 Task: Compare different smartwatches on Flipkart based on features, price, and battery life, and enter the data into an Excel sheet.
Action: Mouse moved to (540, 252)
Screenshot: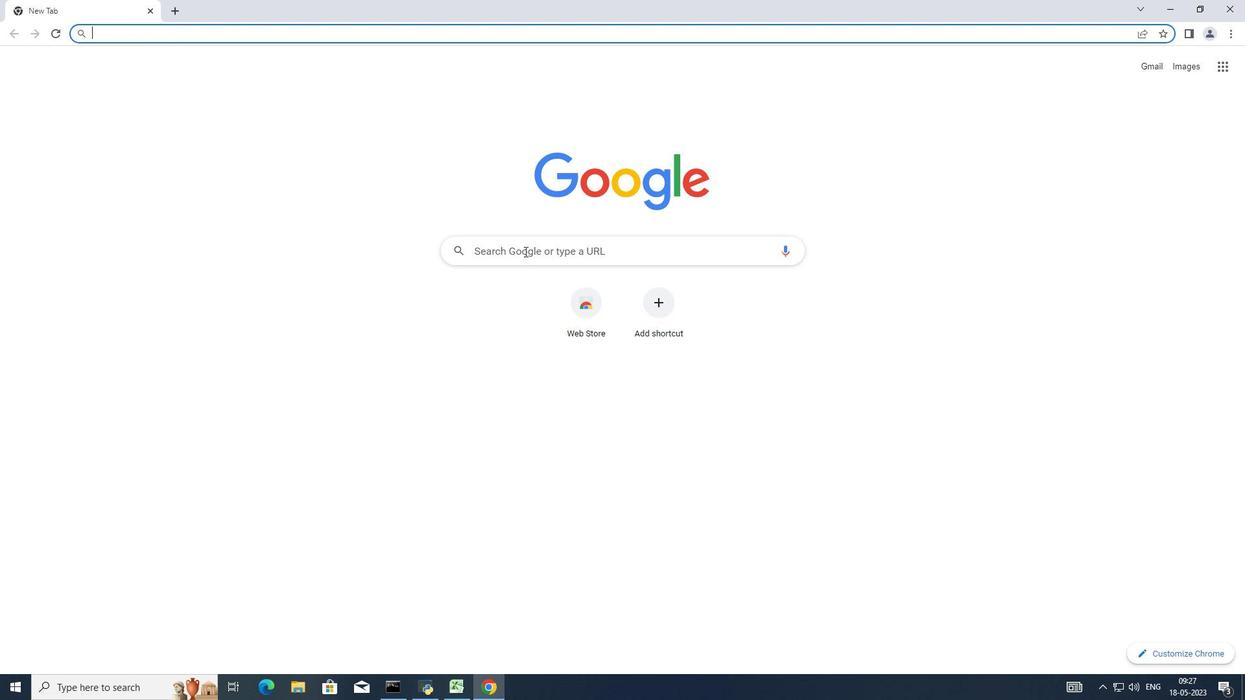 
Action: Mouse pressed left at (540, 252)
Screenshot: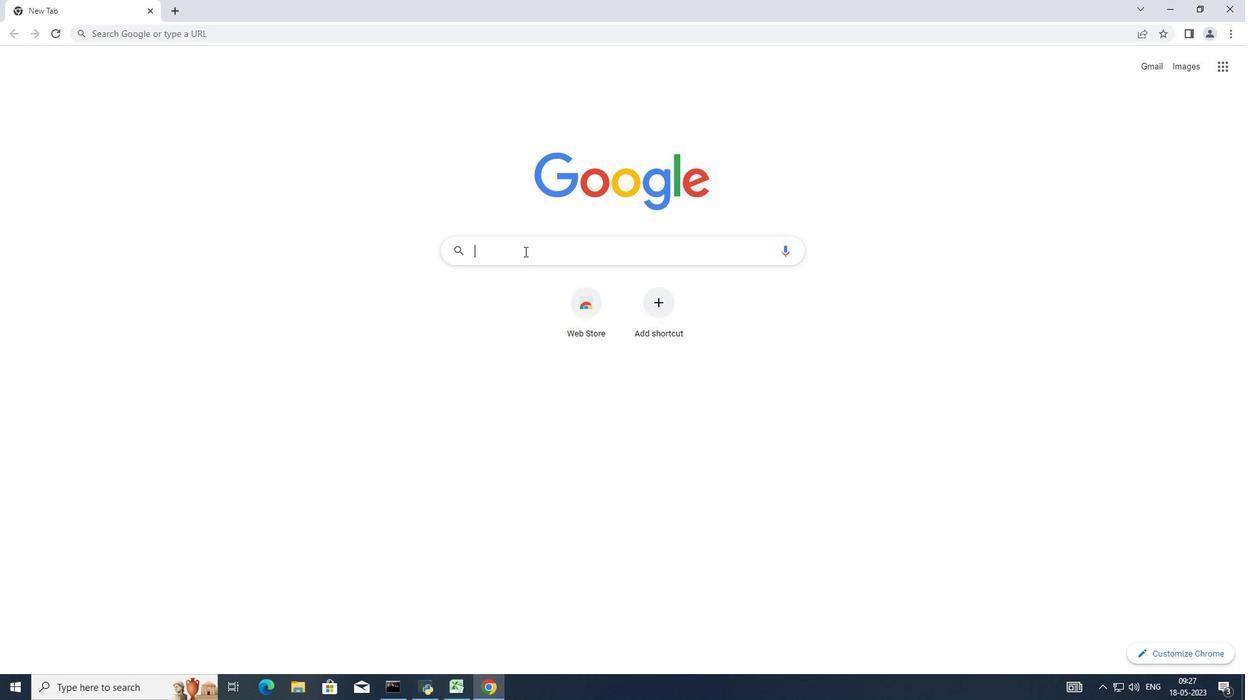 
Action: Mouse moved to (540, 252)
Screenshot: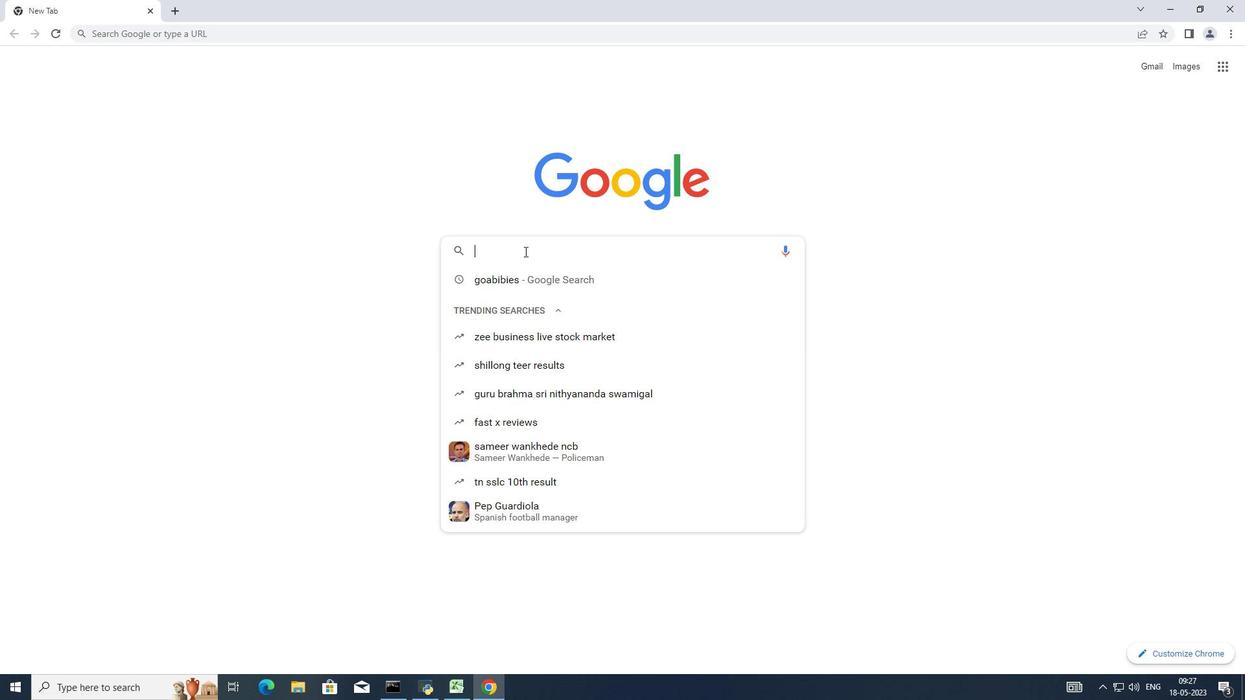 
Action: Key pressed <Key.shift_r>Smartwatches<Key.enter>
Screenshot: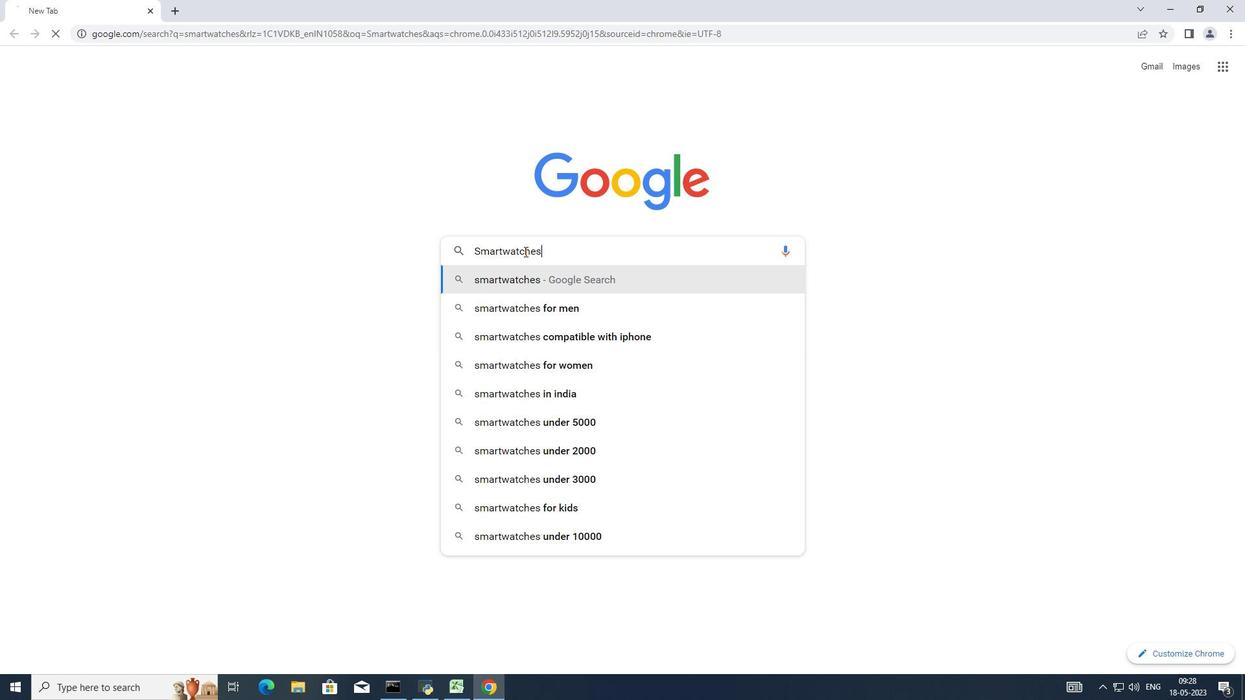 
Action: Mouse moved to (292, 296)
Screenshot: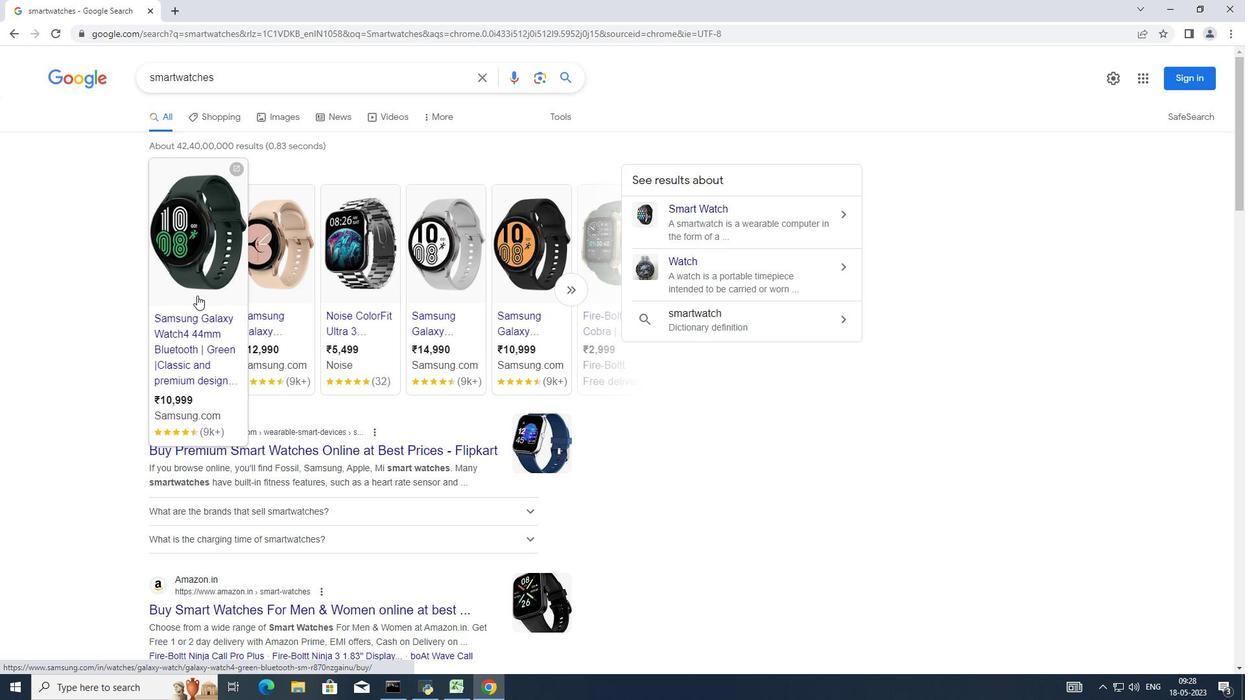 
Action: Mouse pressed left at (292, 296)
Screenshot: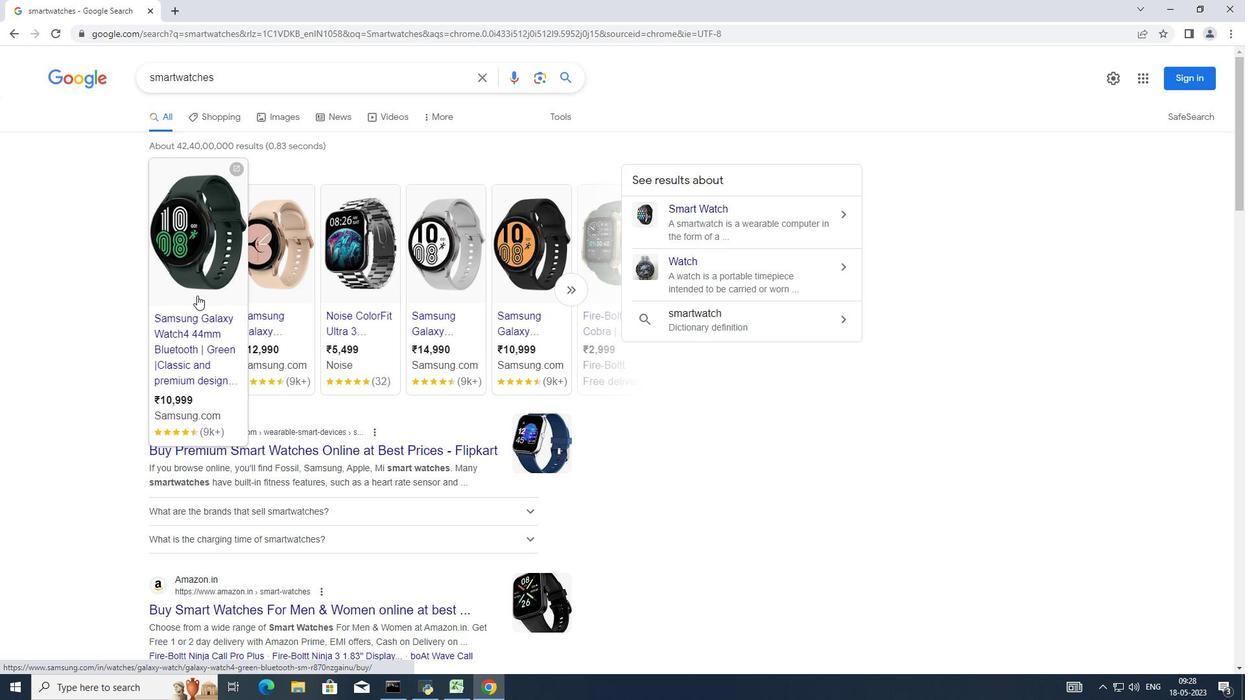 
Action: Mouse moved to (364, 176)
Screenshot: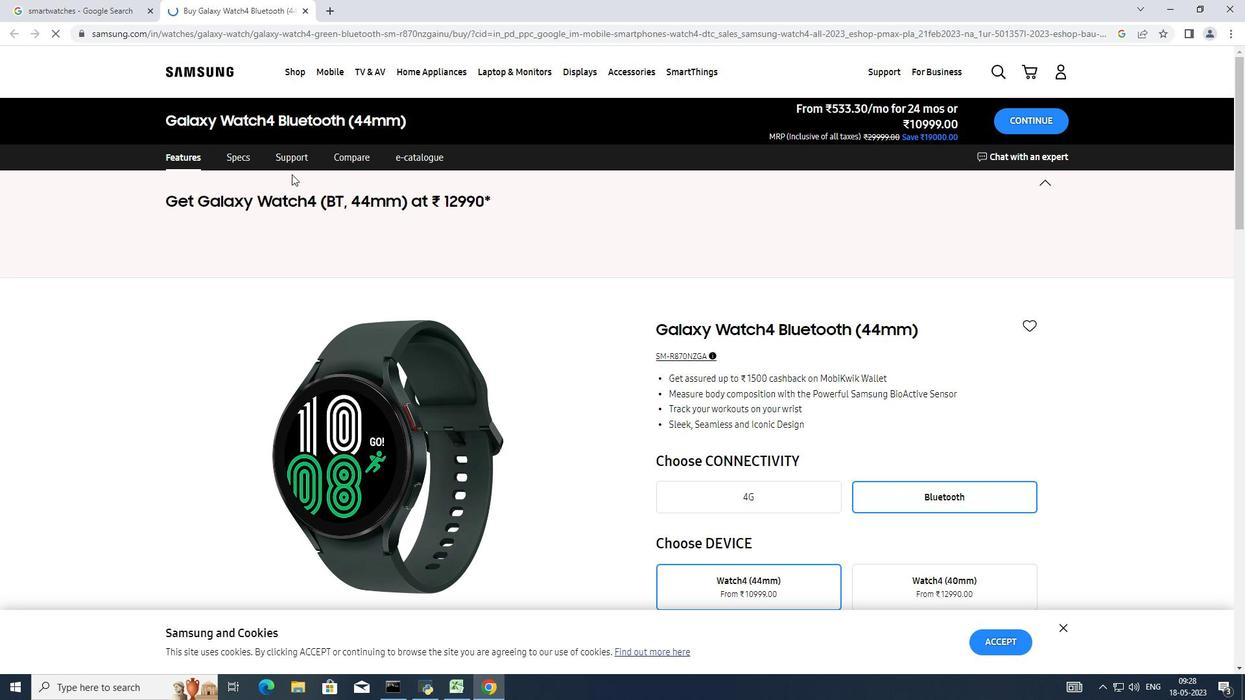 
Action: Key pressed <Key.alt_l><Key.tab>
Screenshot: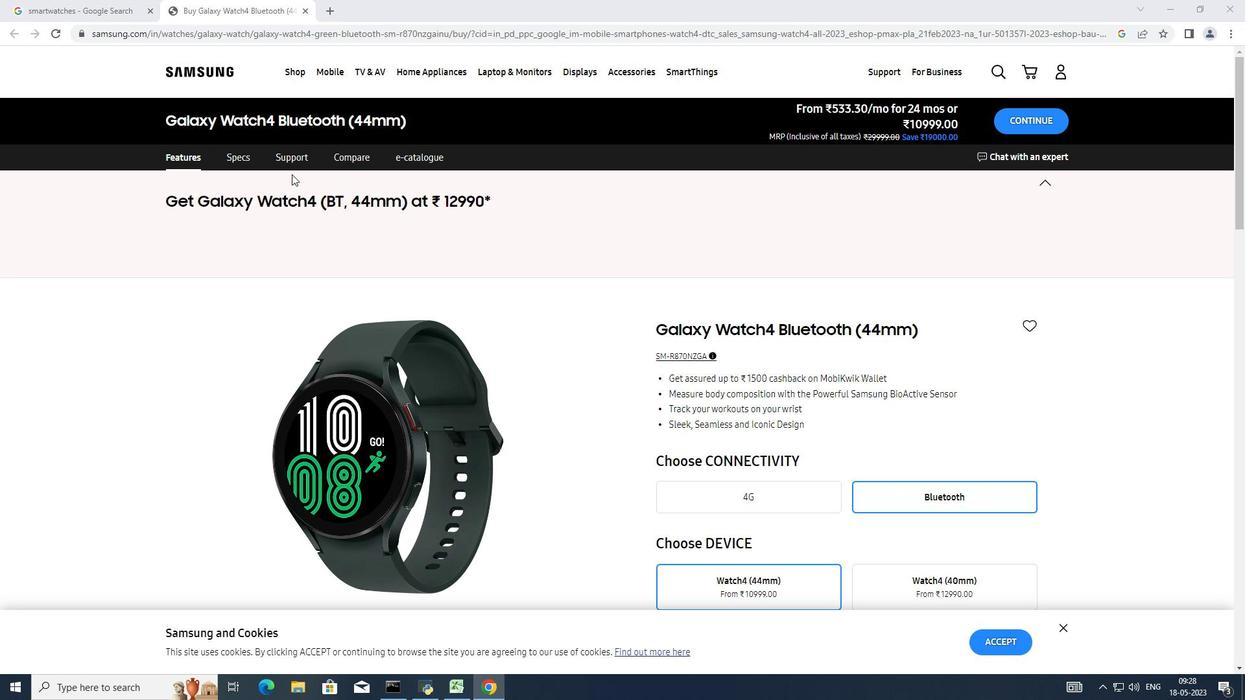 
Action: Mouse moved to (363, 175)
Screenshot: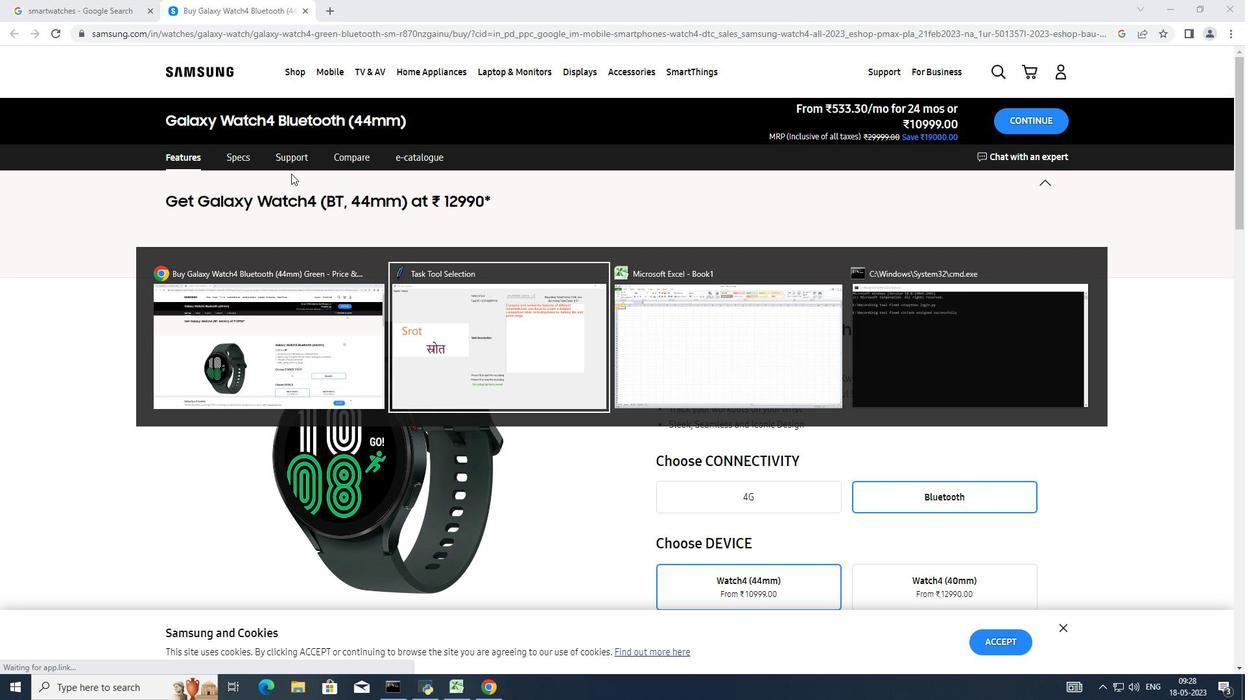 
Action: Key pressed <Key.tab>
Screenshot: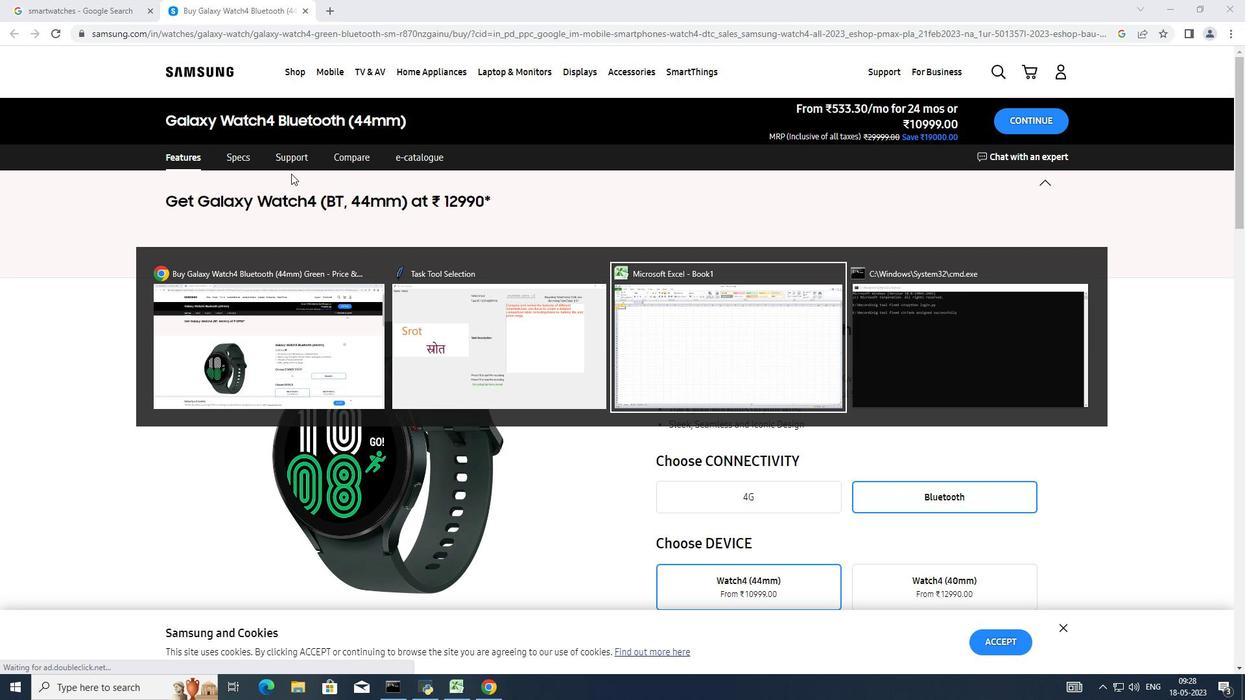 
Action: Mouse moved to (792, 209)
Screenshot: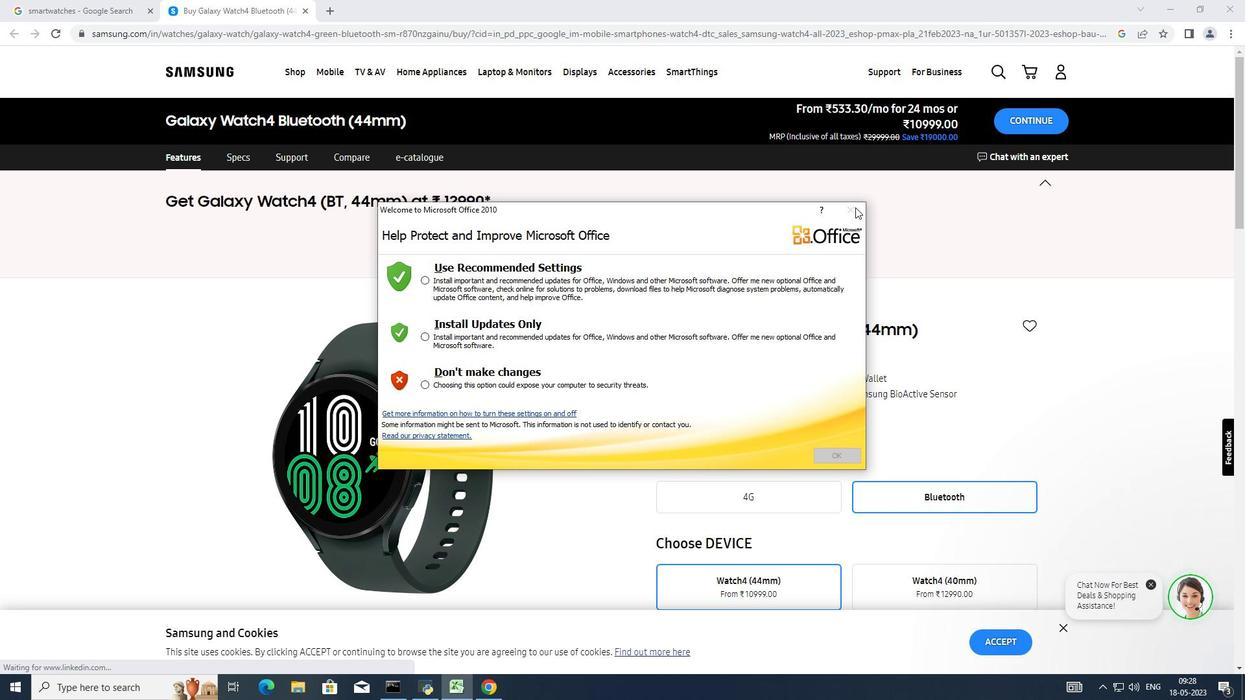 
Action: Mouse pressed left at (792, 209)
Screenshot: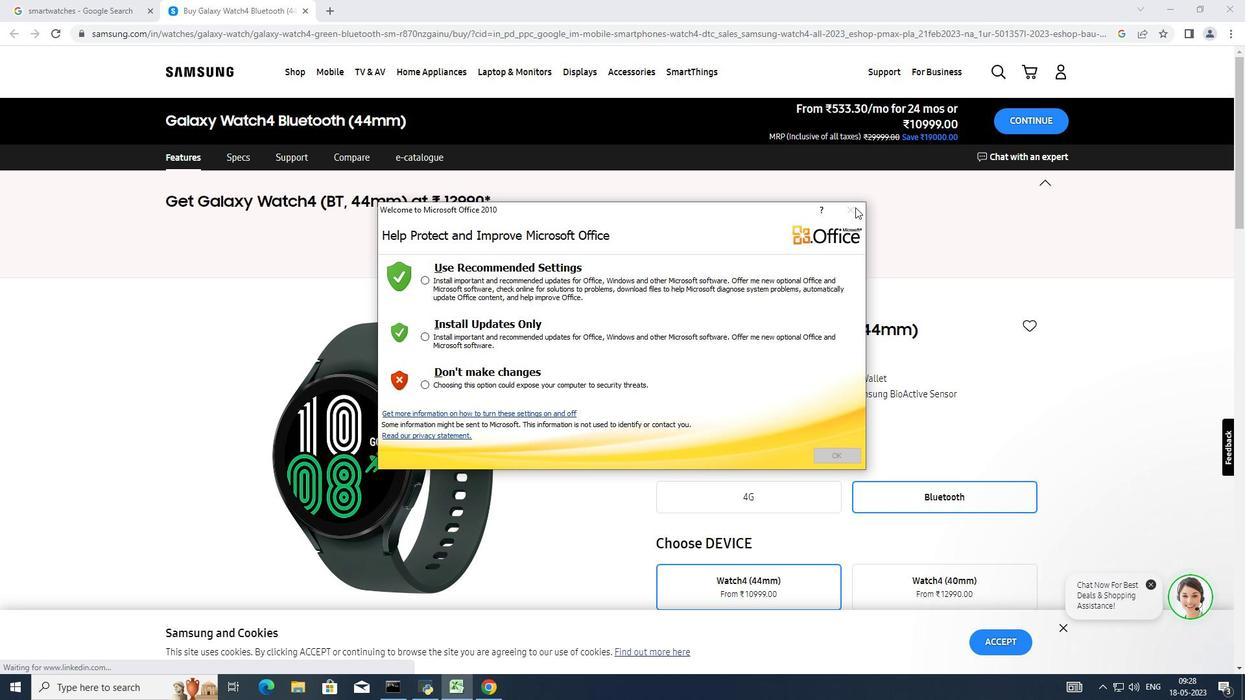 
Action: Mouse moved to (787, 212)
Screenshot: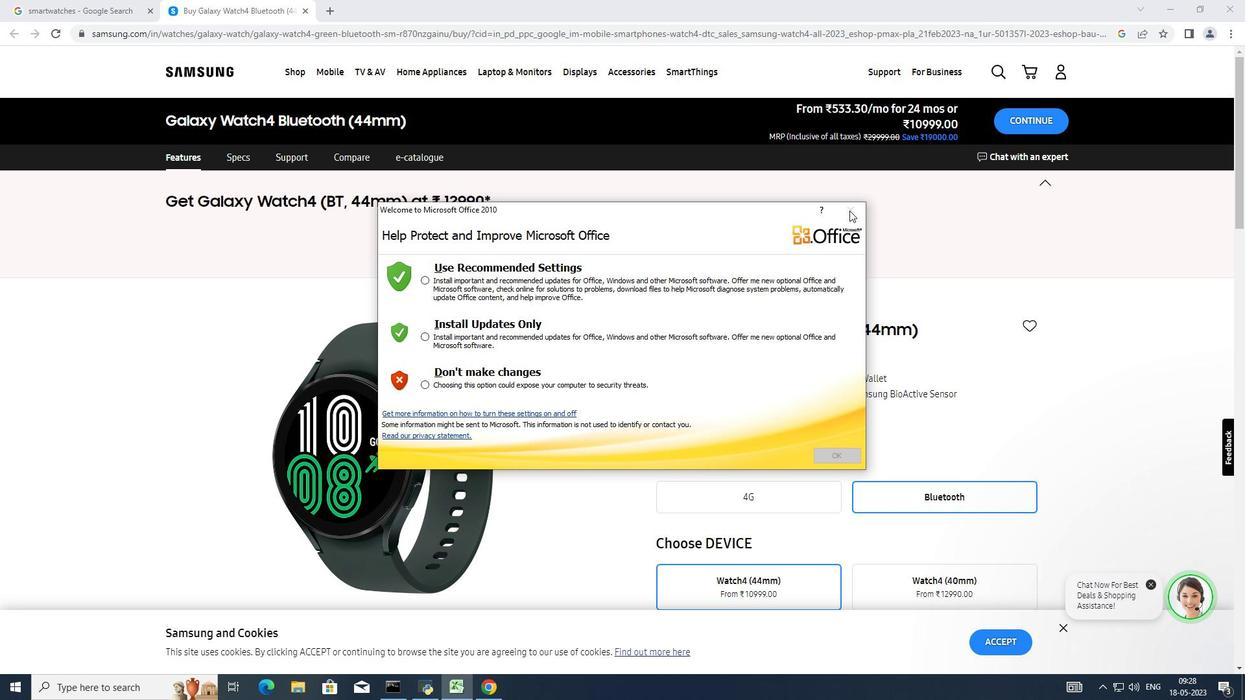 
Action: Mouse pressed left at (787, 212)
Screenshot: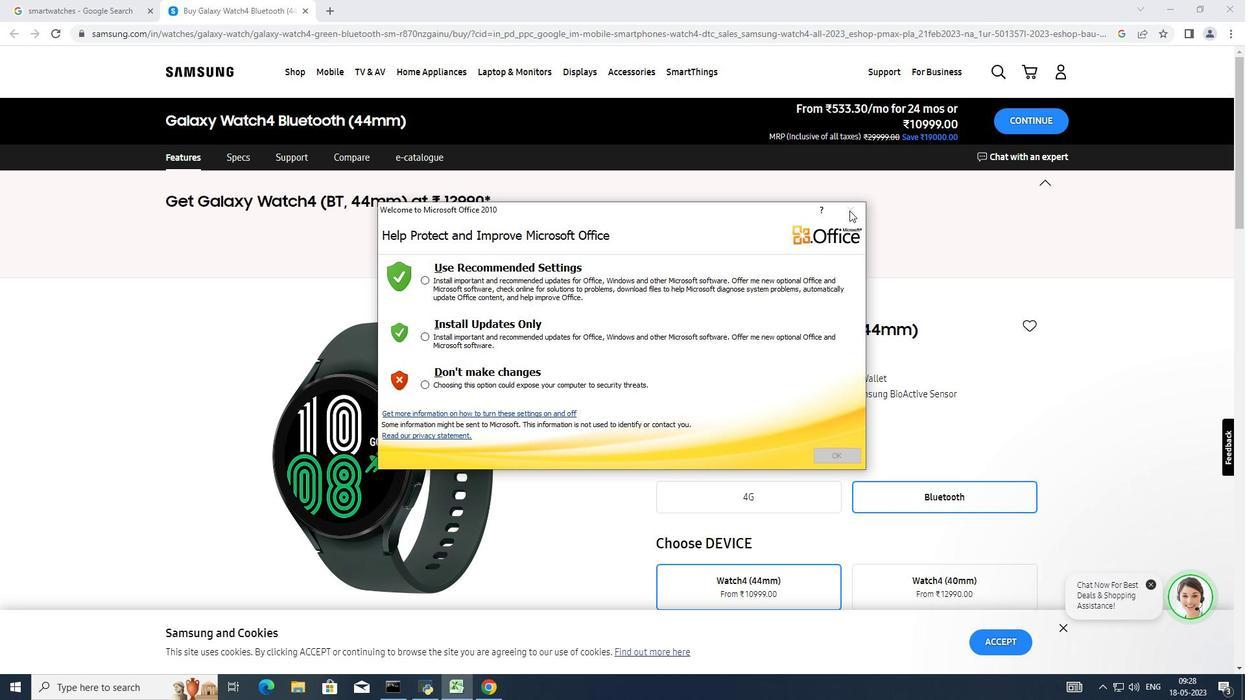 
Action: Mouse moved to (466, 387)
Screenshot: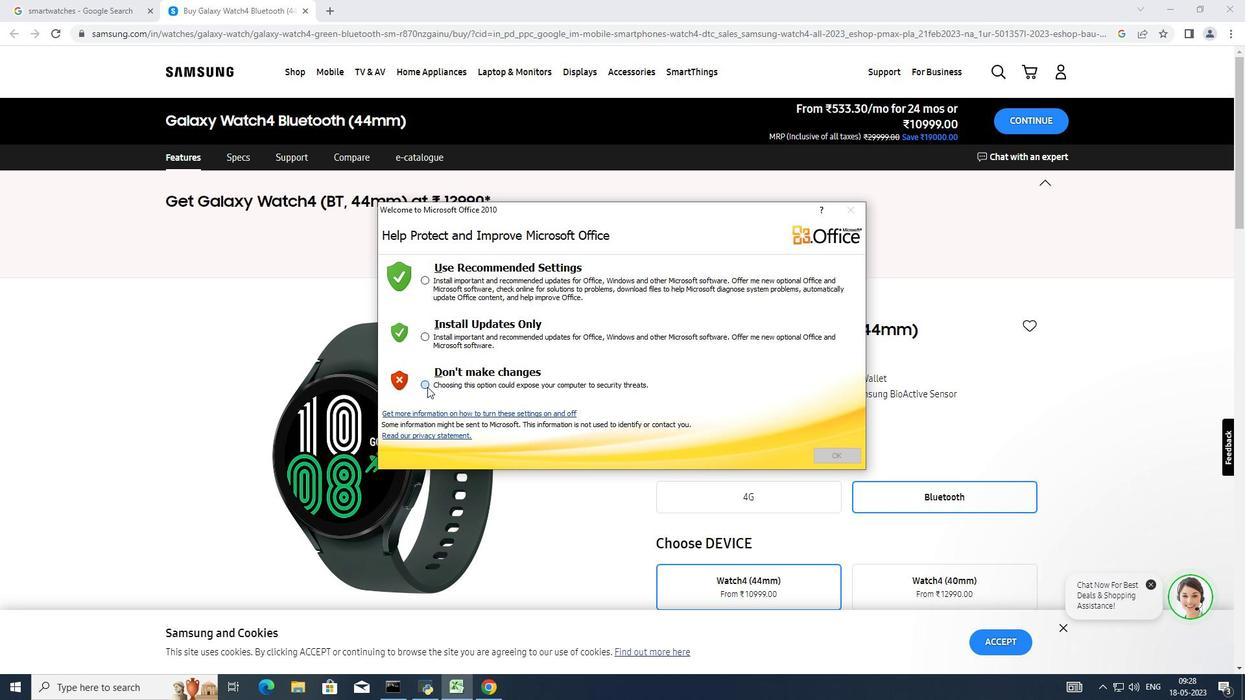 
Action: Mouse pressed left at (466, 387)
Screenshot: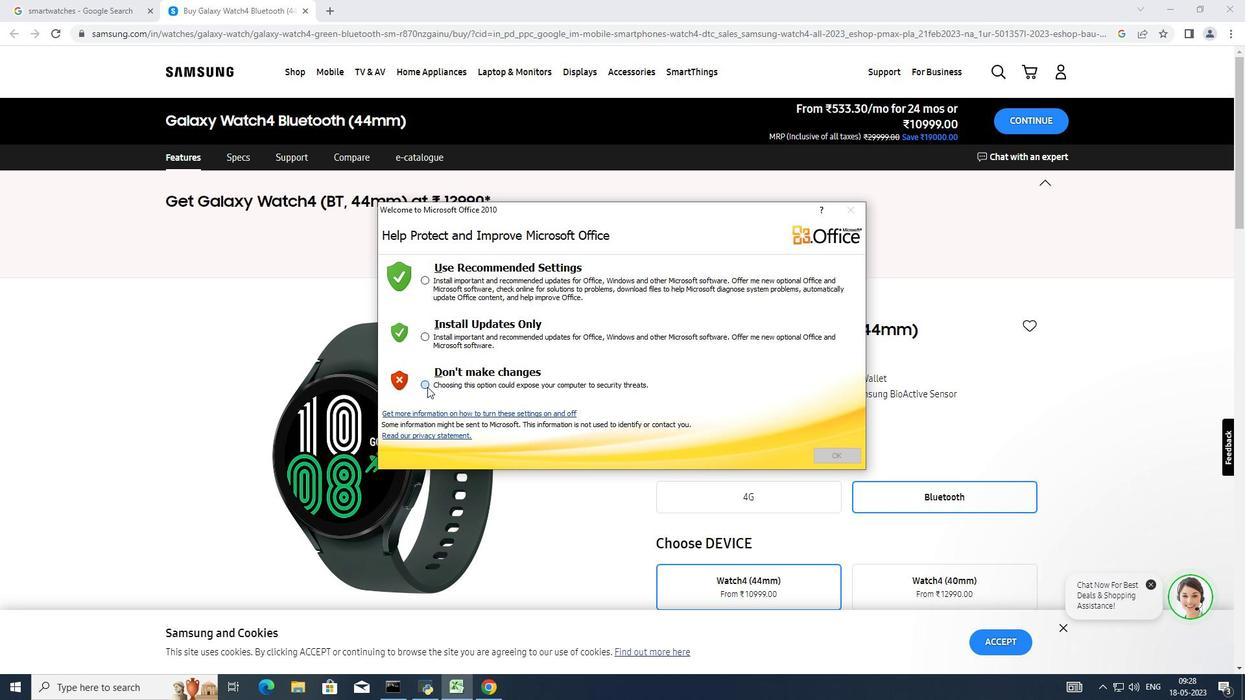 
Action: Mouse moved to (769, 451)
Screenshot: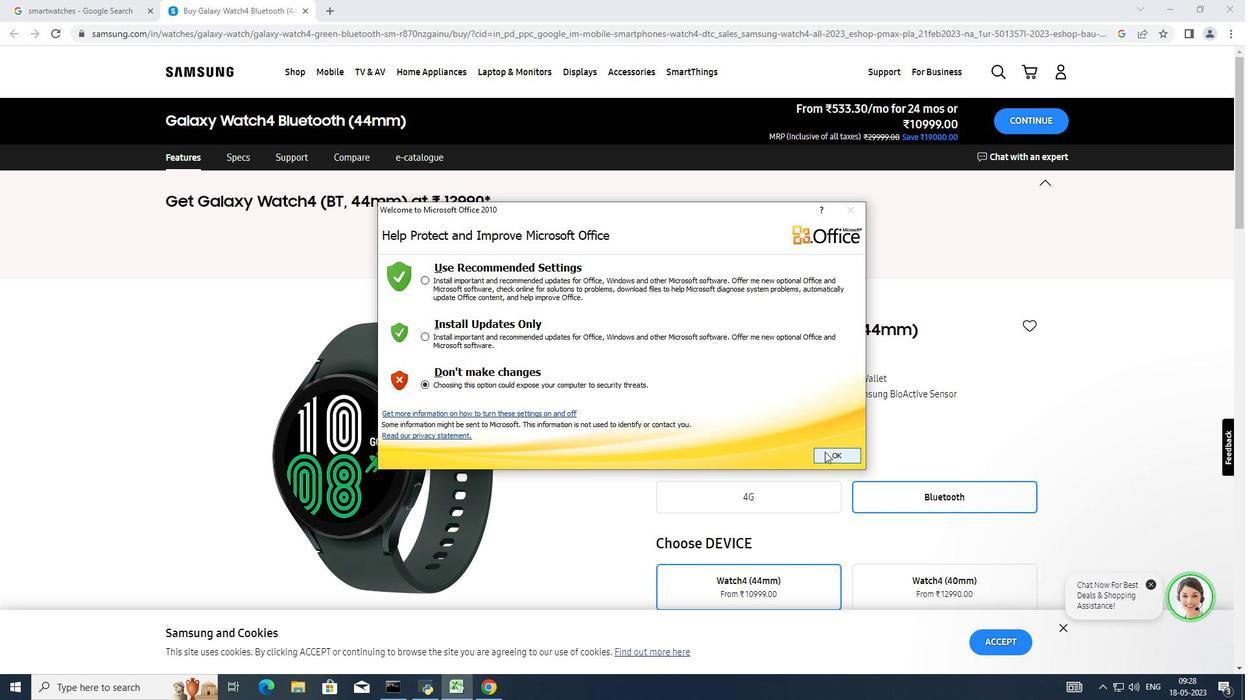 
Action: Mouse pressed left at (769, 451)
Screenshot: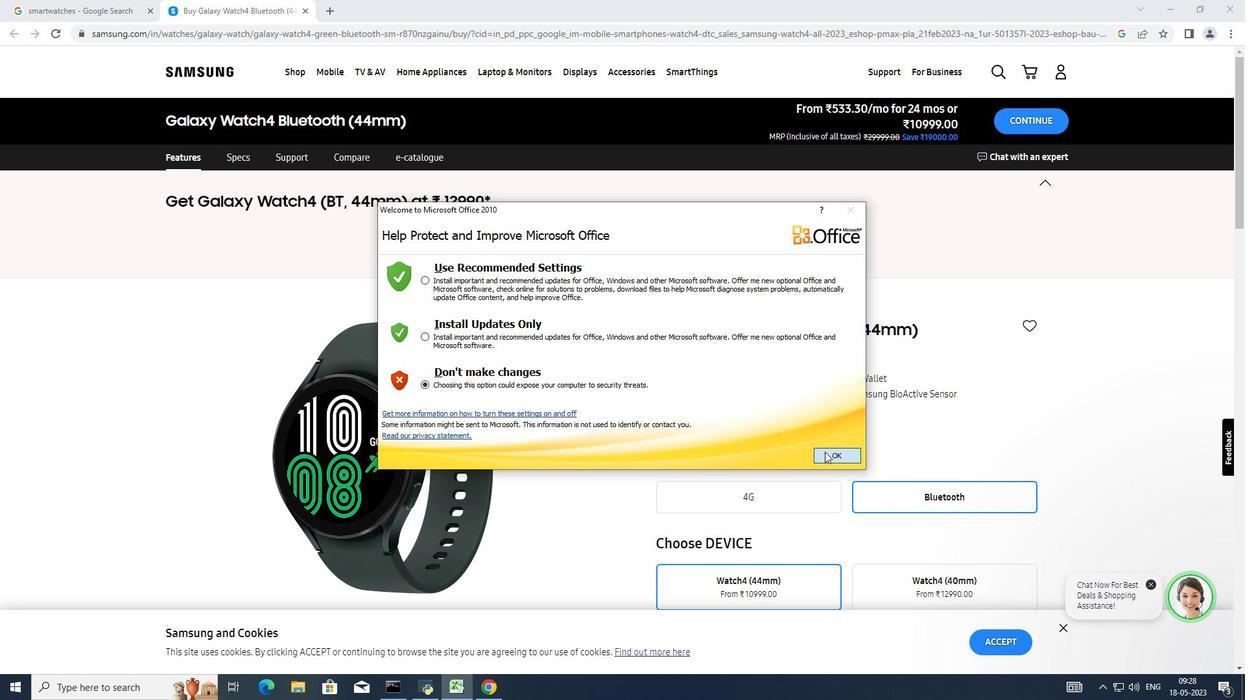 
Action: Mouse moved to (501, 378)
Screenshot: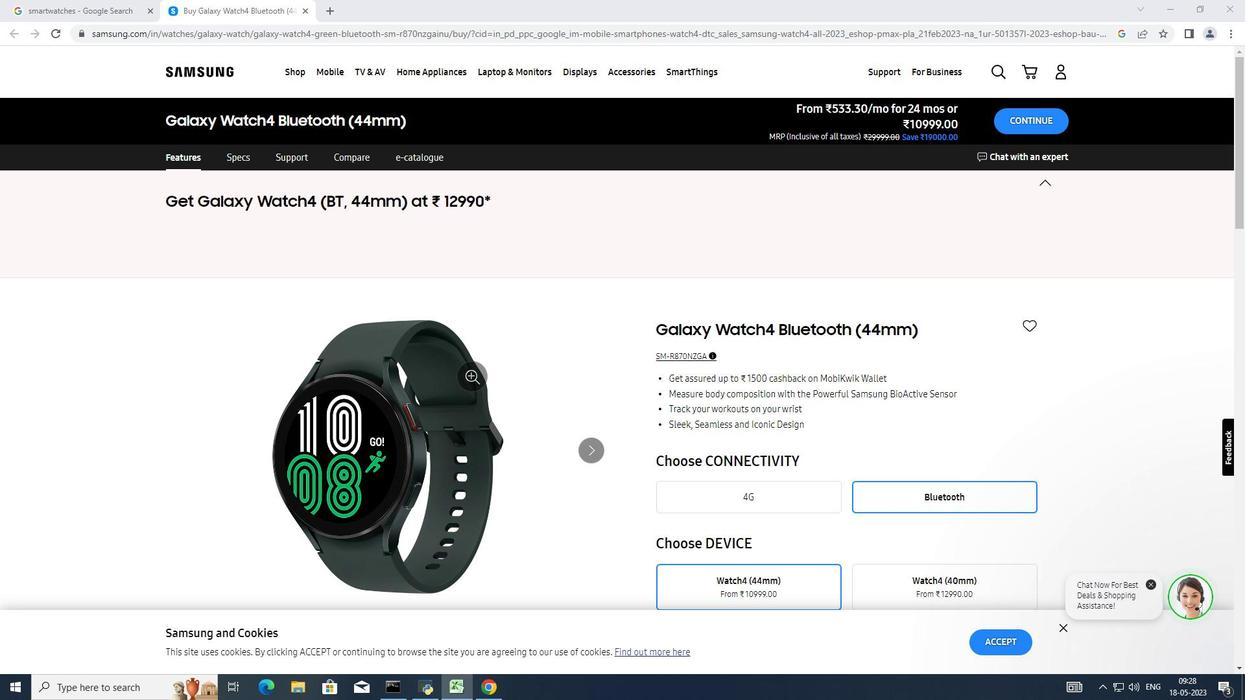 
Action: Key pressed <Key.alt_l><Key.tab>
Screenshot: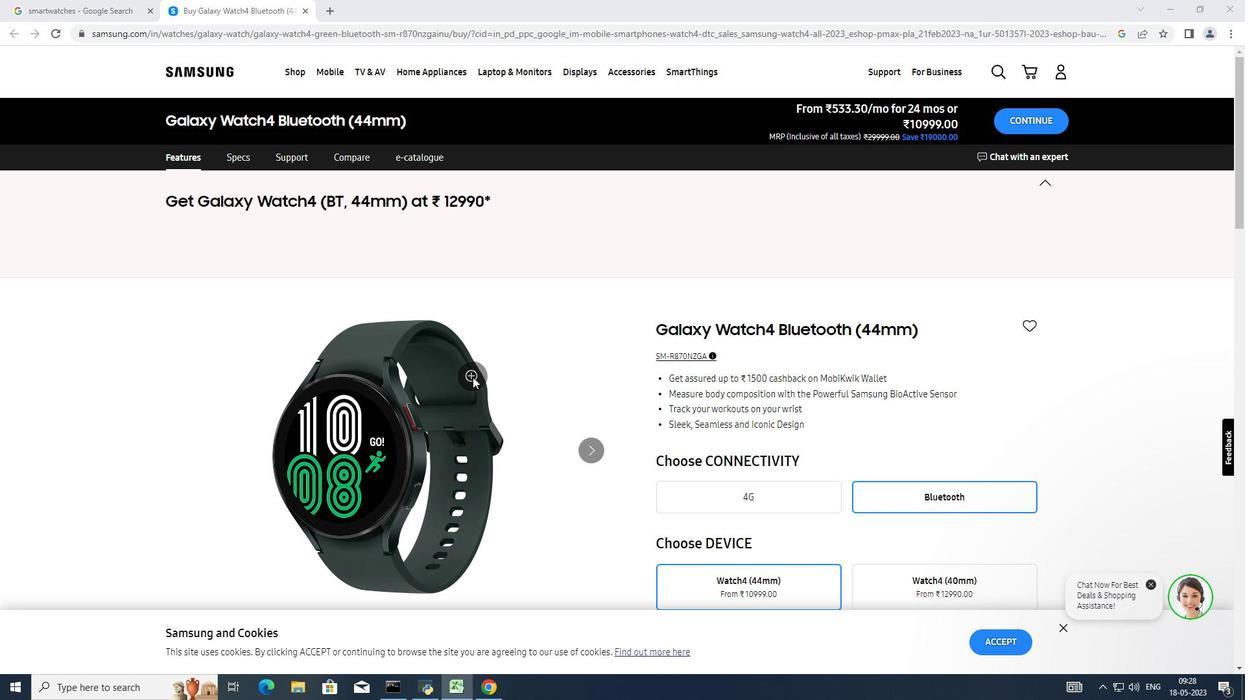 
Action: Mouse moved to (338, 278)
Screenshot: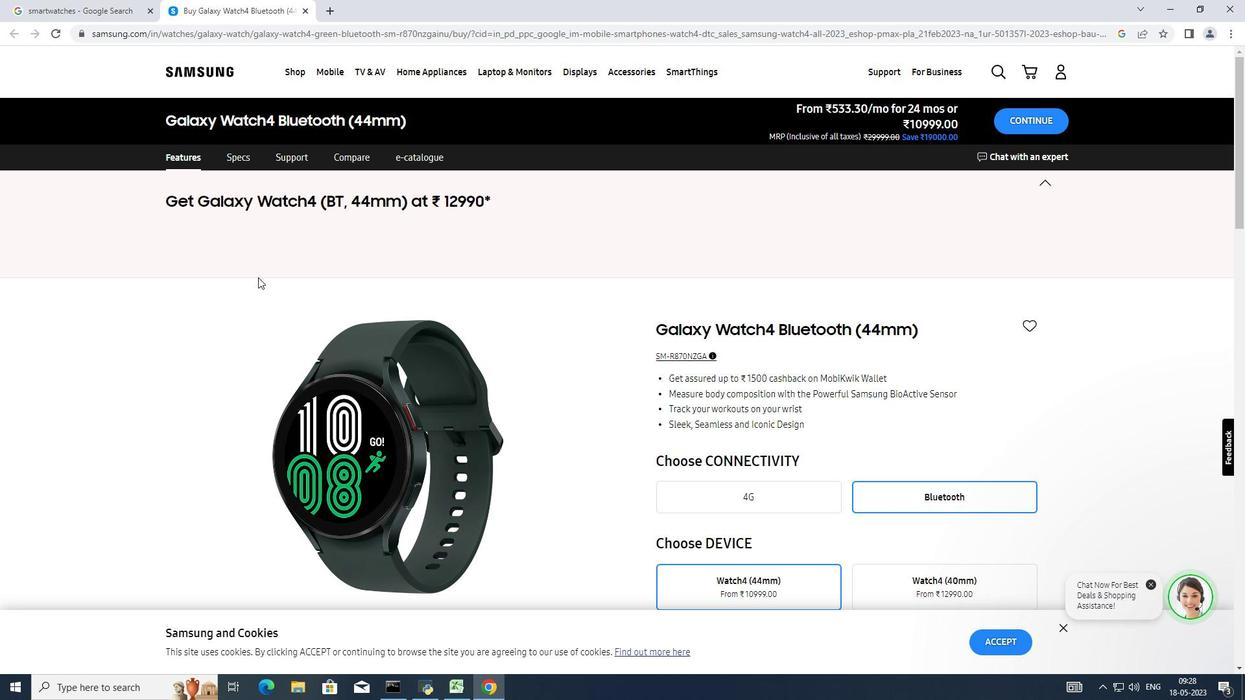 
Action: Key pressed <Key.alt_l>
Screenshot: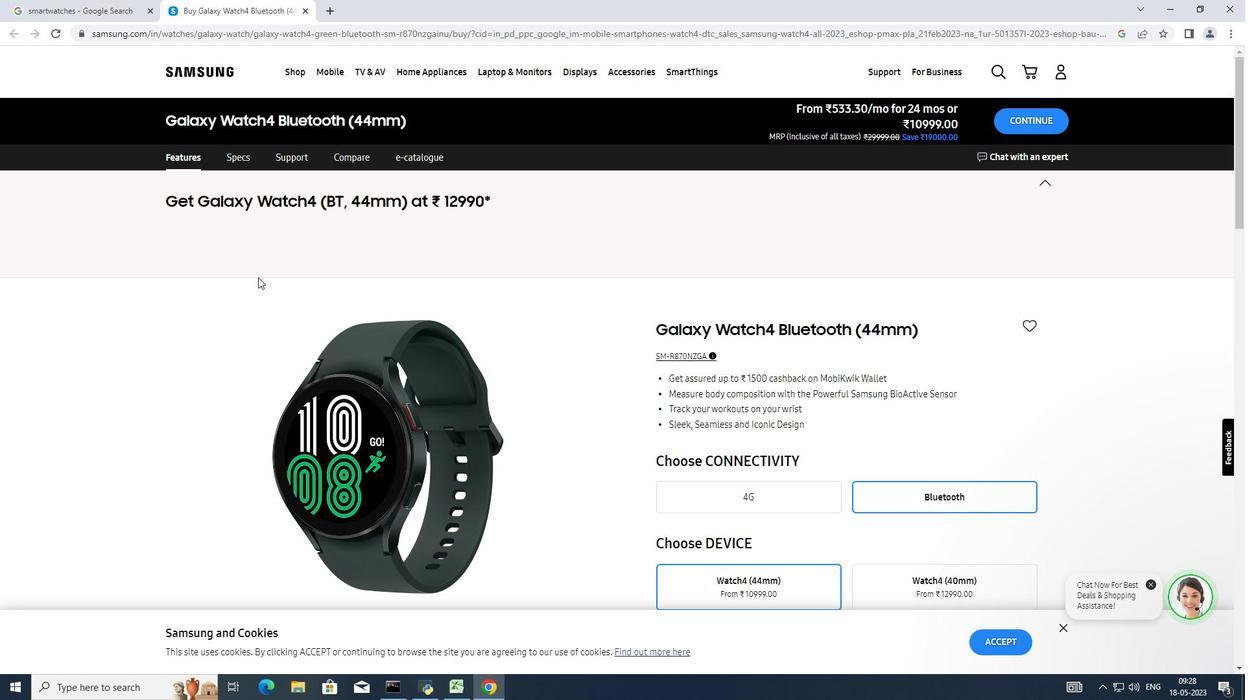 
Action: Mouse moved to (340, 278)
Screenshot: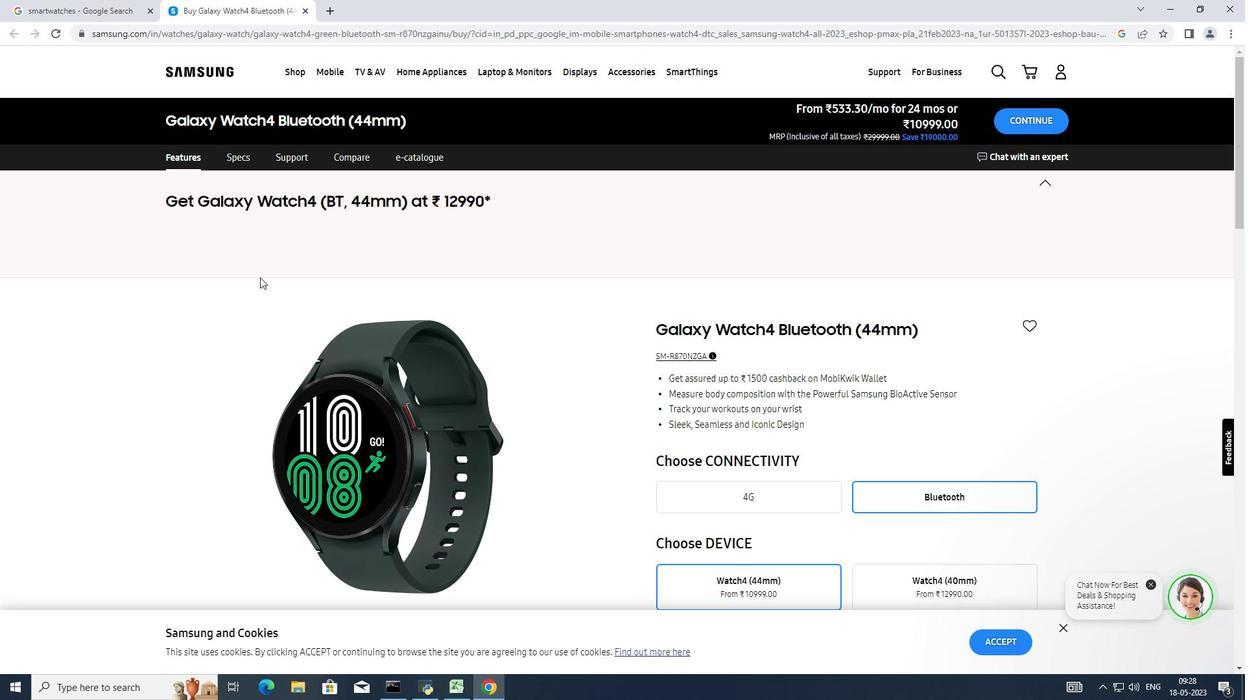 
Action: Key pressed <Key.tab>
Screenshot: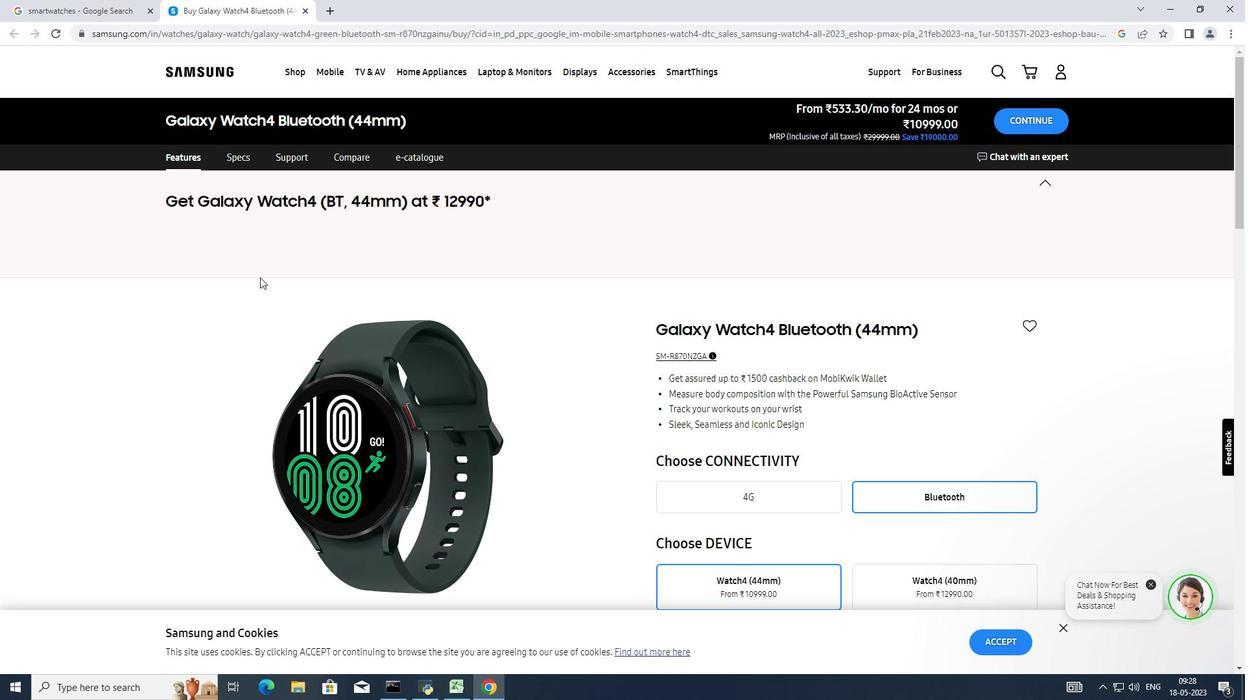 
Action: Mouse moved to (245, 165)
Screenshot: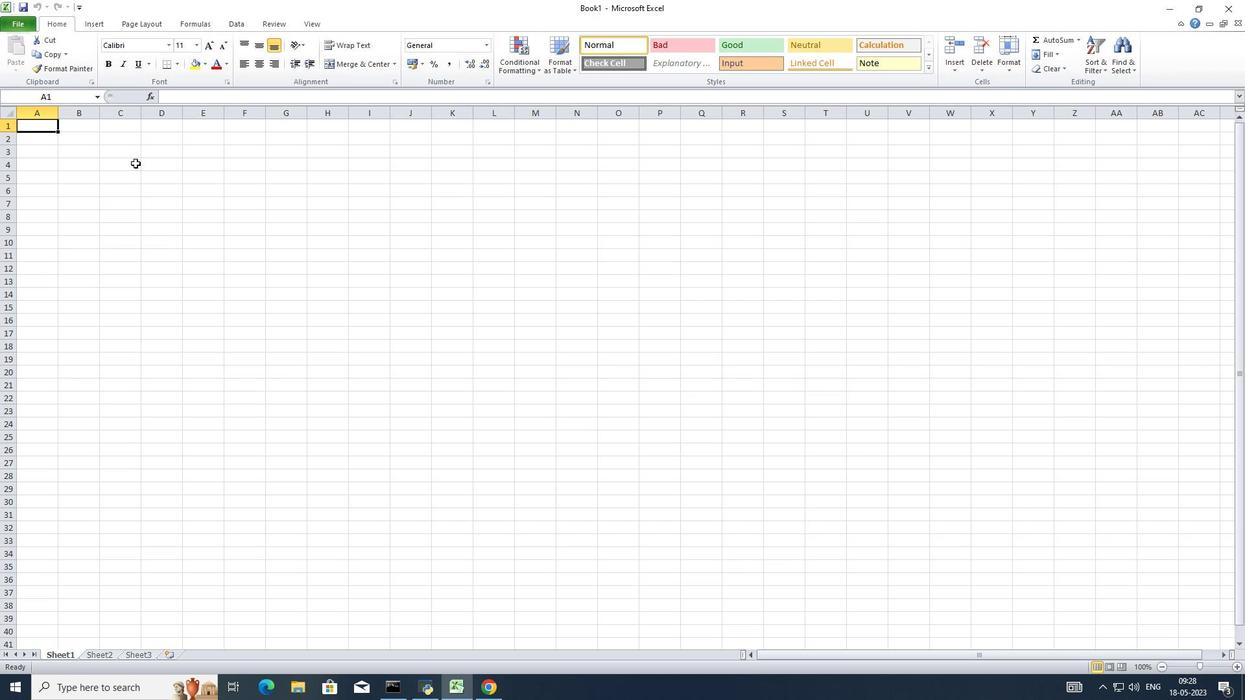 
Action: Key pressed <Key.right><Key.shift_r>Samsung<Key.down><Key.up>ctrl+X<Key.down><Key.enter><Key.up>smartwatch<Key.right><Key.shift_r>Price<Key.right><Key.left><Key.down><Key.alt_l><Key.tab><Key.down><Key.down><Key.down><Key.down><Key.down><Key.down><Key.down><Key.down><Key.down>
Screenshot: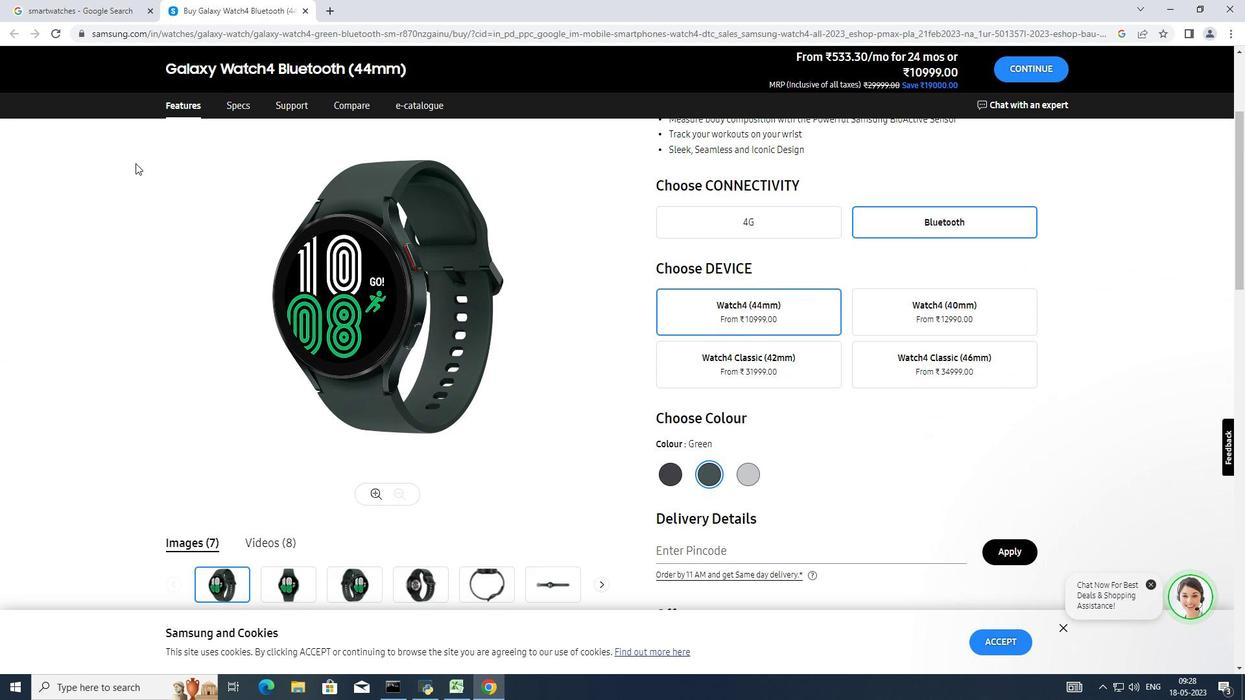 
Action: Mouse moved to (514, 471)
Screenshot: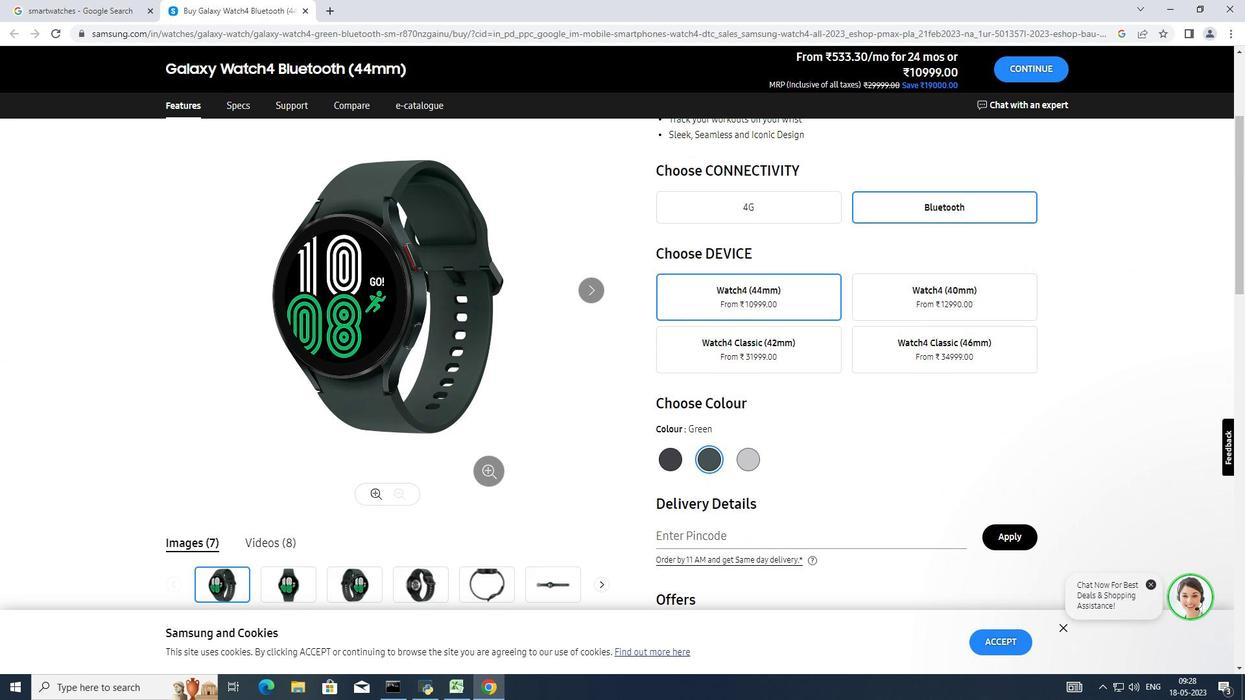 
Action: Mouse scrolled (514, 470) with delta (0, 0)
Screenshot: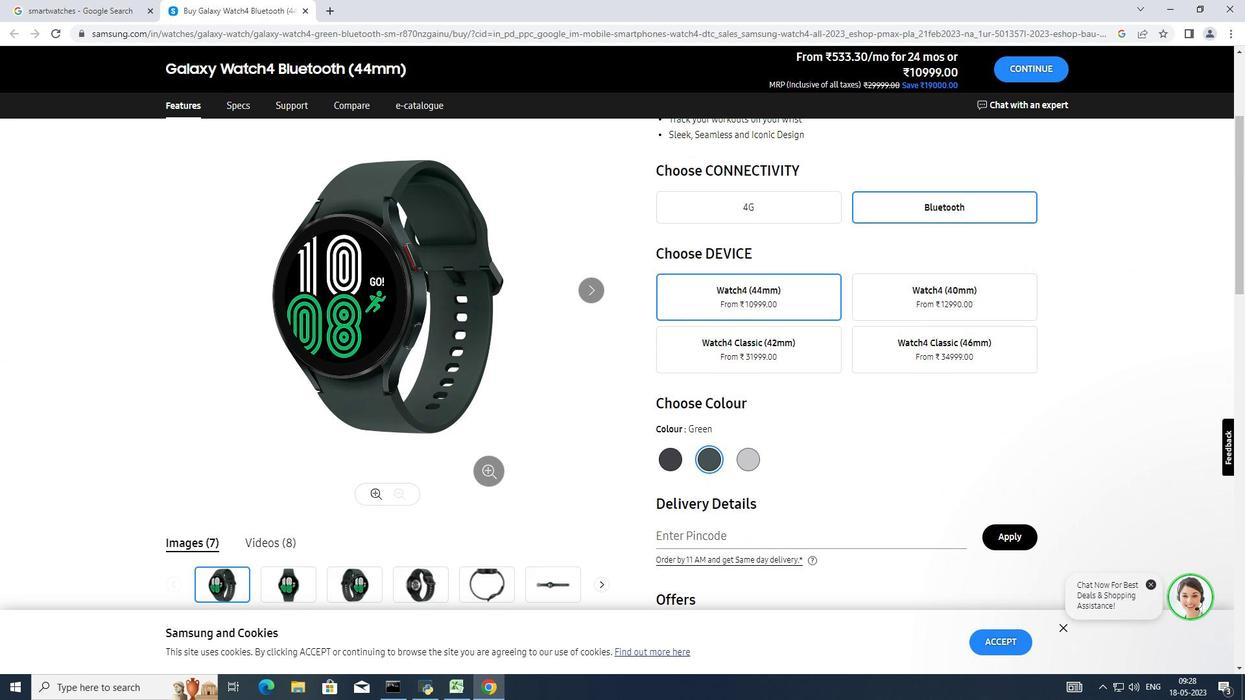 
Action: Mouse moved to (518, 471)
Screenshot: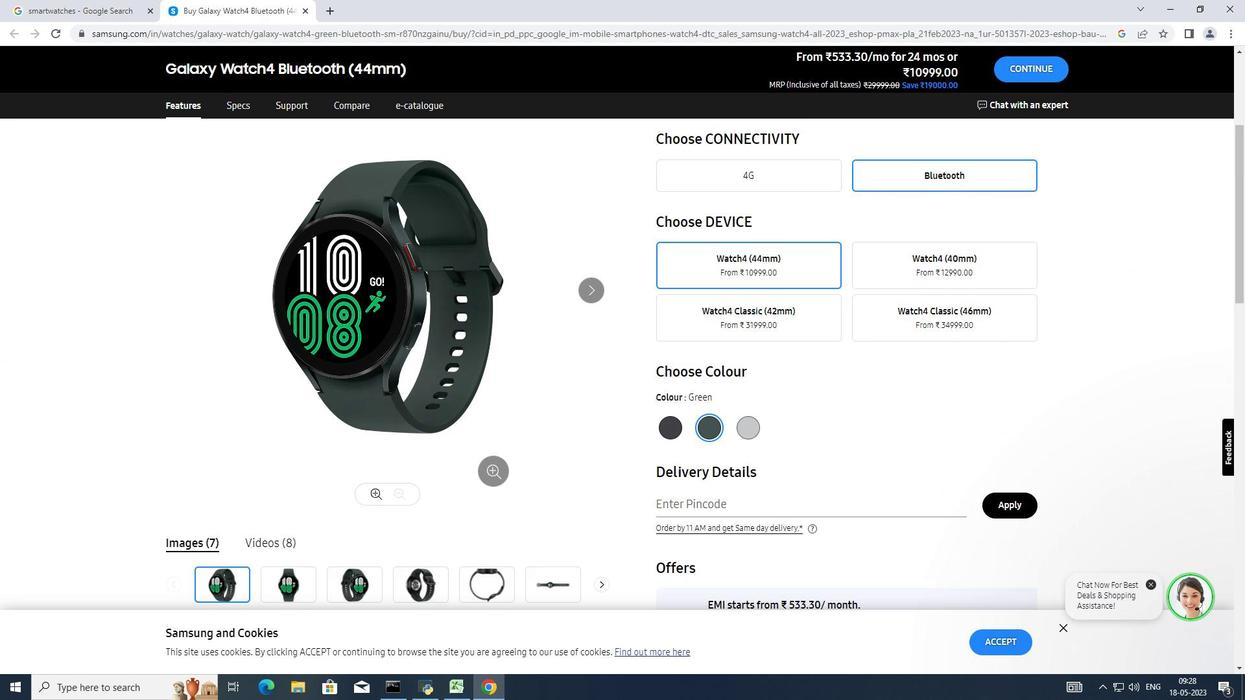 
Action: Mouse scrolled (518, 470) with delta (0, 0)
Screenshot: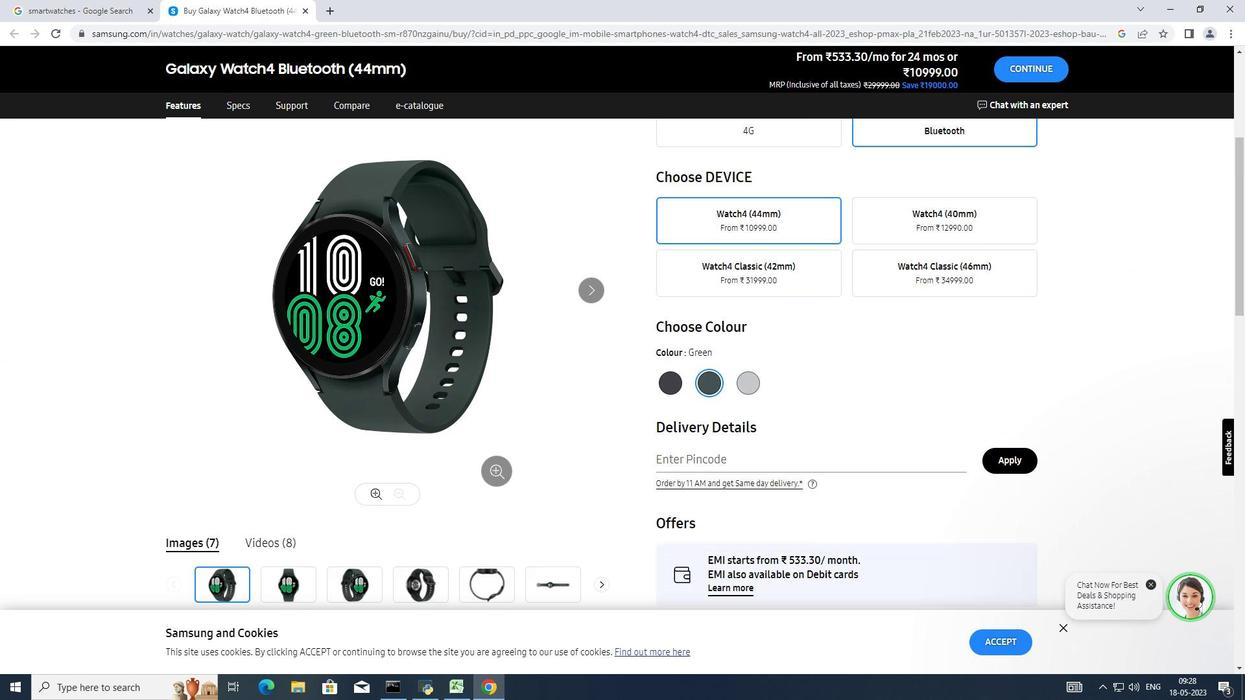 
Action: Mouse moved to (540, 465)
Screenshot: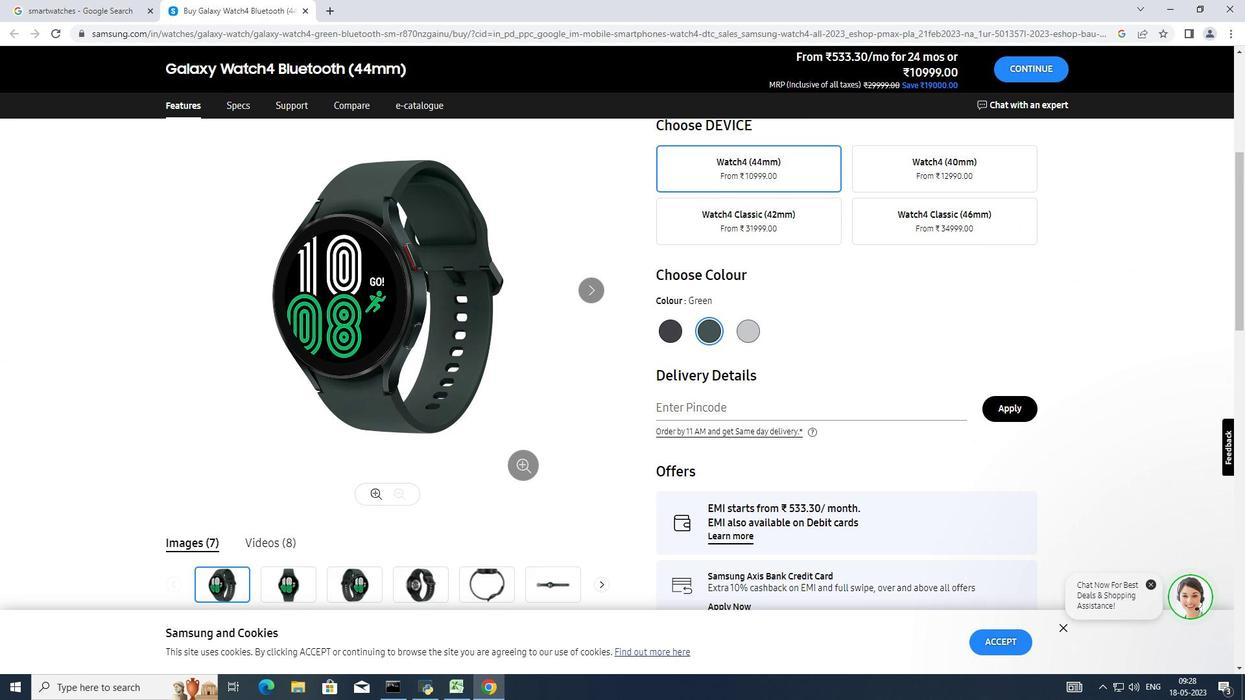 
Action: Mouse scrolled (540, 466) with delta (0, 0)
Screenshot: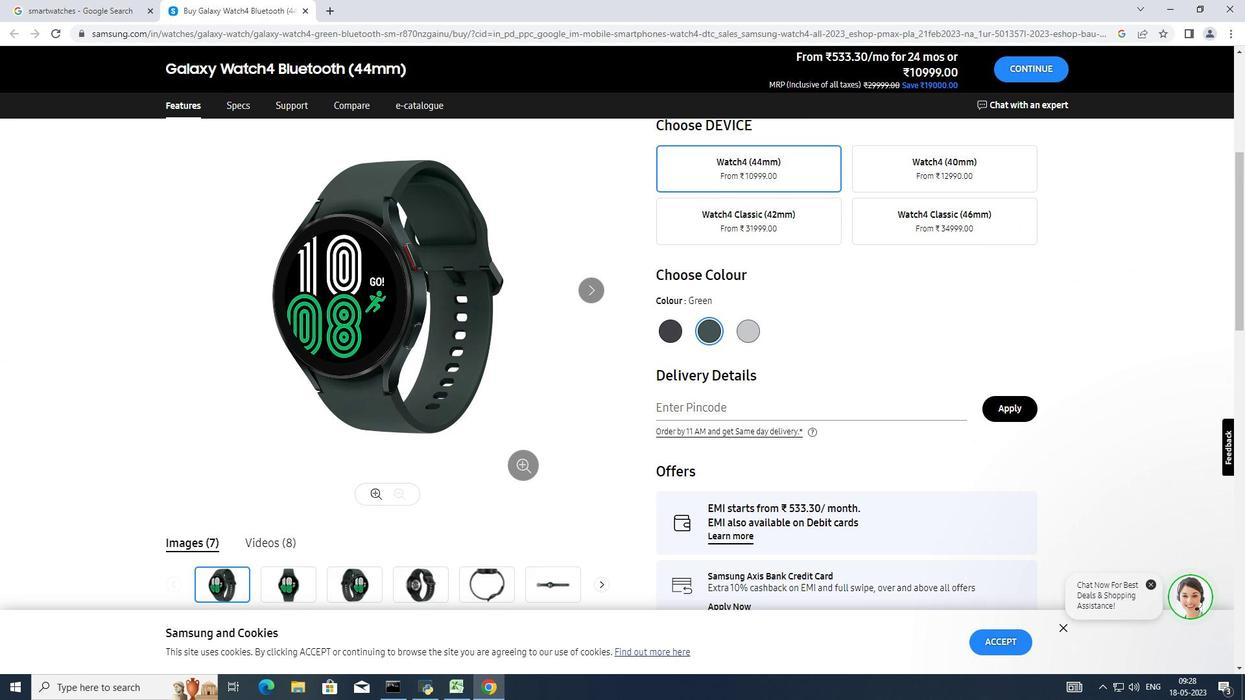 
Action: Mouse scrolled (540, 466) with delta (0, 0)
Screenshot: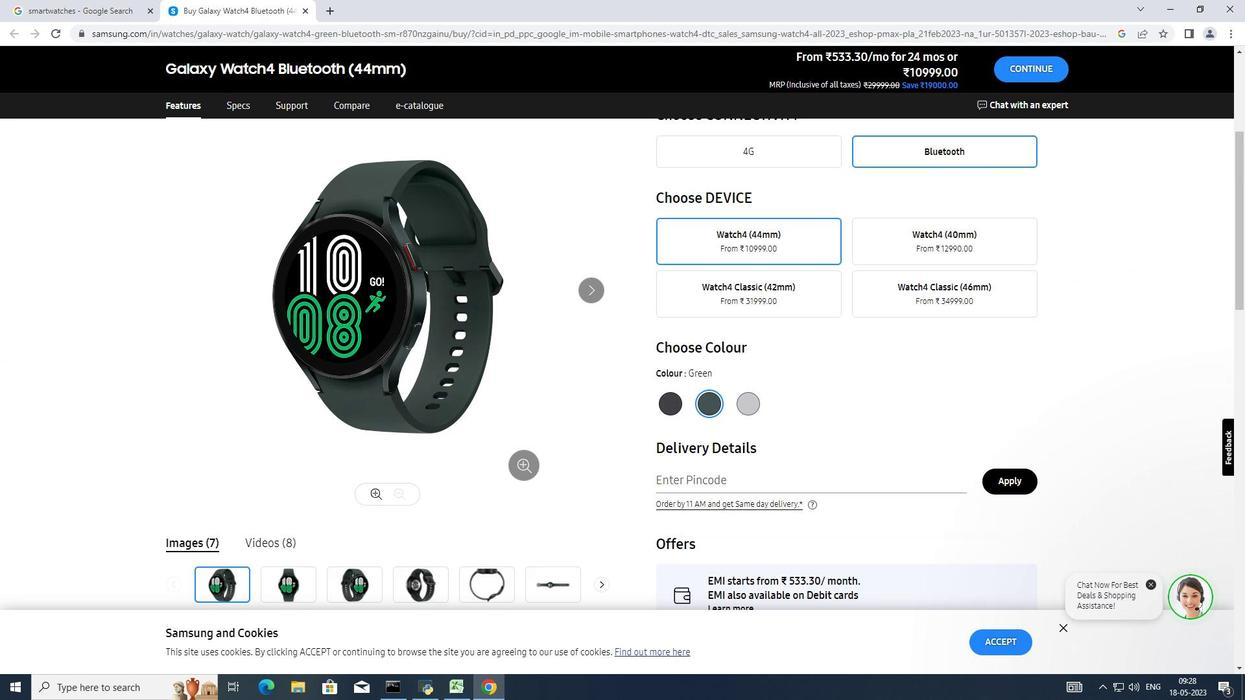 
Action: Mouse moved to (540, 465)
Screenshot: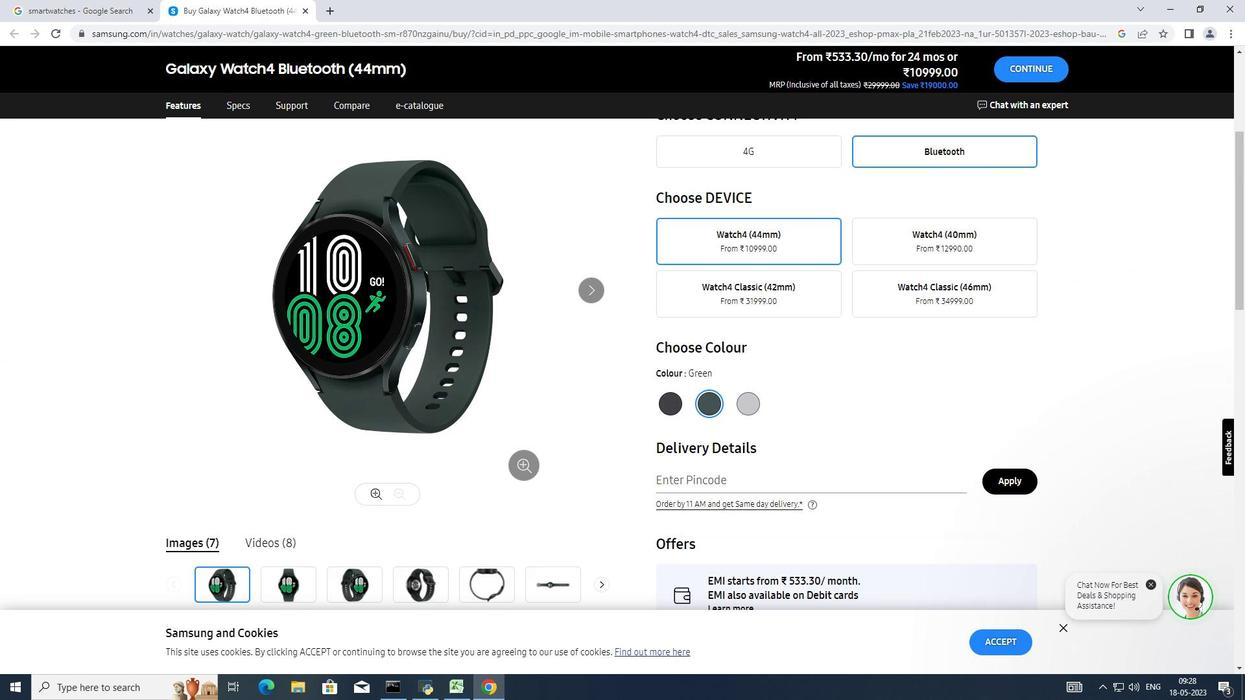 
Action: Mouse scrolled (540, 466) with delta (0, 0)
Screenshot: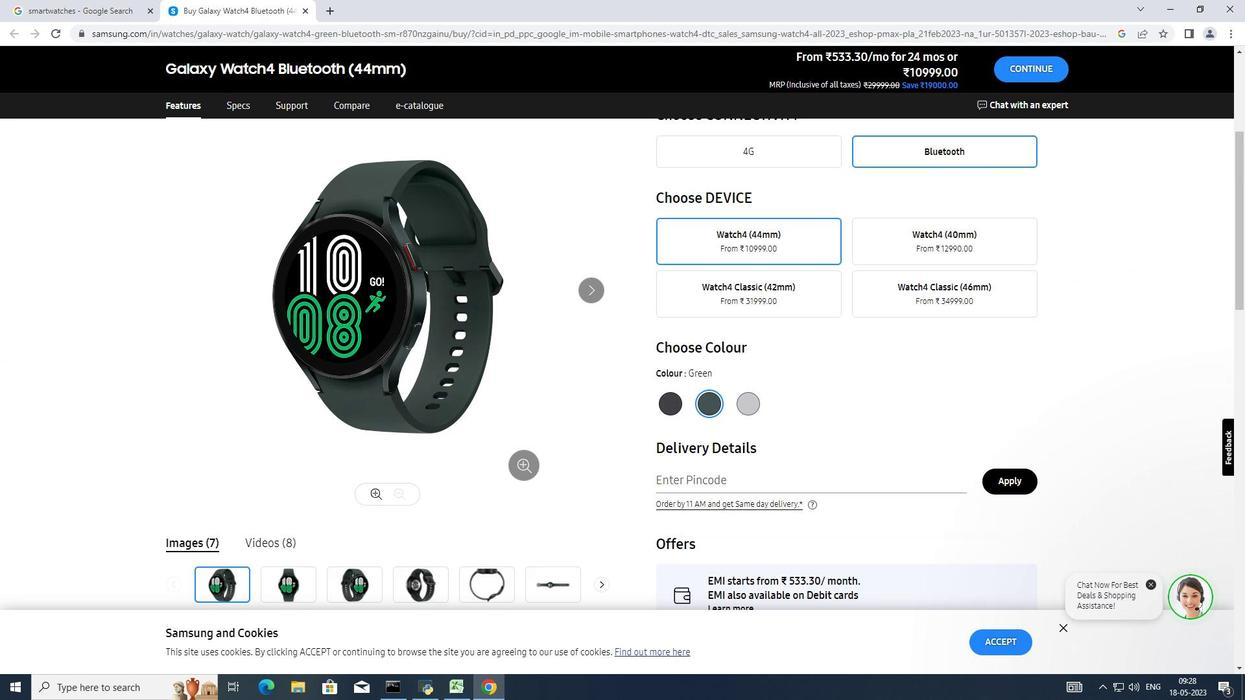 
Action: Mouse moved to (540, 465)
Screenshot: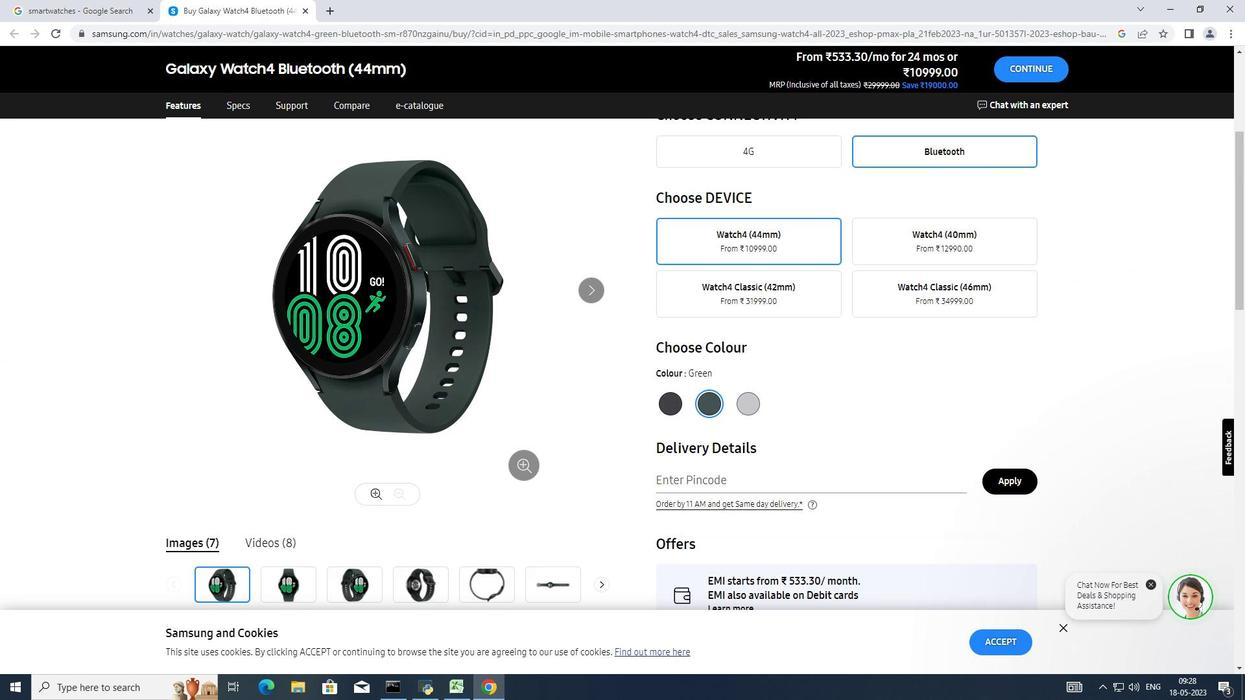 
Action: Mouse scrolled (540, 466) with delta (0, 0)
Screenshot: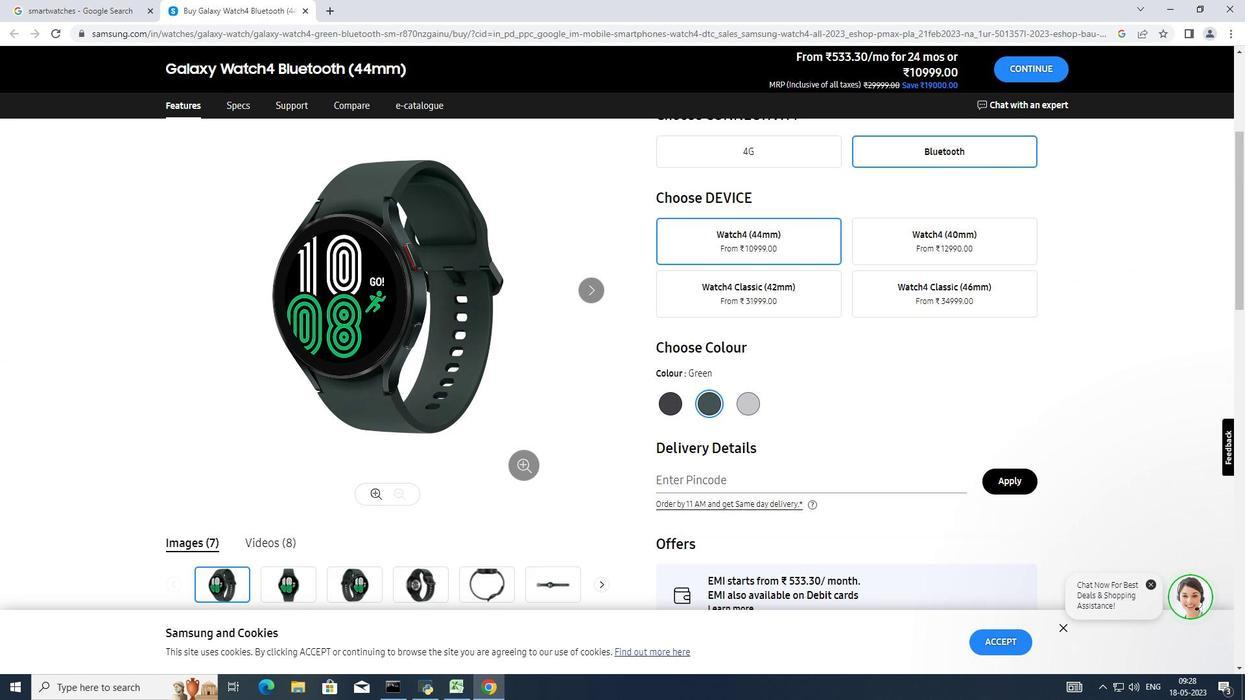 
Action: Mouse scrolled (540, 466) with delta (0, 0)
Screenshot: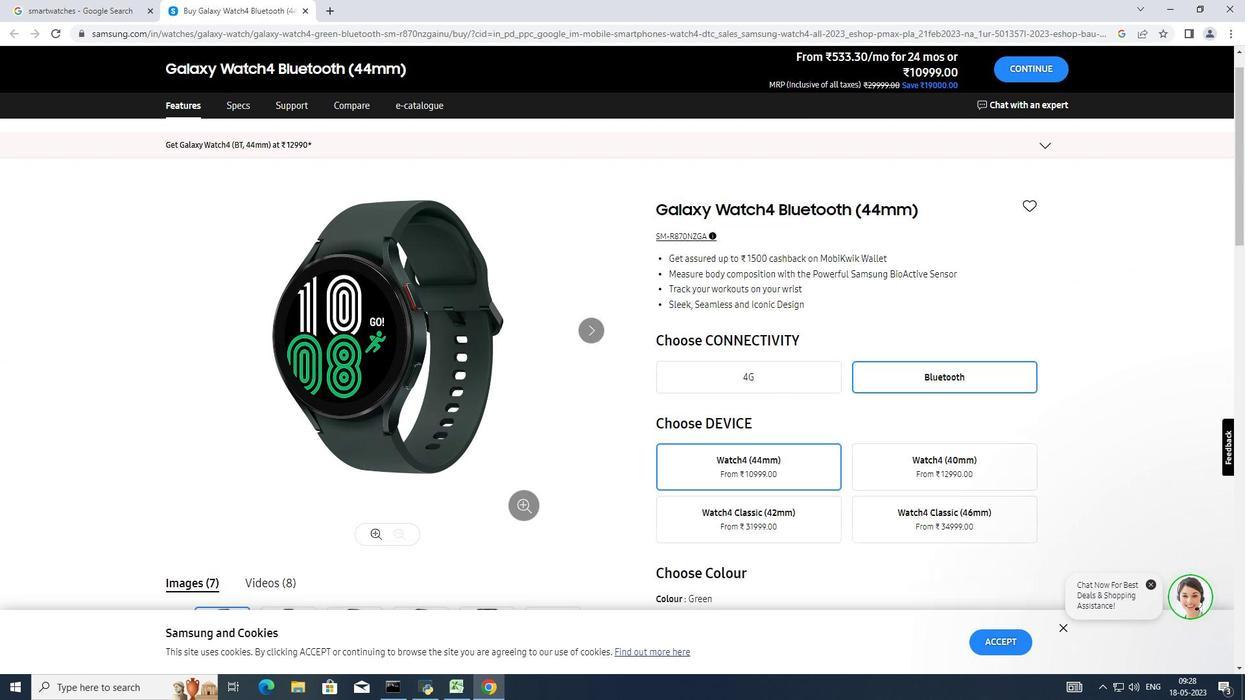 
Action: Mouse moved to (549, 447)
Screenshot: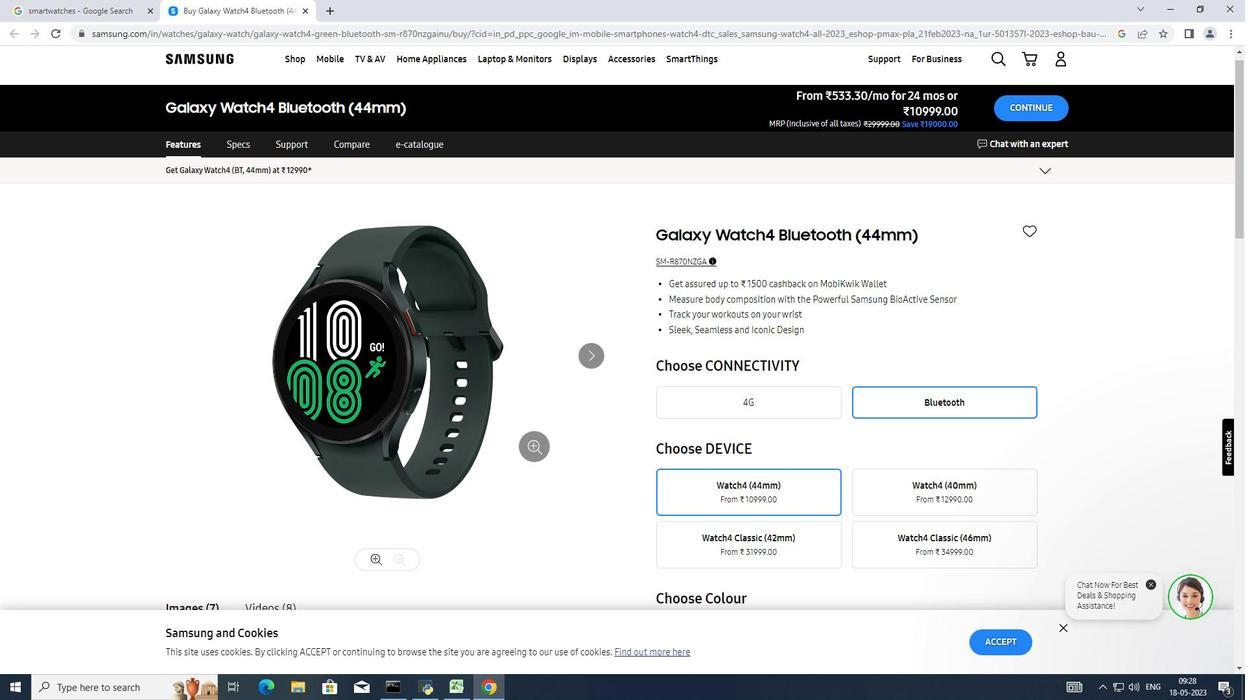 
Action: Key pressed <Key.alt_l><Key.tab>
Screenshot: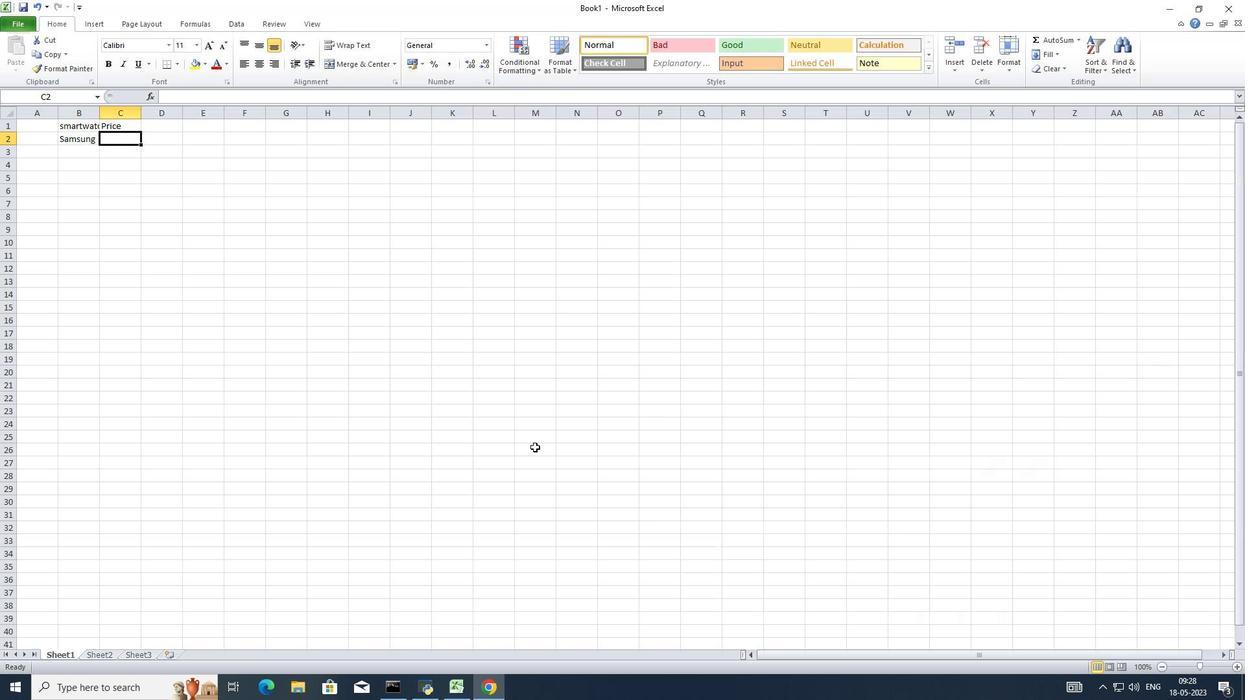 
Action: Mouse moved to (645, 431)
Screenshot: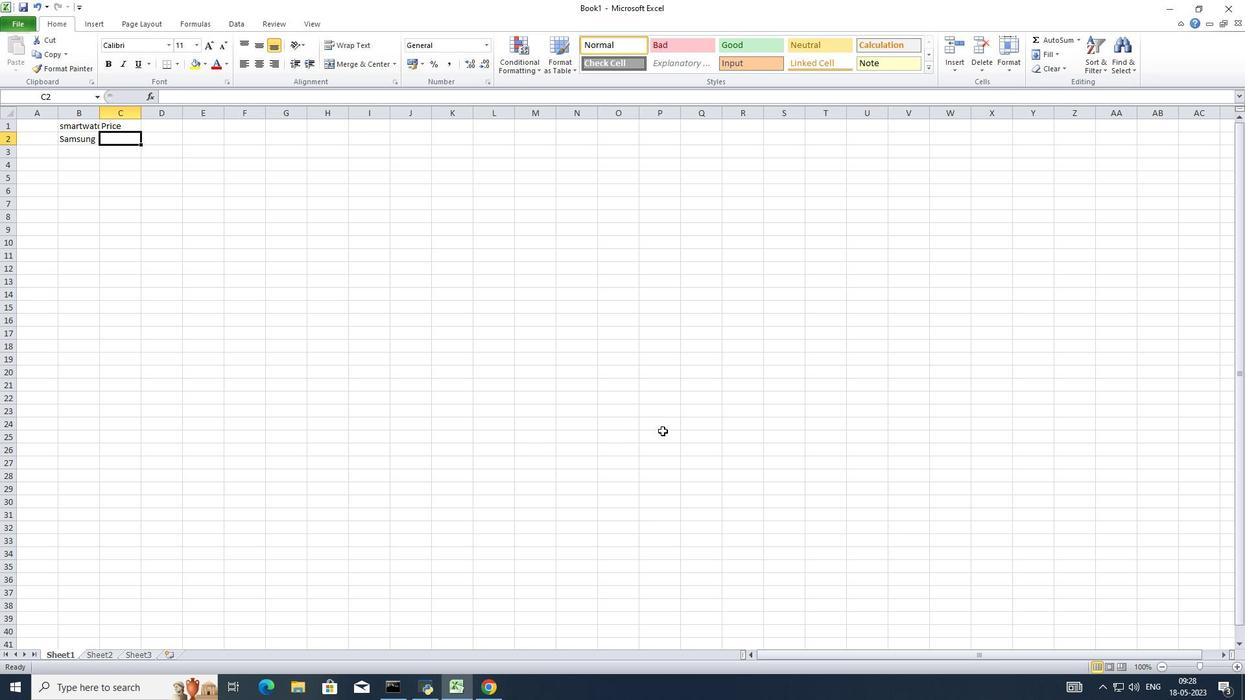 
Action: Key pressed 109999<Key.backspace><Key.up><Key.right><Key.shift_r>Feature<Key.down><Key.alt_l><Key.tab>
Screenshot: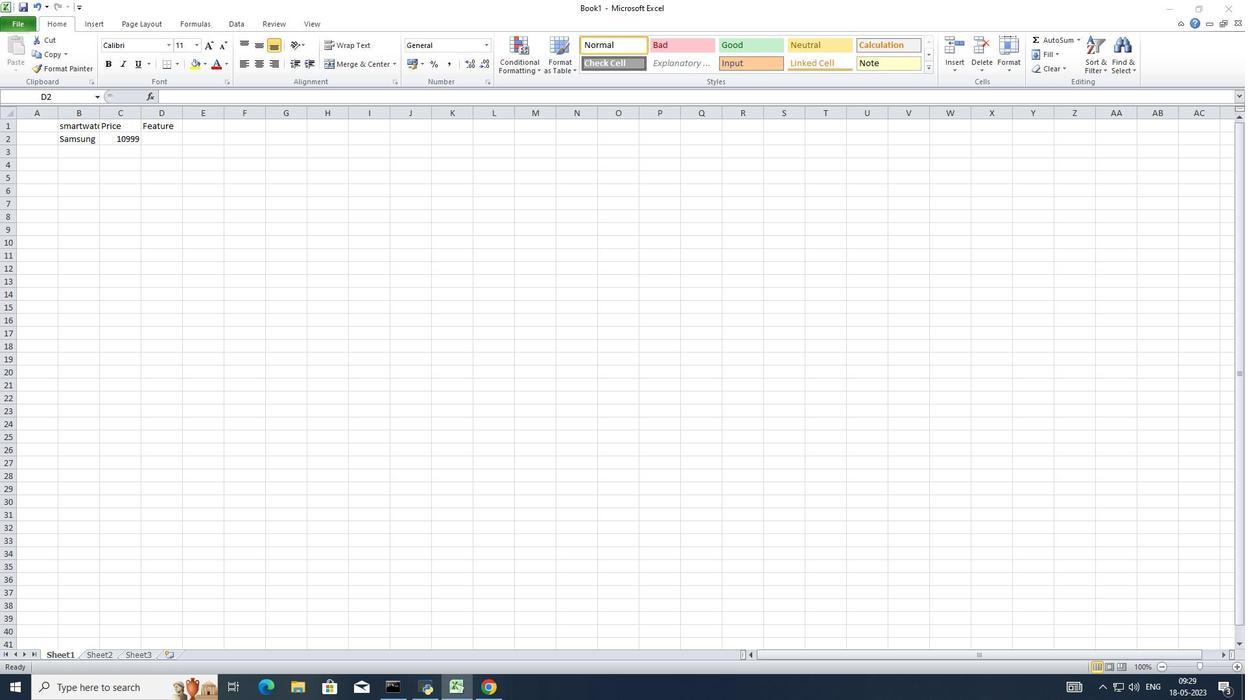 
Action: Mouse moved to (770, 509)
Screenshot: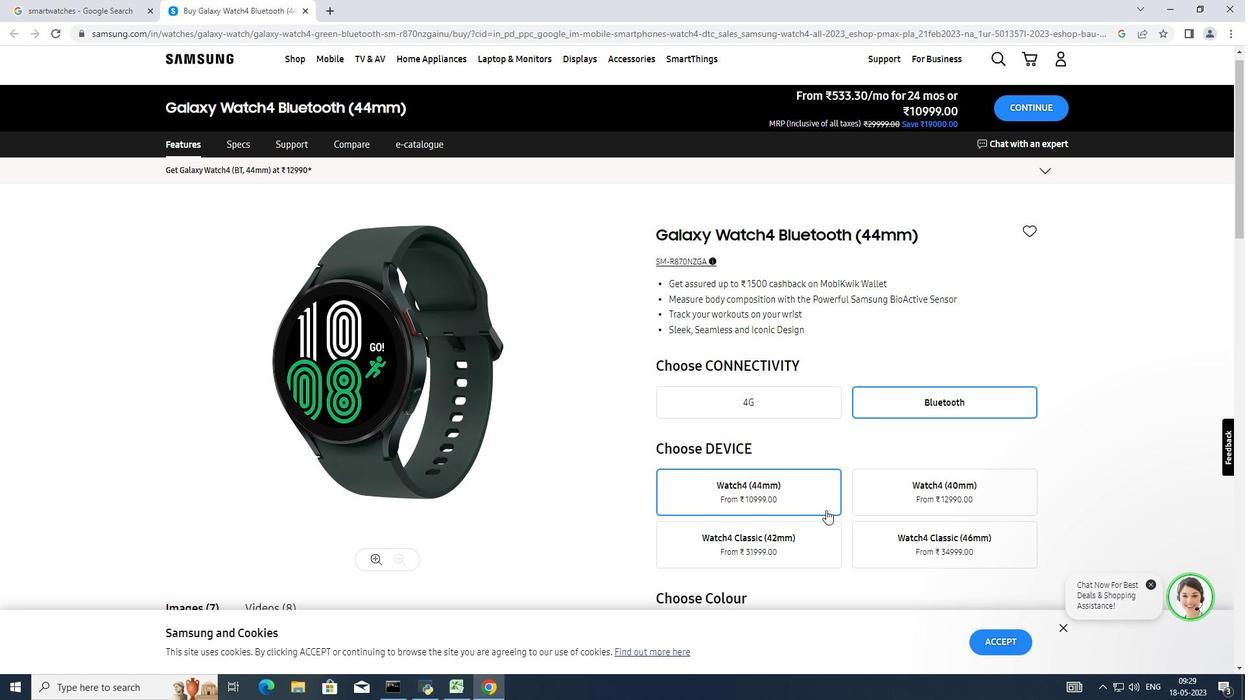 
Action: Mouse scrolled (770, 509) with delta (0, 0)
Screenshot: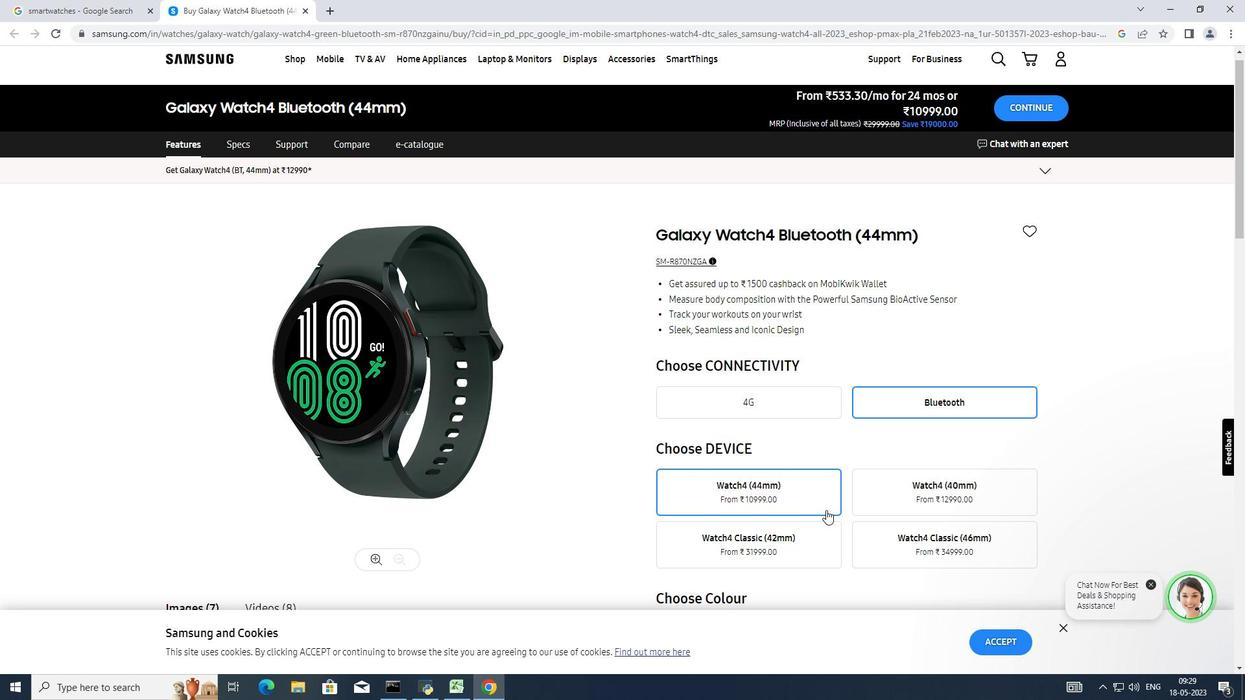 
Action: Mouse scrolled (770, 509) with delta (0, 0)
Screenshot: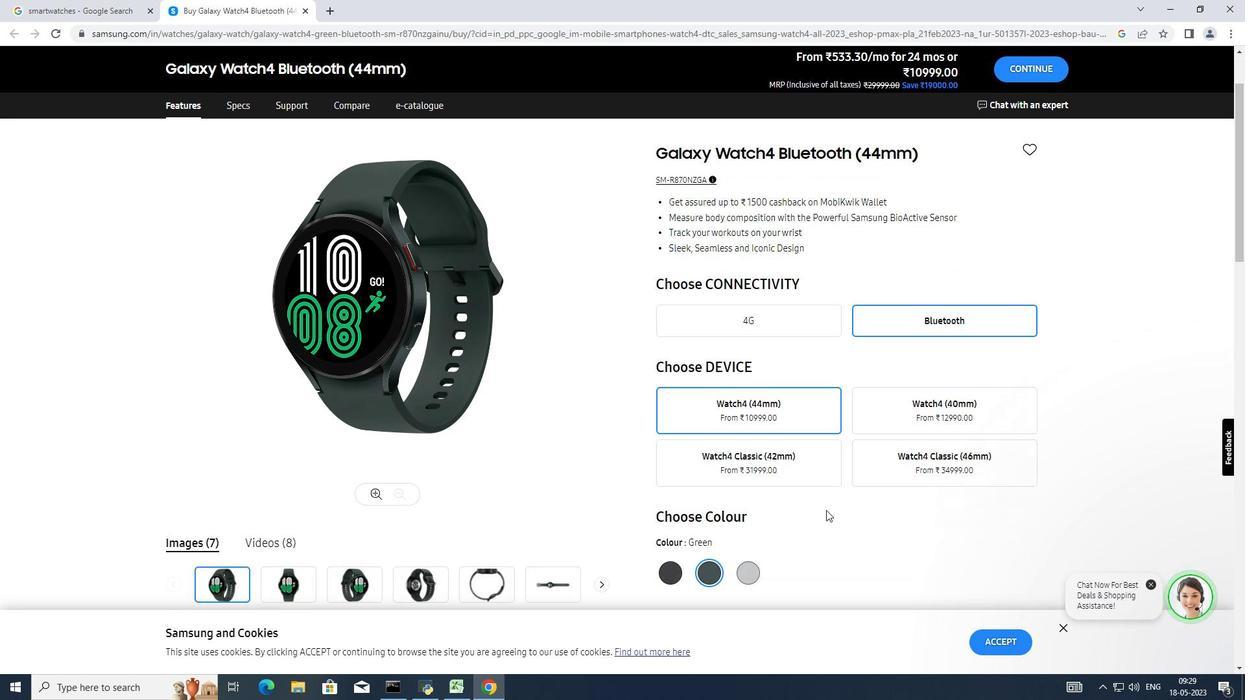 
Action: Mouse scrolled (770, 509) with delta (0, 0)
Screenshot: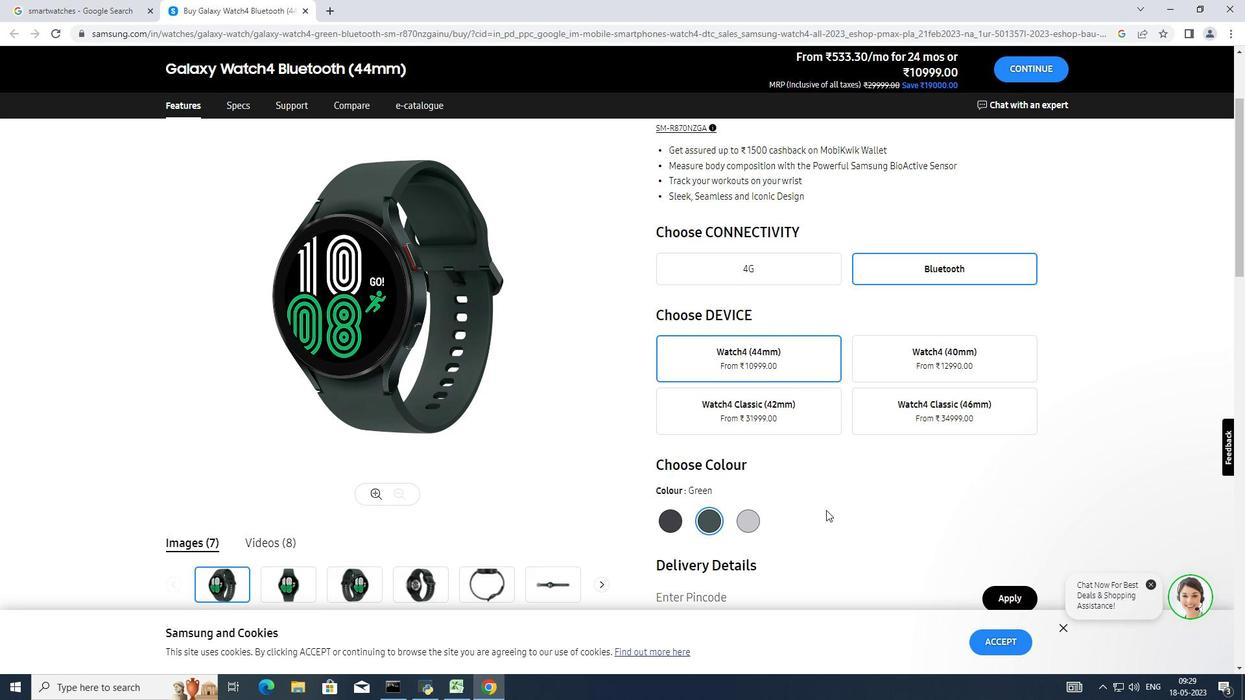 
Action: Mouse scrolled (770, 509) with delta (0, 0)
Screenshot: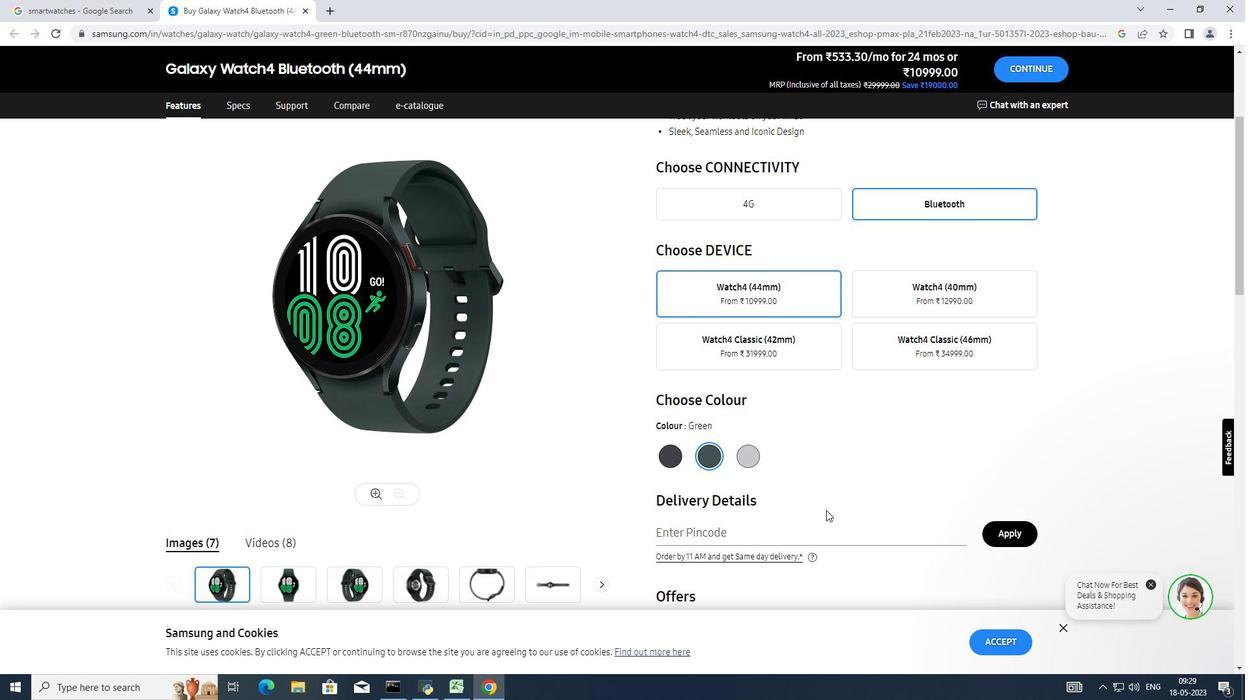 
Action: Mouse scrolled (770, 509) with delta (0, 0)
Screenshot: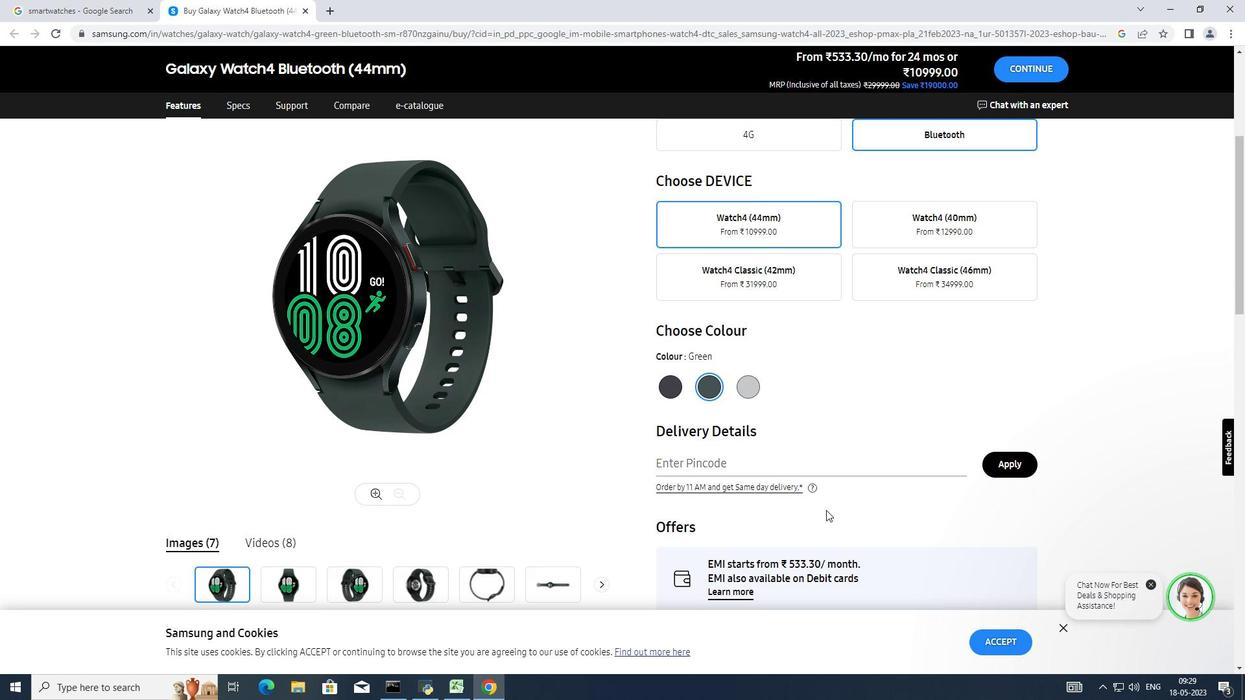 
Action: Mouse scrolled (770, 509) with delta (0, 0)
Screenshot: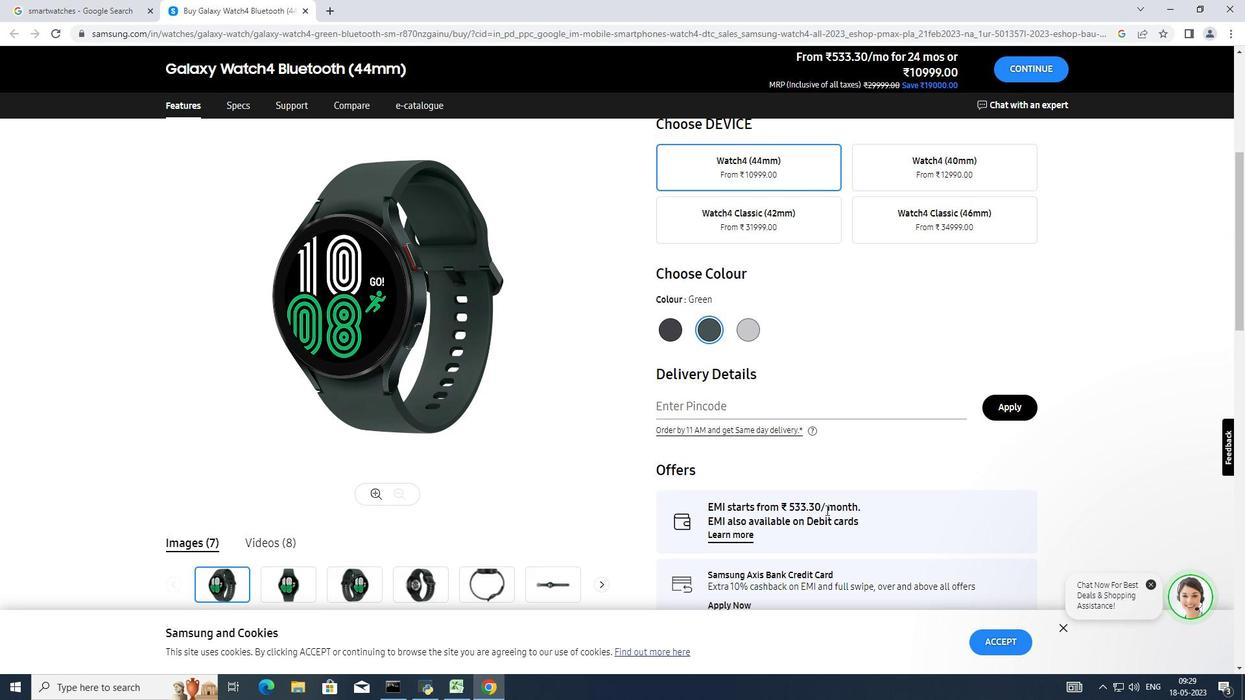 
Action: Mouse scrolled (770, 509) with delta (0, 0)
Screenshot: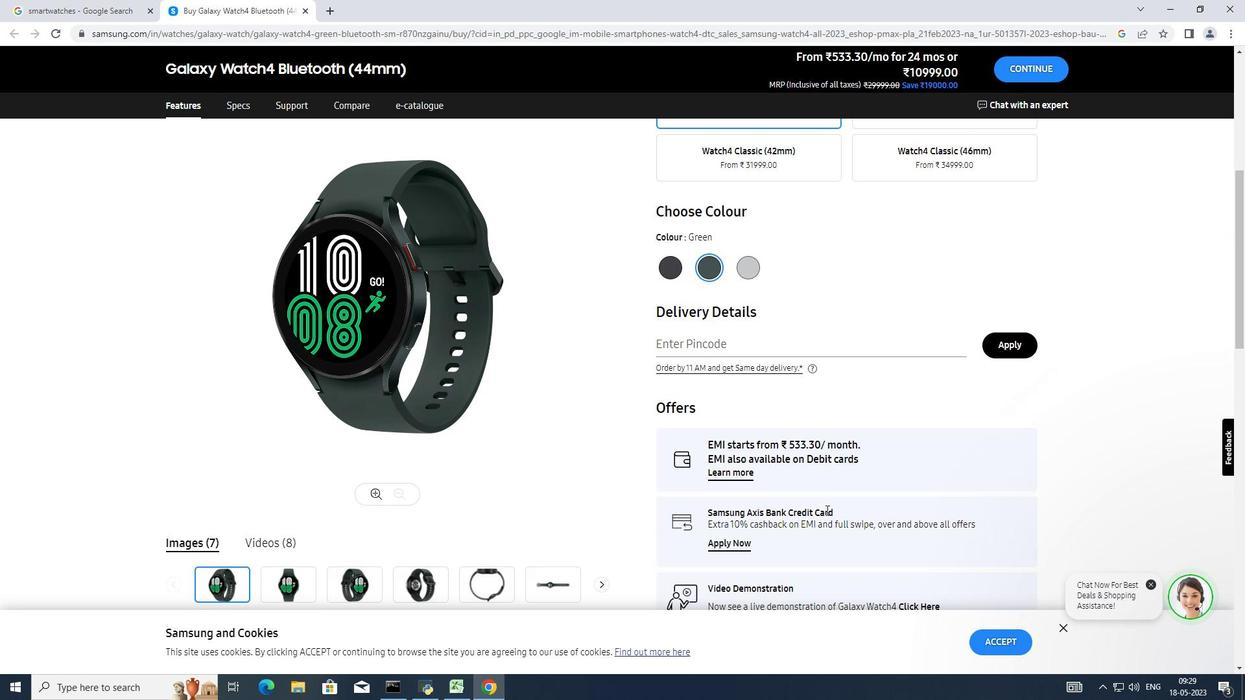 
Action: Mouse scrolled (770, 509) with delta (0, 0)
Screenshot: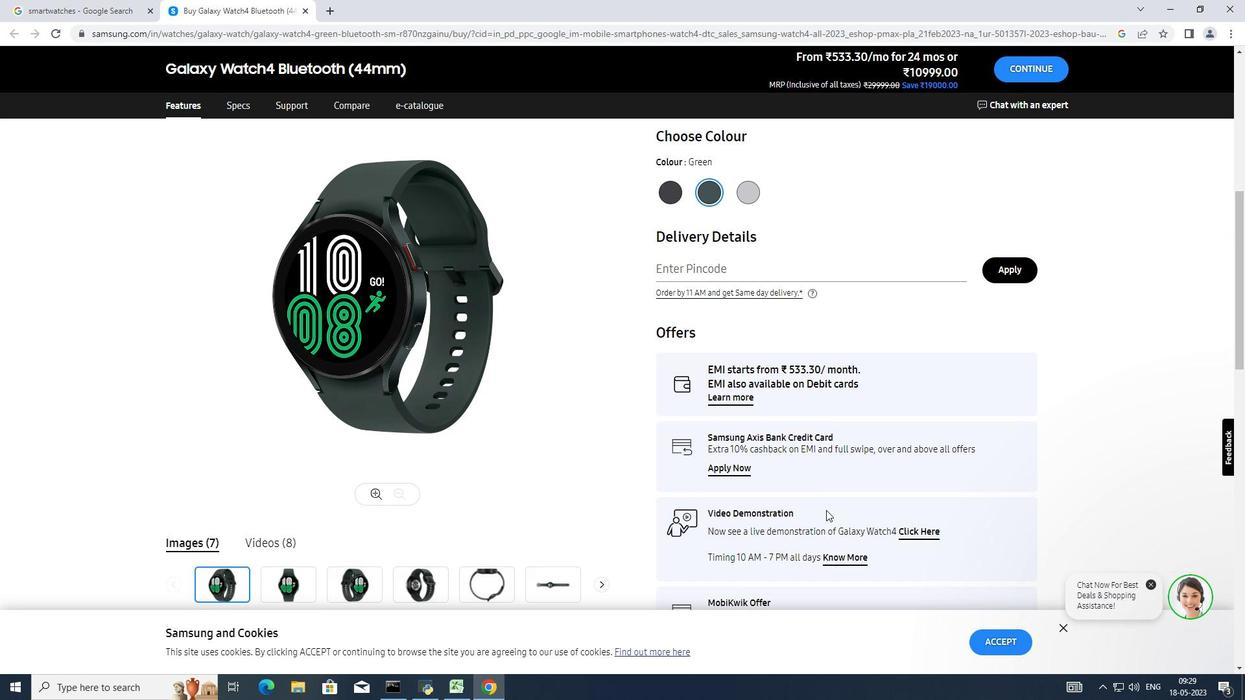 
Action: Mouse scrolled (770, 509) with delta (0, 0)
Screenshot: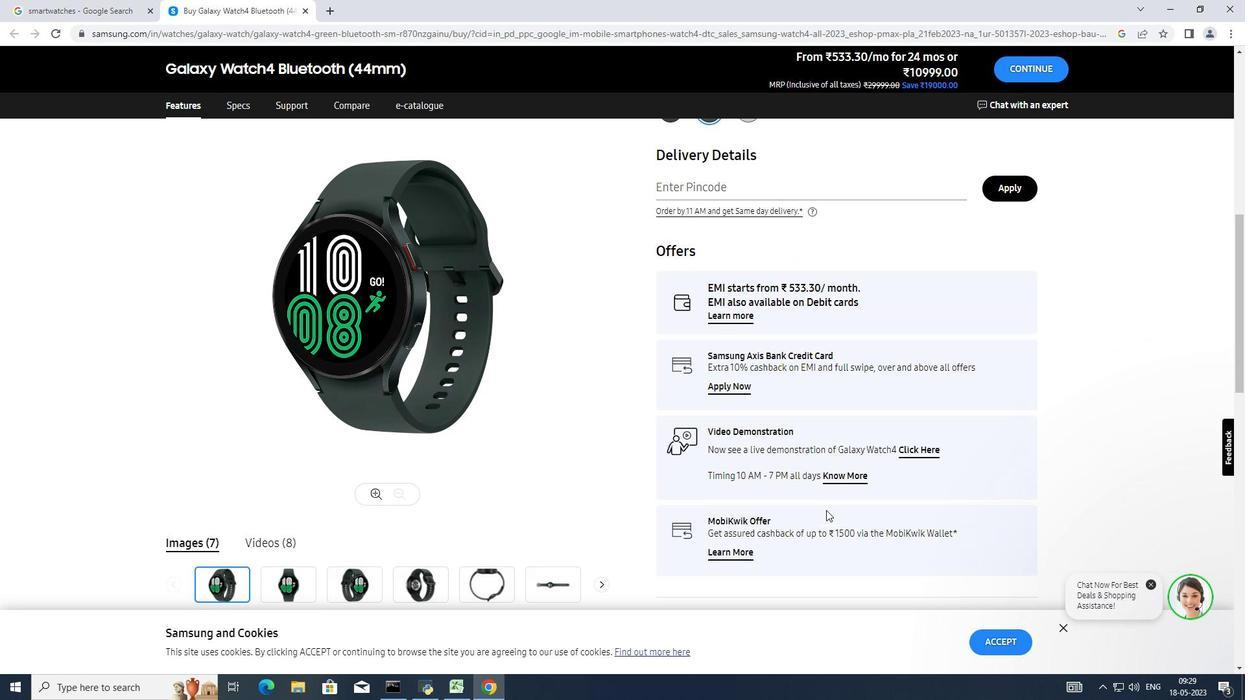 
Action: Mouse scrolled (770, 509) with delta (0, 0)
Screenshot: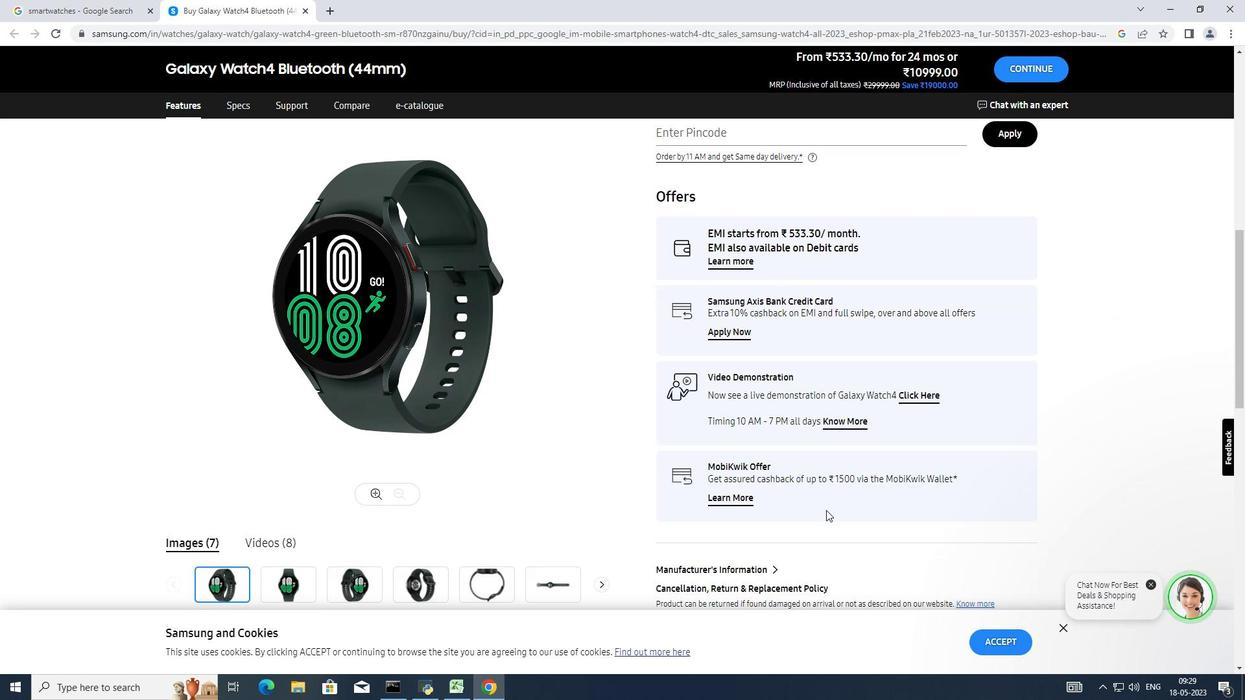 
Action: Mouse scrolled (770, 509) with delta (0, 0)
Screenshot: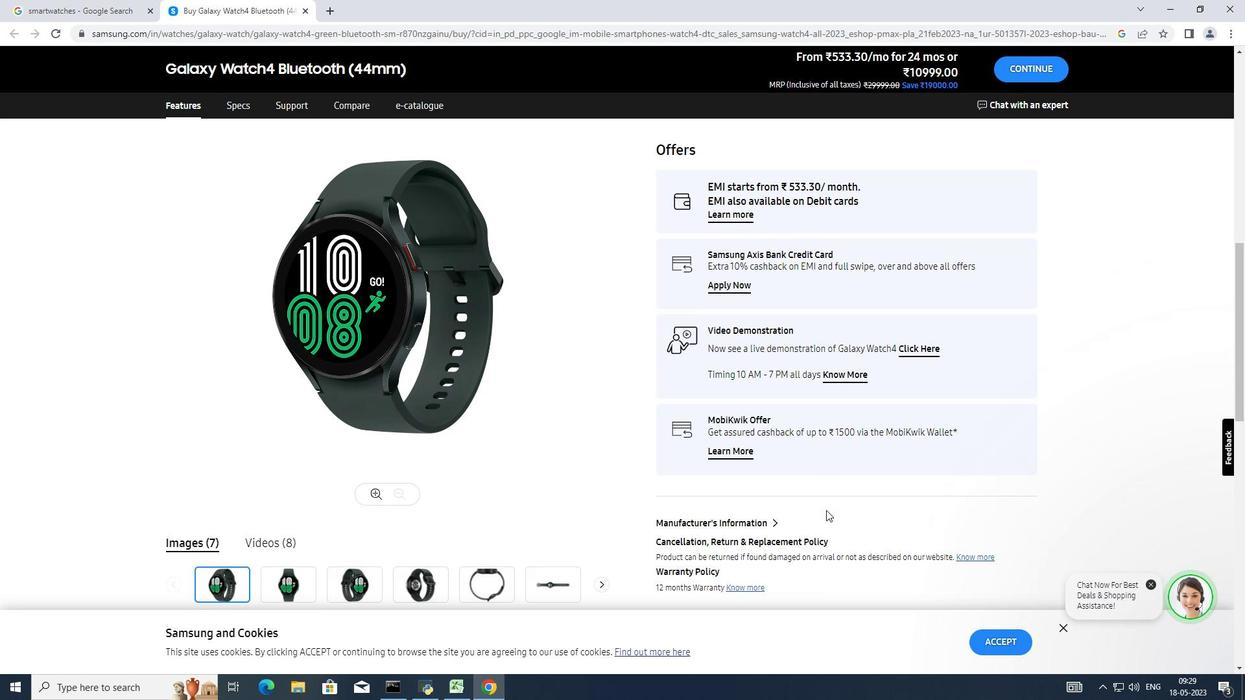 
Action: Mouse scrolled (770, 509) with delta (0, 0)
Screenshot: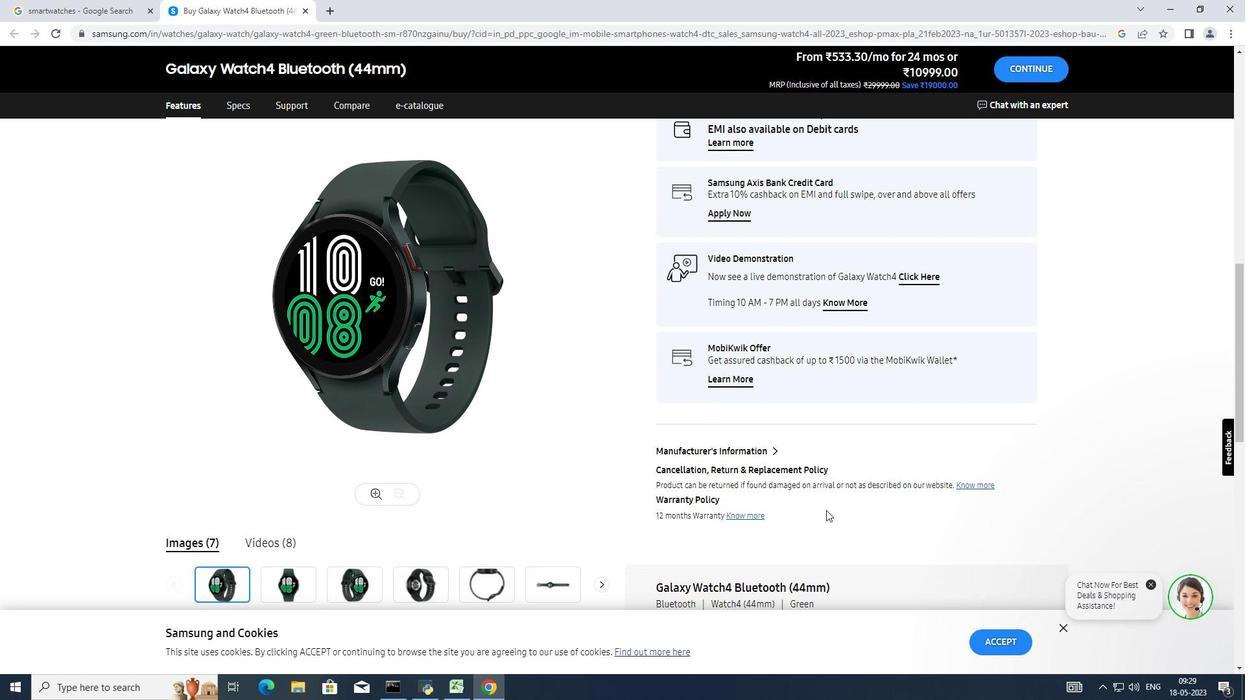 
Action: Mouse scrolled (770, 509) with delta (0, 0)
Screenshot: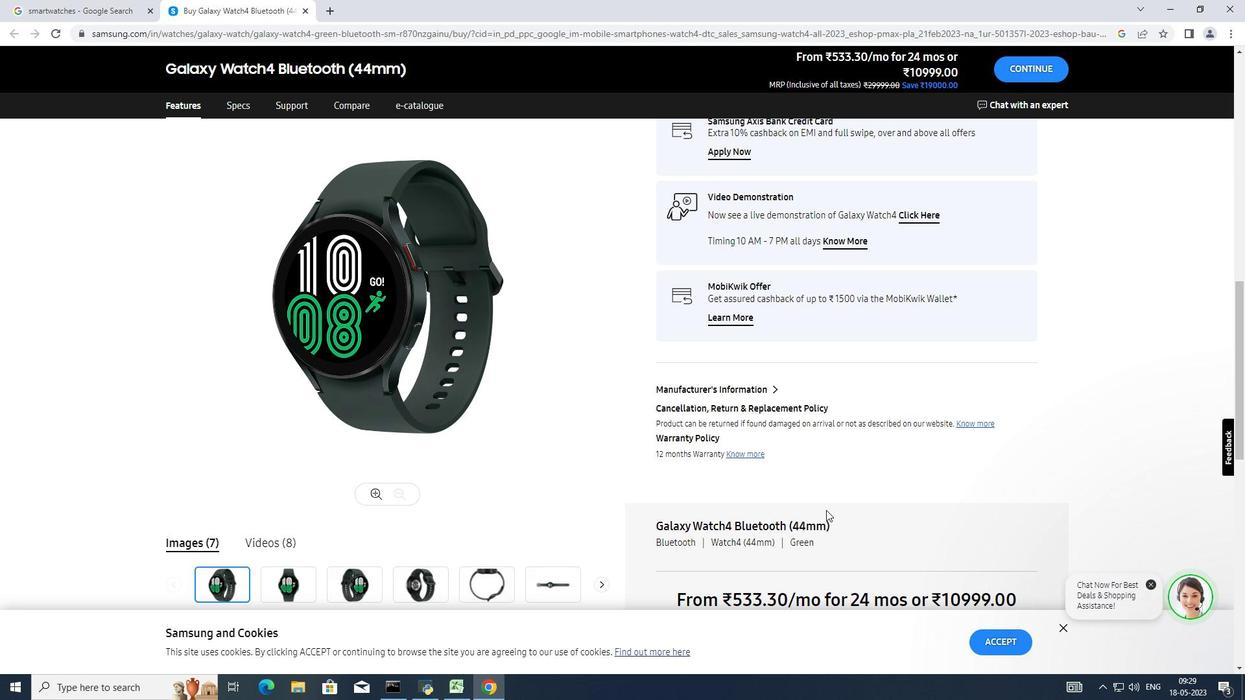 
Action: Mouse scrolled (770, 509) with delta (0, 0)
Screenshot: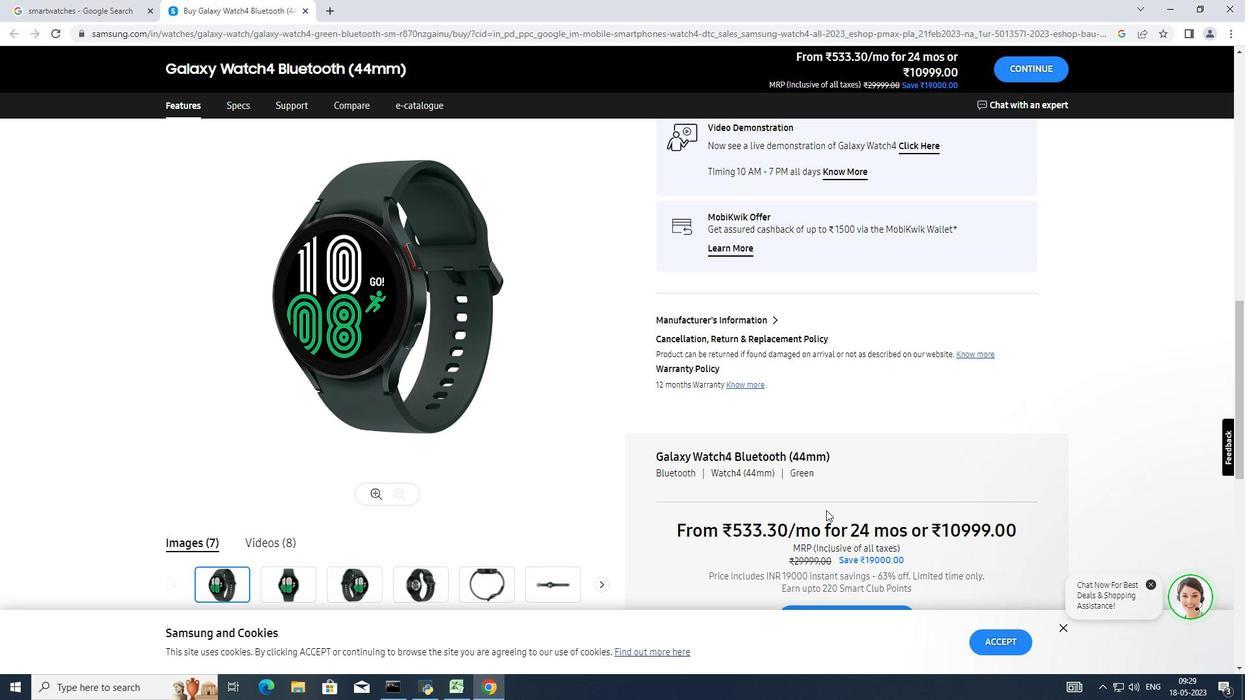 
Action: Mouse moved to (711, 488)
Screenshot: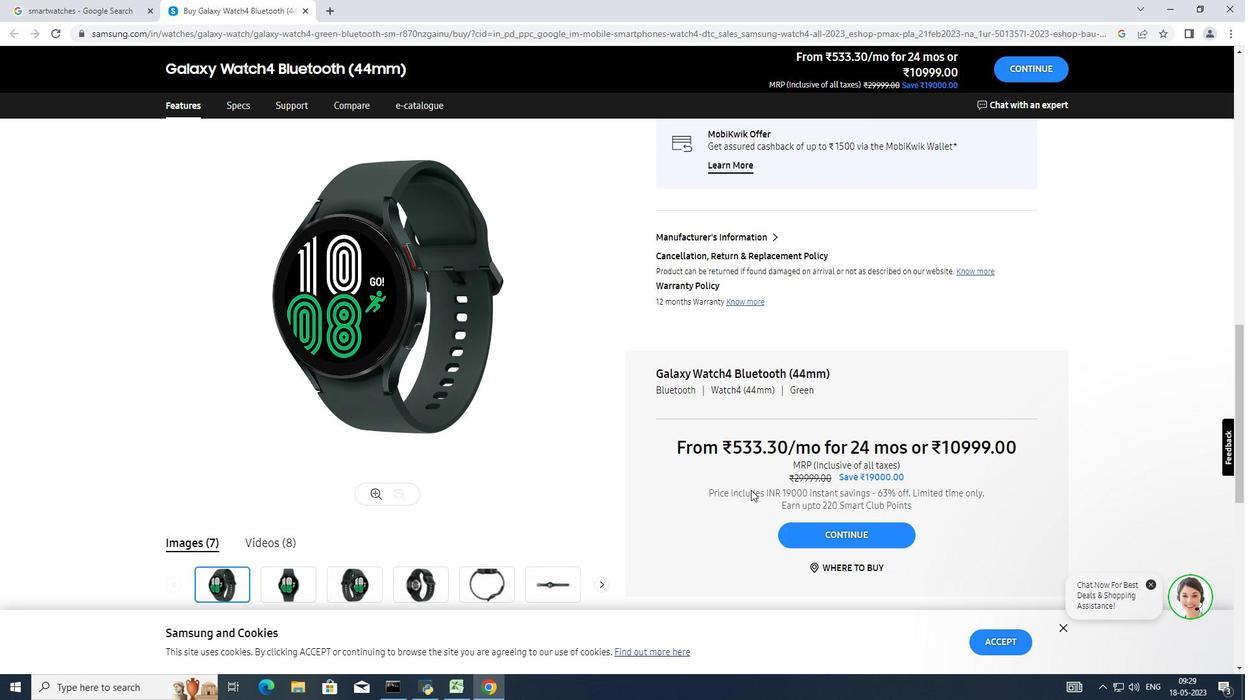 
Action: Mouse scrolled (711, 487) with delta (0, 0)
Screenshot: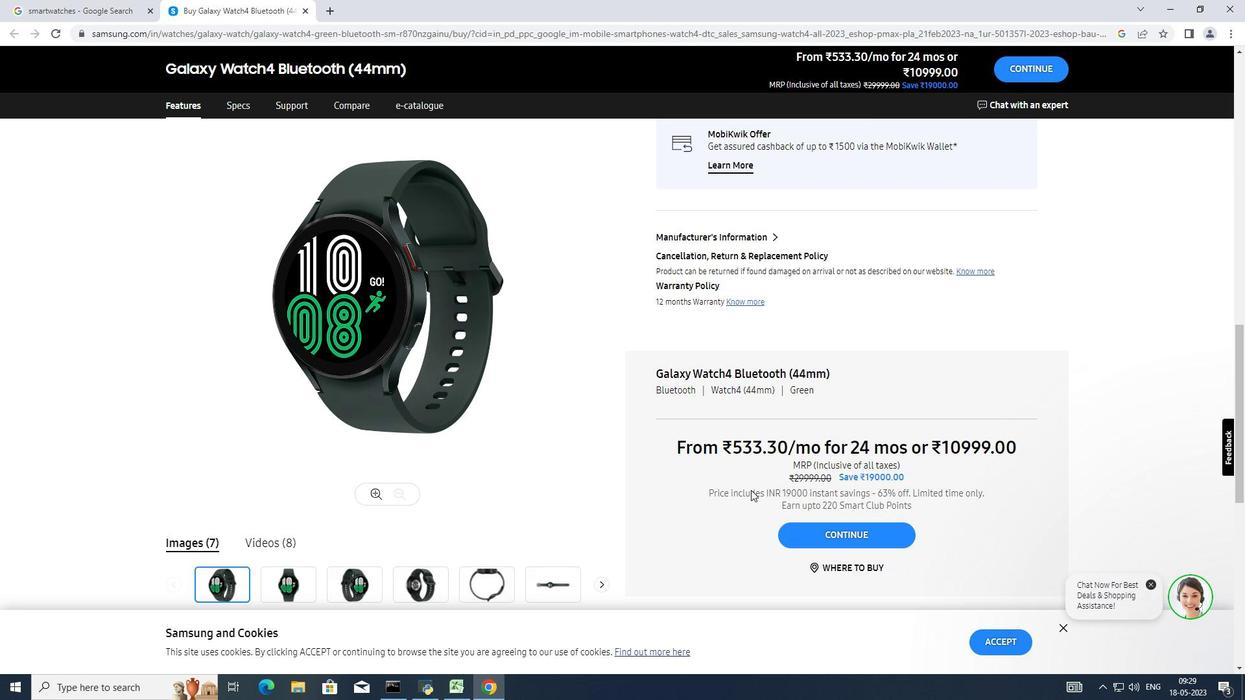 
Action: Mouse moved to (715, 489)
Screenshot: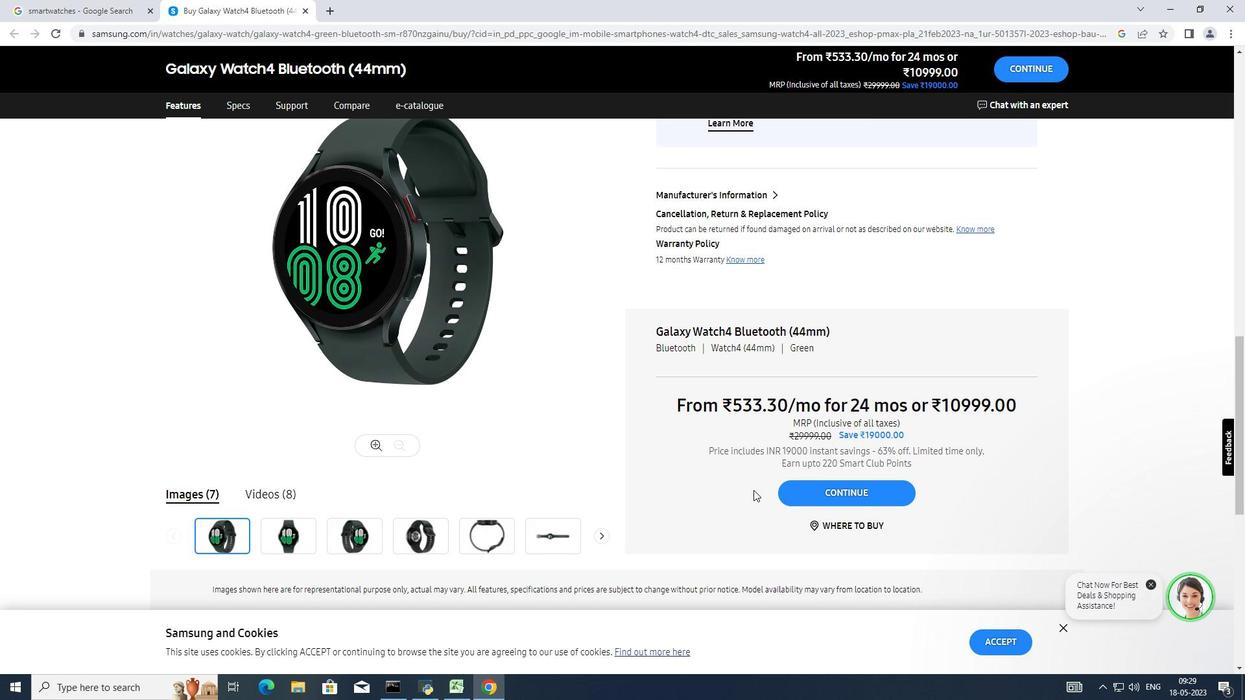 
Action: Mouse scrolled (715, 488) with delta (0, 0)
Screenshot: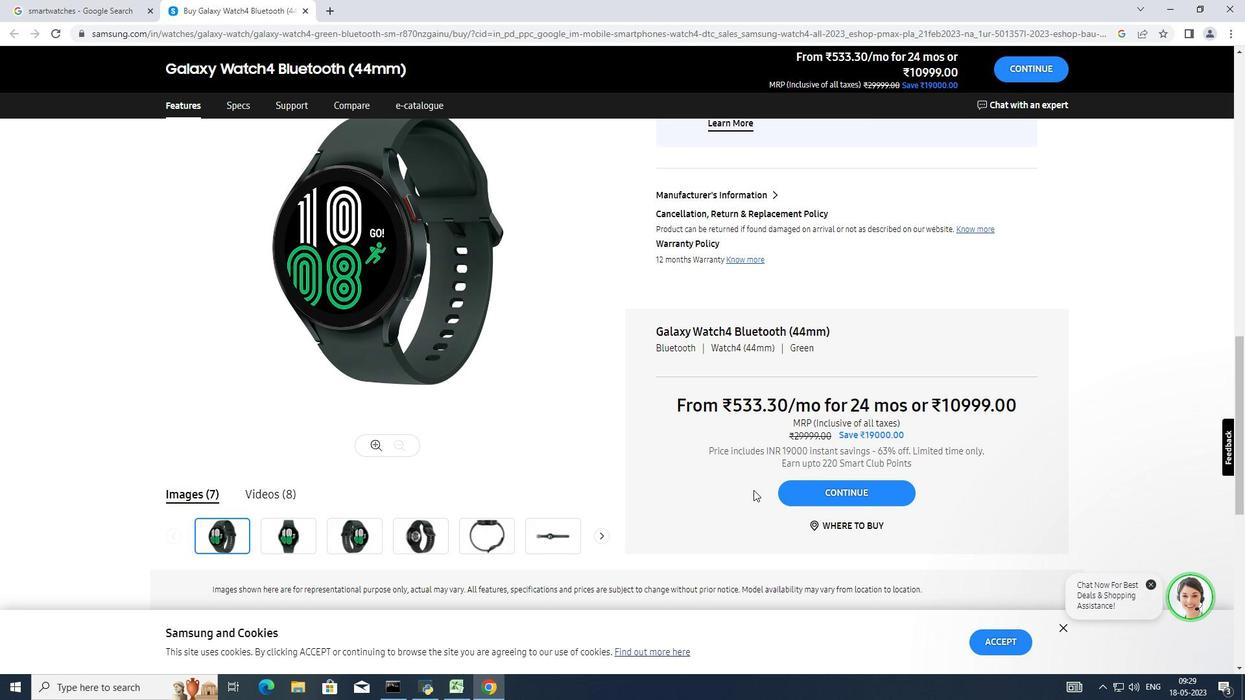 
Action: Mouse moved to (715, 489)
Screenshot: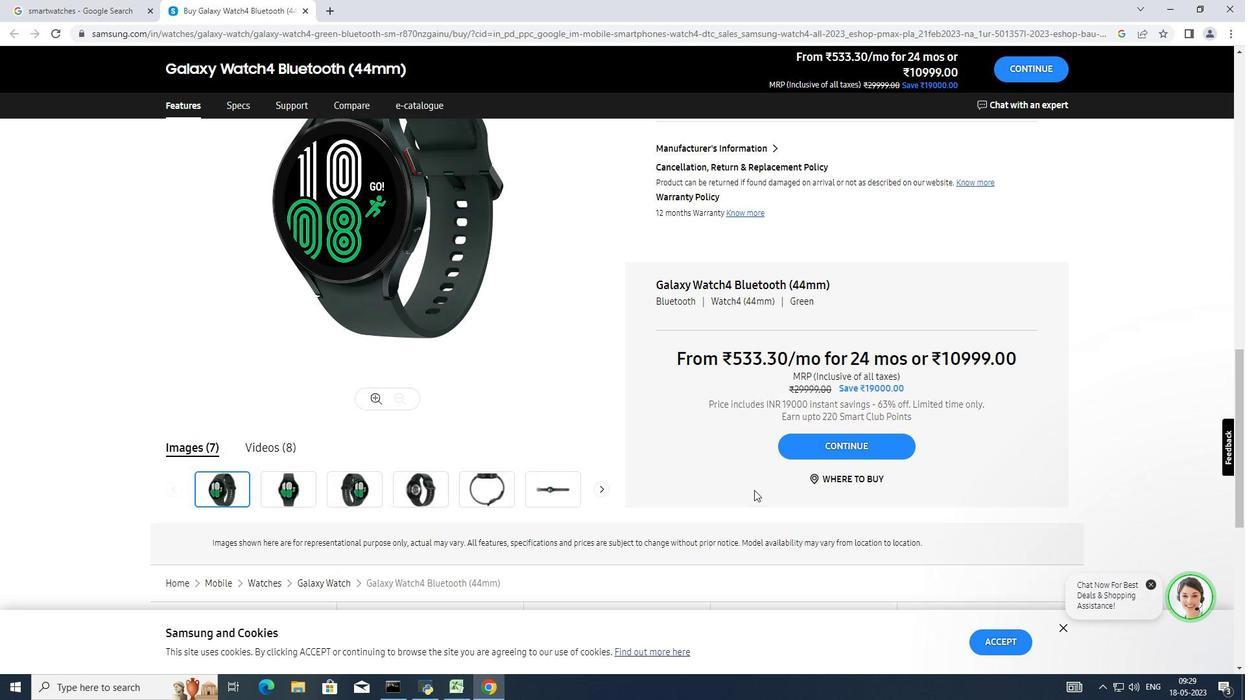 
Action: Mouse scrolled (715, 488) with delta (0, 0)
Screenshot: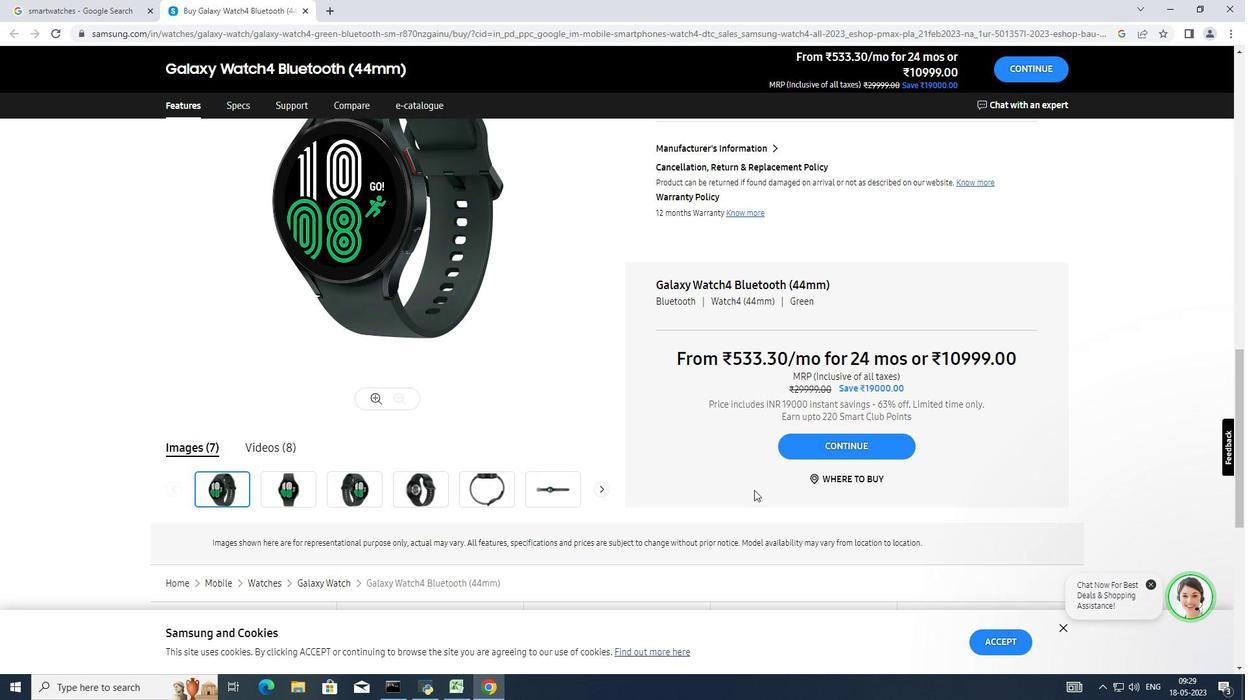 
Action: Mouse moved to (715, 489)
Screenshot: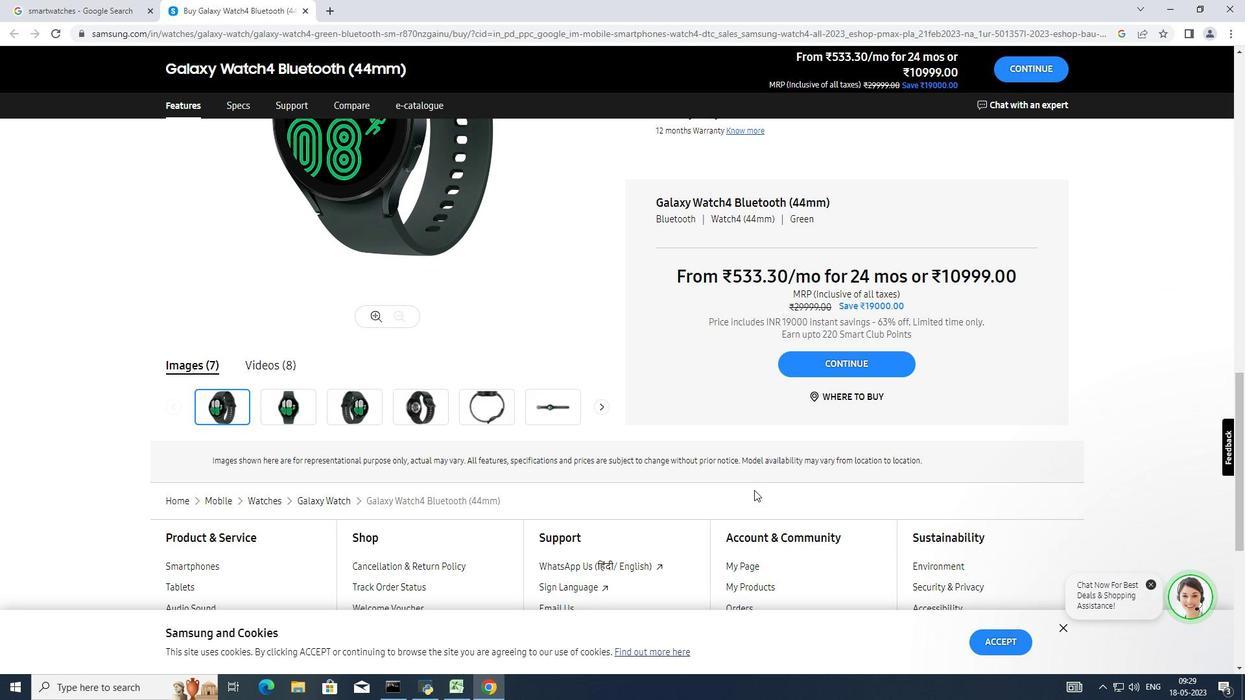 
Action: Mouse scrolled (715, 488) with delta (0, 0)
Screenshot: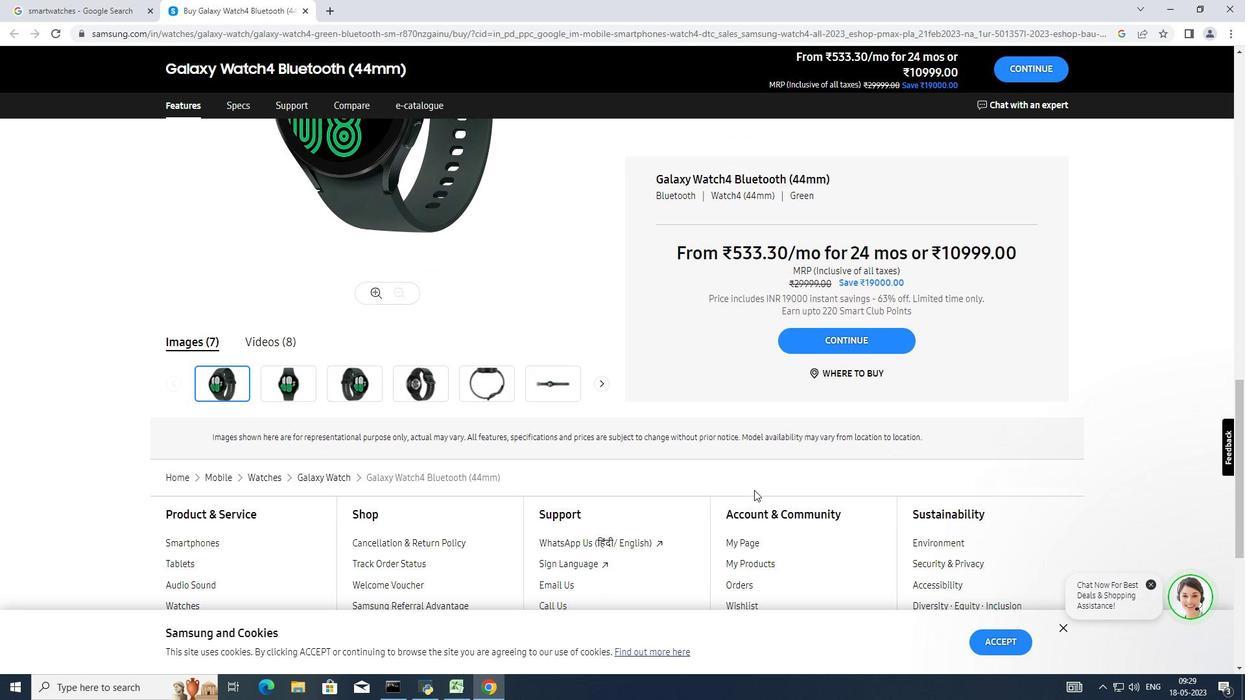 
Action: Mouse moved to (569, 382)
Screenshot: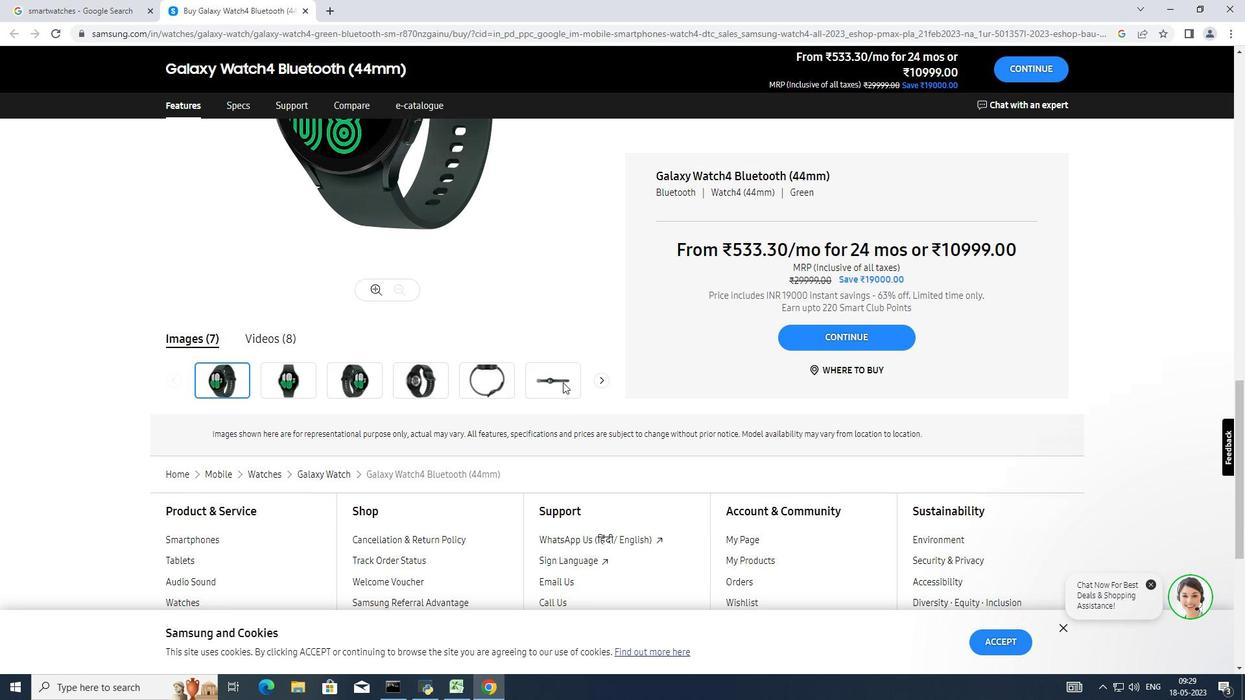 
Action: Mouse scrolled (569, 383) with delta (0, 0)
Screenshot: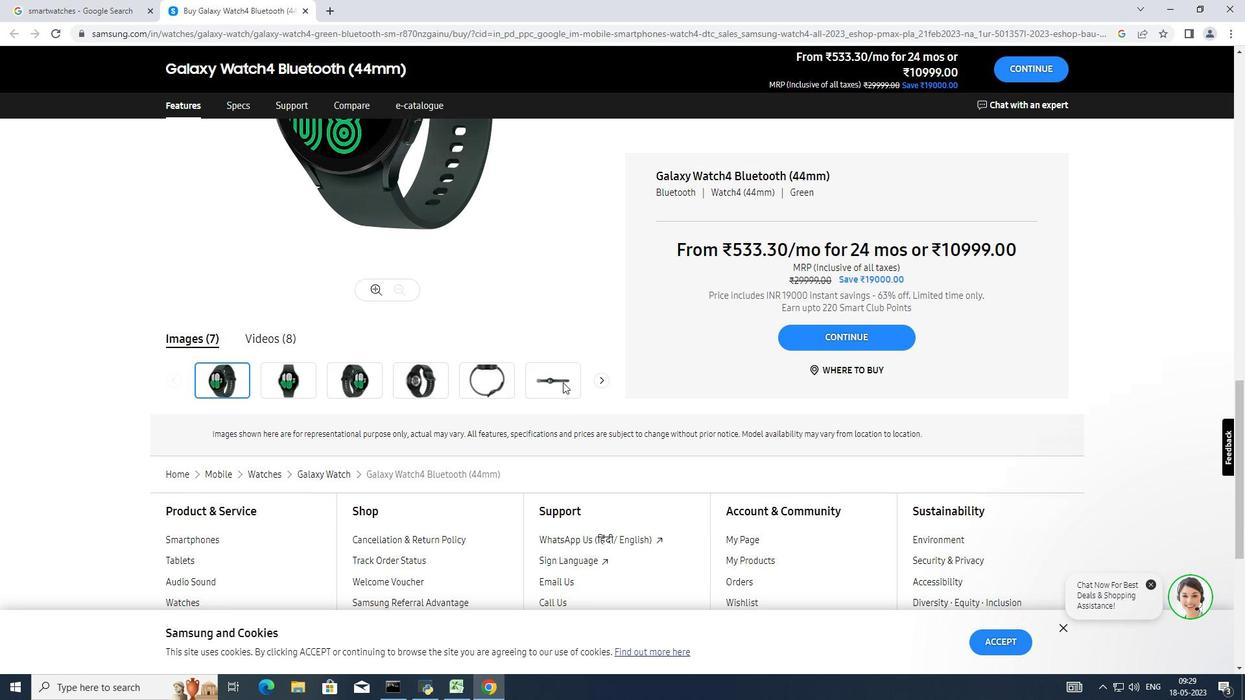 
Action: Mouse scrolled (569, 383) with delta (0, 0)
Screenshot: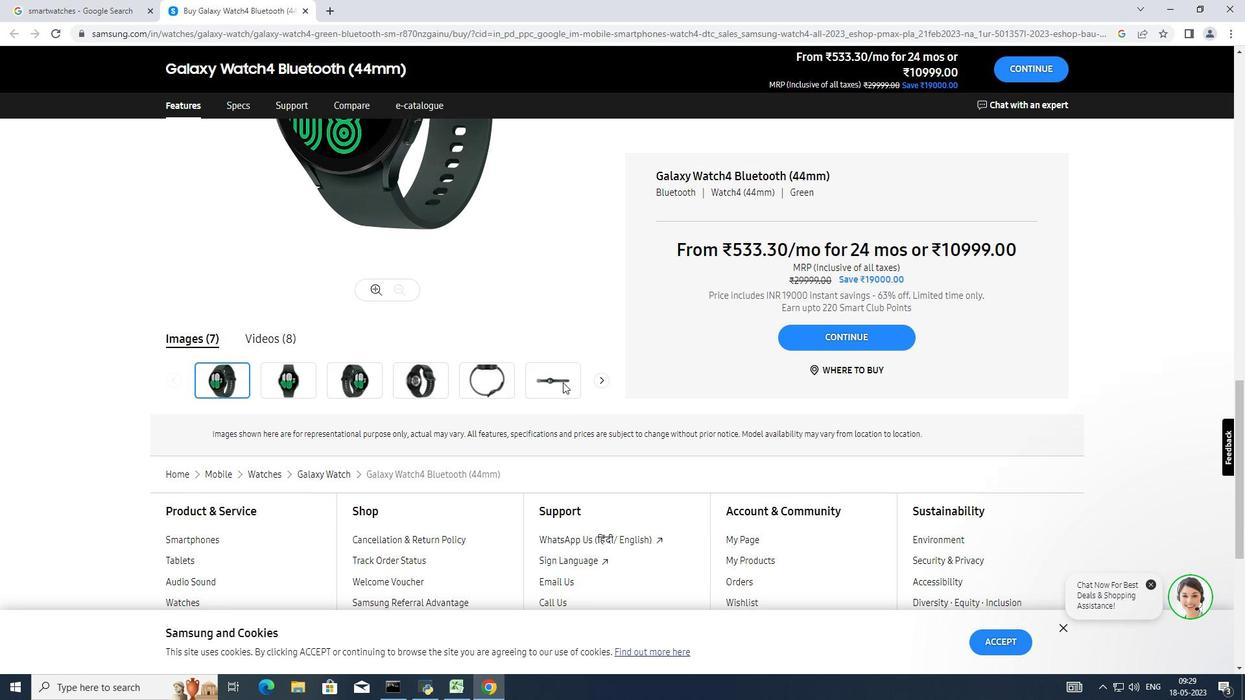 
Action: Mouse scrolled (569, 383) with delta (0, 0)
Screenshot: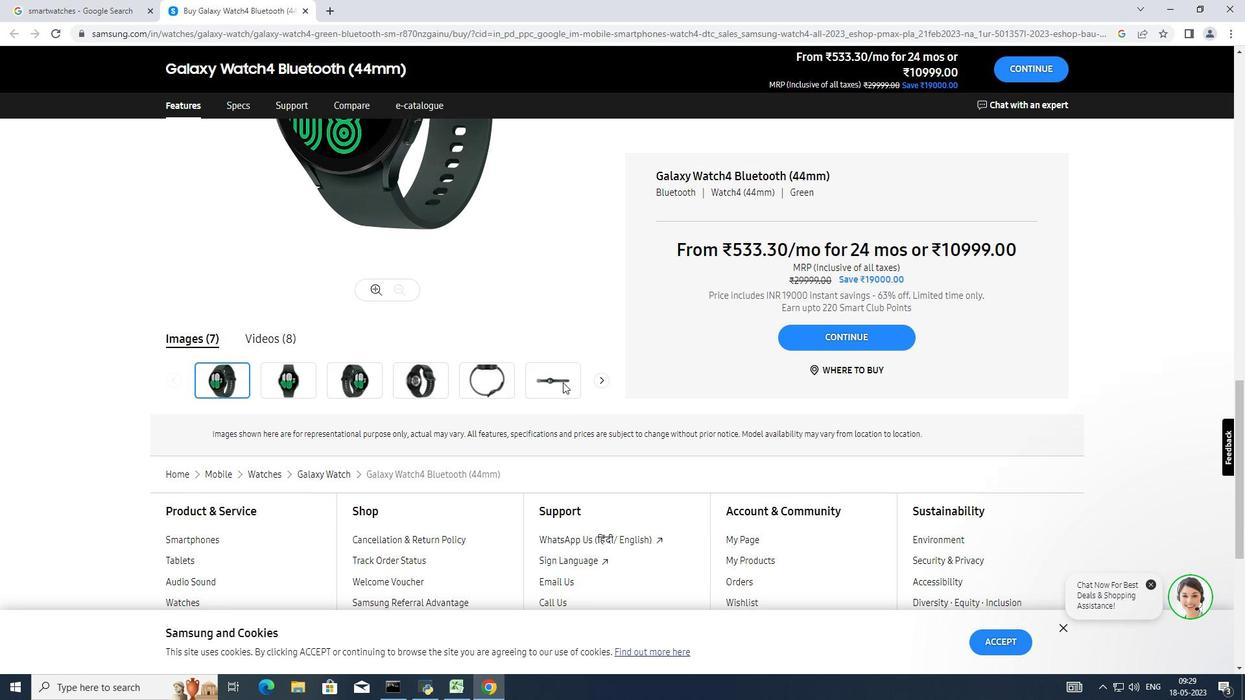 
Action: Mouse scrolled (569, 383) with delta (0, 0)
Screenshot: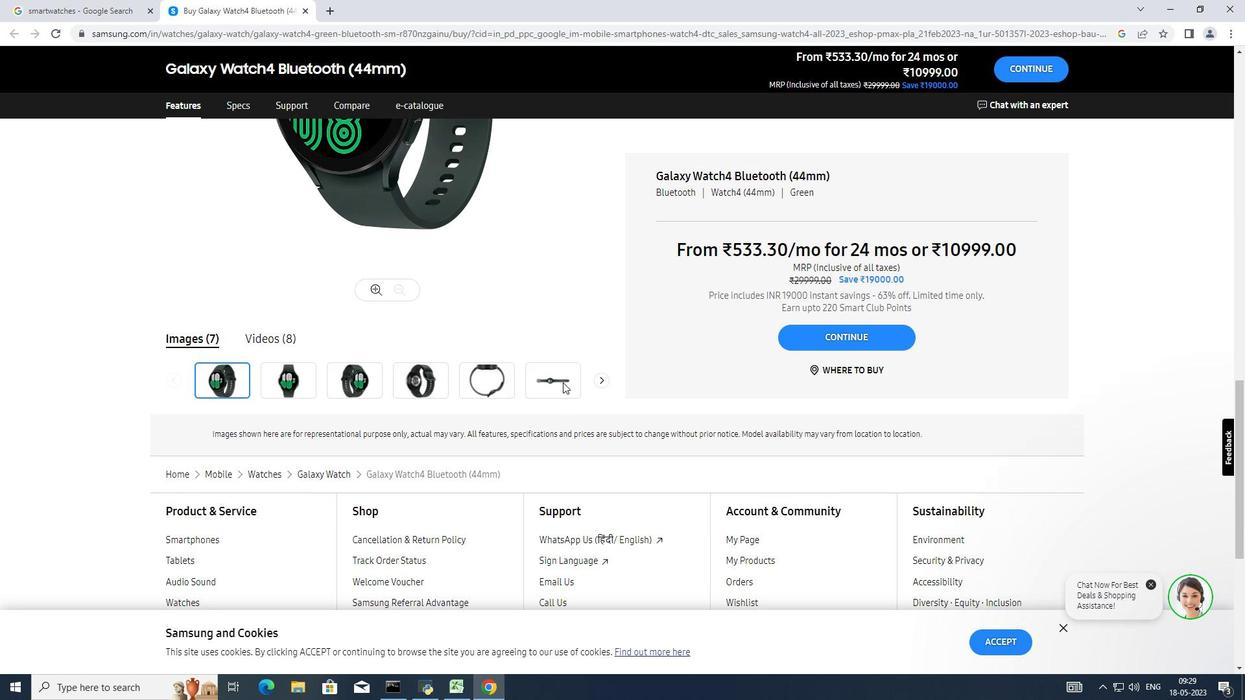 
Action: Mouse moved to (570, 383)
Screenshot: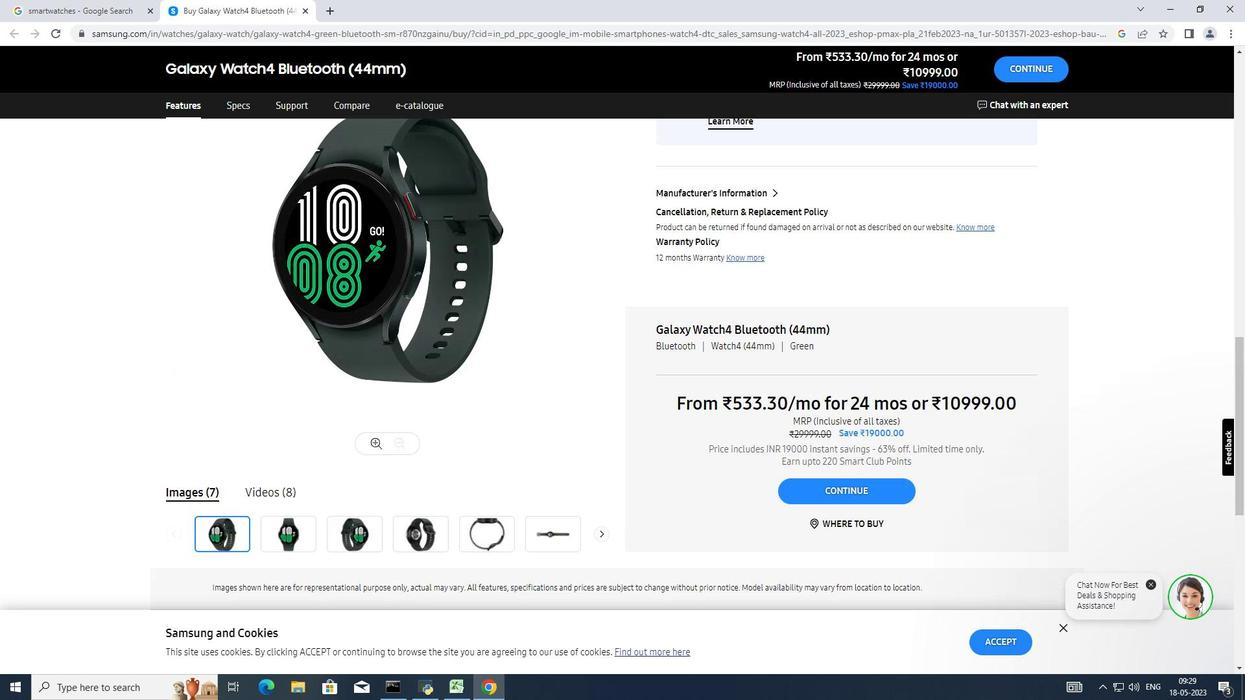 
Action: Mouse scrolled (570, 383) with delta (0, 0)
Screenshot: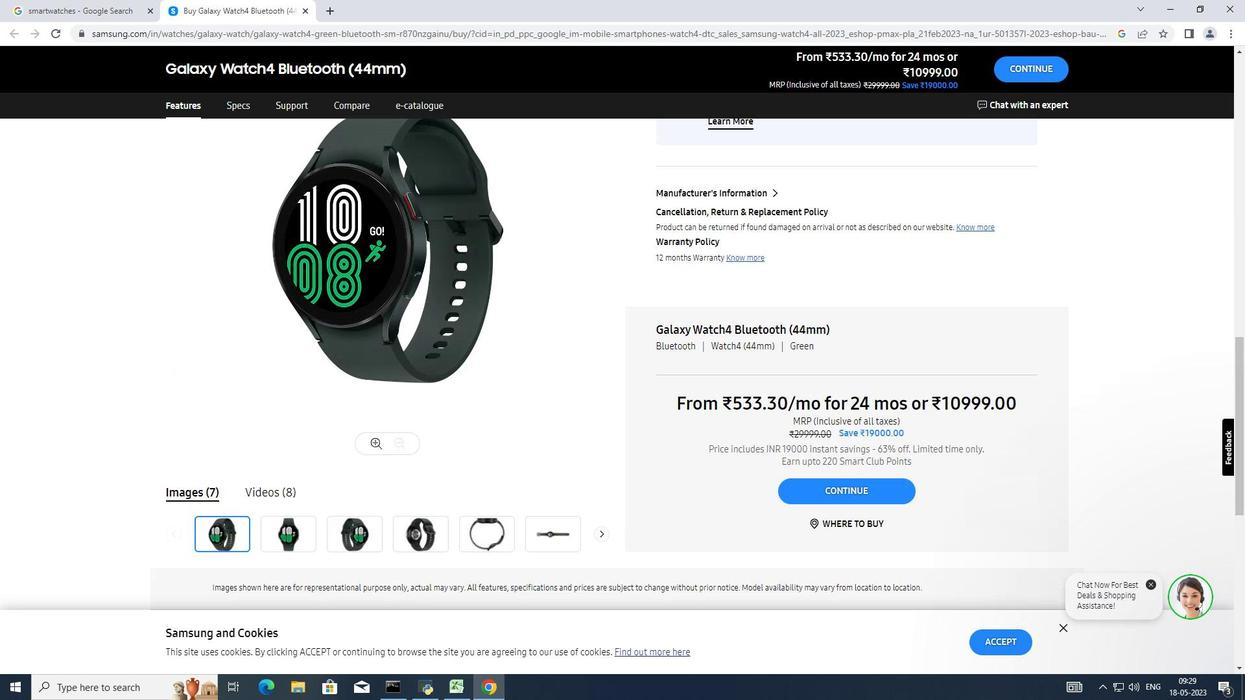 
Action: Mouse moved to (571, 385)
Screenshot: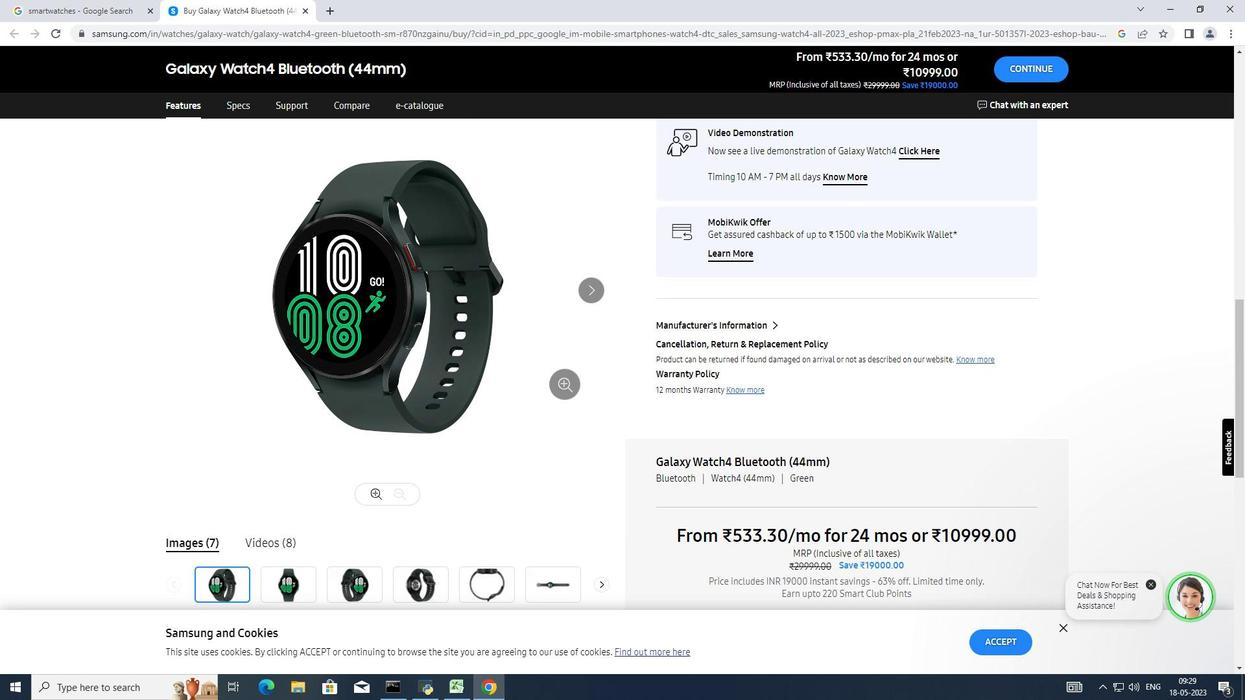 
Action: Mouse scrolled (571, 385) with delta (0, 0)
Screenshot: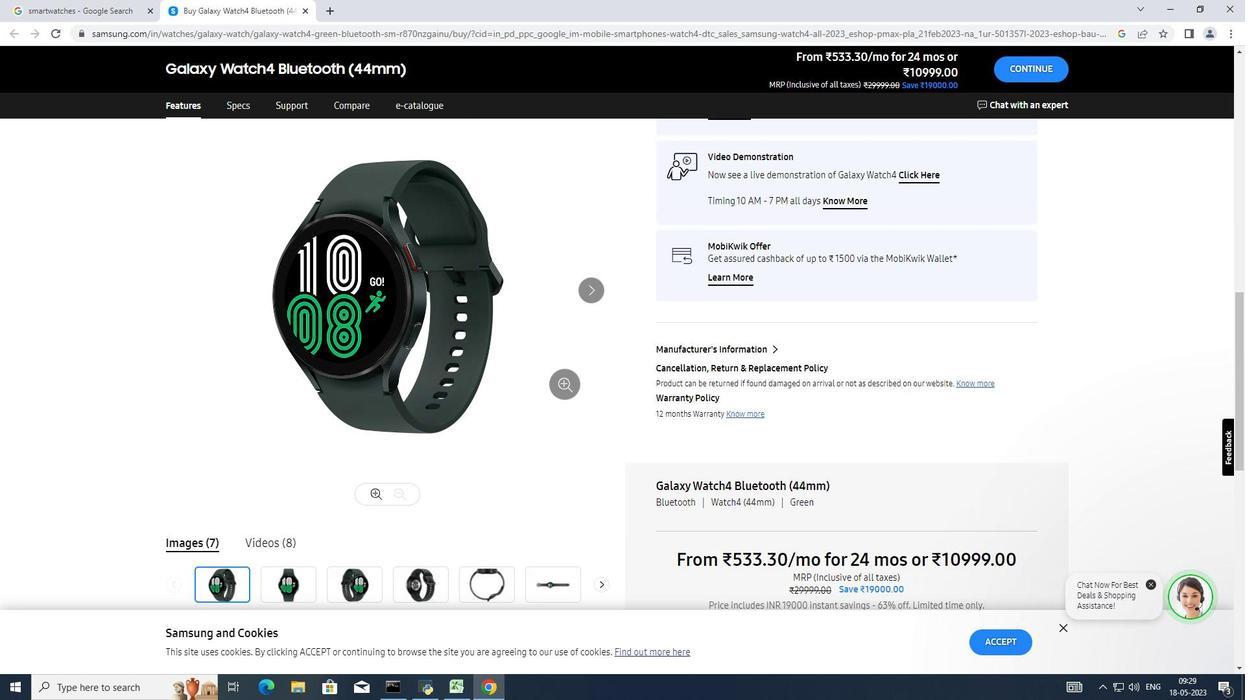 
Action: Mouse scrolled (571, 385) with delta (0, 0)
Screenshot: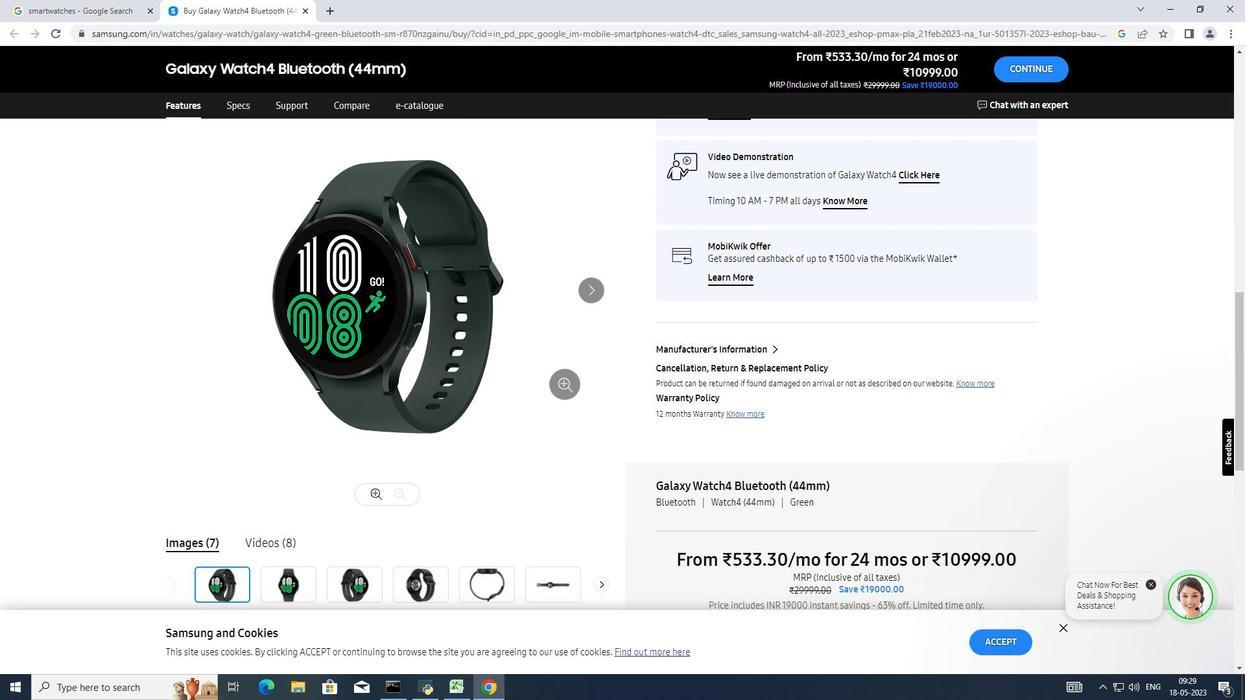 
Action: Mouse scrolled (571, 385) with delta (0, 0)
Screenshot: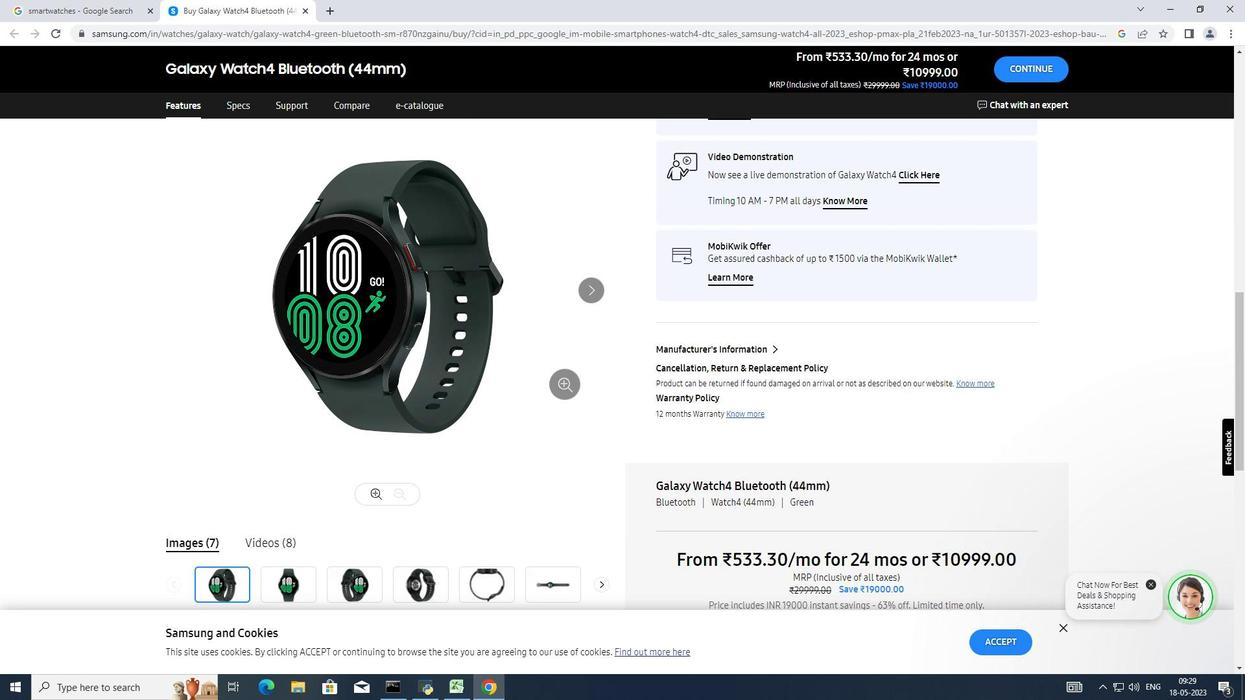 
Action: Mouse scrolled (571, 385) with delta (0, 0)
Screenshot: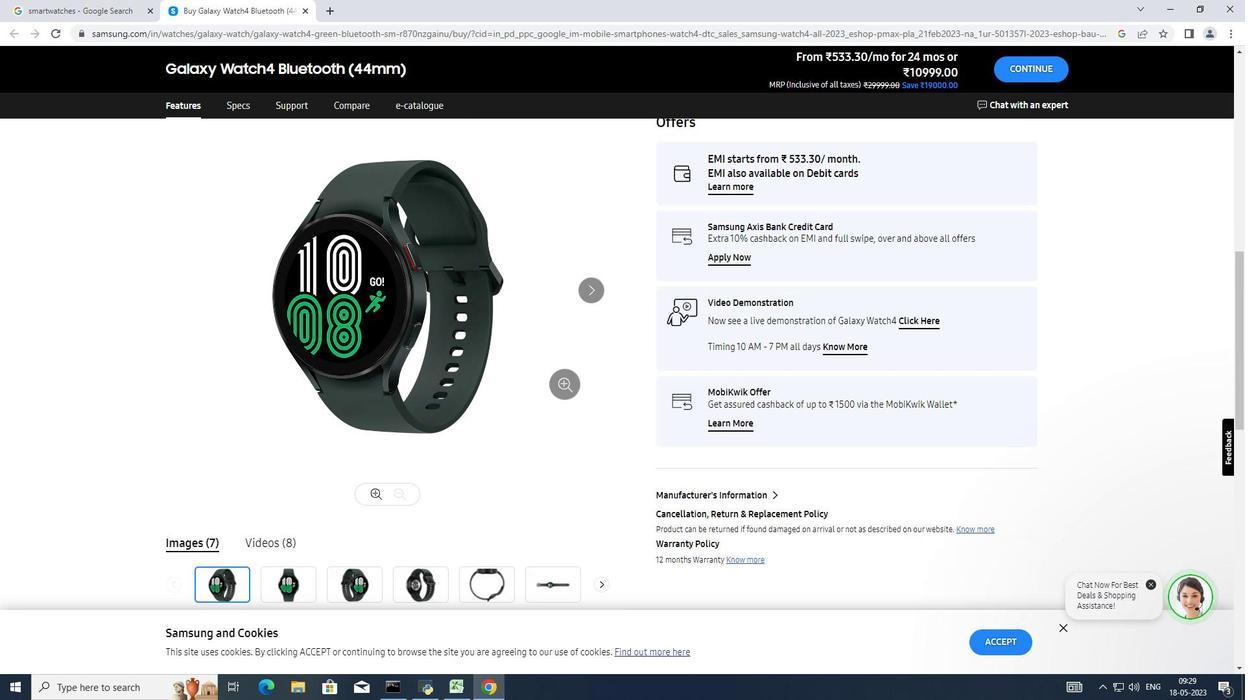 
Action: Mouse moved to (573, 387)
Screenshot: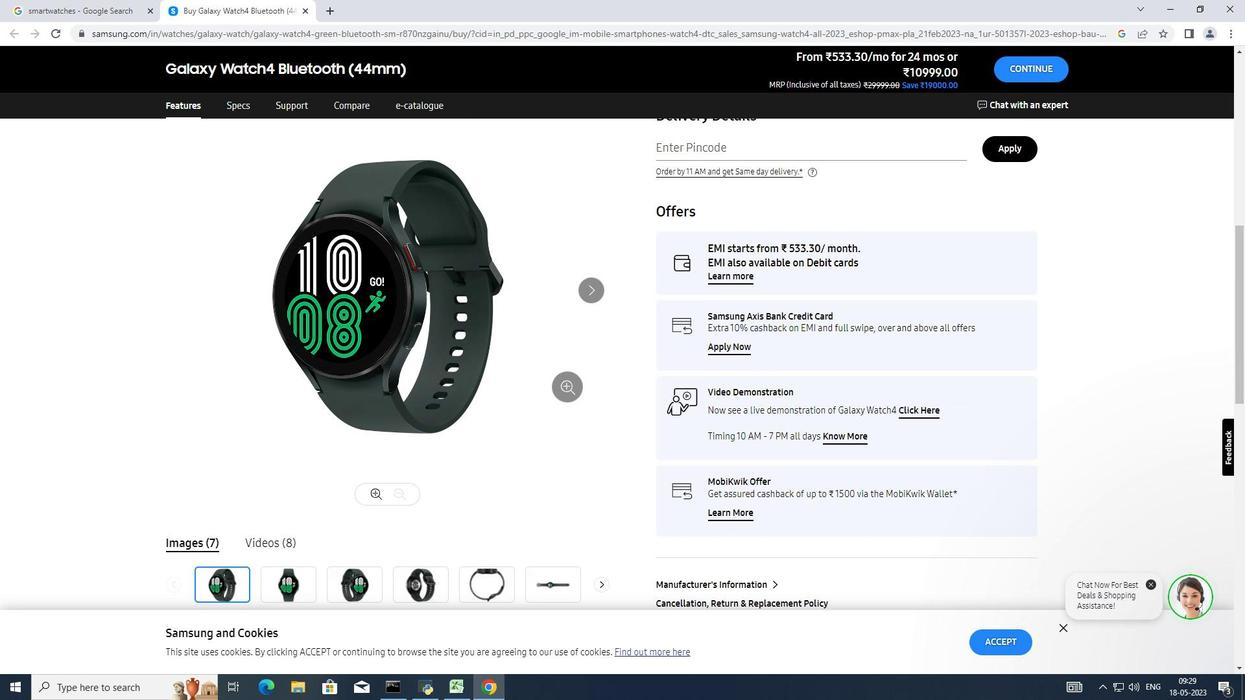 
Action: Mouse scrolled (573, 388) with delta (0, 0)
Screenshot: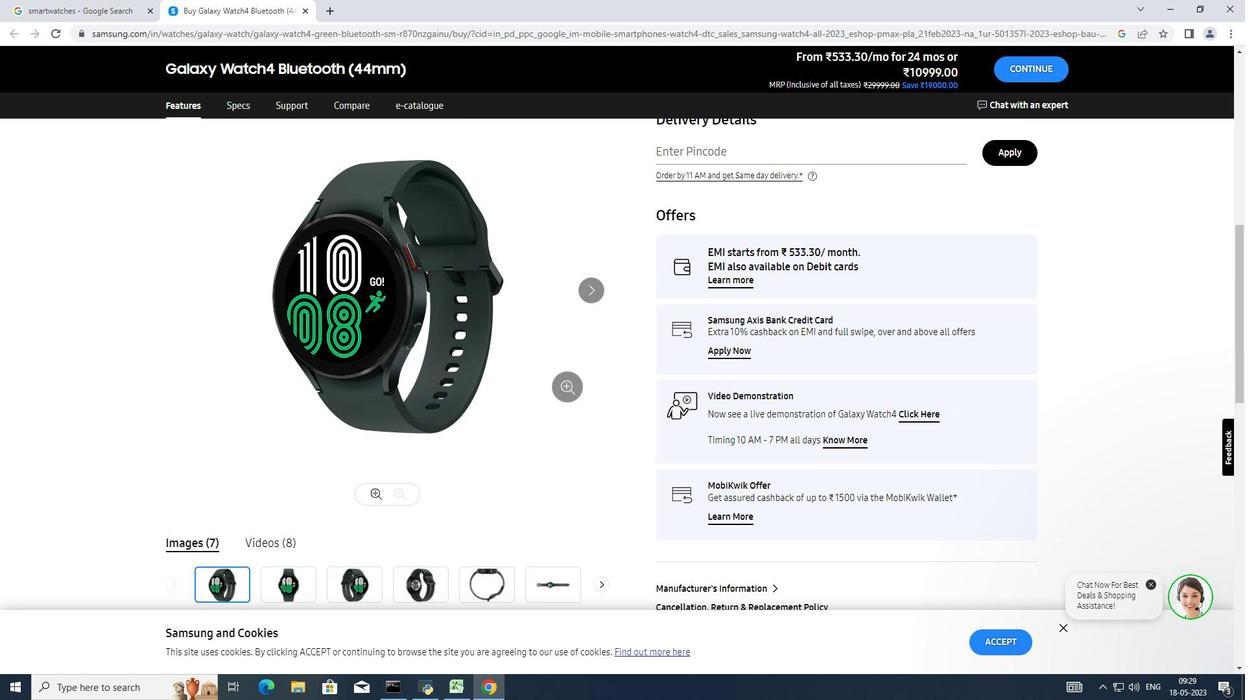 
Action: Mouse scrolled (573, 388) with delta (0, 0)
Screenshot: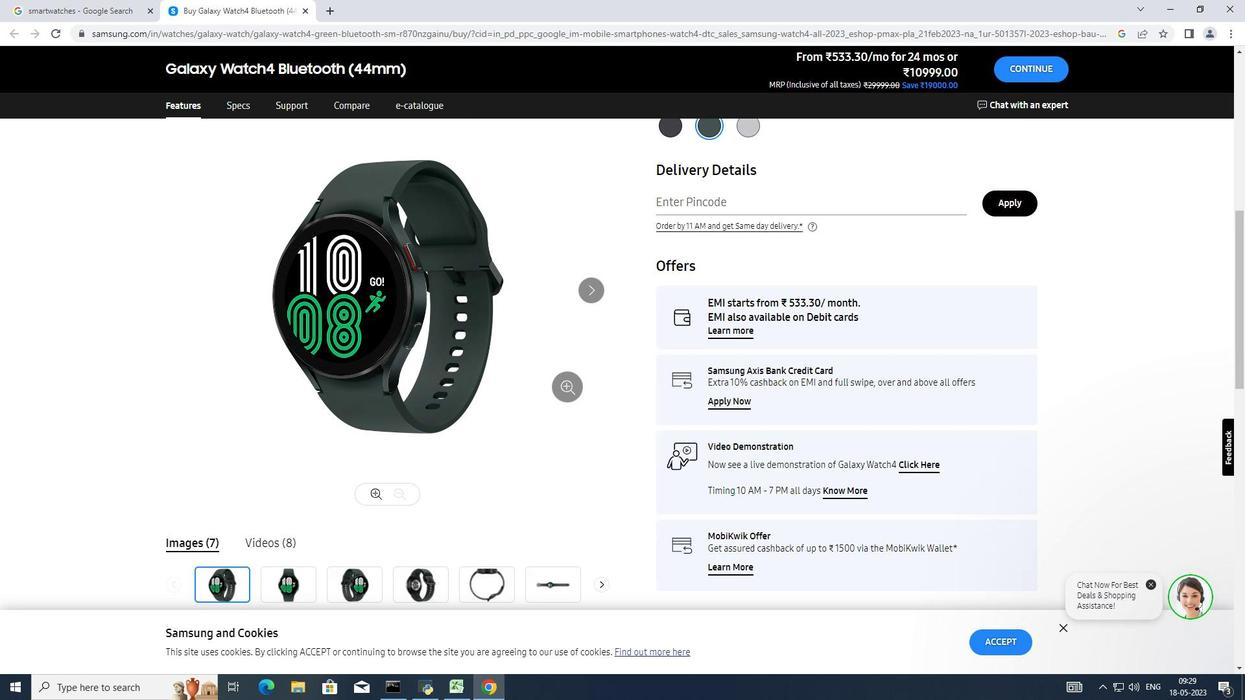
Action: Mouse scrolled (573, 388) with delta (0, 0)
Screenshot: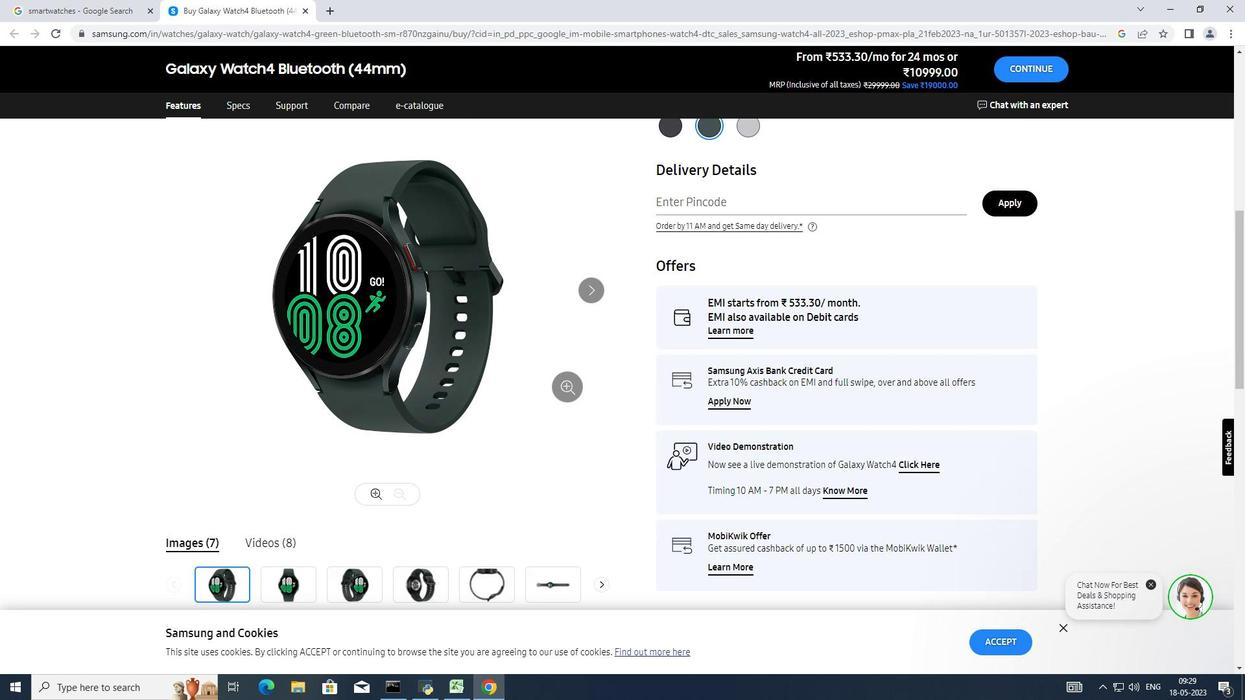 
Action: Mouse moved to (574, 386)
Screenshot: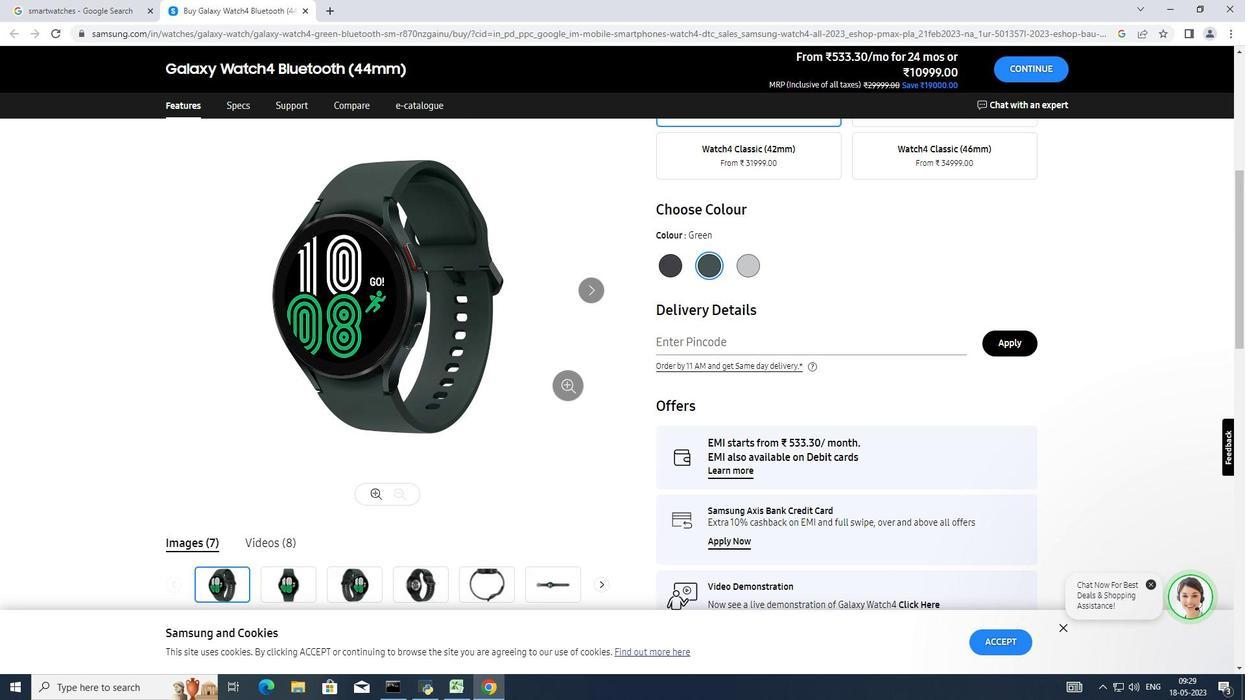 
Action: Mouse scrolled (574, 387) with delta (0, 0)
Screenshot: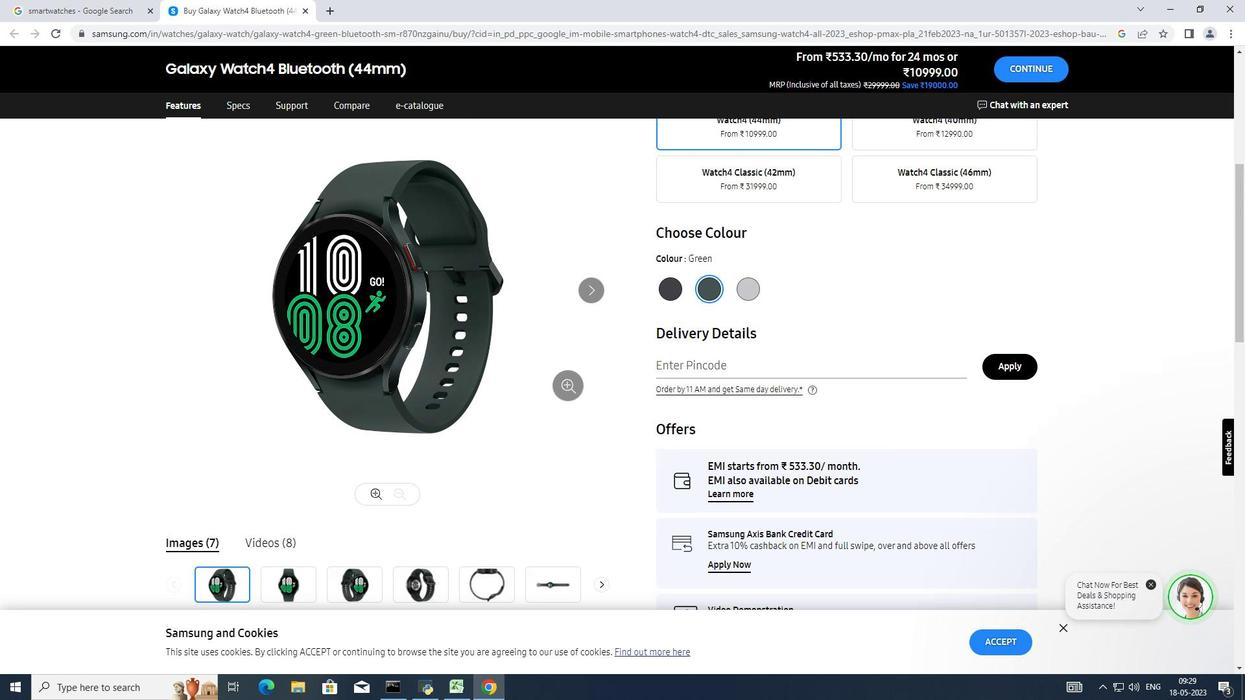 
Action: Mouse scrolled (574, 387) with delta (0, 0)
Screenshot: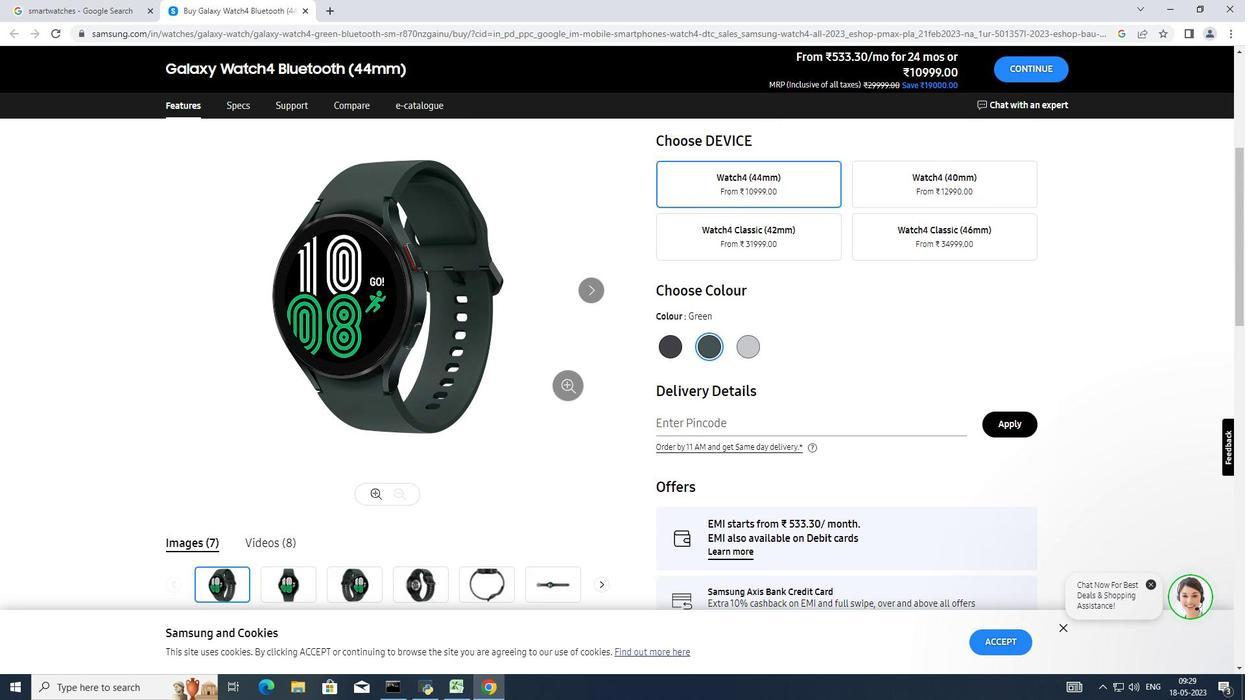 
Action: Mouse scrolled (574, 387) with delta (0, 0)
Screenshot: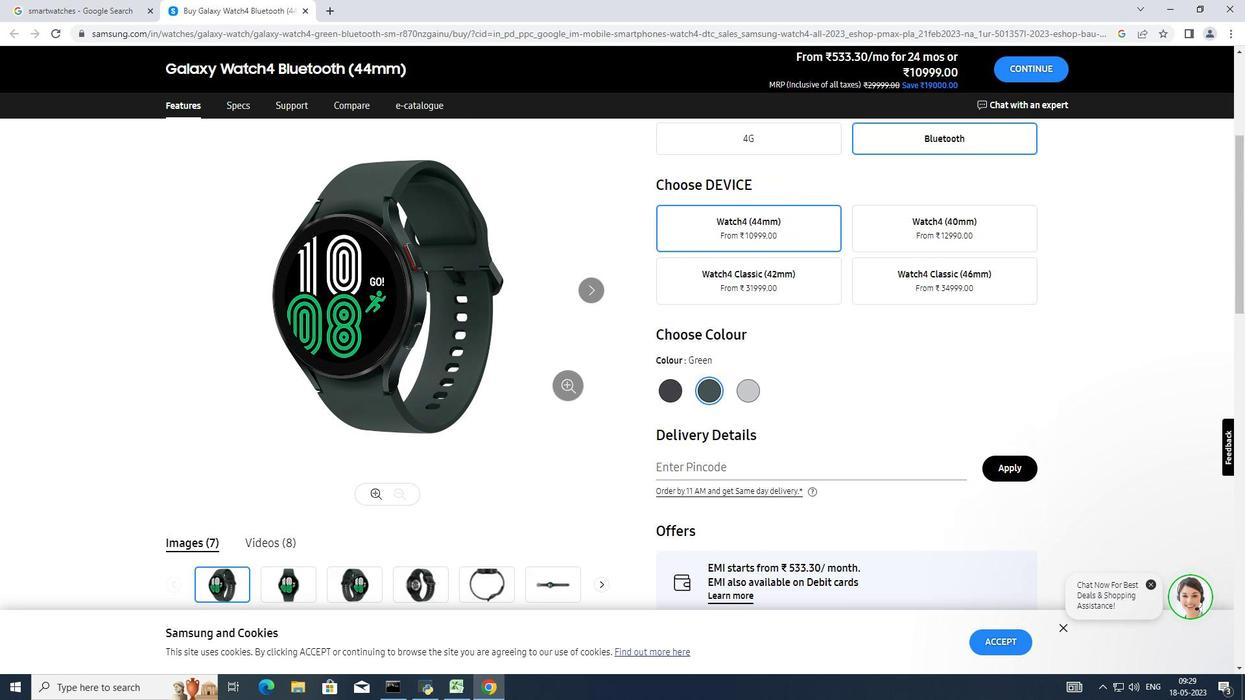 
Action: Mouse scrolled (574, 387) with delta (0, 0)
Screenshot: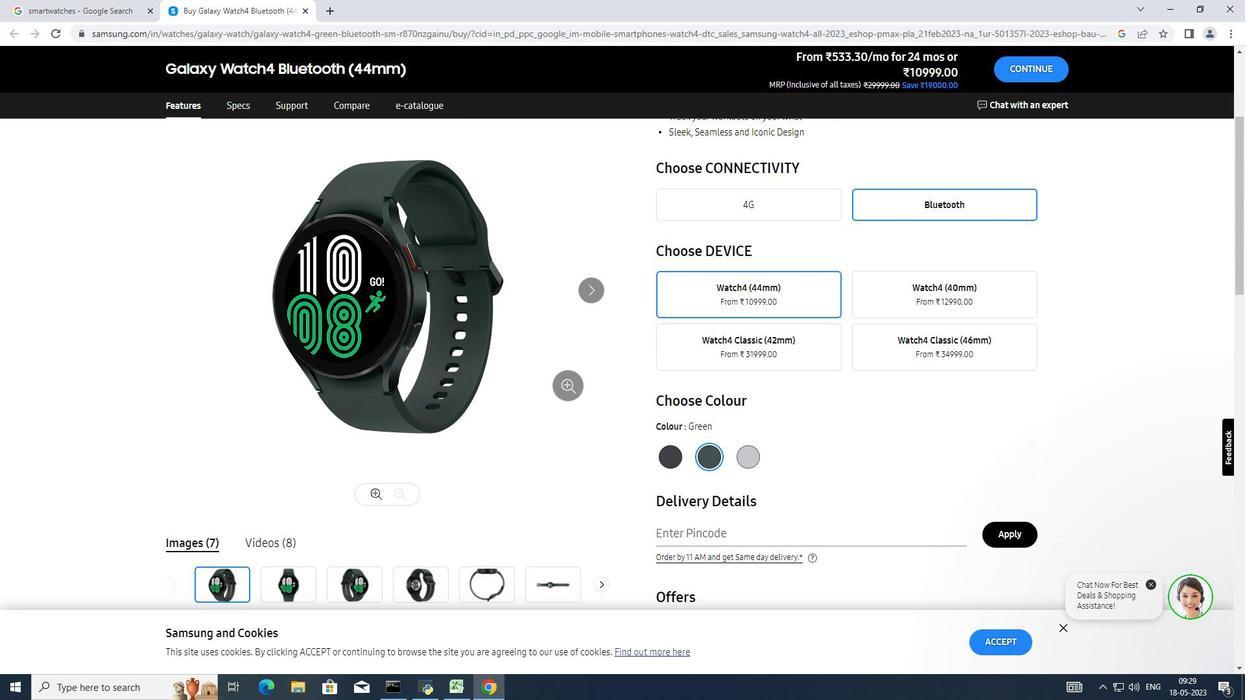
Action: Mouse moved to (575, 387)
Screenshot: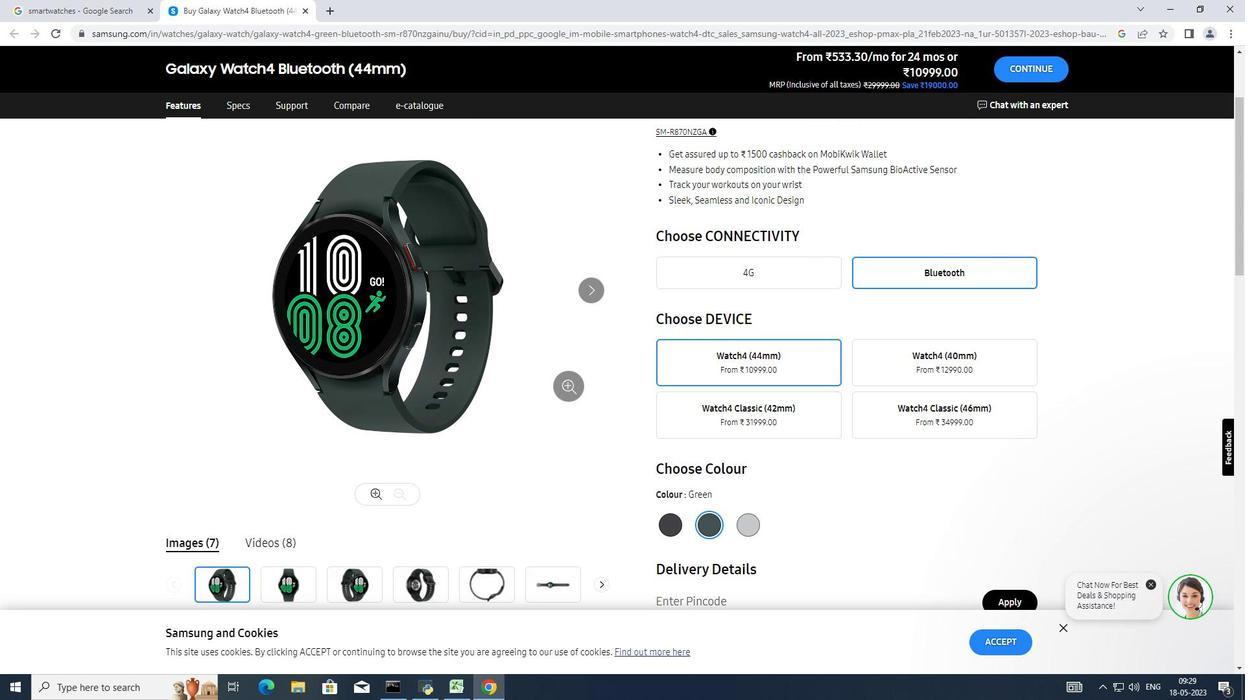 
Action: Mouse scrolled (575, 387) with delta (0, 0)
Screenshot: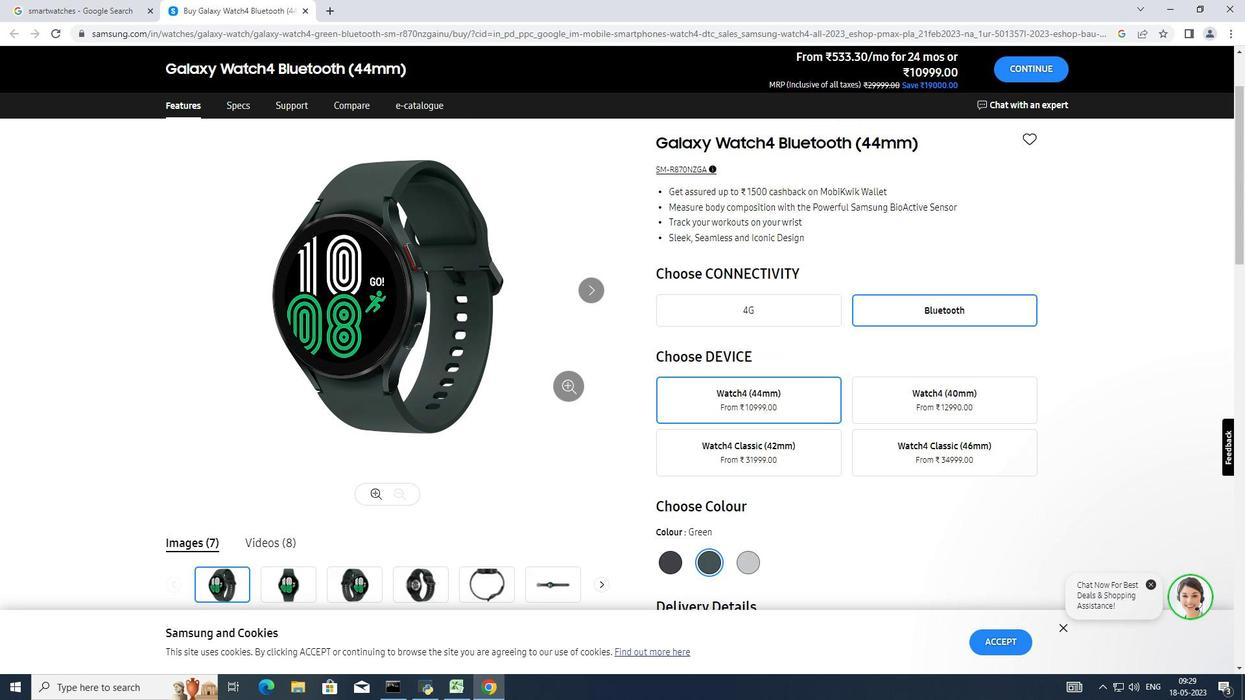 
Action: Mouse moved to (756, 280)
Screenshot: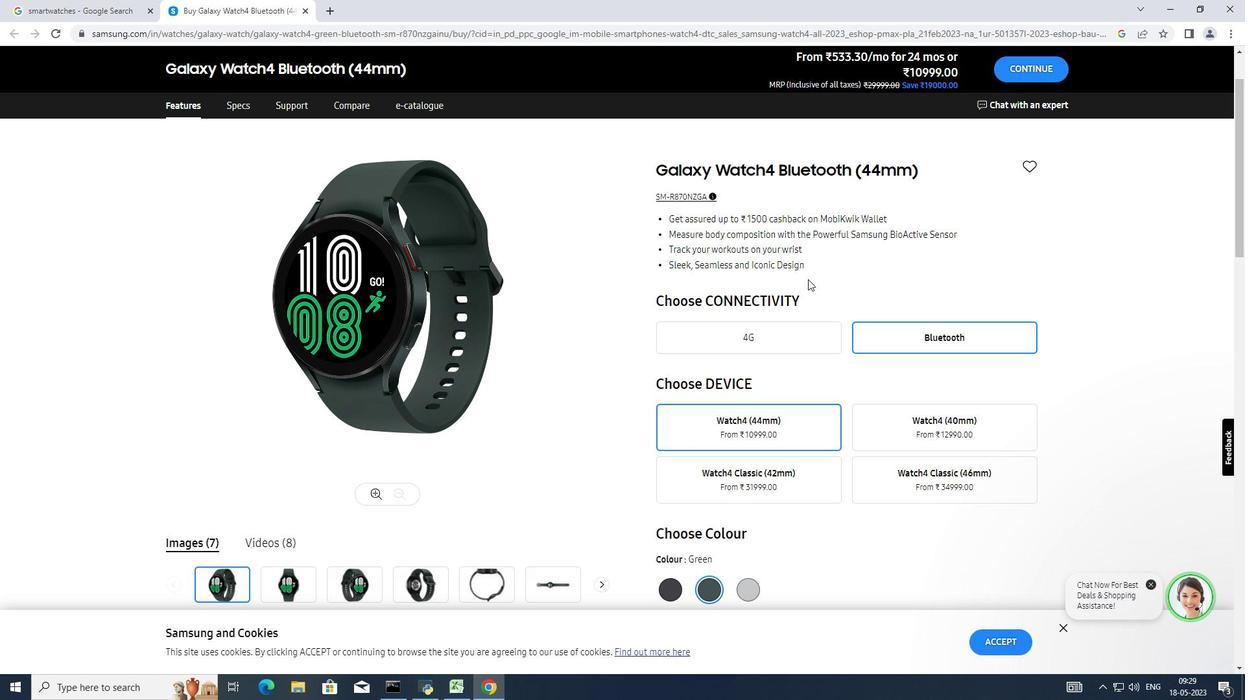 
Action: Key pressed <Key.alt_l><Key.tab><Key.shift_r>S<Key.alt_l><Key.tab><Key.alt_l><Key.tab>leek<Key.space><Key.alt_l><Key.tab><Key.alt_l><Key.tab>seamless<Key.space><Key.alt_l><Key.tab><Key.alt_l><Key.tab>and<Key.space>icoinc<Key.space>design<Key.enter><Key.up><Key.up><Key.right><Key.shift_r><Key.shift_r><Key.shift_r>Battery<Key.space>life<Key.down><Key.alt_l><Key.tab>
Screenshot: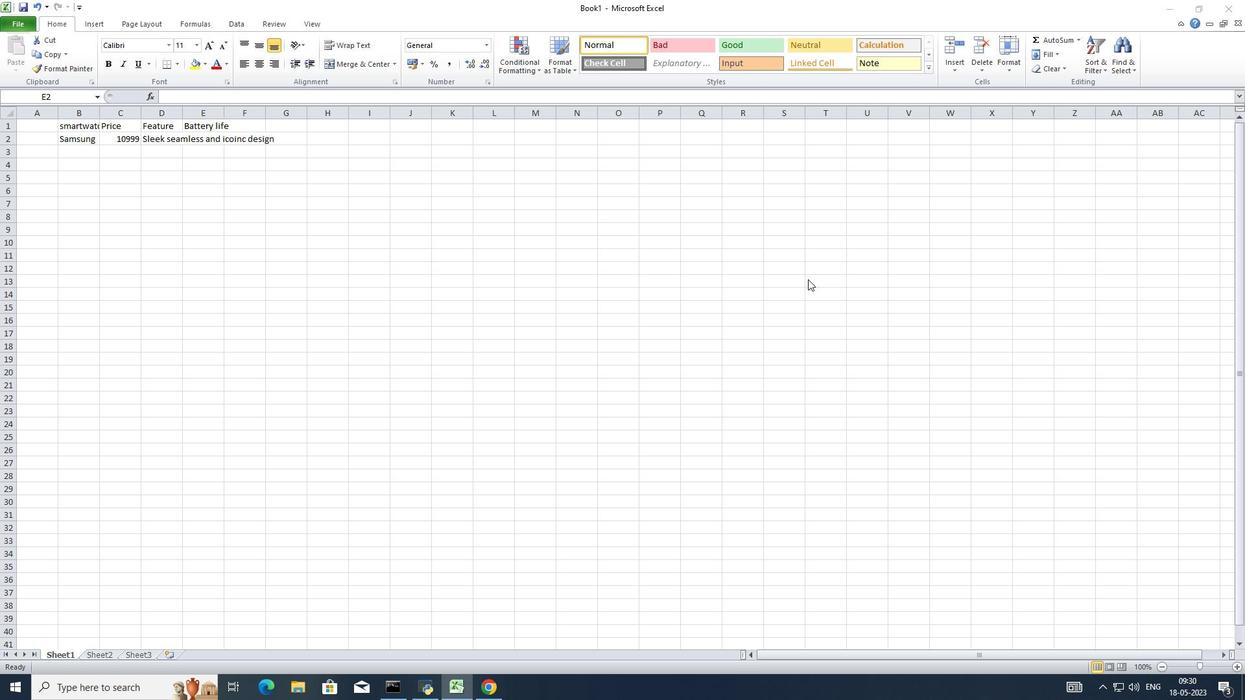 
Action: Mouse moved to (723, 363)
Screenshot: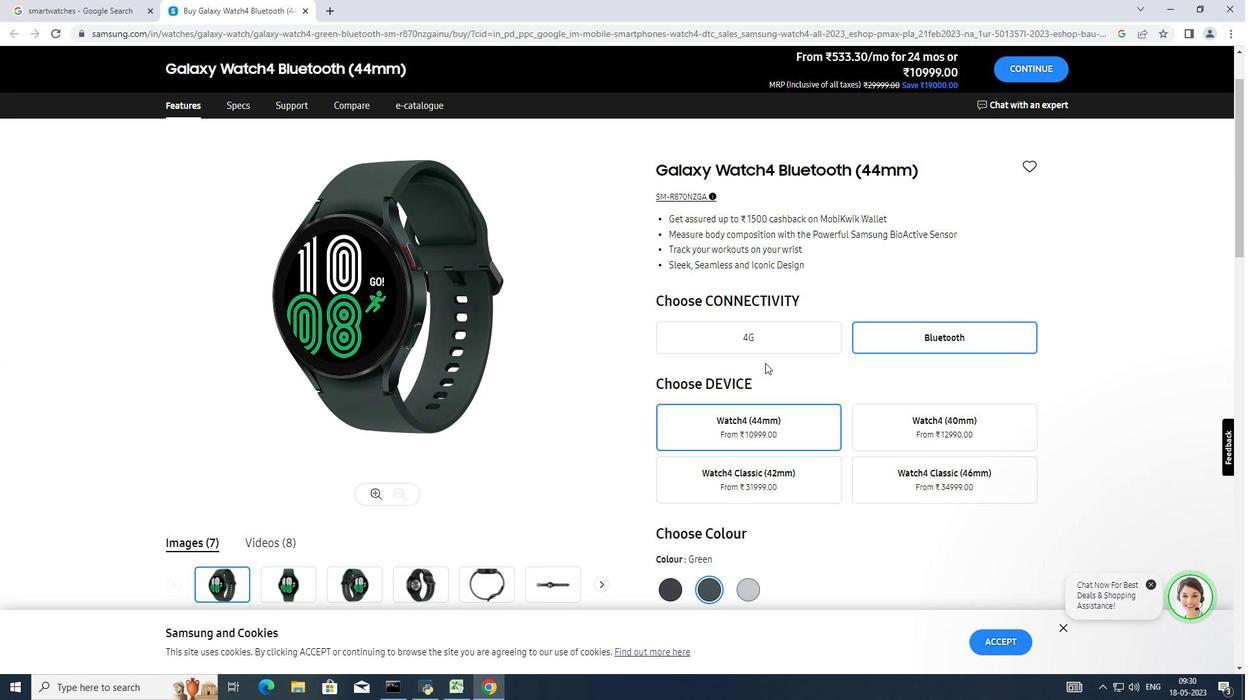 
Action: Mouse scrolled (723, 363) with delta (0, 0)
Screenshot: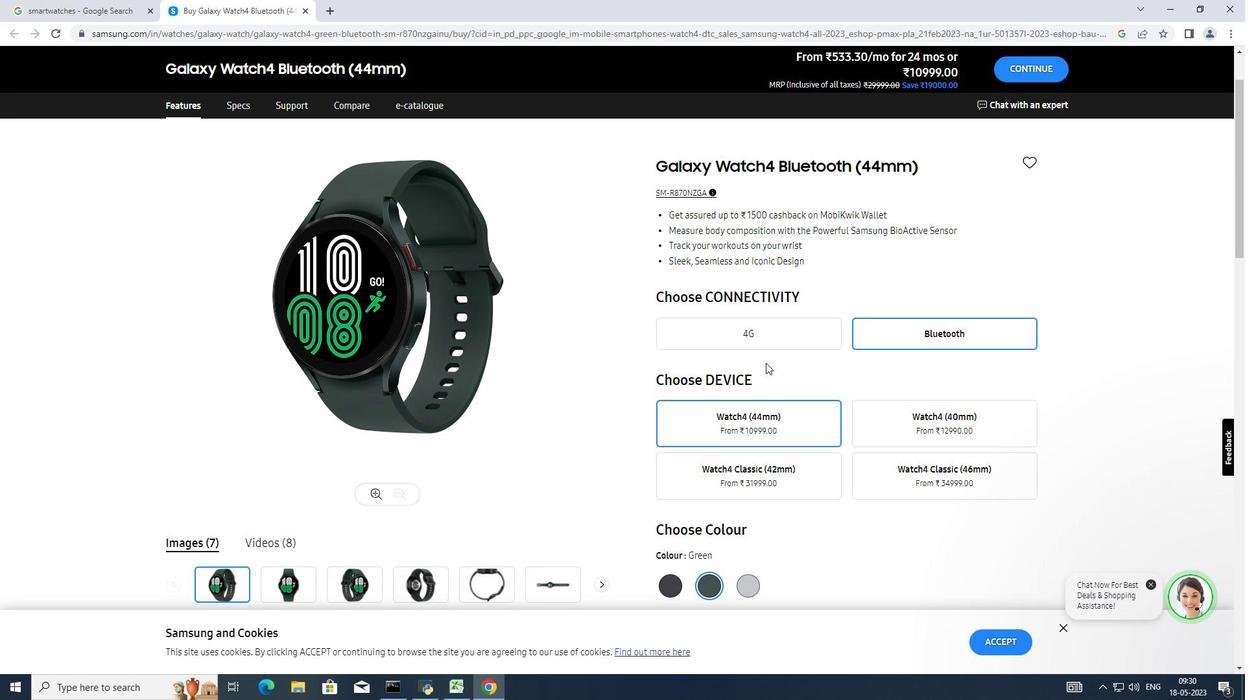 
Action: Mouse moved to (724, 363)
Screenshot: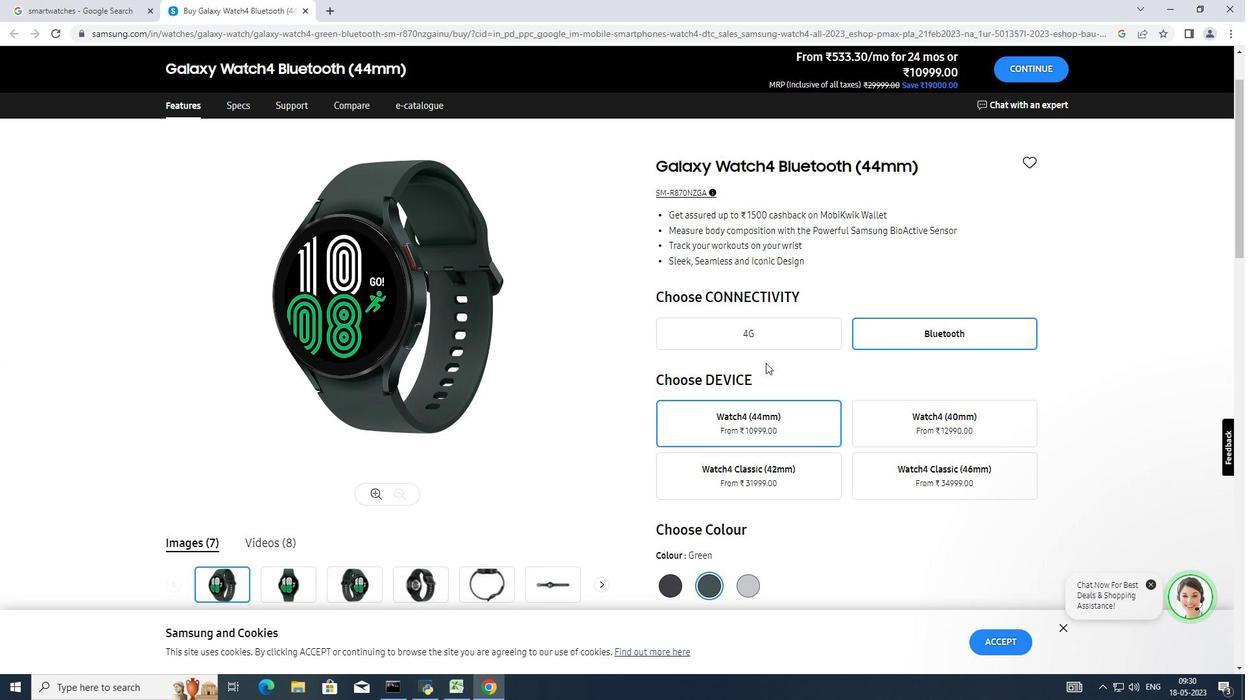
Action: Mouse scrolled (724, 363) with delta (0, 0)
Screenshot: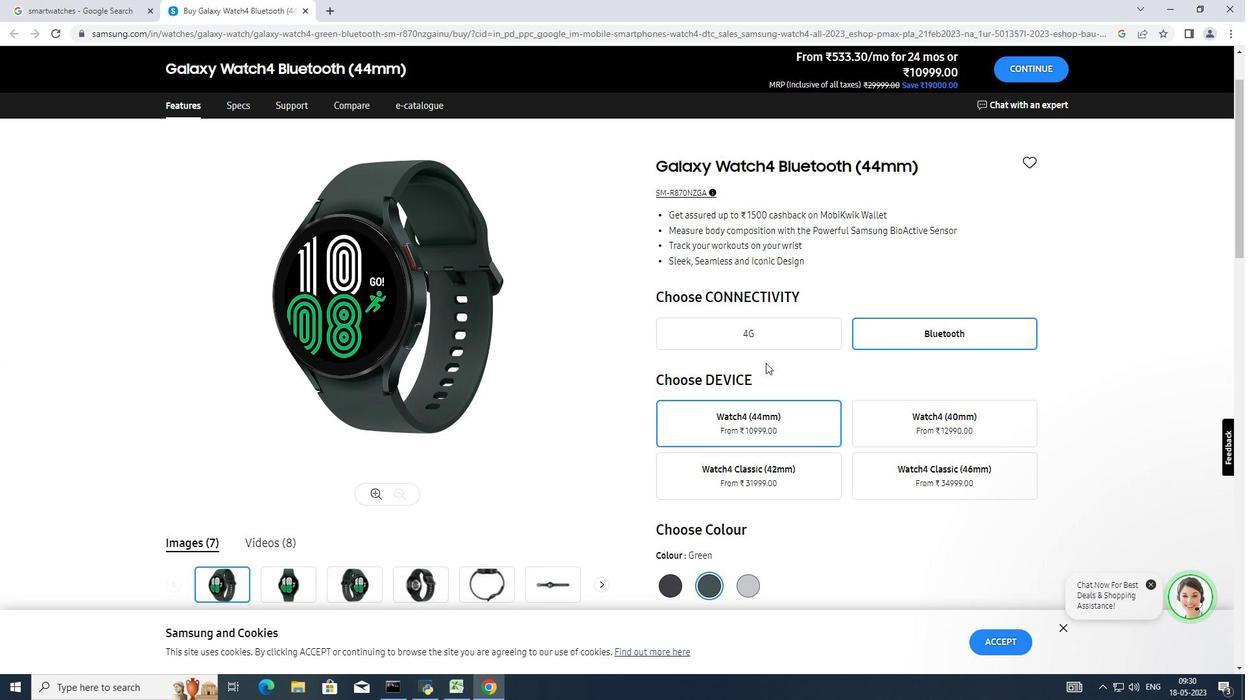 
Action: Mouse scrolled (724, 363) with delta (0, 0)
Screenshot: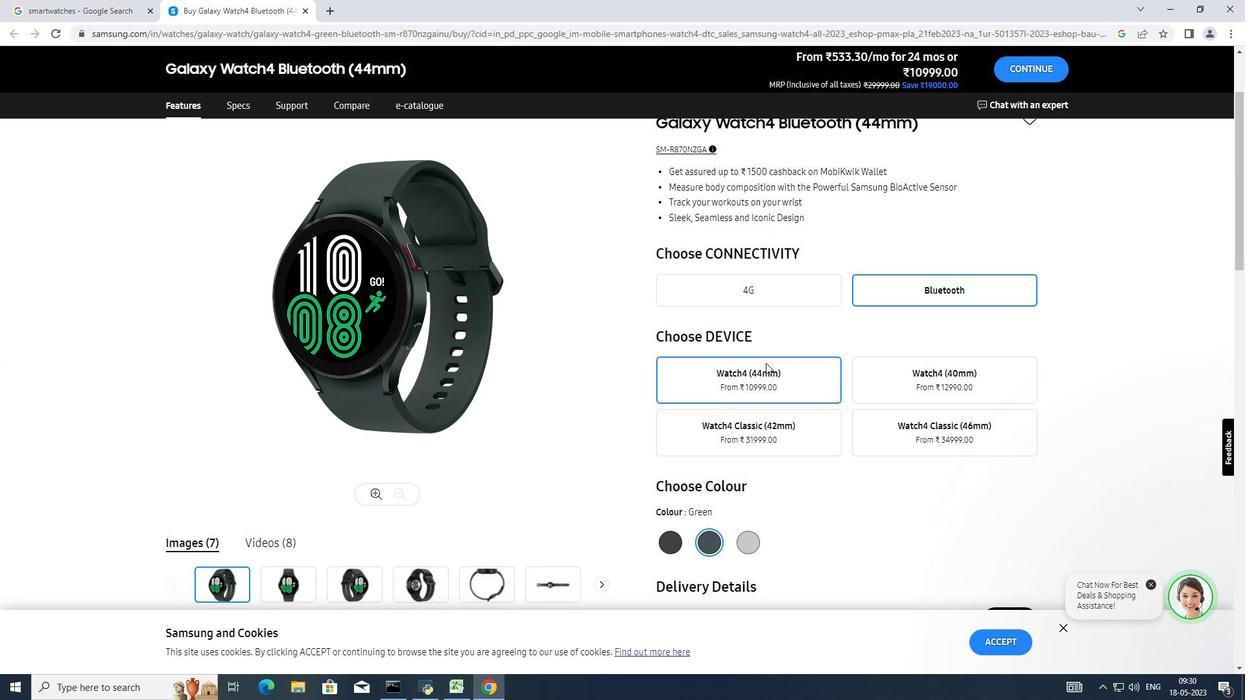 
Action: Mouse moved to (724, 363)
Screenshot: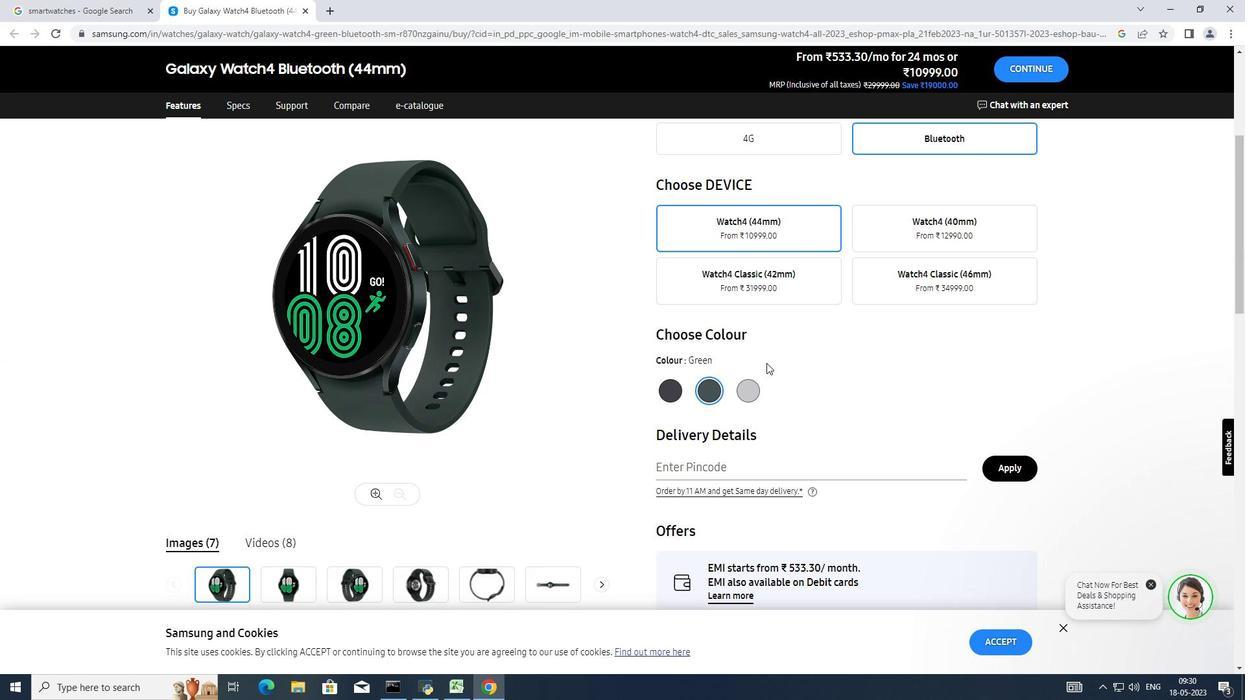 
Action: Mouse scrolled (724, 363) with delta (0, 0)
Screenshot: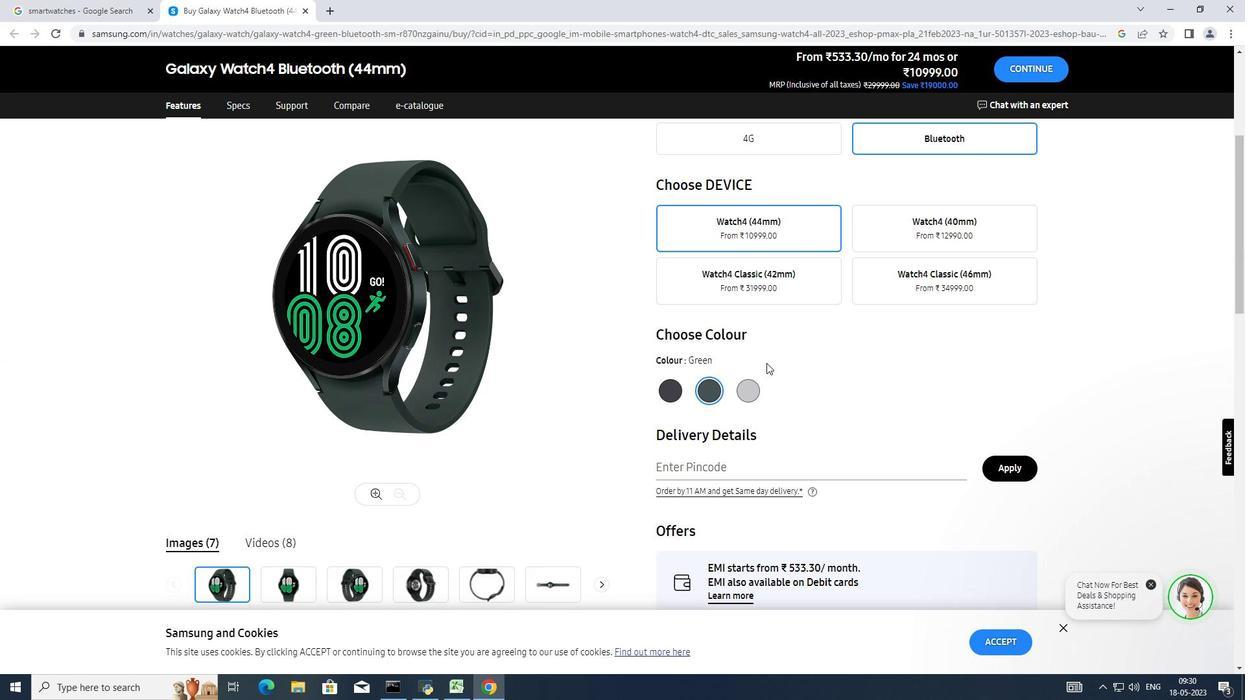 
Action: Mouse moved to (725, 365)
Screenshot: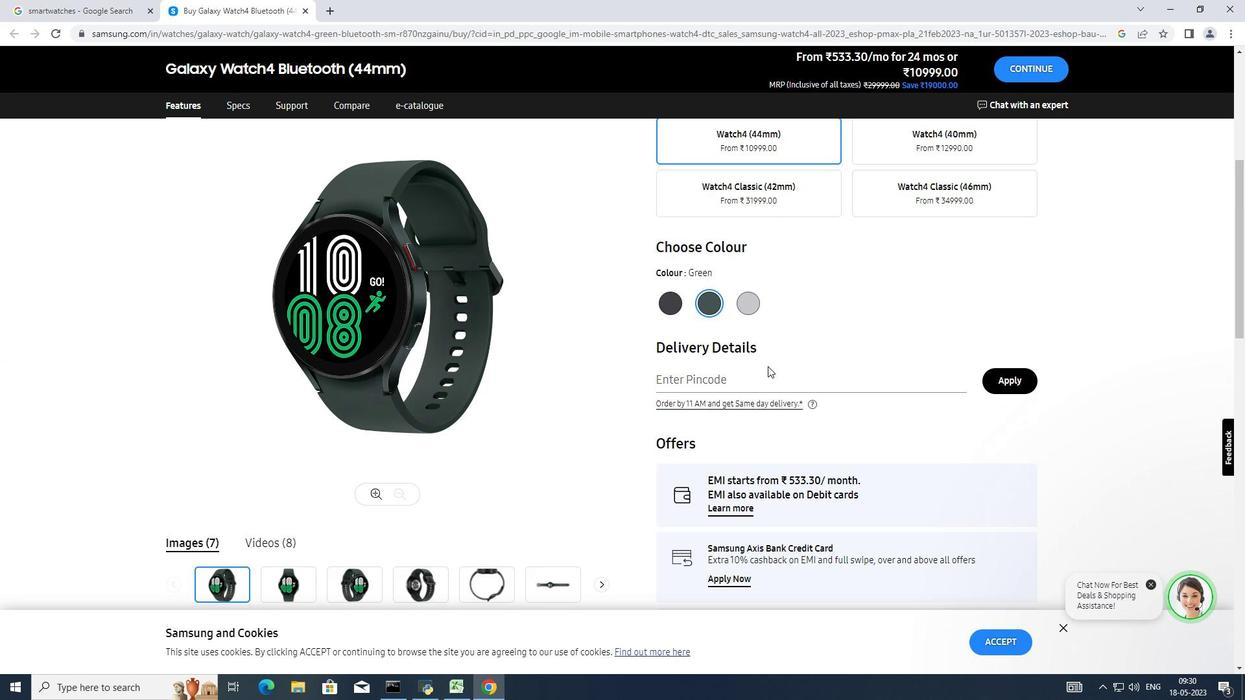 
Action: Mouse scrolled (725, 364) with delta (0, 0)
Screenshot: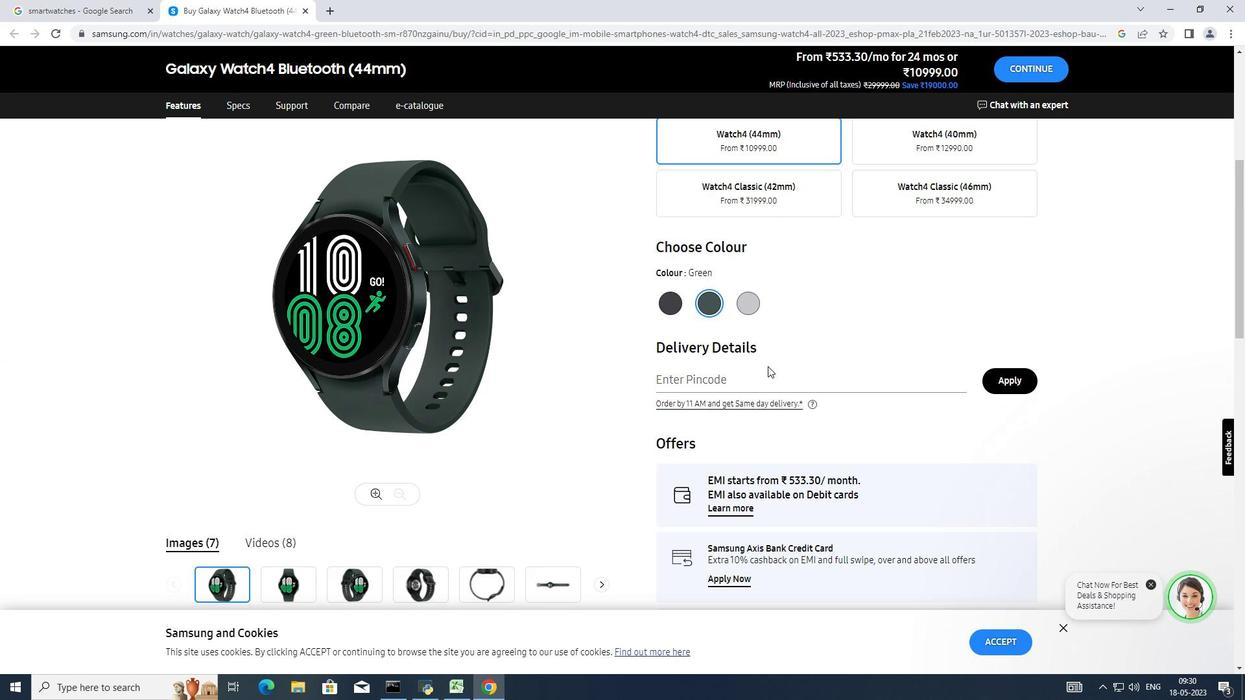 
Action: Mouse moved to (725, 366)
Screenshot: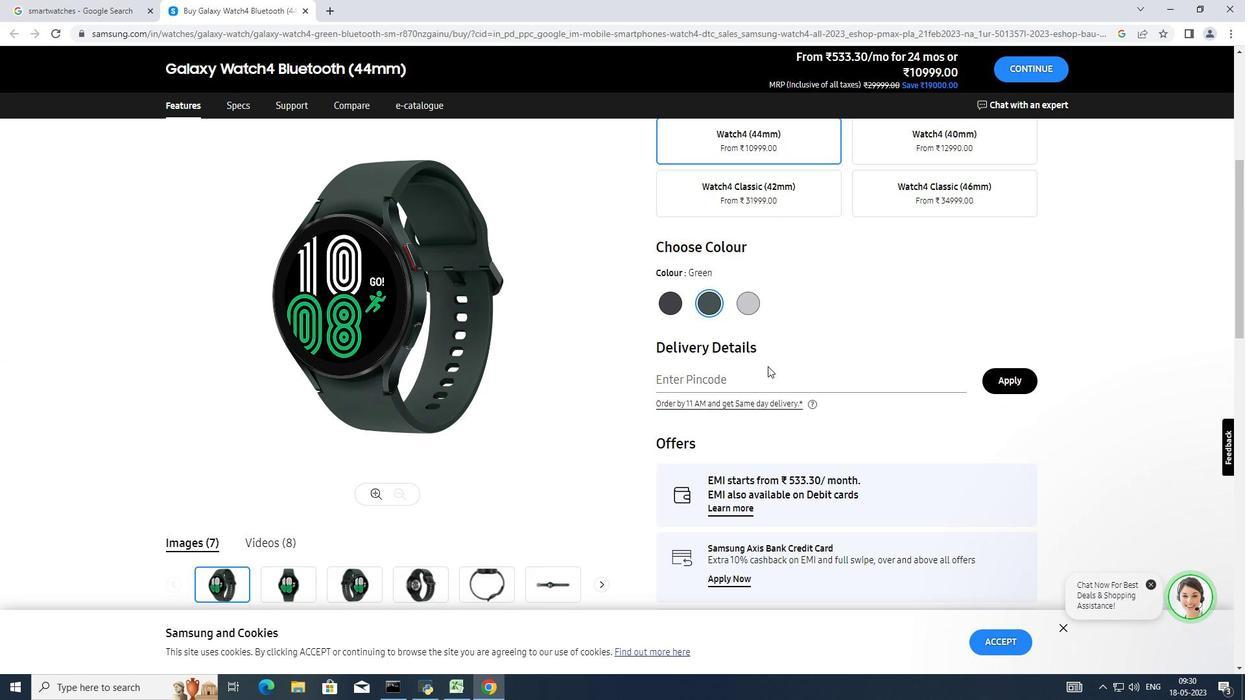
Action: Mouse scrolled (725, 365) with delta (0, 0)
Screenshot: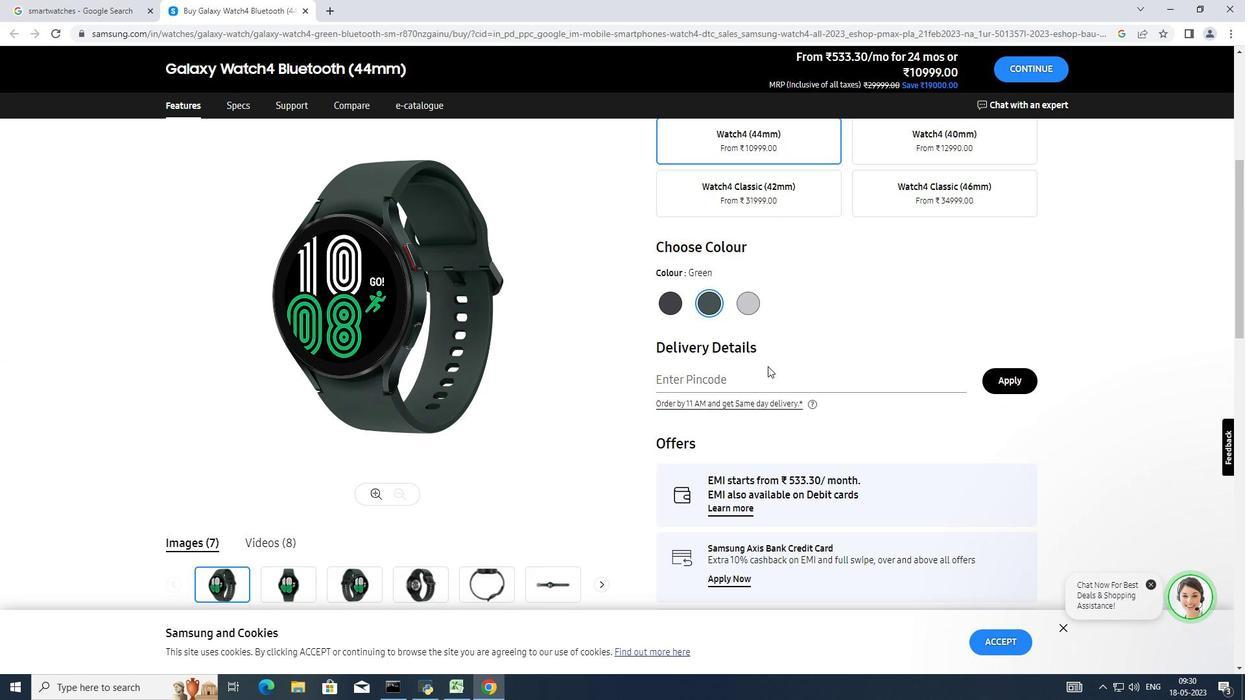 
Action: Mouse scrolled (725, 365) with delta (0, 0)
Screenshot: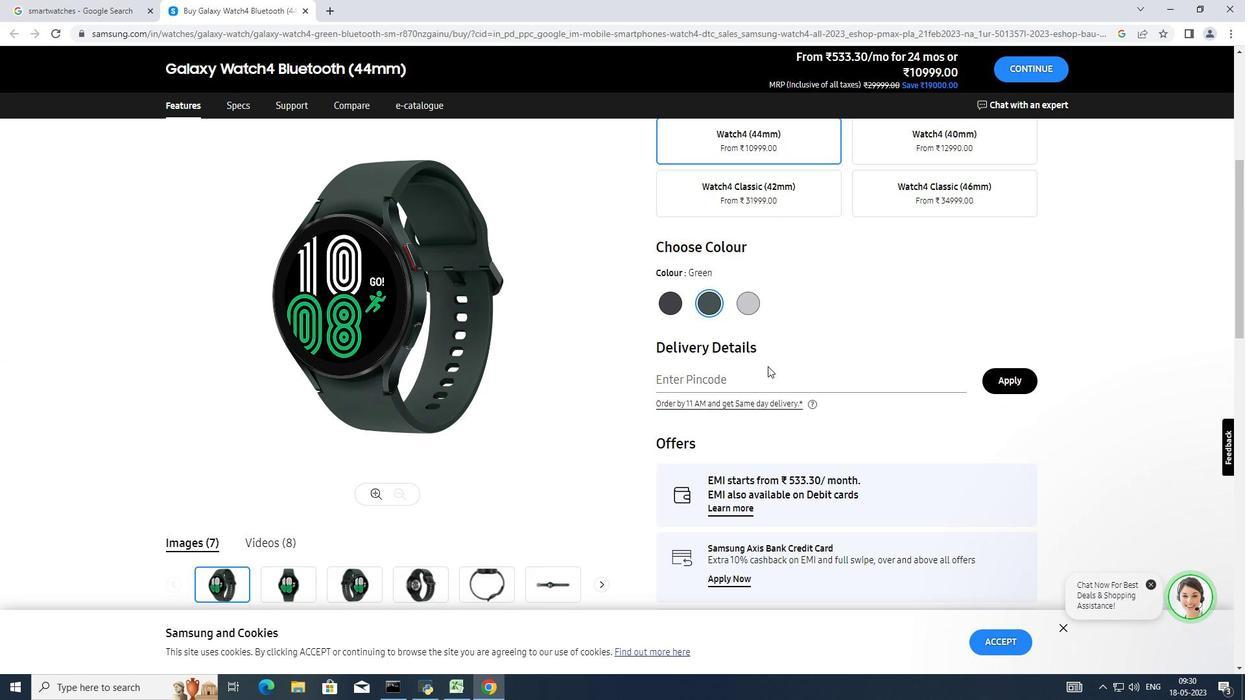 
Action: Mouse moved to (725, 367)
Screenshot: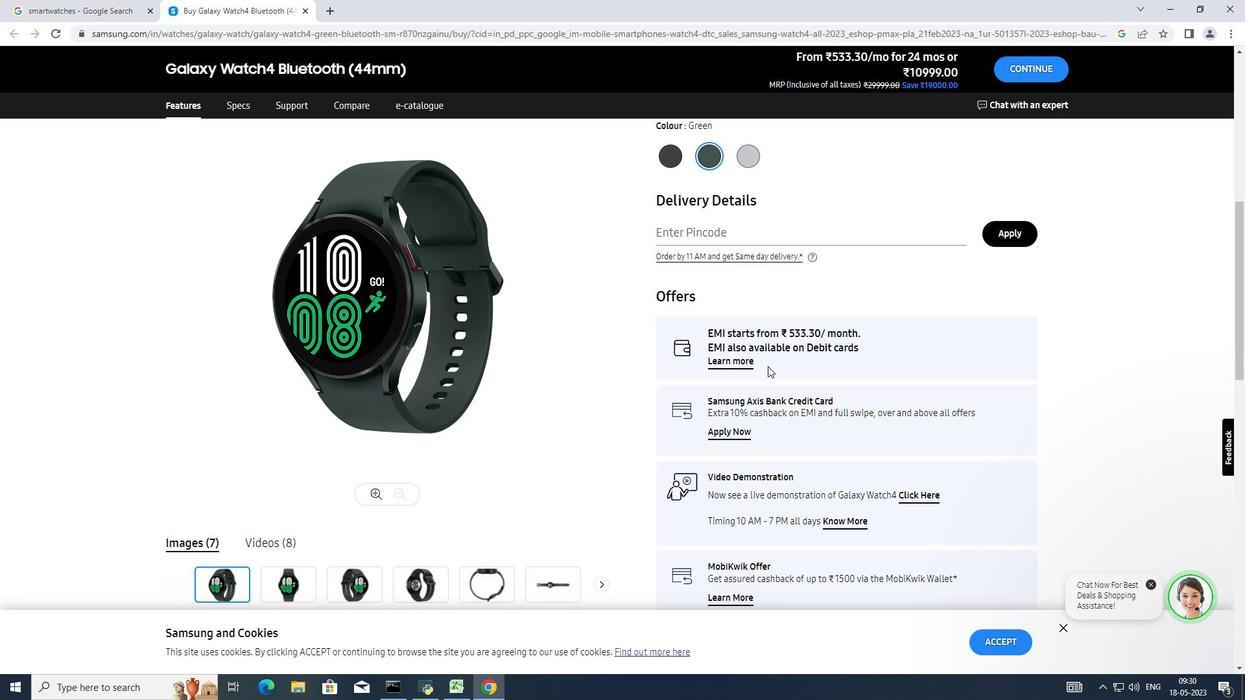 
Action: Mouse scrolled (725, 366) with delta (0, 0)
Screenshot: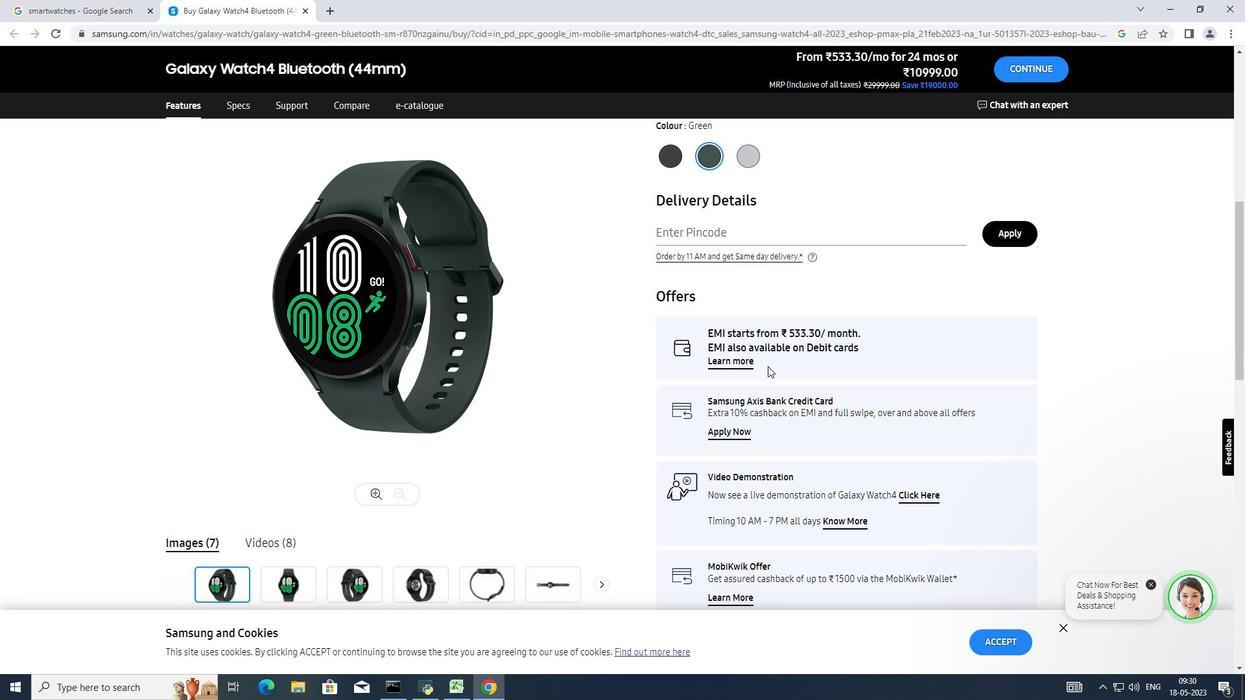 
Action: Mouse scrolled (725, 366) with delta (0, 0)
Screenshot: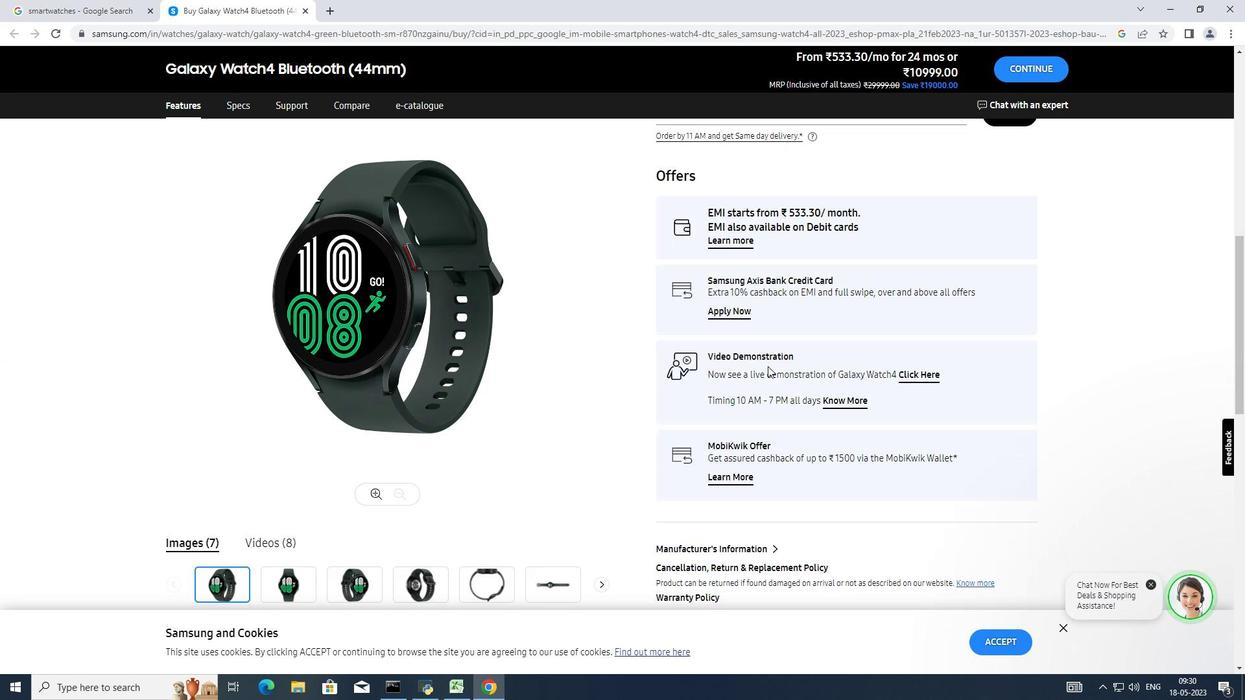 
Action: Mouse moved to (448, 437)
Screenshot: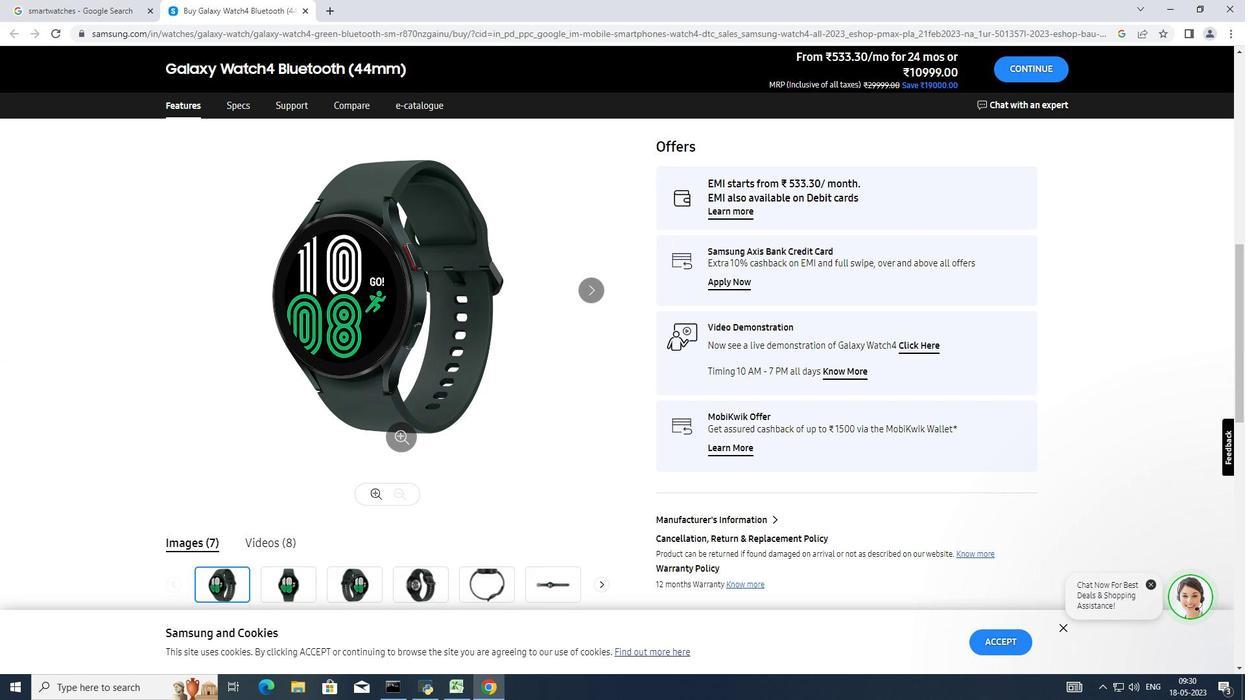 
Action: Mouse scrolled (448, 437) with delta (0, 0)
Screenshot: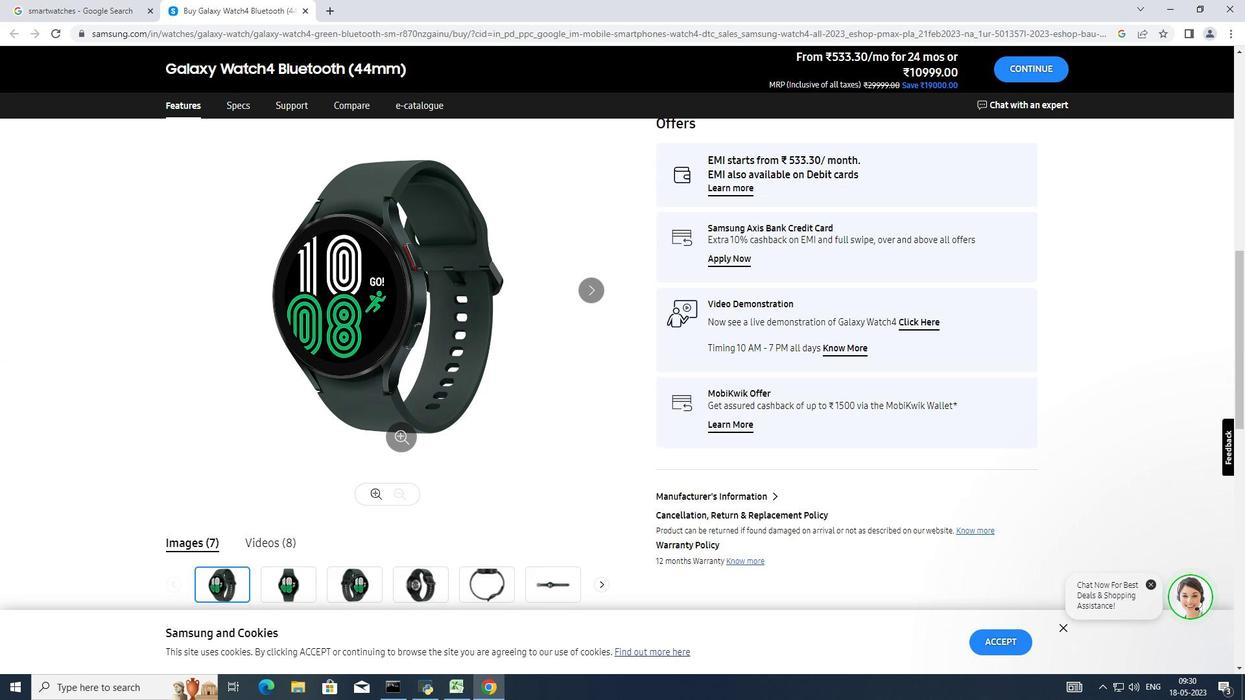 
Action: Mouse moved to (448, 437)
Screenshot: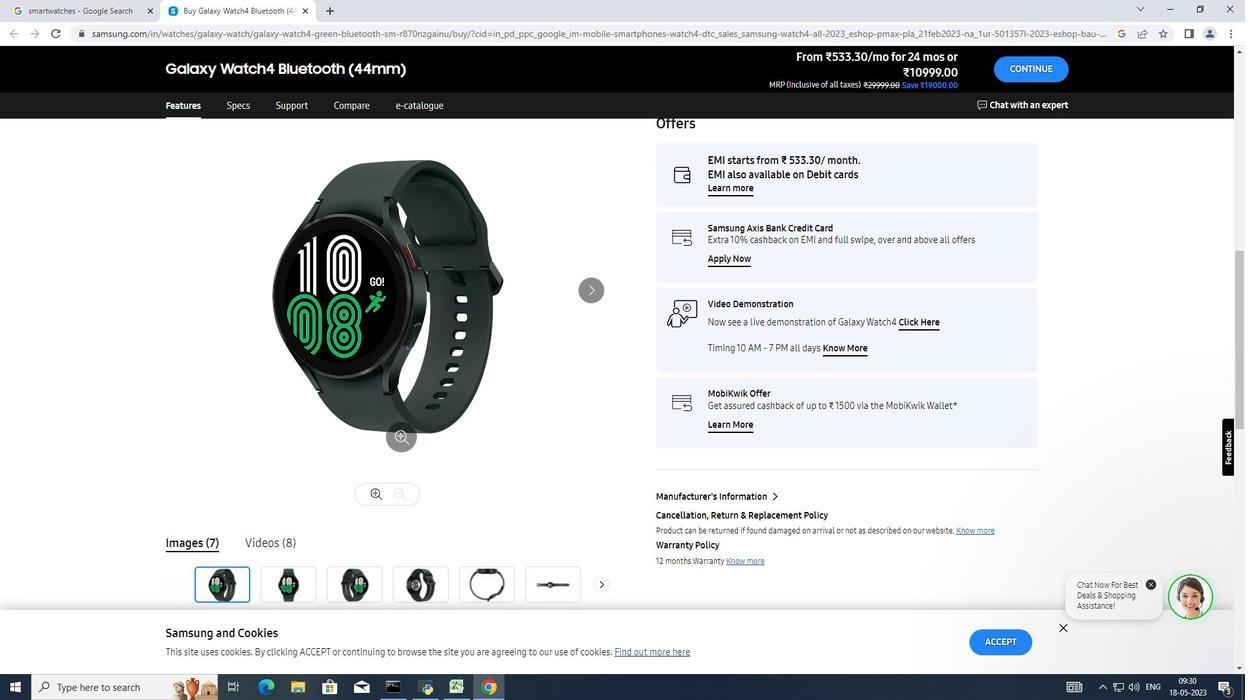 
Action: Mouse scrolled (448, 437) with delta (0, 0)
Screenshot: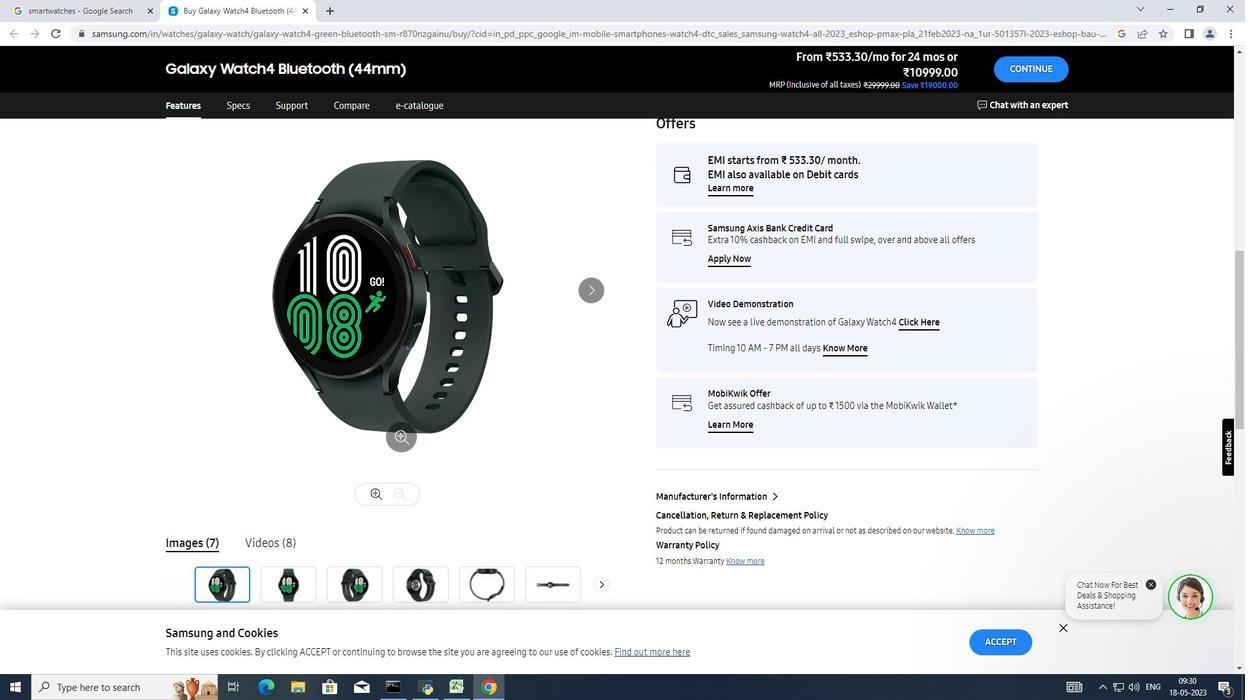 
Action: Mouse moved to (448, 437)
Screenshot: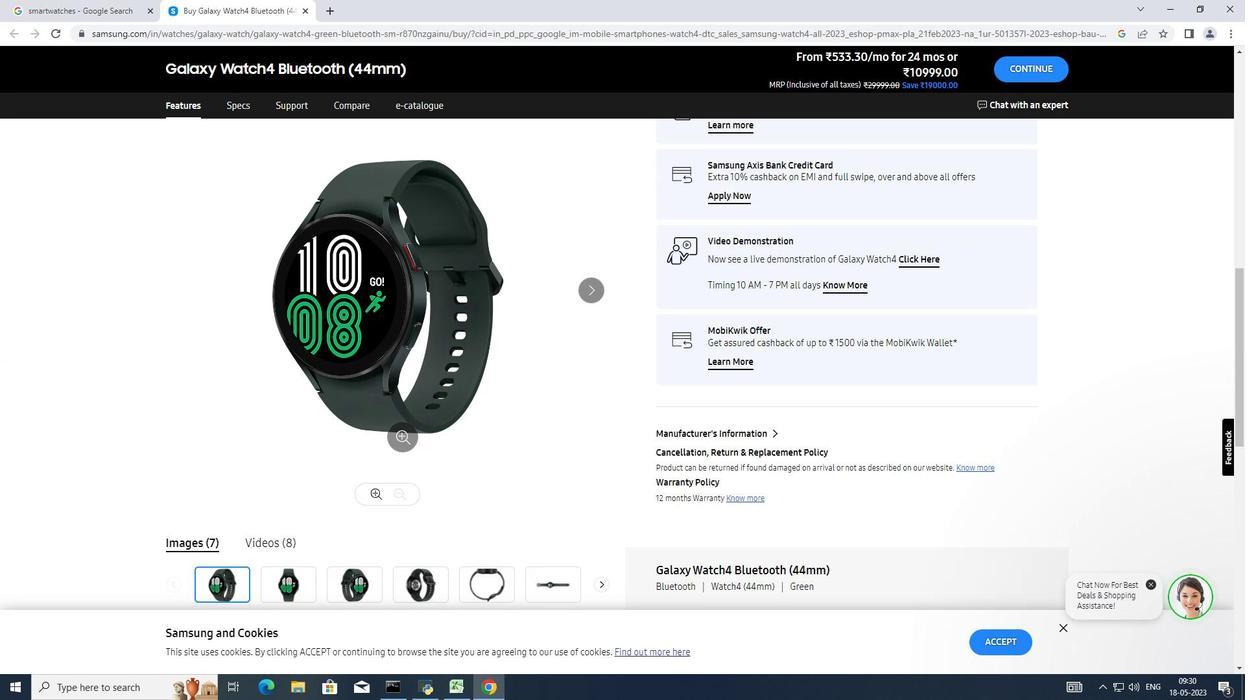 
Action: Mouse scrolled (448, 437) with delta (0, 0)
Screenshot: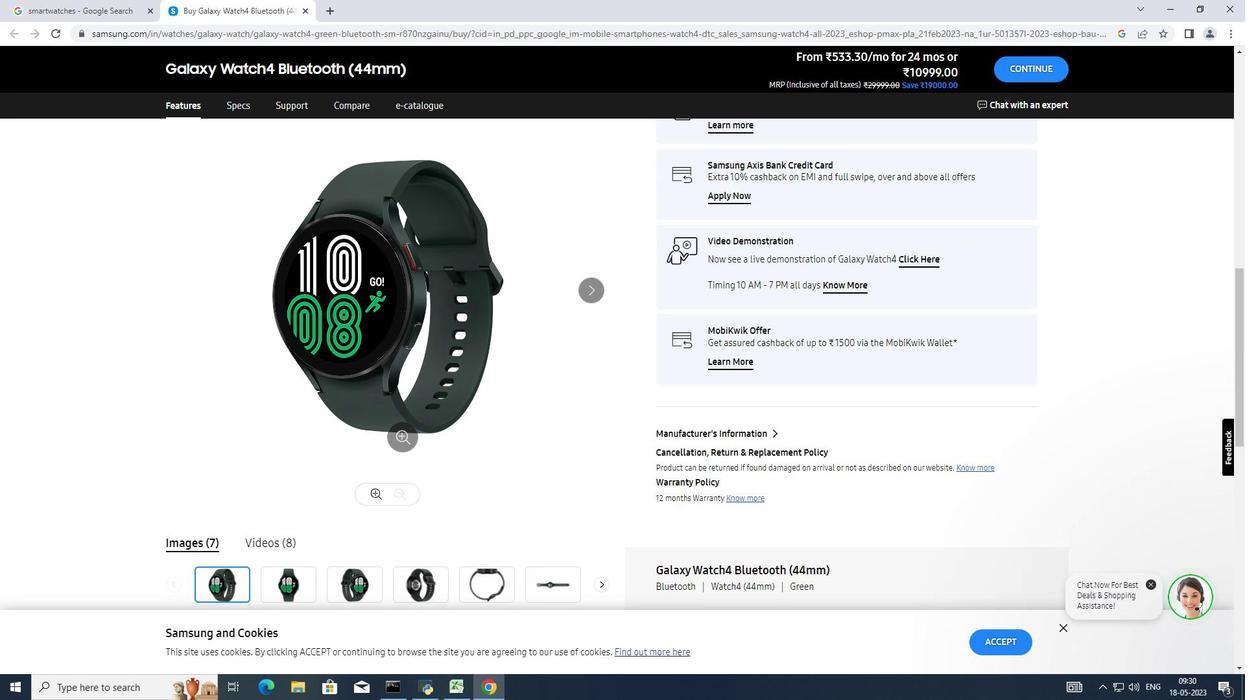 
Action: Mouse moved to (474, 485)
Screenshot: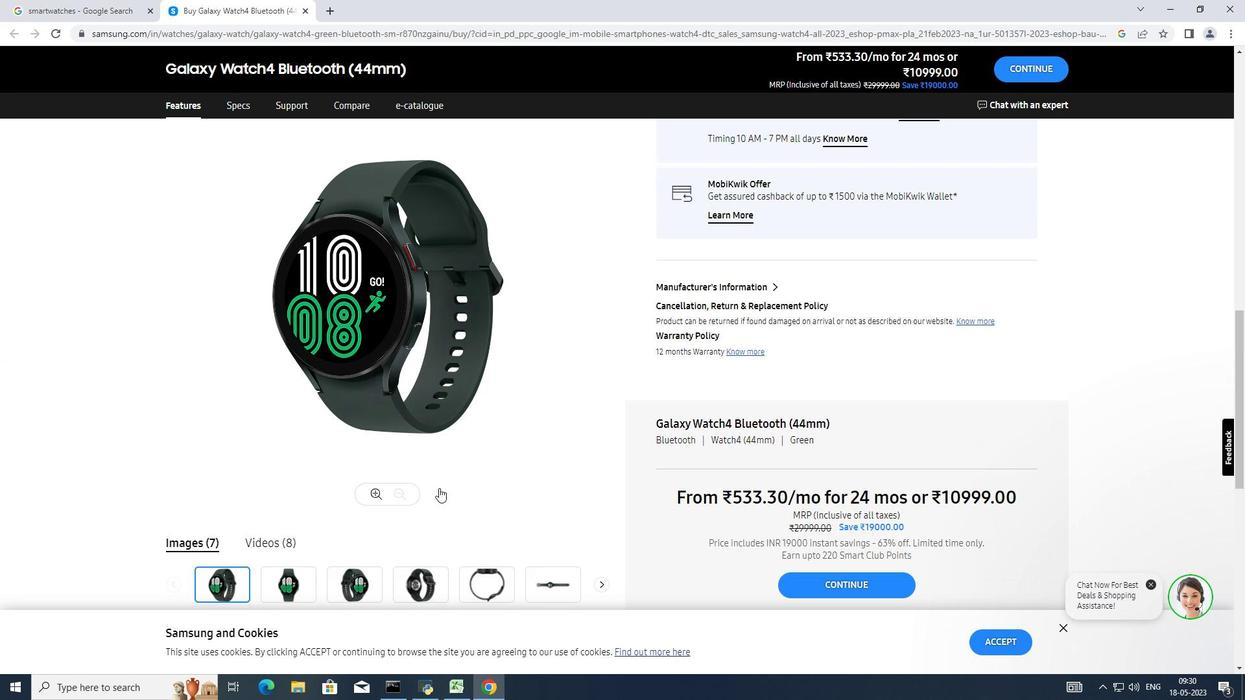 
Action: Mouse scrolled (474, 485) with delta (0, 0)
Screenshot: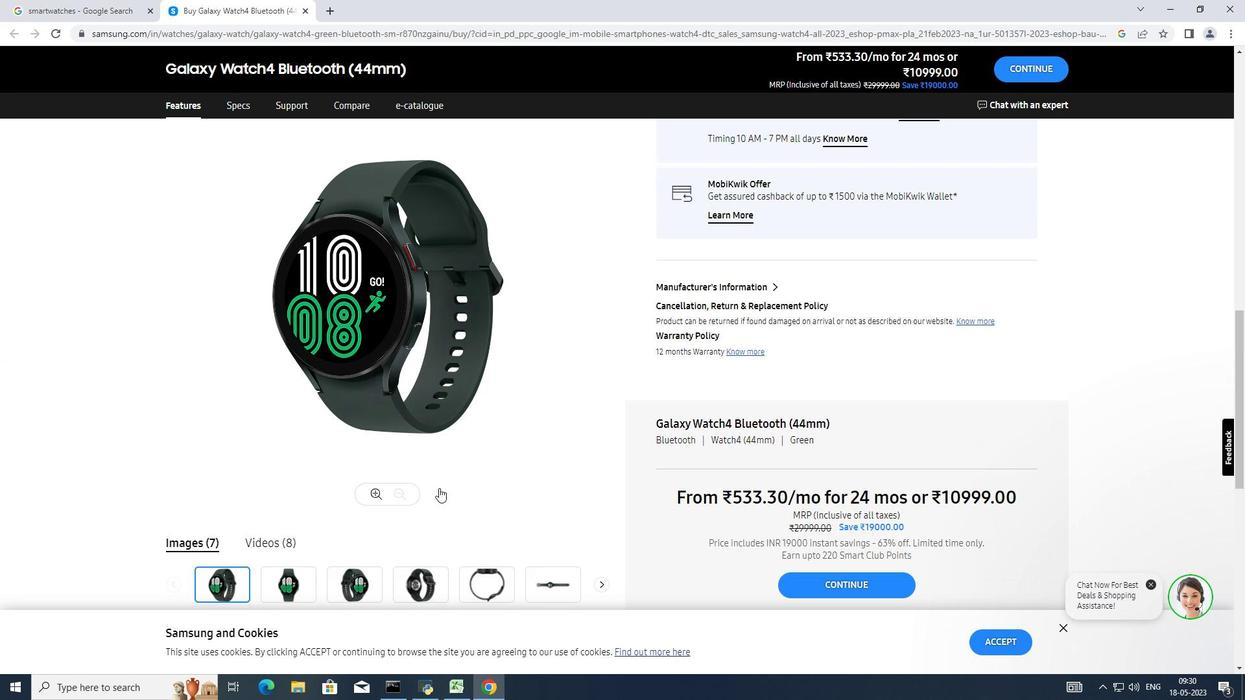 
Action: Mouse moved to (475, 487)
Screenshot: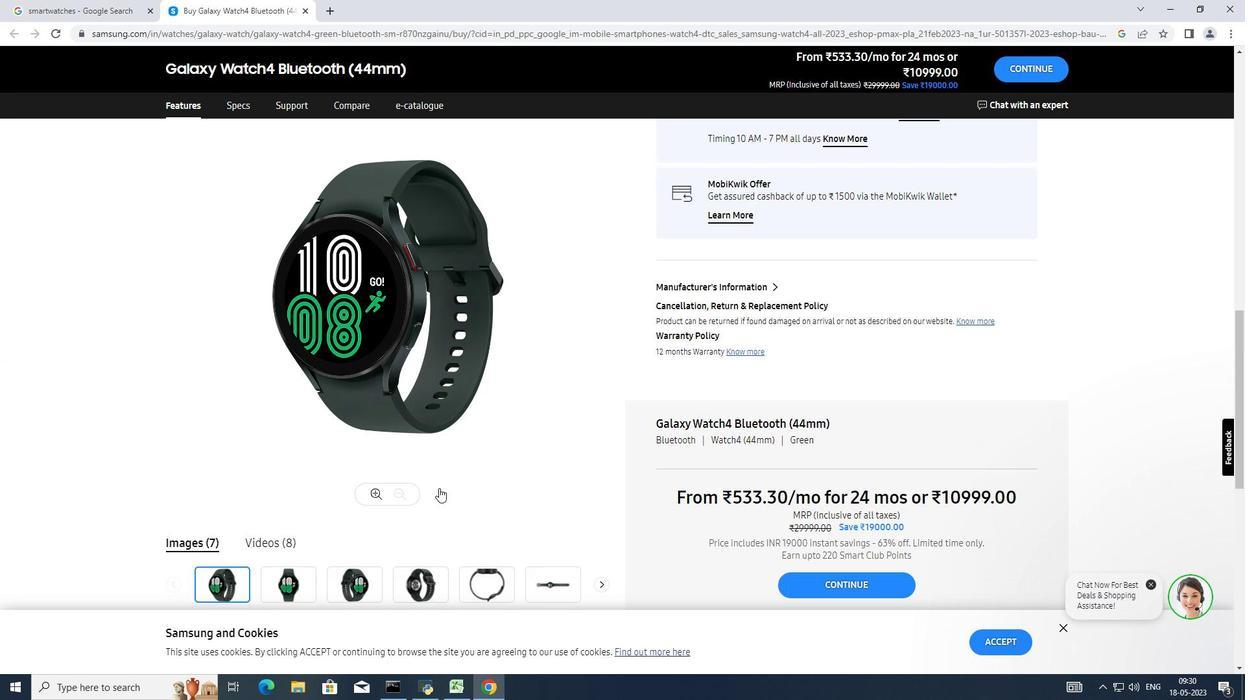 
Action: Mouse scrolled (475, 486) with delta (0, 0)
Screenshot: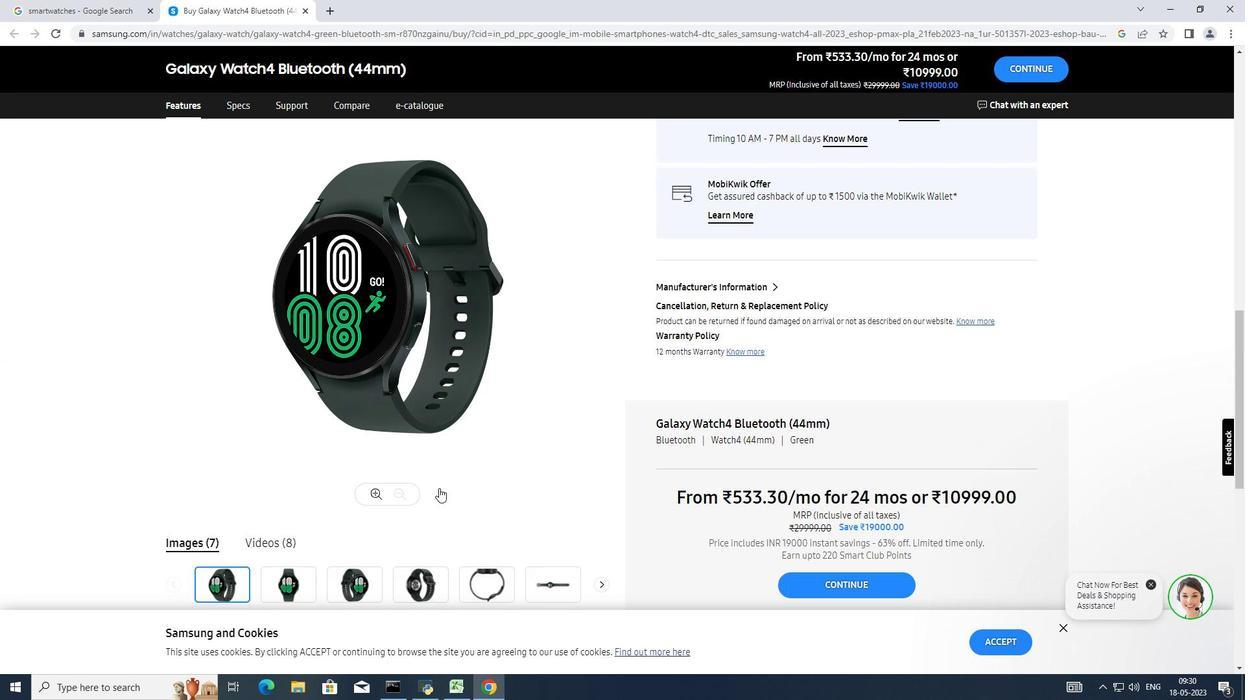 
Action: Mouse moved to (475, 487)
Screenshot: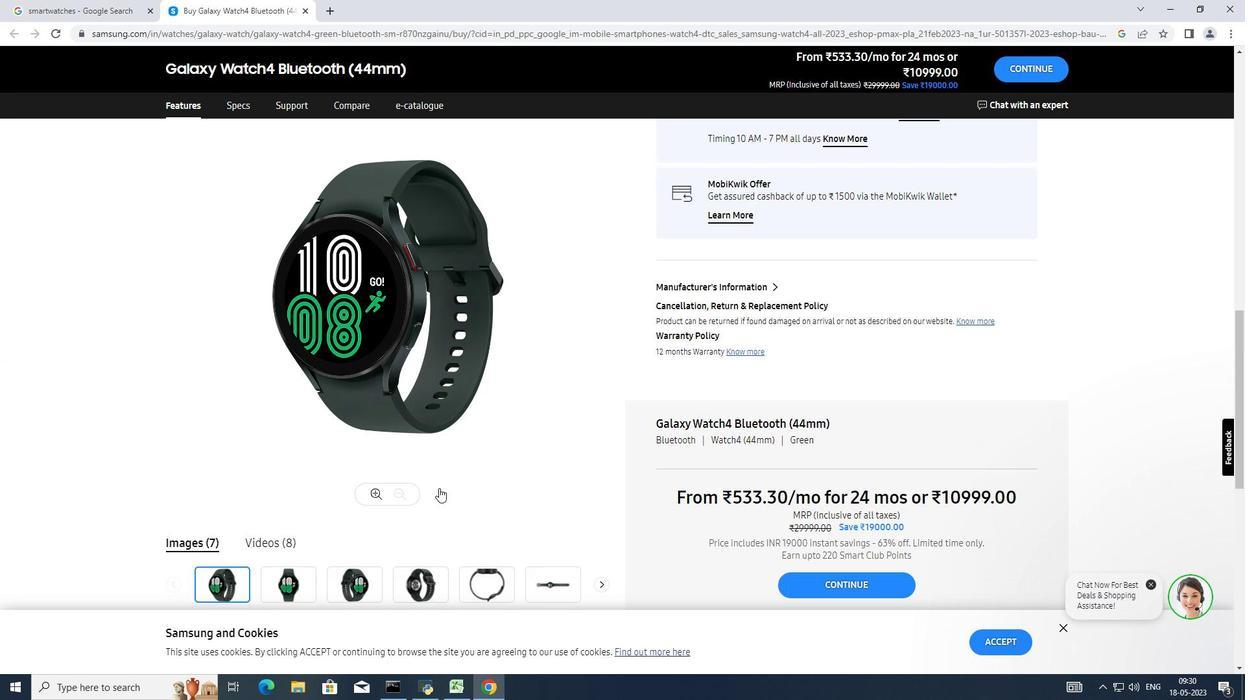 
Action: Mouse scrolled (475, 486) with delta (0, 0)
Screenshot: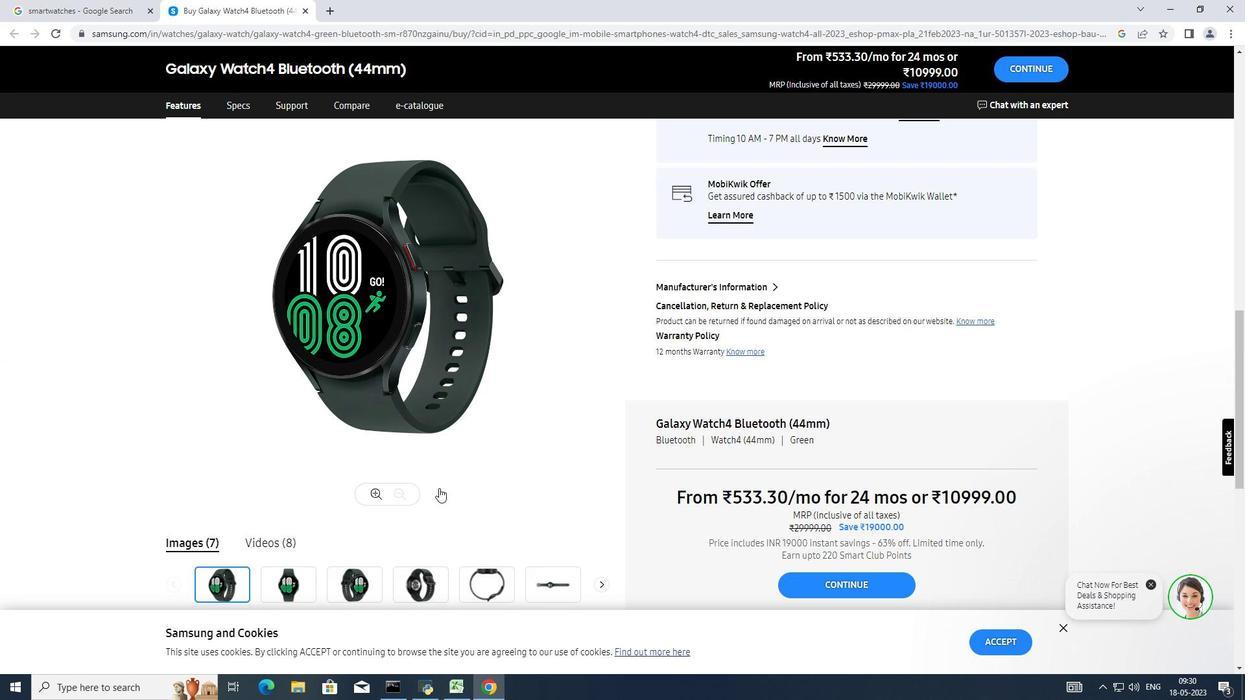 
Action: Mouse moved to (475, 487)
Screenshot: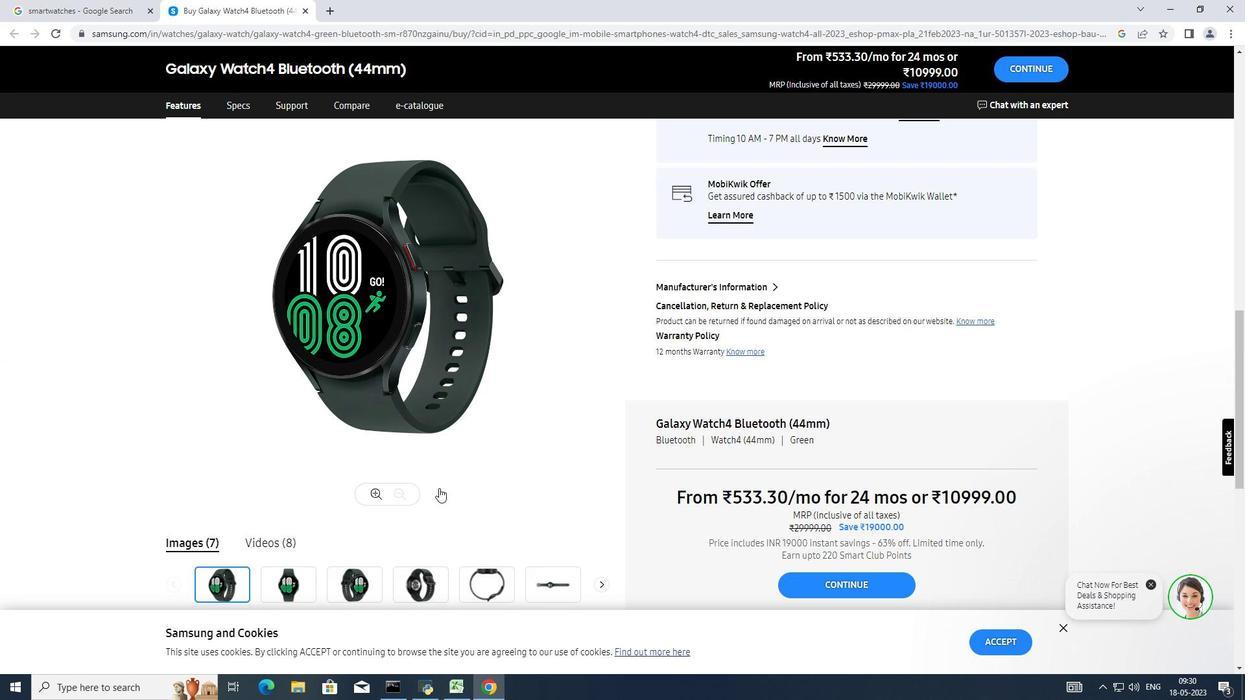 
Action: Mouse scrolled (475, 487) with delta (0, 0)
Screenshot: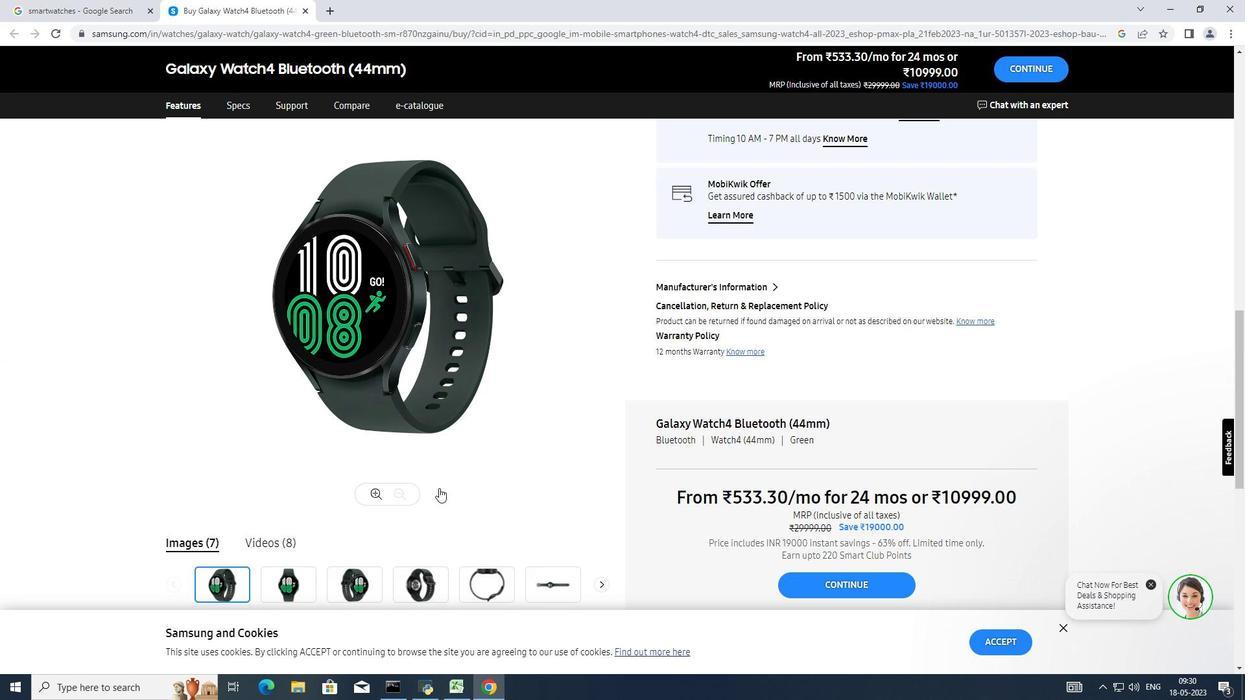 
Action: Mouse scrolled (475, 487) with delta (0, 0)
Screenshot: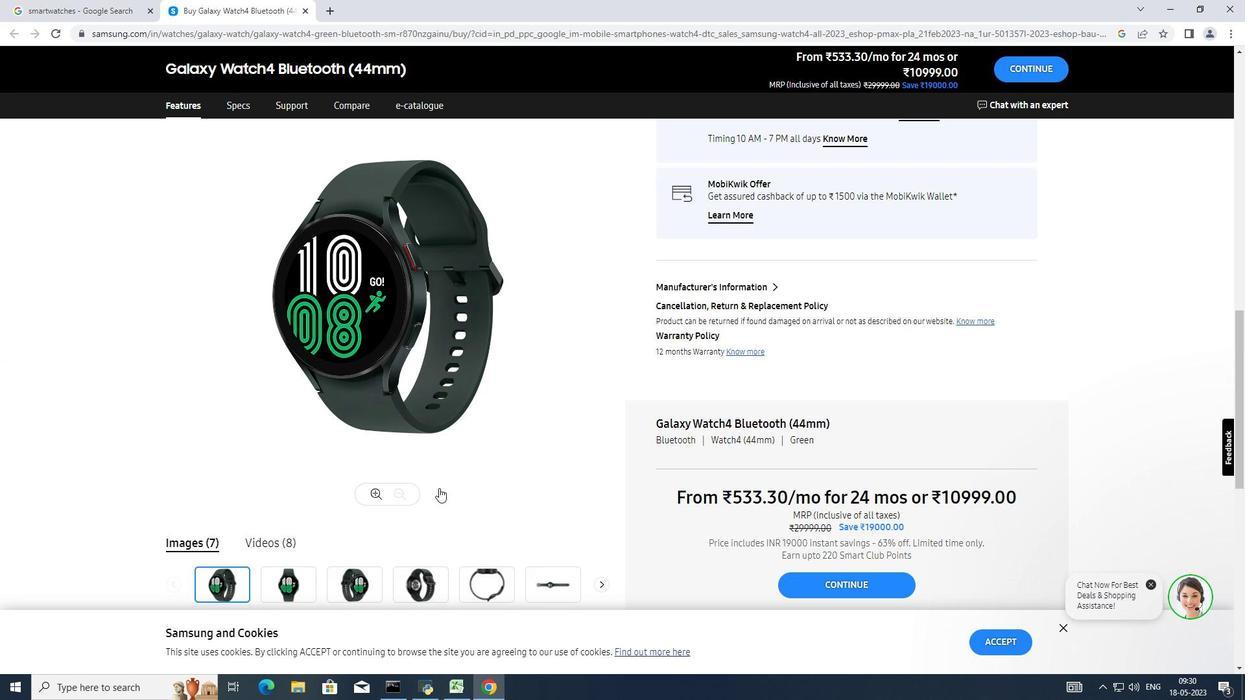 
Action: Mouse moved to (694, 274)
Screenshot: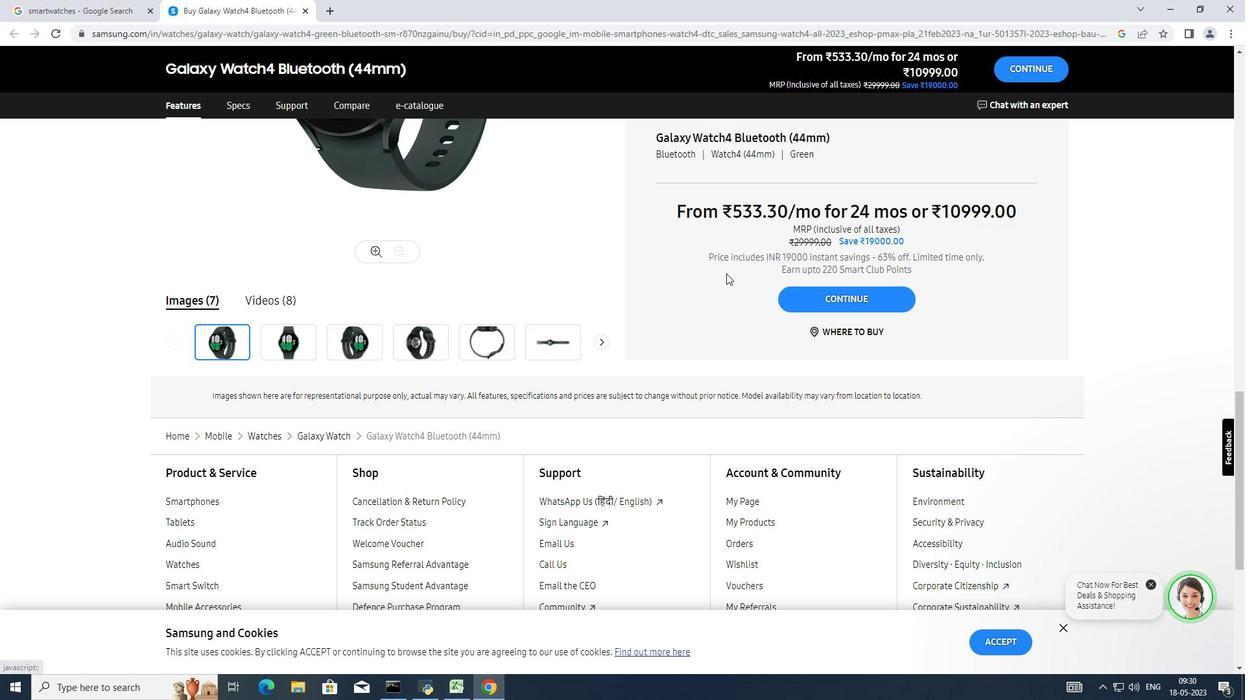 
Action: Mouse scrolled (694, 275) with delta (0, 0)
Screenshot: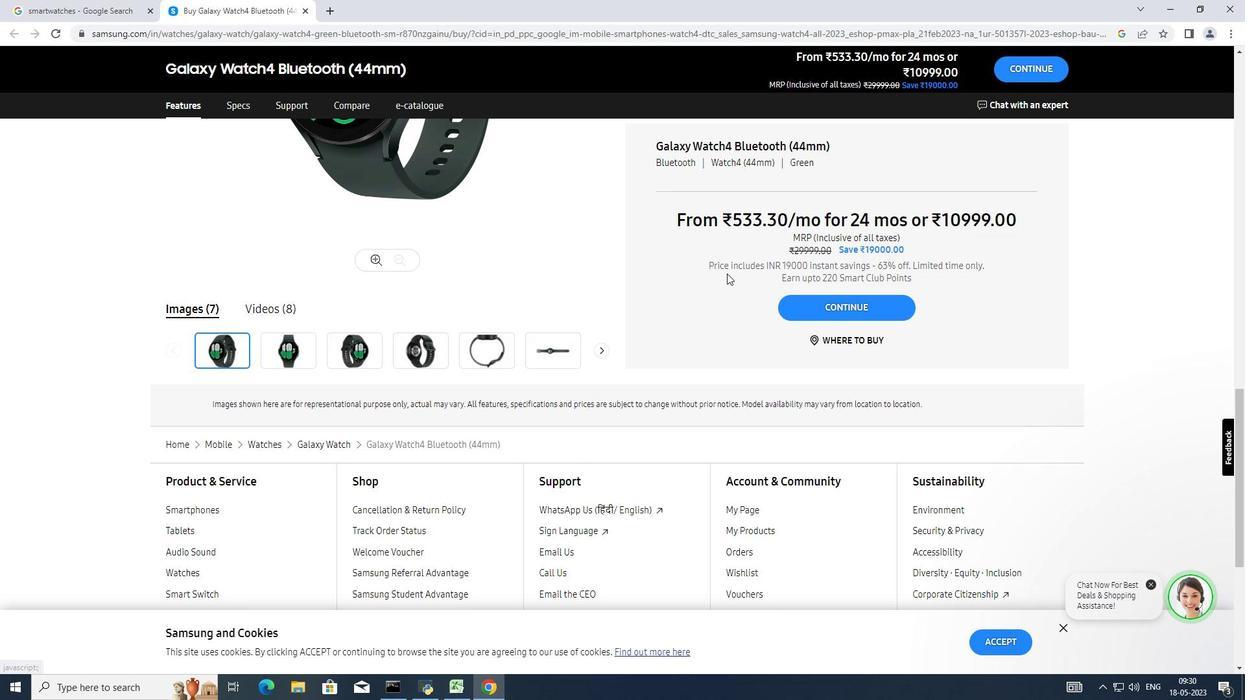 
Action: Mouse moved to (690, 220)
Screenshot: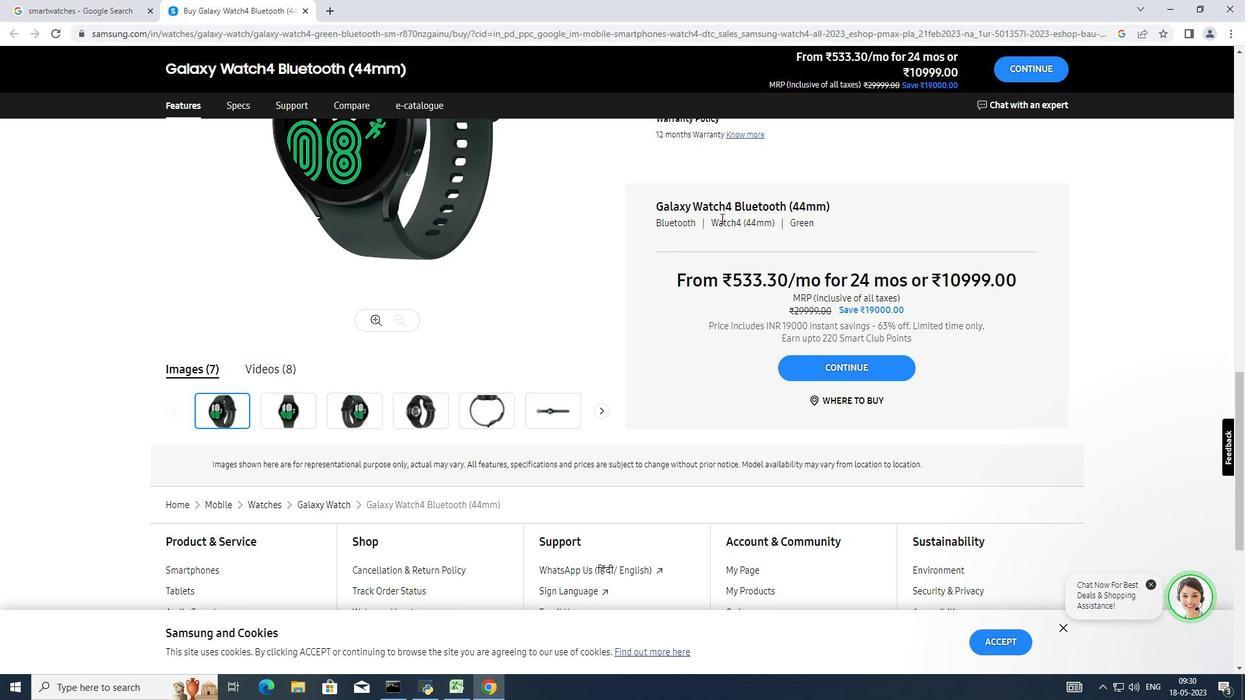 
Action: Mouse scrolled (690, 221) with delta (0, 0)
Screenshot: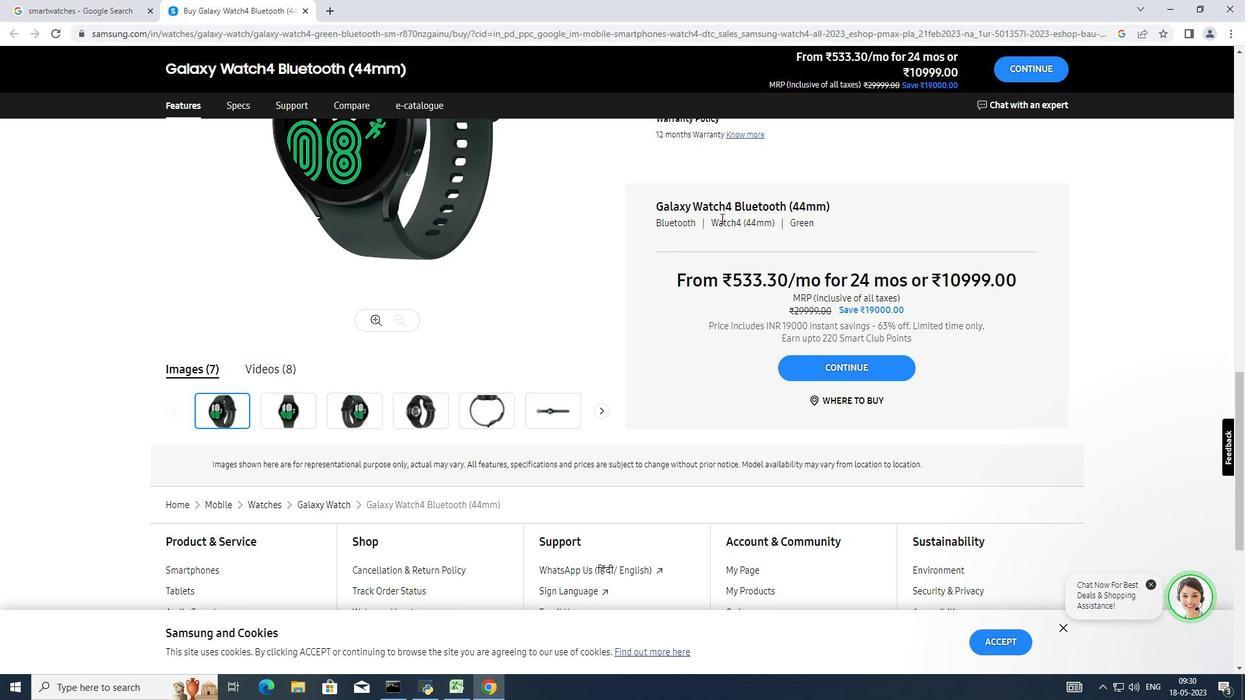 
Action: Mouse scrolled (690, 221) with delta (0, 0)
Screenshot: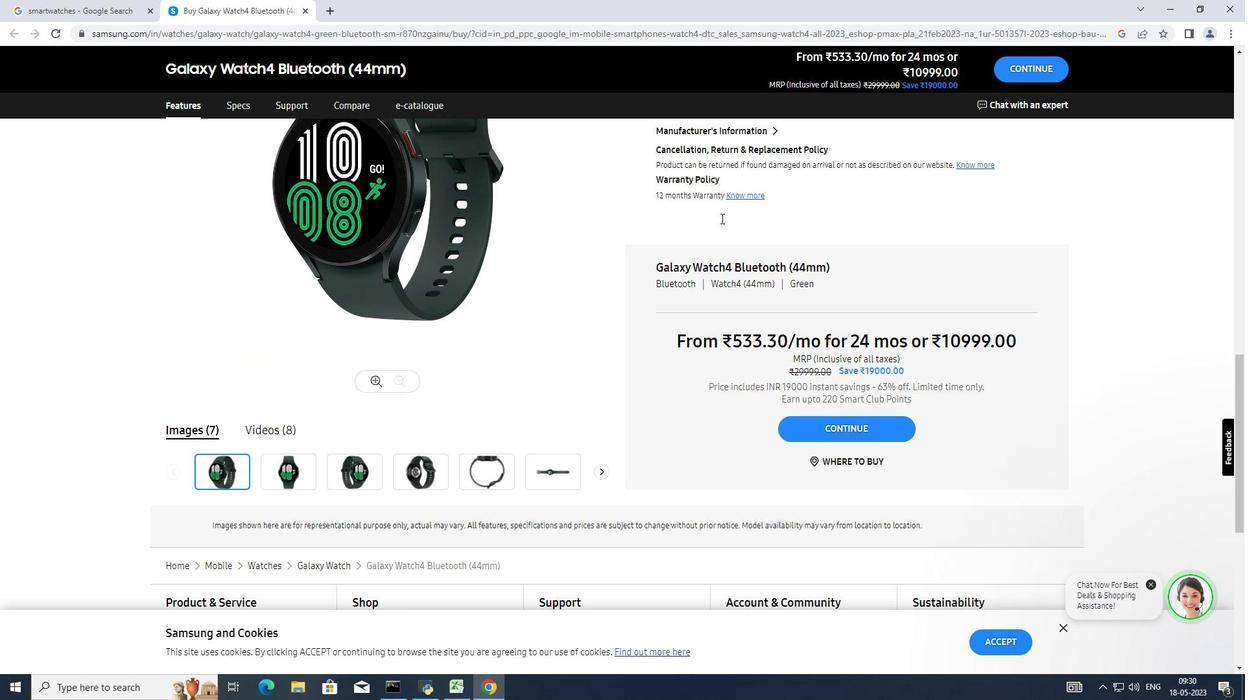 
Action: Mouse moved to (662, 258)
Screenshot: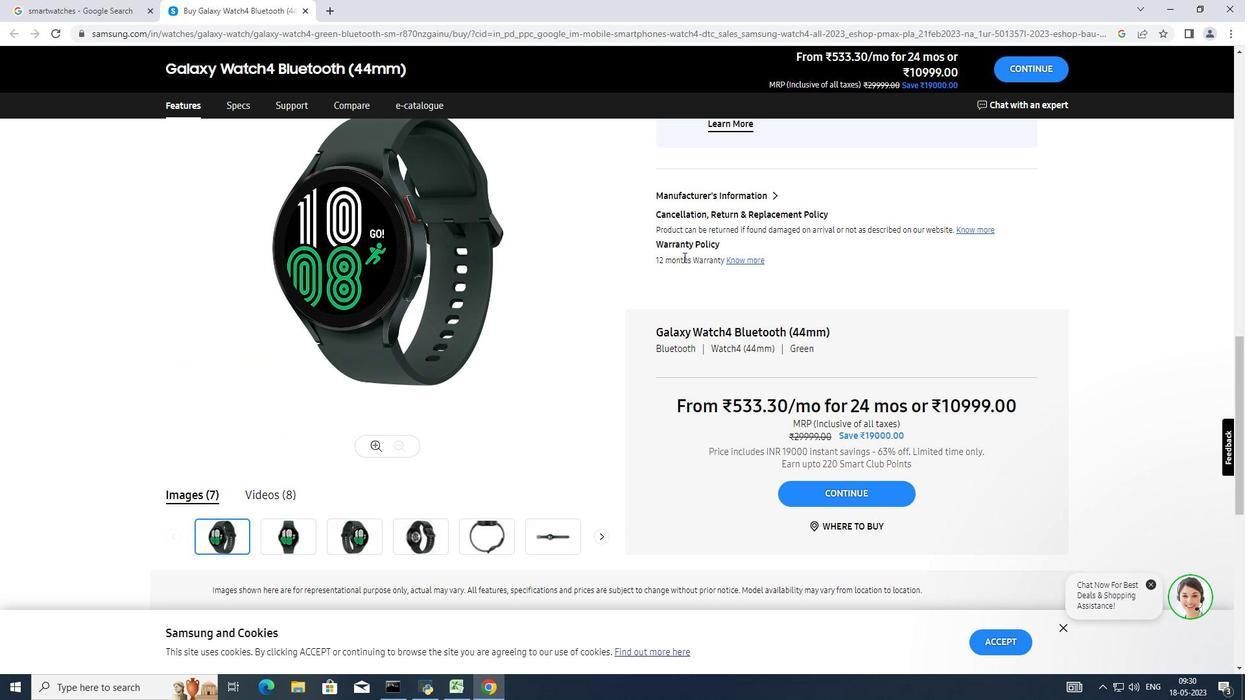 
Action: Mouse scrolled (662, 259) with delta (0, 0)
Screenshot: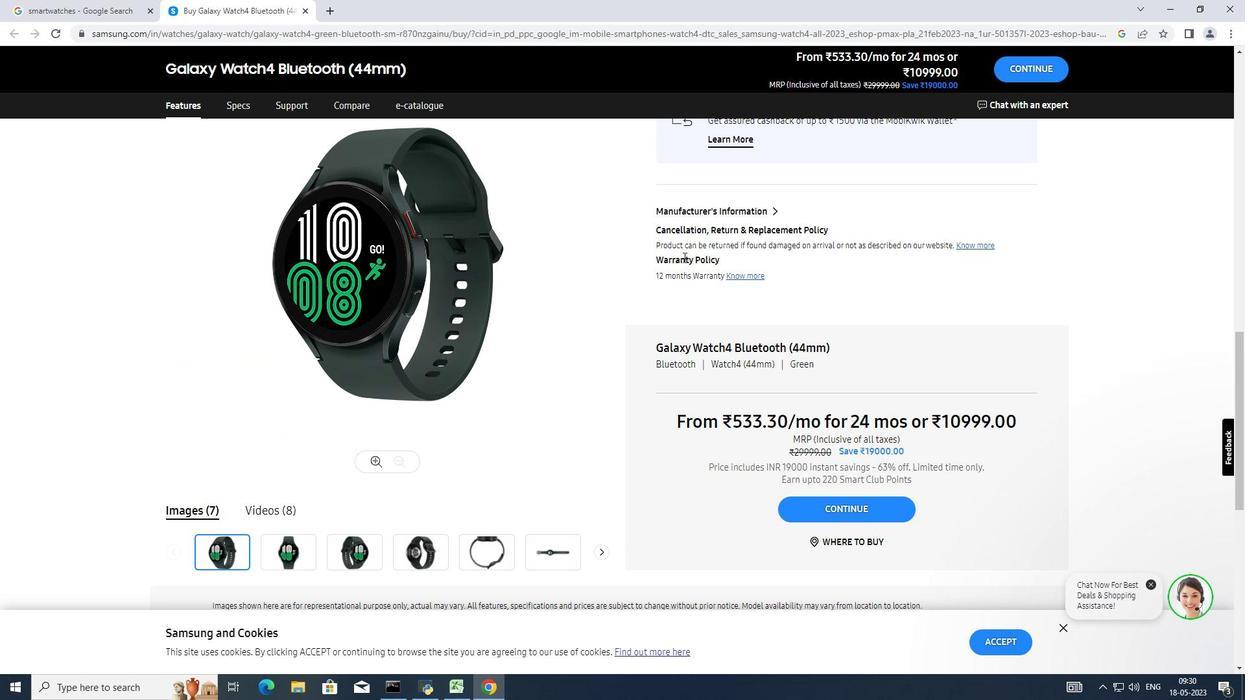 
Action: Mouse scrolled (662, 259) with delta (0, 0)
Screenshot: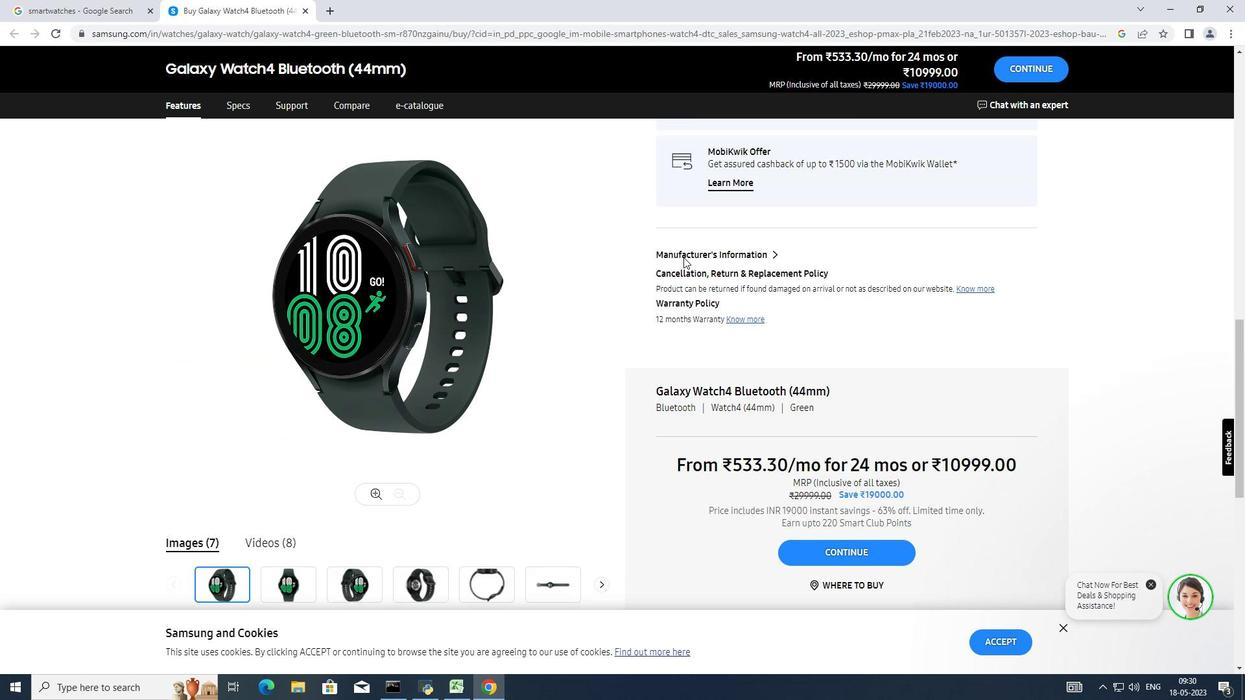 
Action: Mouse moved to (662, 258)
Screenshot: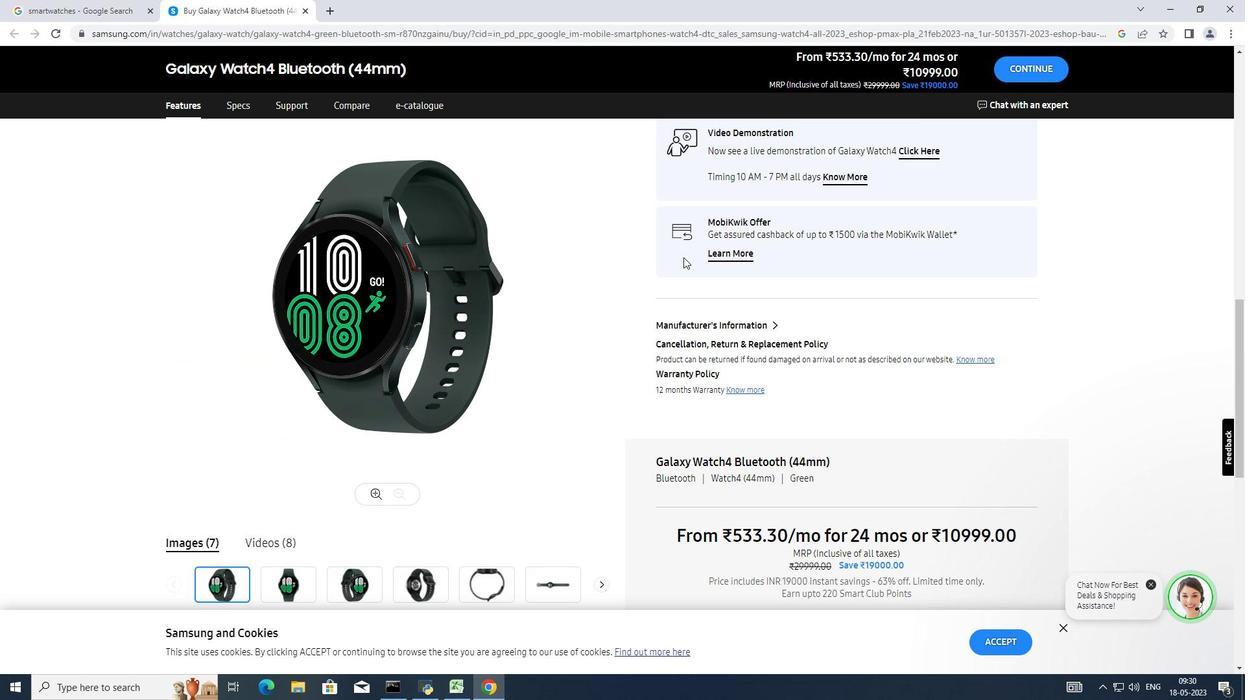 
Action: Mouse scrolled (662, 259) with delta (0, 0)
Screenshot: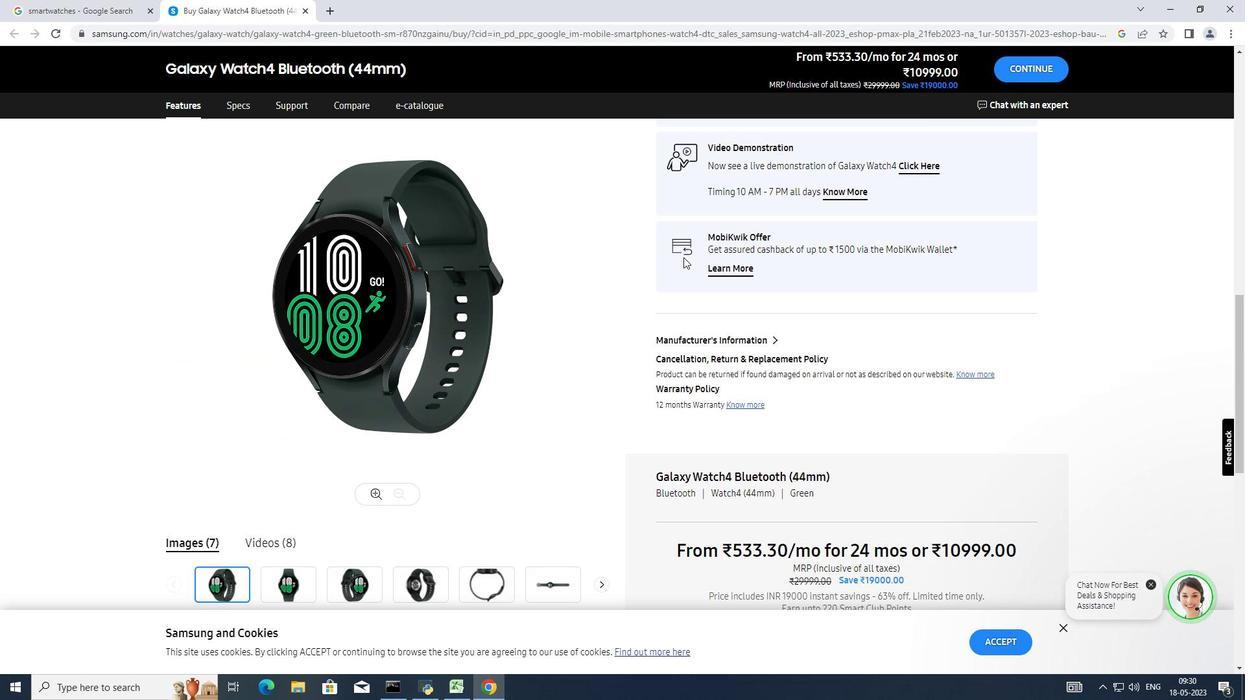 
Action: Mouse scrolled (662, 259) with delta (0, 0)
Screenshot: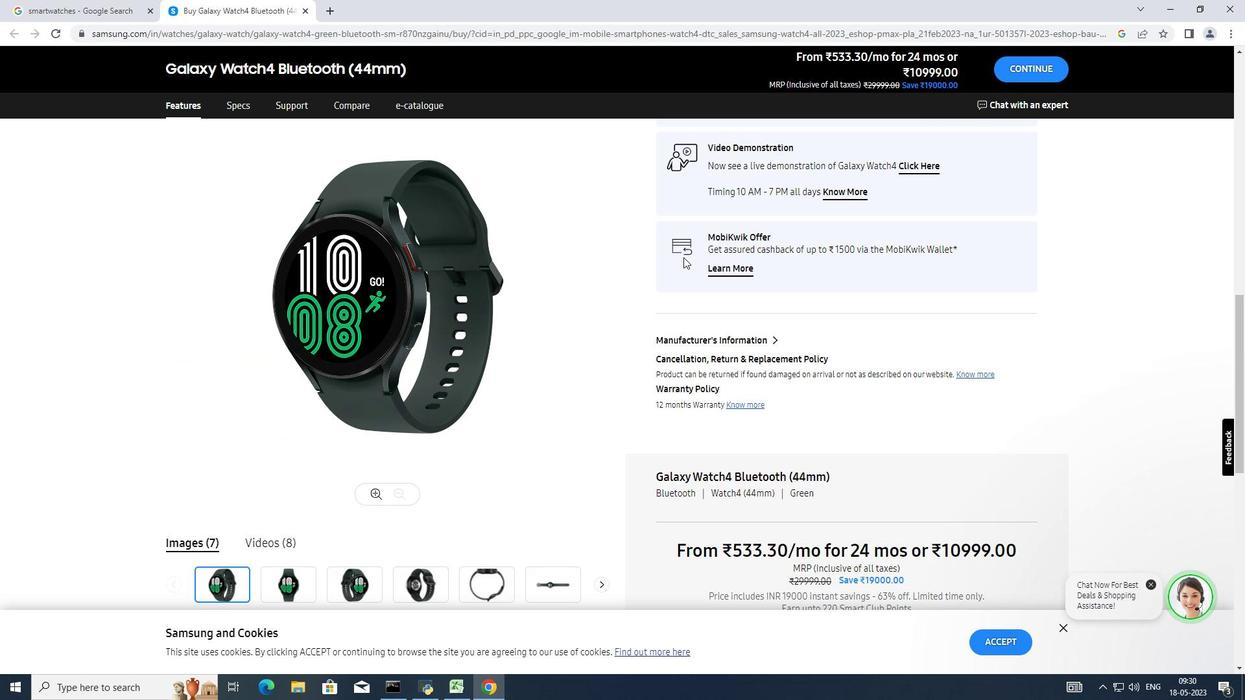 
Action: Mouse moved to (662, 258)
Screenshot: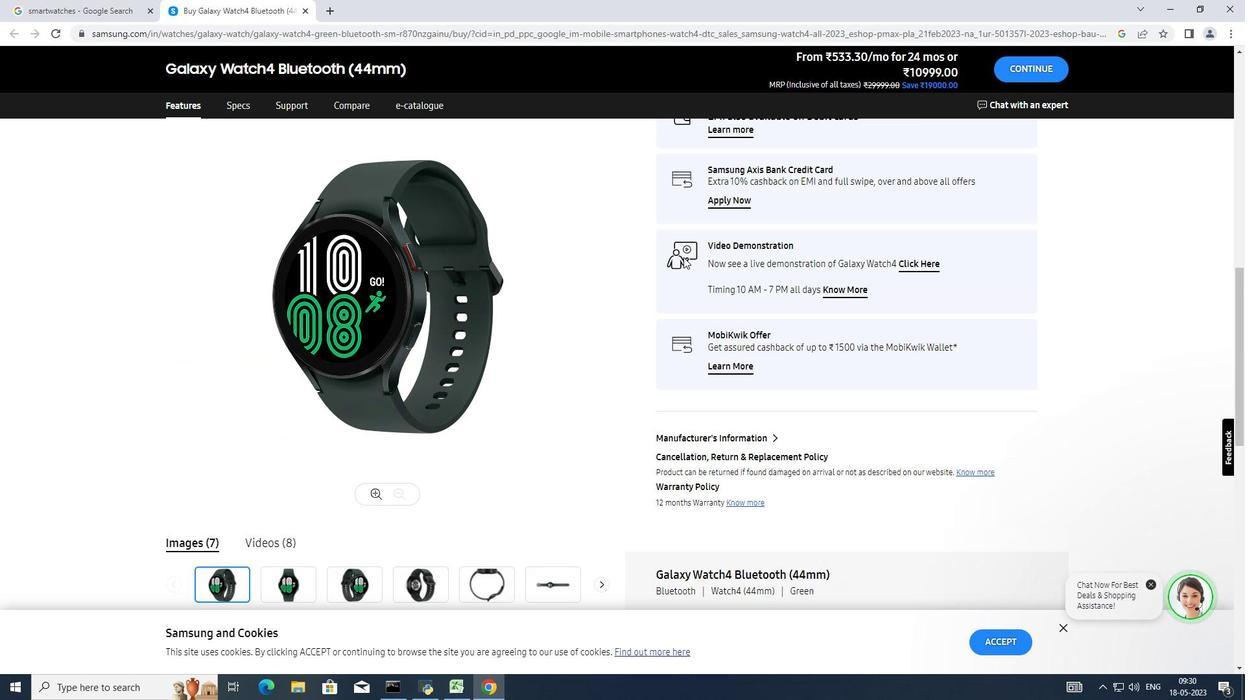 
Action: Mouse scrolled (662, 259) with delta (0, 0)
Screenshot: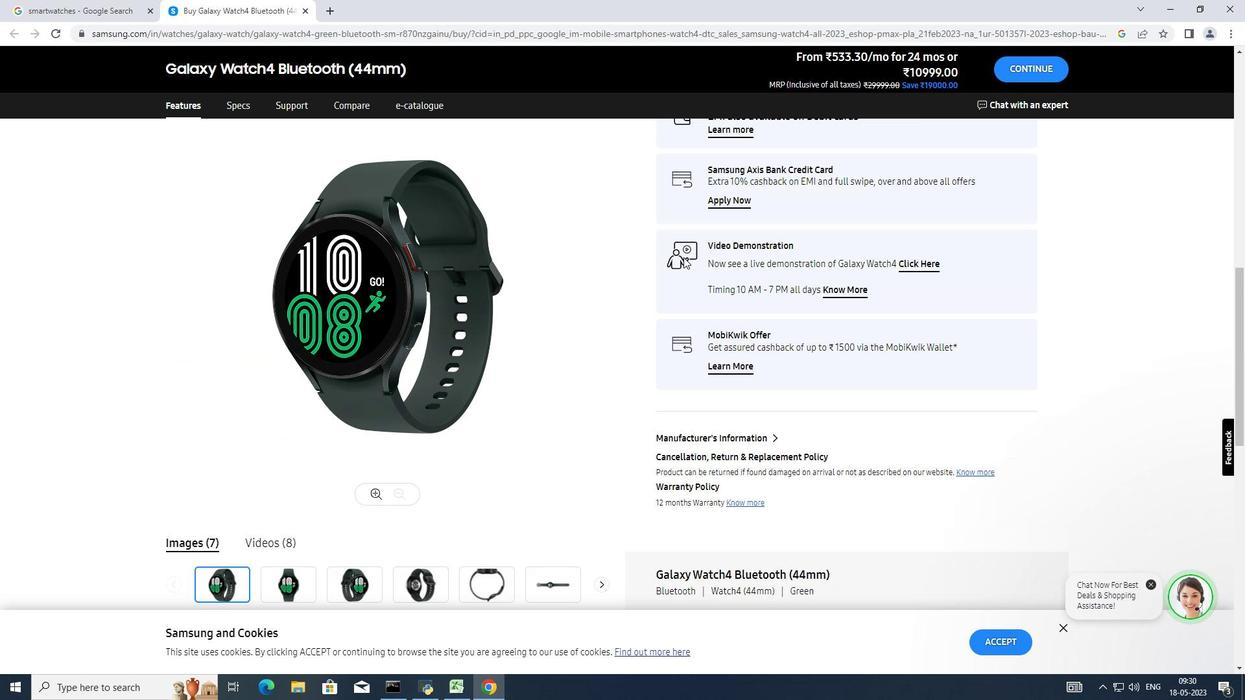 
Action: Mouse scrolled (662, 259) with delta (0, 0)
Screenshot: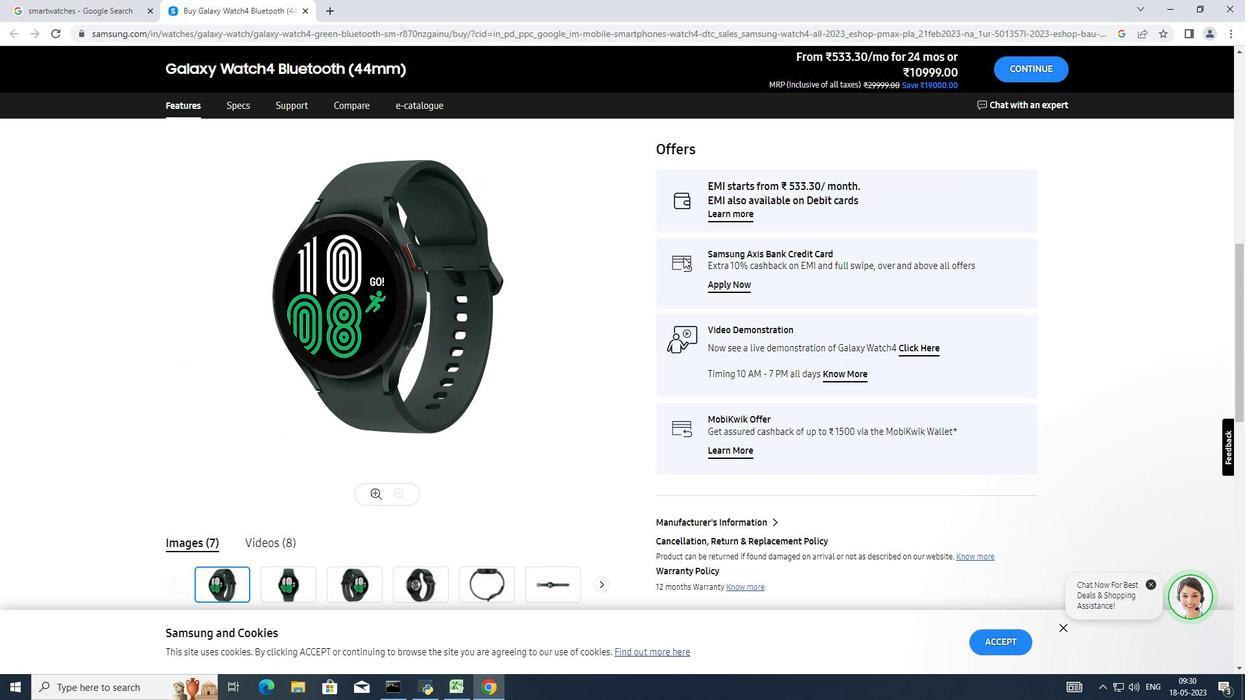 
Action: Mouse moved to (665, 260)
Screenshot: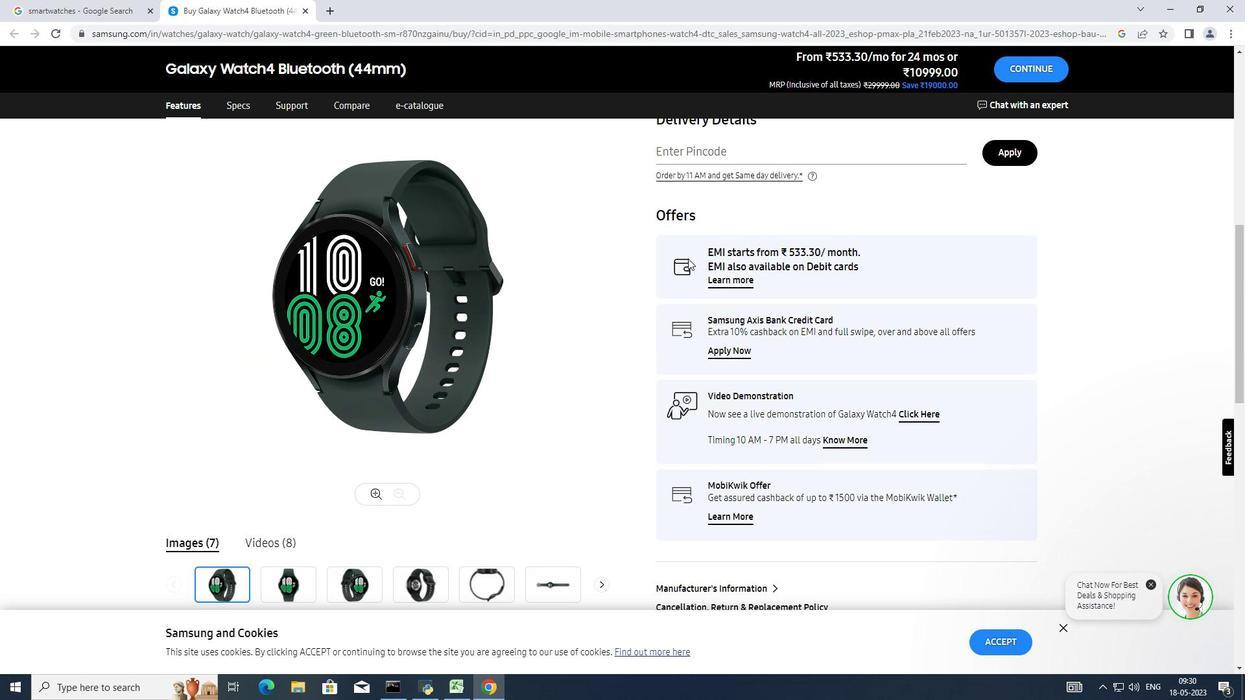 
Action: Mouse scrolled (665, 260) with delta (0, 0)
Screenshot: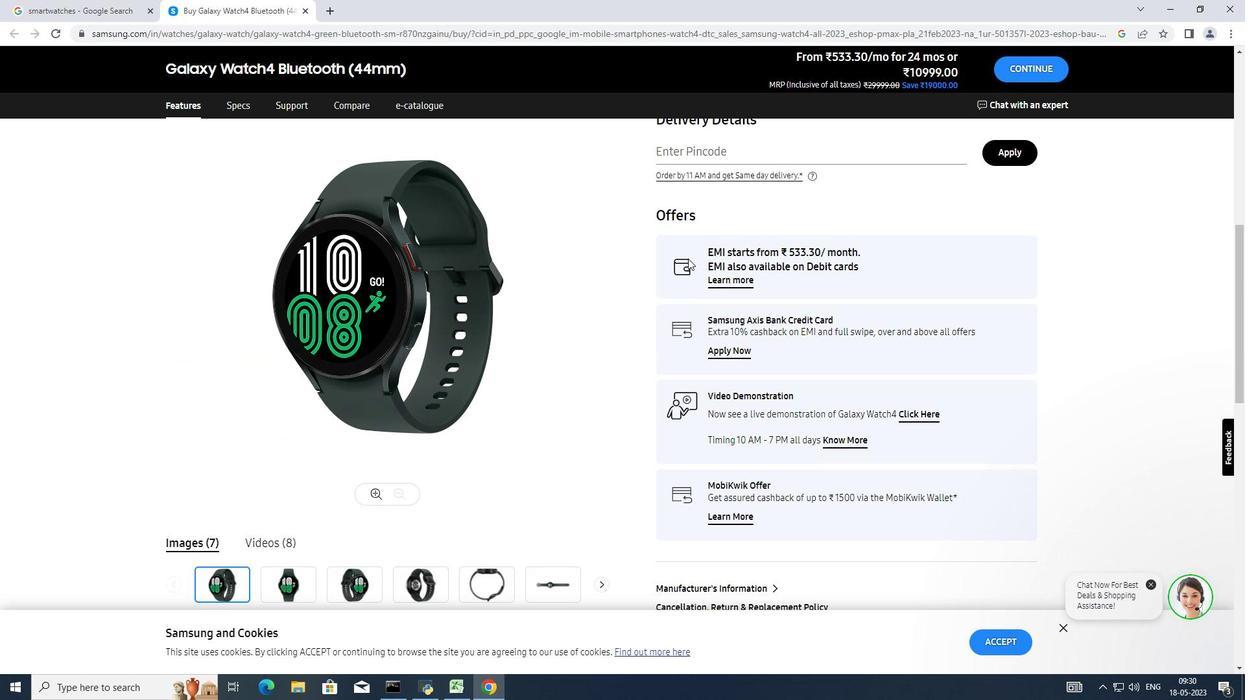 
Action: Mouse scrolled (665, 260) with delta (0, 0)
Screenshot: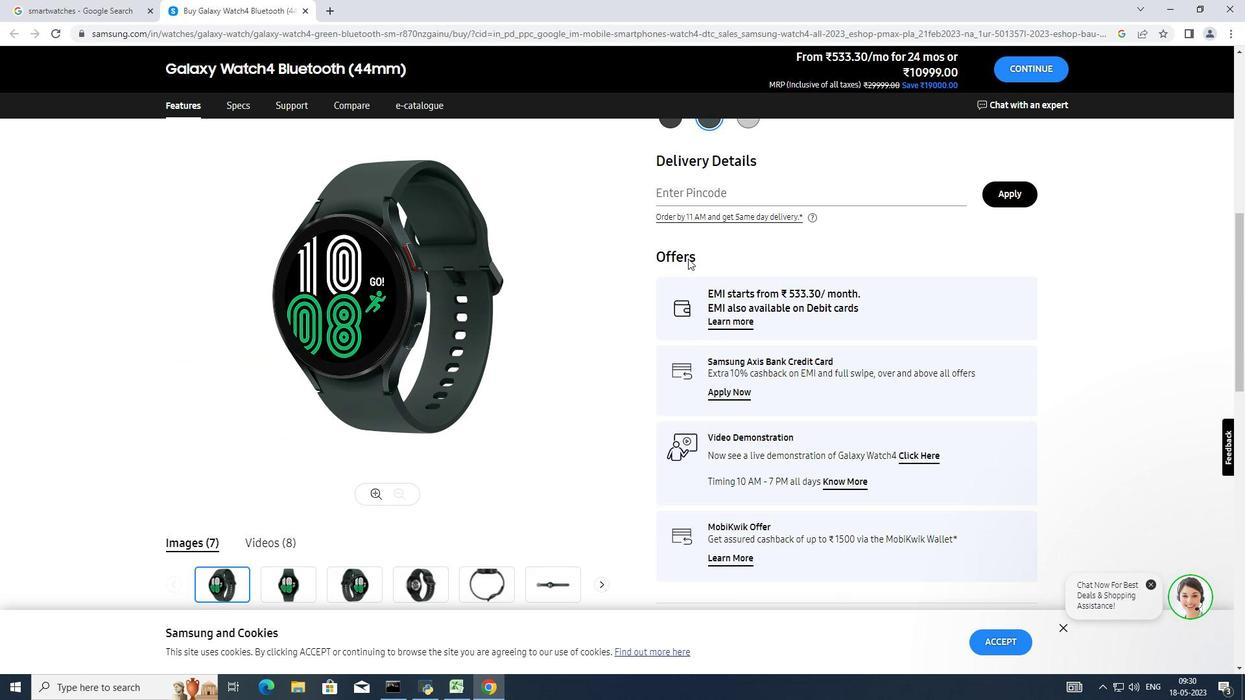 
Action: Mouse moved to (665, 260)
Screenshot: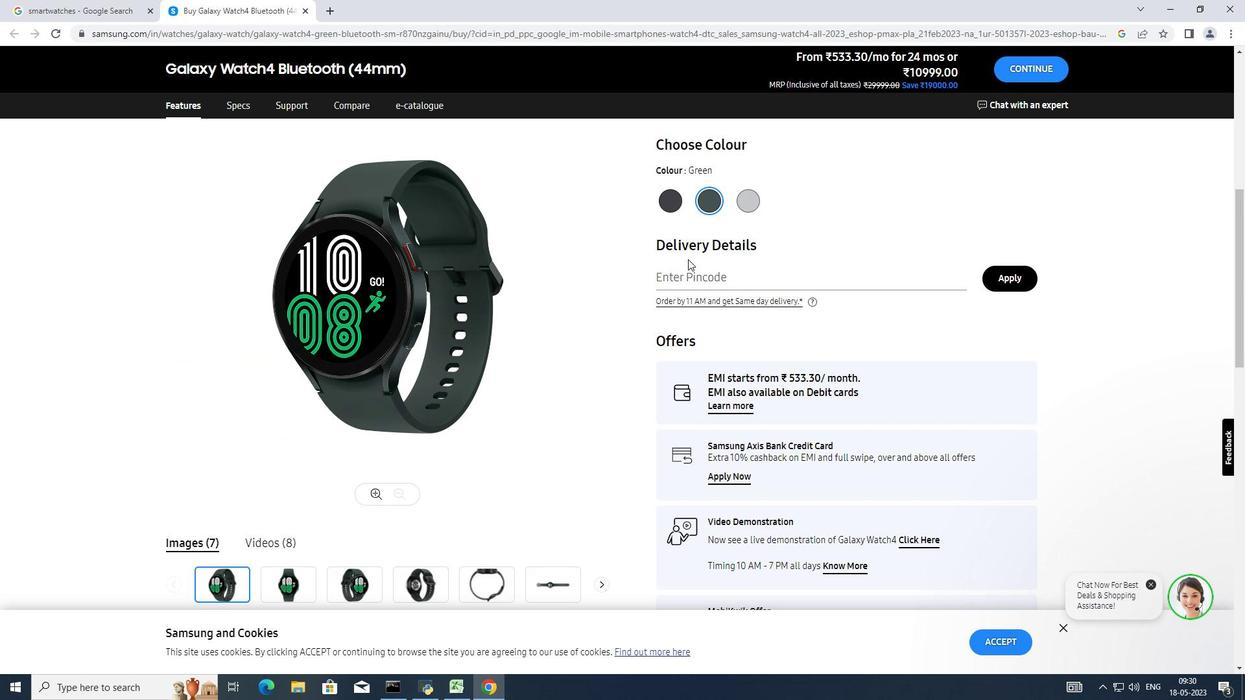 
Action: Mouse scrolled (665, 261) with delta (0, 0)
Screenshot: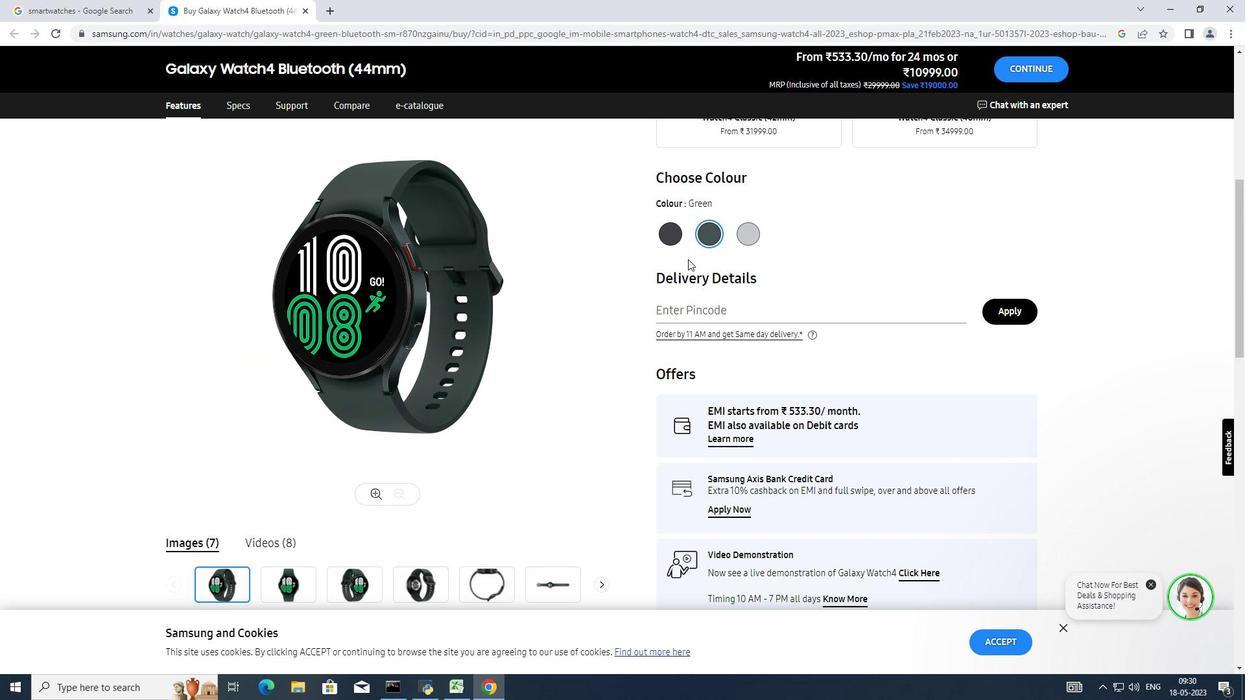 
Action: Mouse scrolled (665, 261) with delta (0, 0)
Screenshot: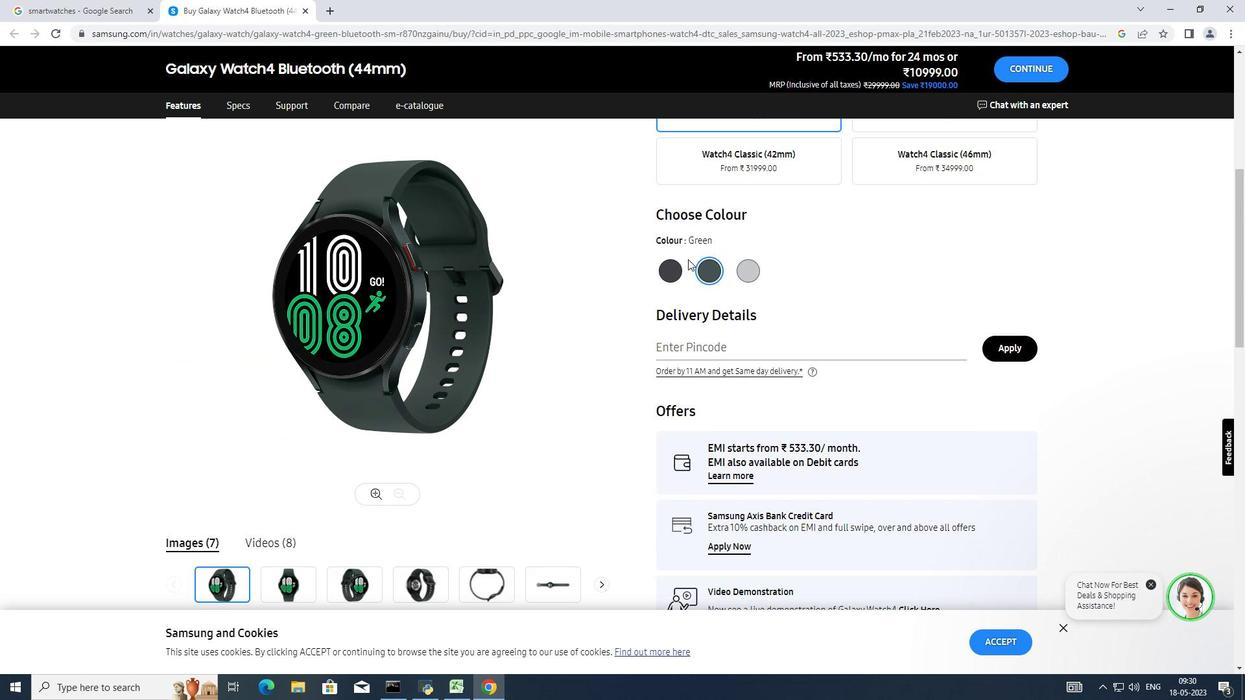 
Action: Mouse moved to (665, 260)
Screenshot: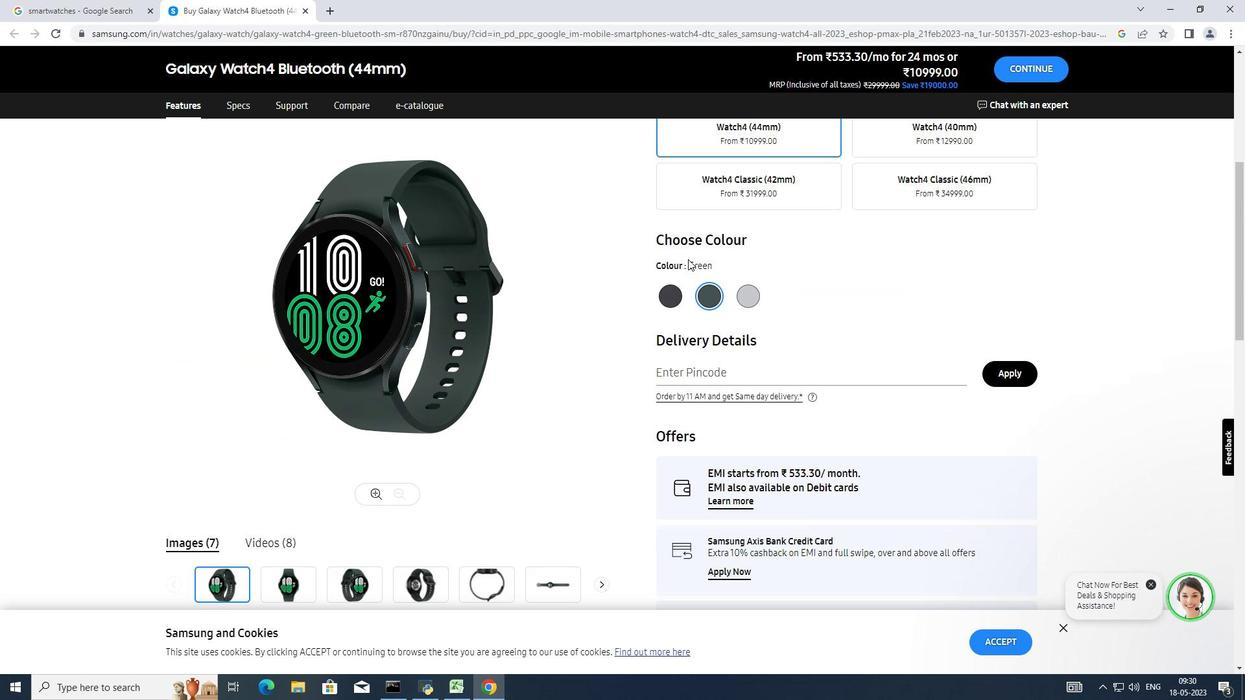 
Action: Mouse scrolled (665, 261) with delta (0, 0)
Screenshot: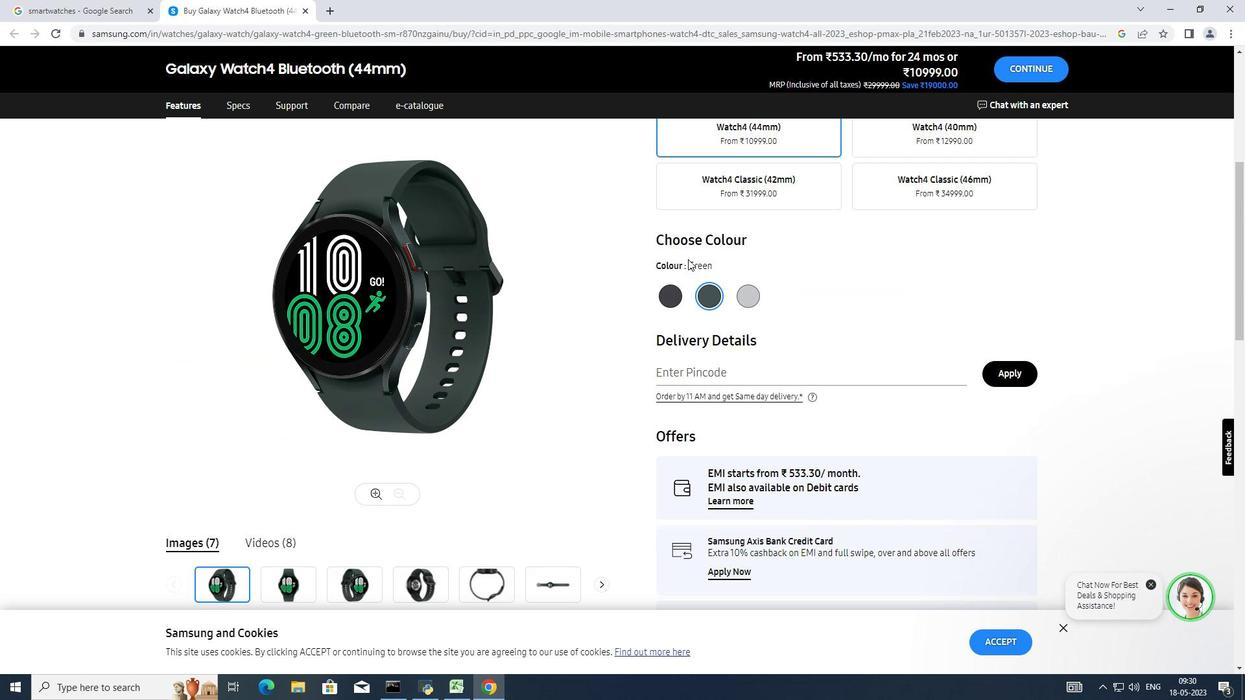 
Action: Mouse moved to (348, 276)
Screenshot: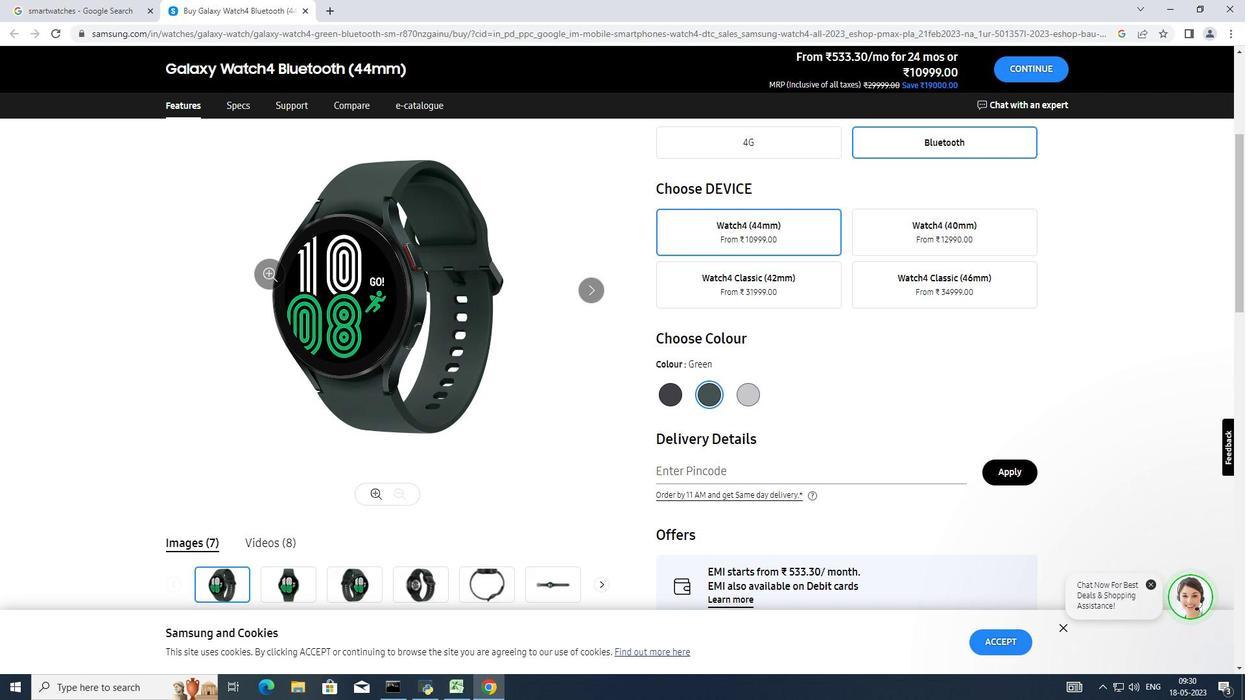 
Action: Mouse scrolled (348, 275) with delta (0, 0)
Screenshot: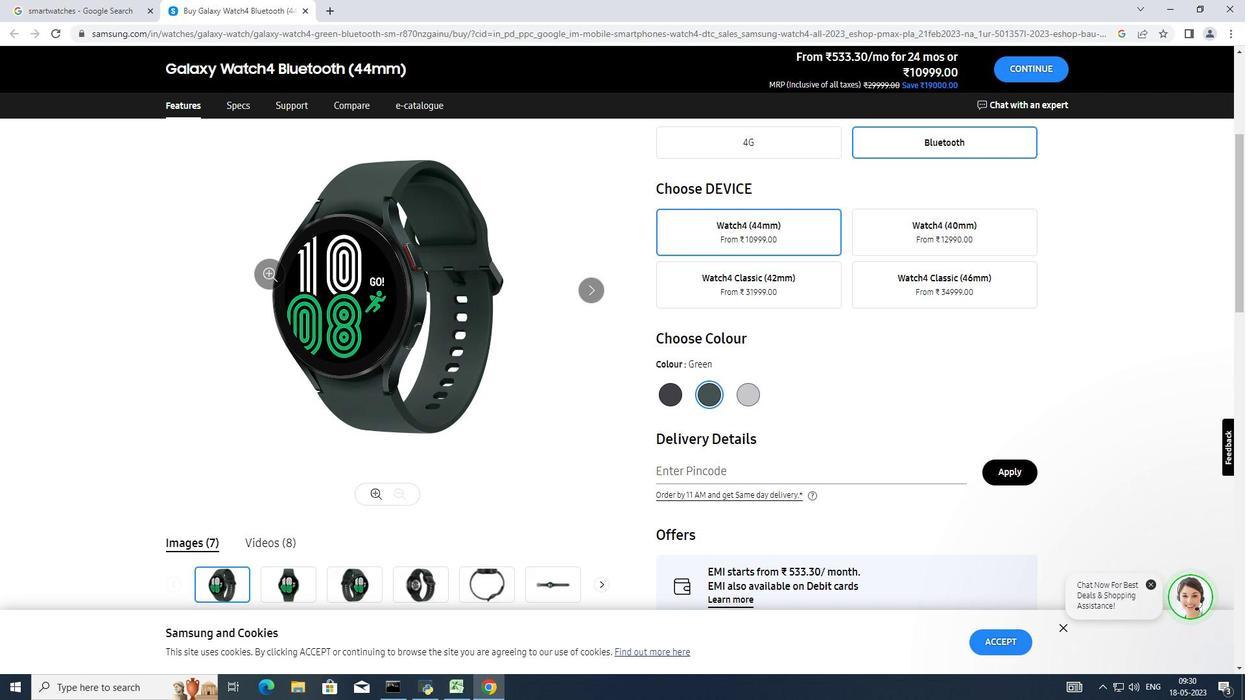 
Action: Mouse moved to (349, 281)
Screenshot: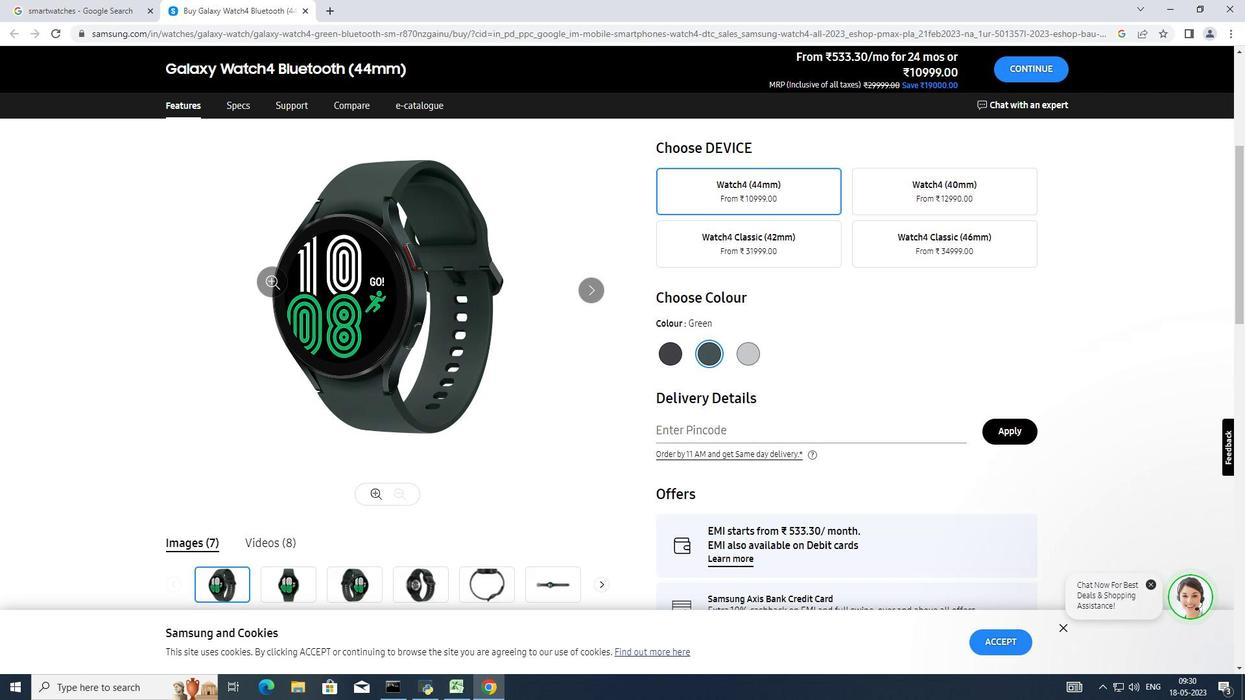 
Action: Mouse scrolled (349, 280) with delta (0, 0)
Screenshot: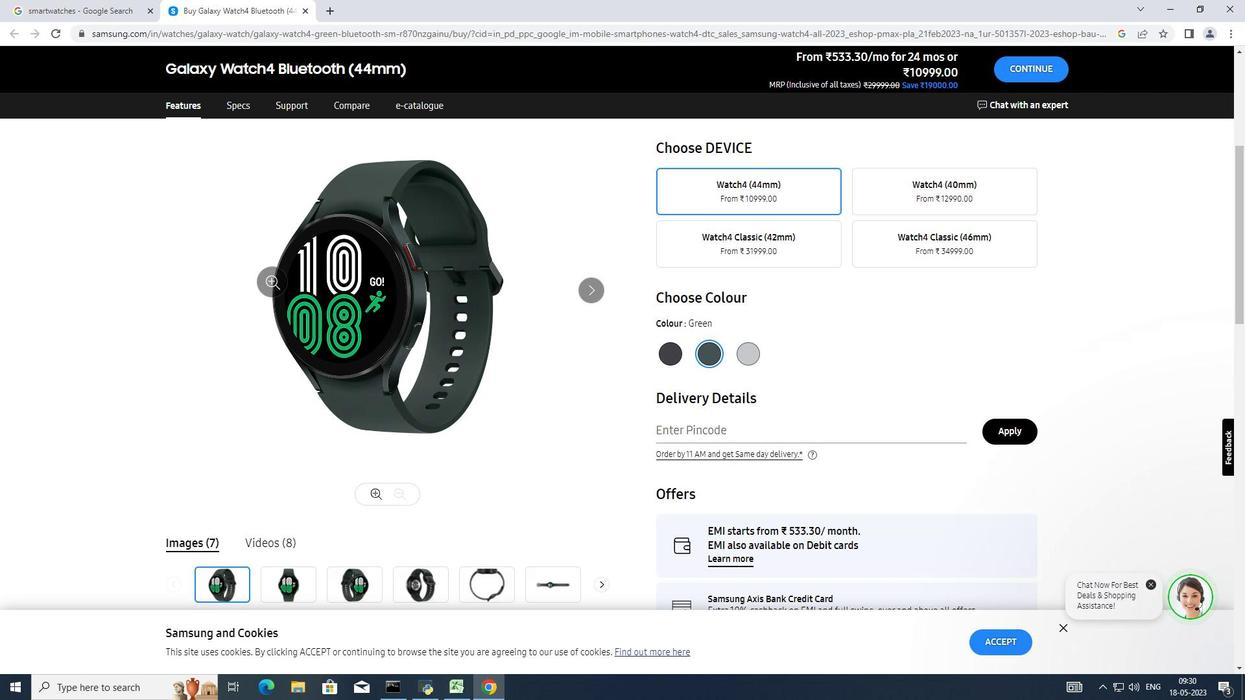 
Action: Mouse moved to (350, 285)
Screenshot: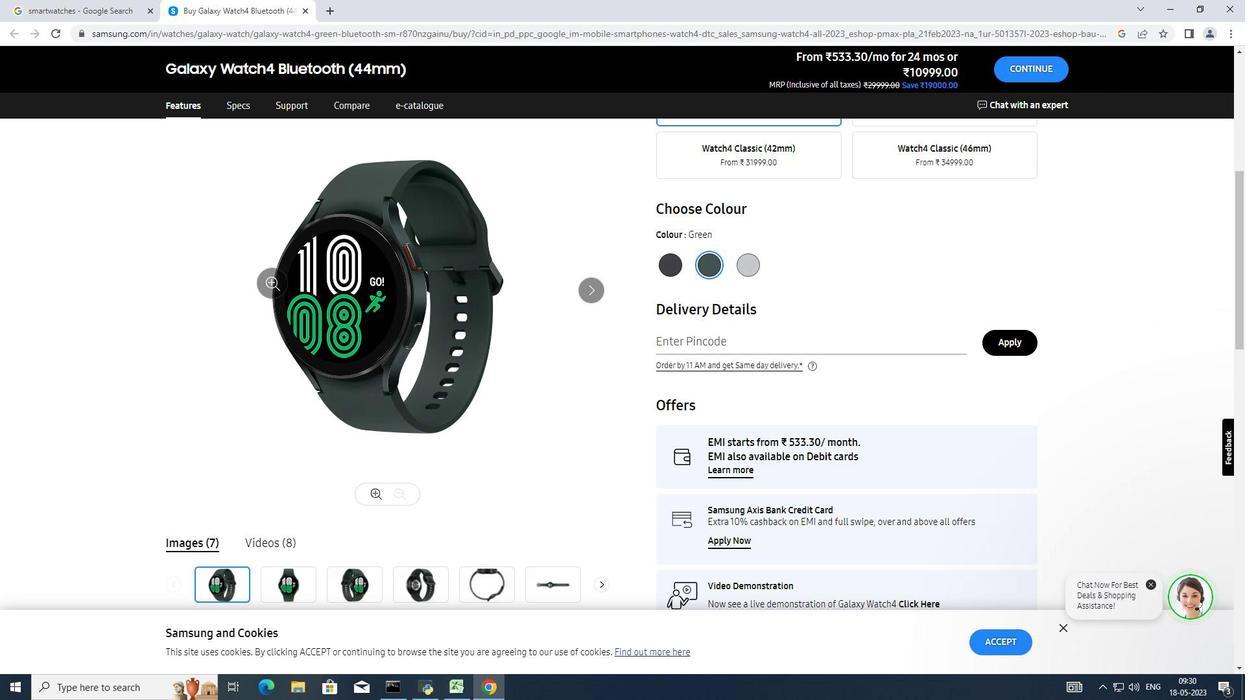 
Action: Mouse scrolled (350, 284) with delta (0, 0)
Screenshot: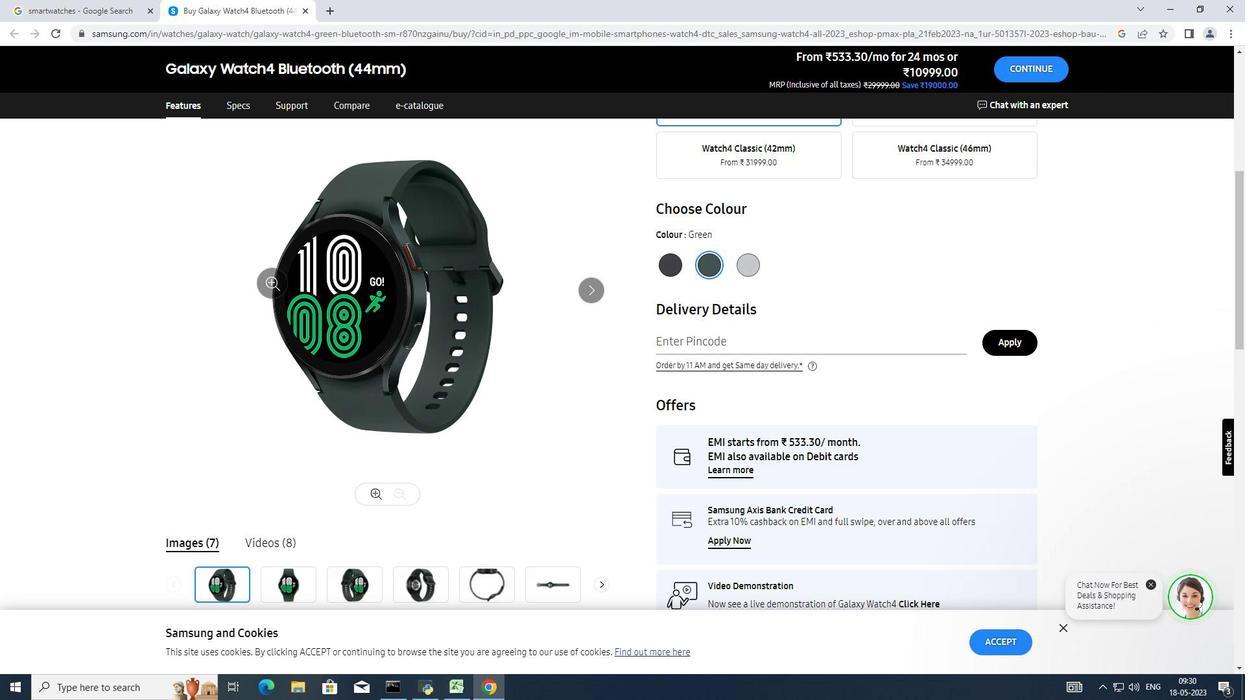 
Action: Mouse moved to (362, 358)
Screenshot: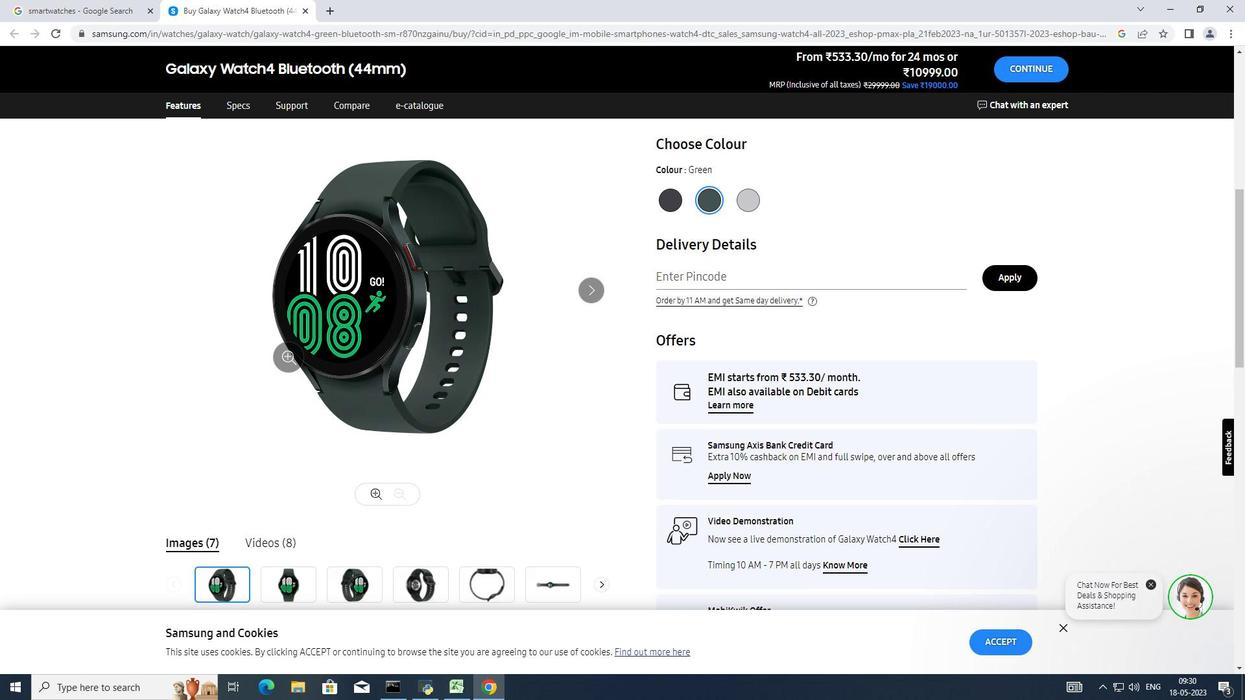 
Action: Mouse scrolled (362, 357) with delta (0, 0)
Screenshot: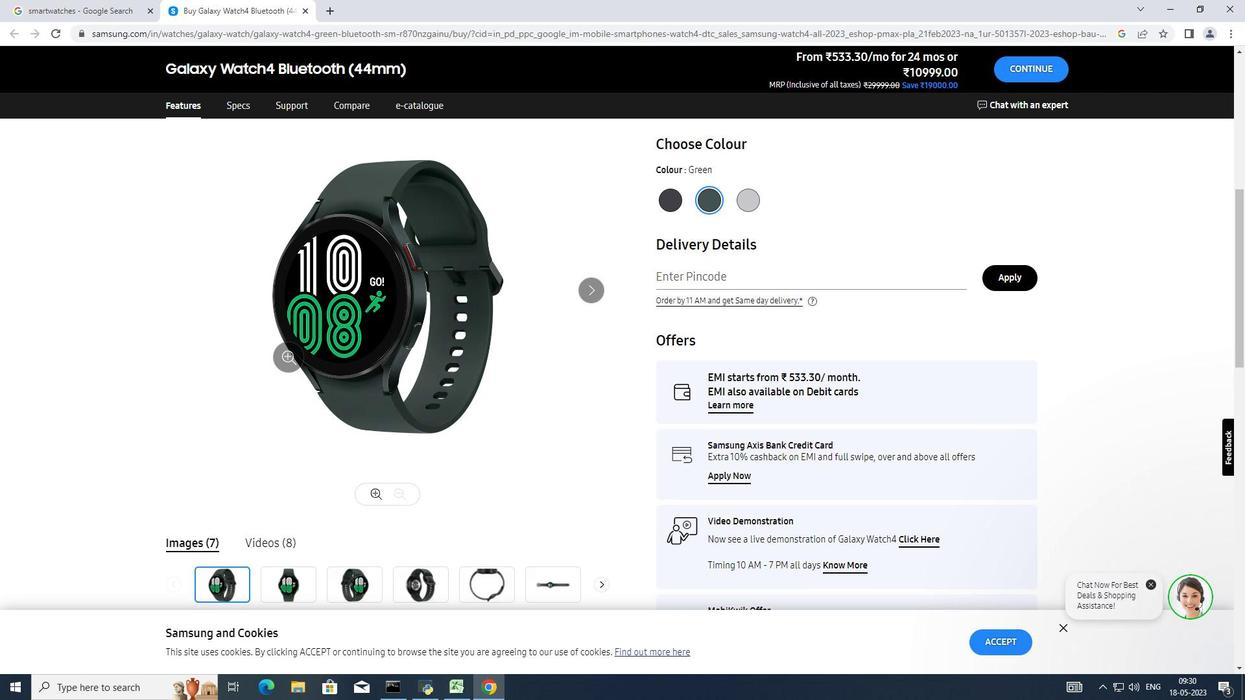 
Action: Mouse moved to (362, 361)
Screenshot: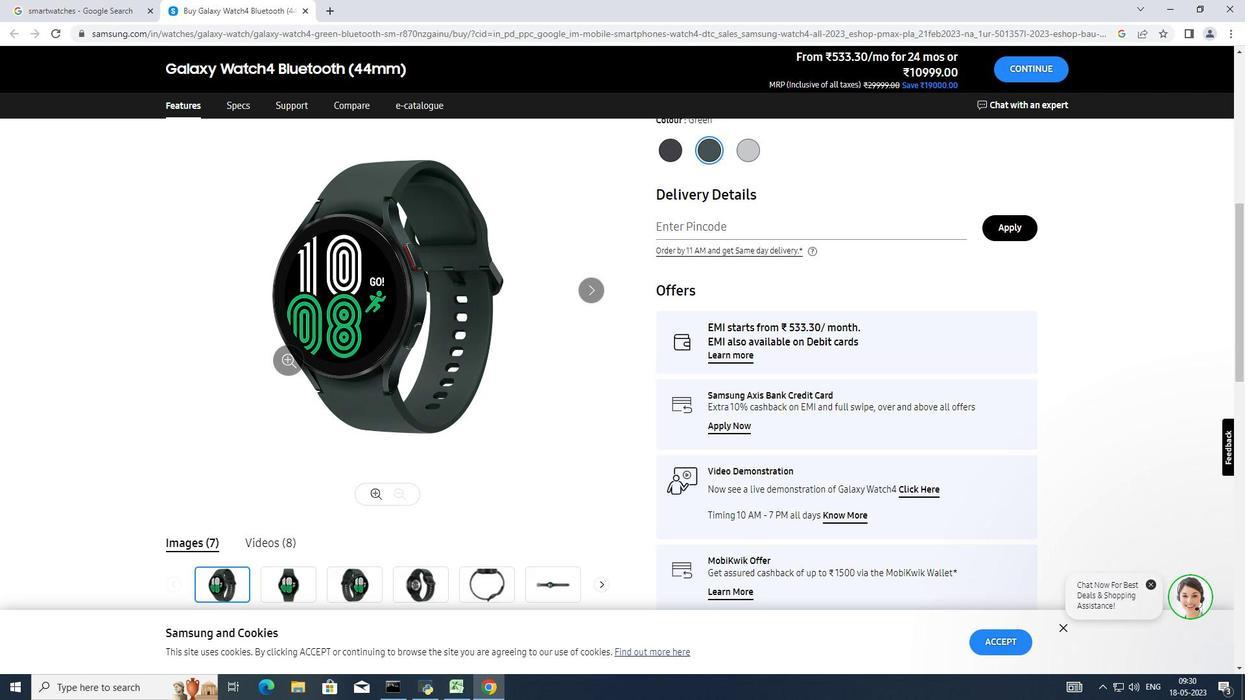 
Action: Mouse scrolled (362, 361) with delta (0, 0)
Screenshot: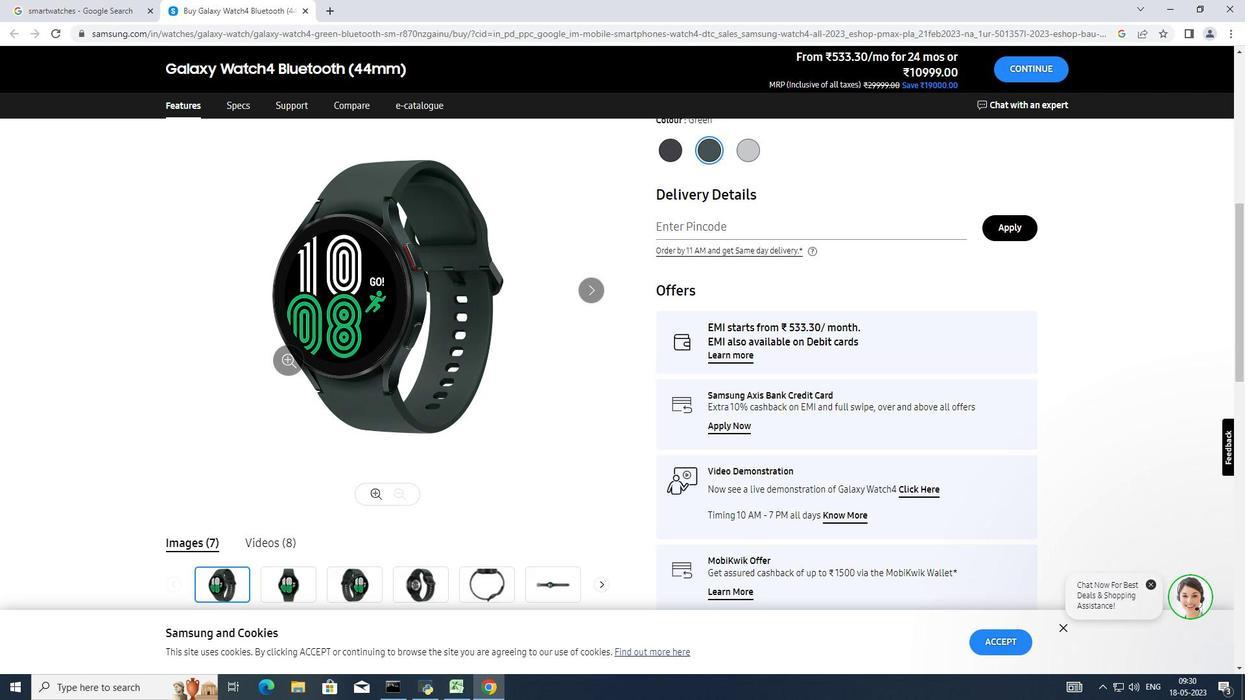 
Action: Mouse moved to (362, 361)
Screenshot: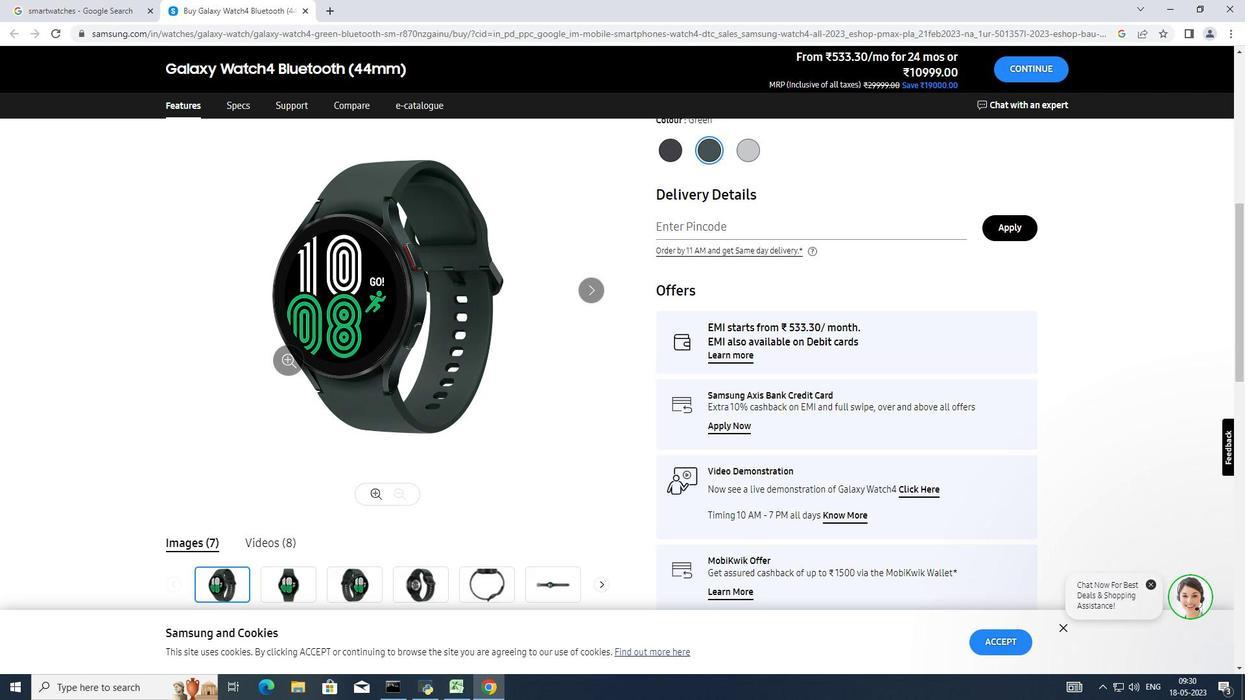
Action: Mouse scrolled (362, 361) with delta (0, 0)
Screenshot: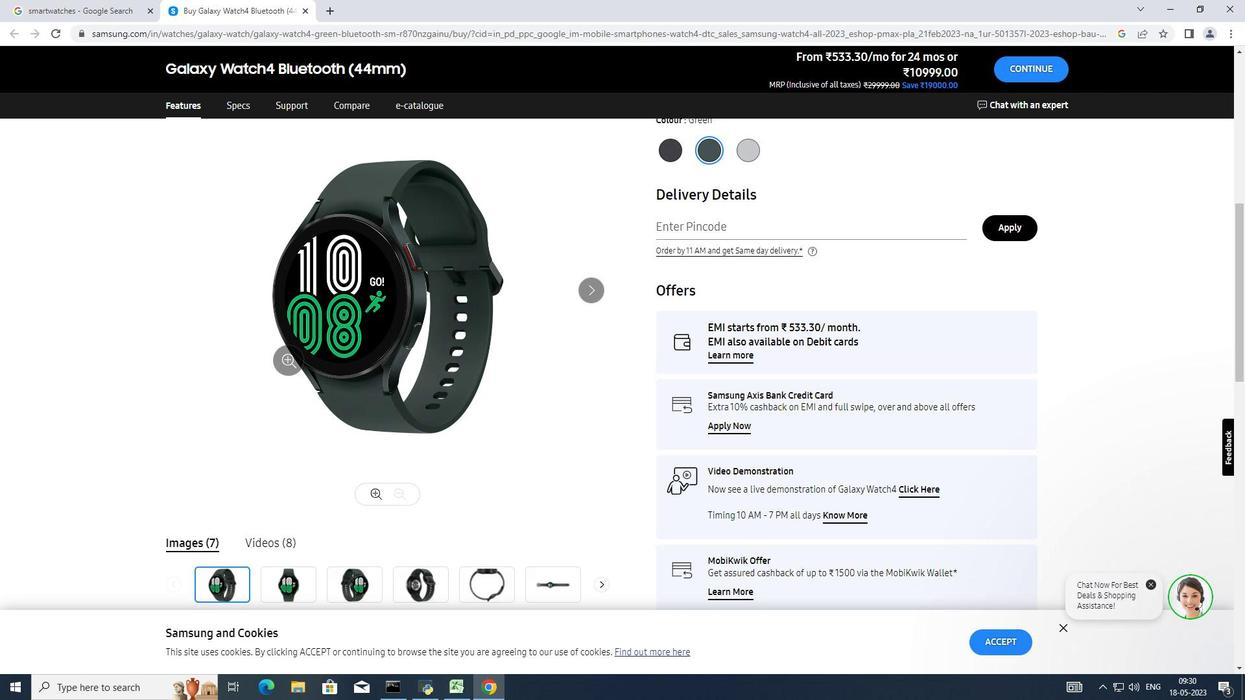 
Action: Mouse scrolled (362, 361) with delta (0, 0)
Screenshot: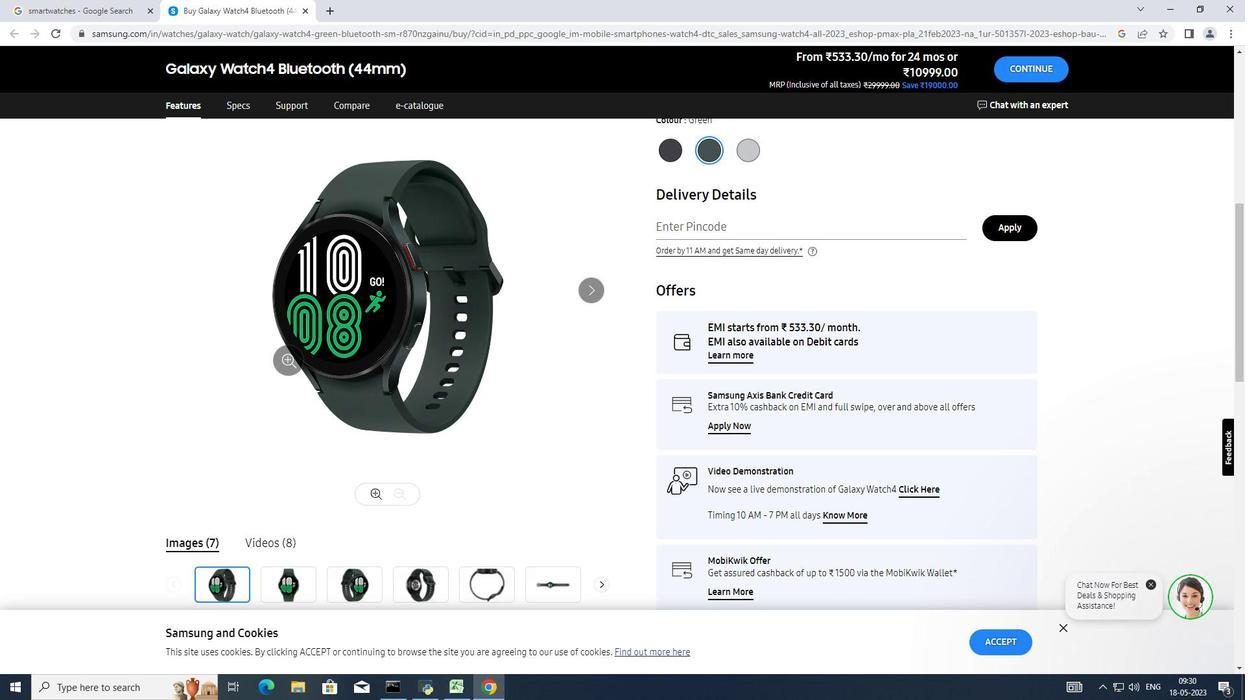 
Action: Mouse scrolled (362, 361) with delta (0, 0)
Screenshot: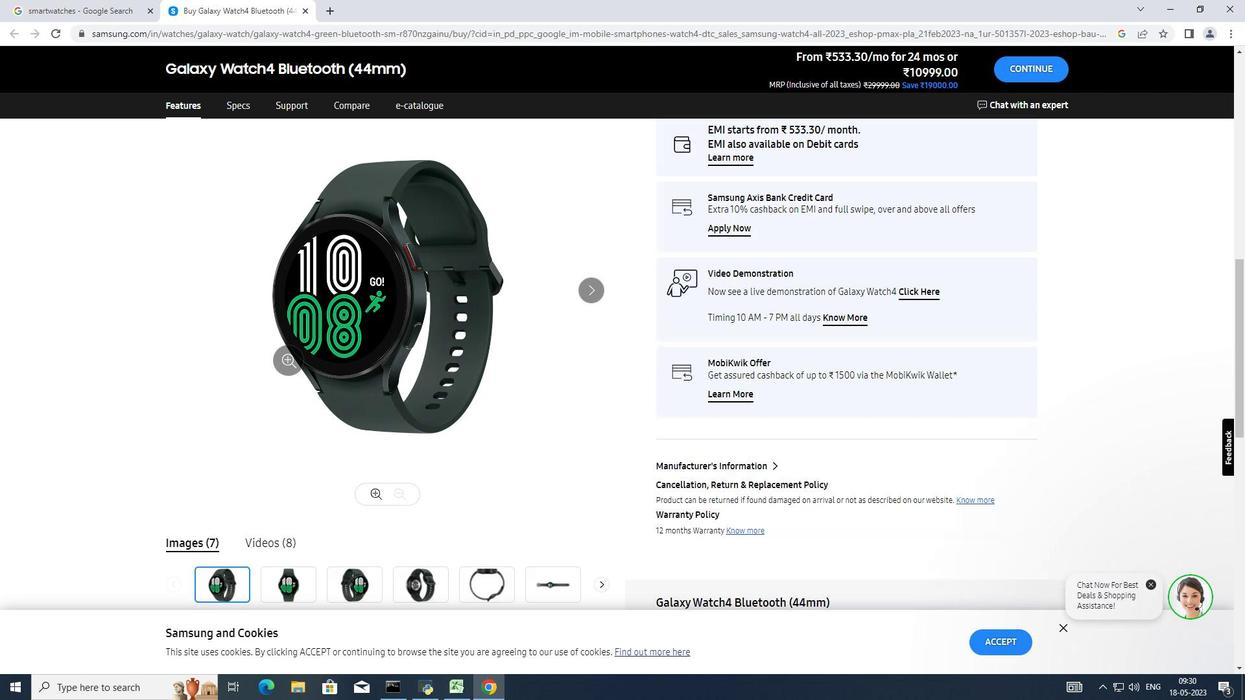
Action: Mouse moved to (370, 362)
Screenshot: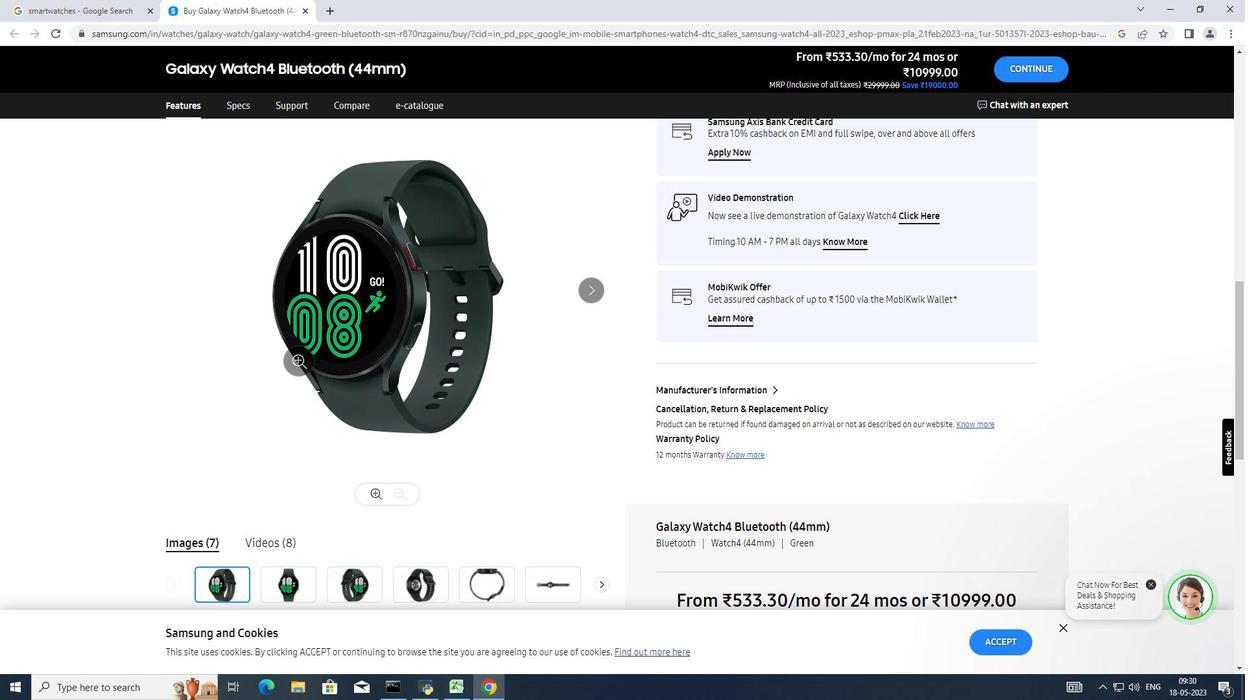 
Action: Mouse scrolled (370, 363) with delta (0, 0)
Screenshot: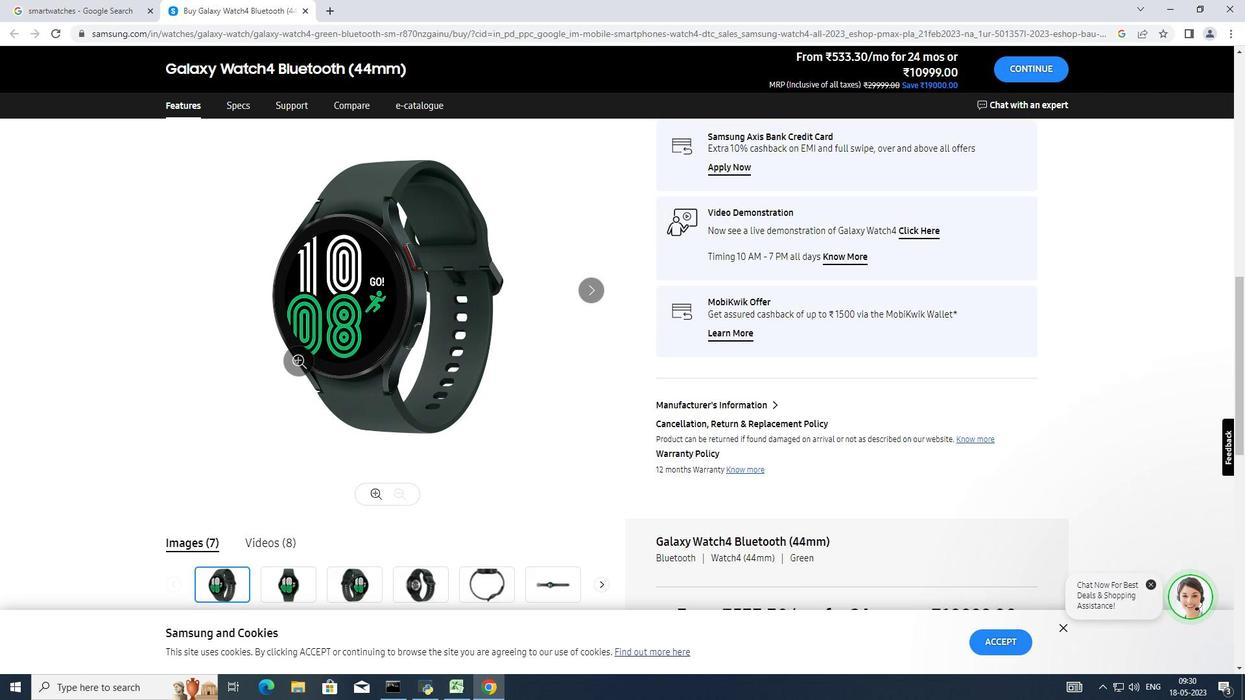 
Action: Mouse scrolled (370, 363) with delta (0, 0)
Screenshot: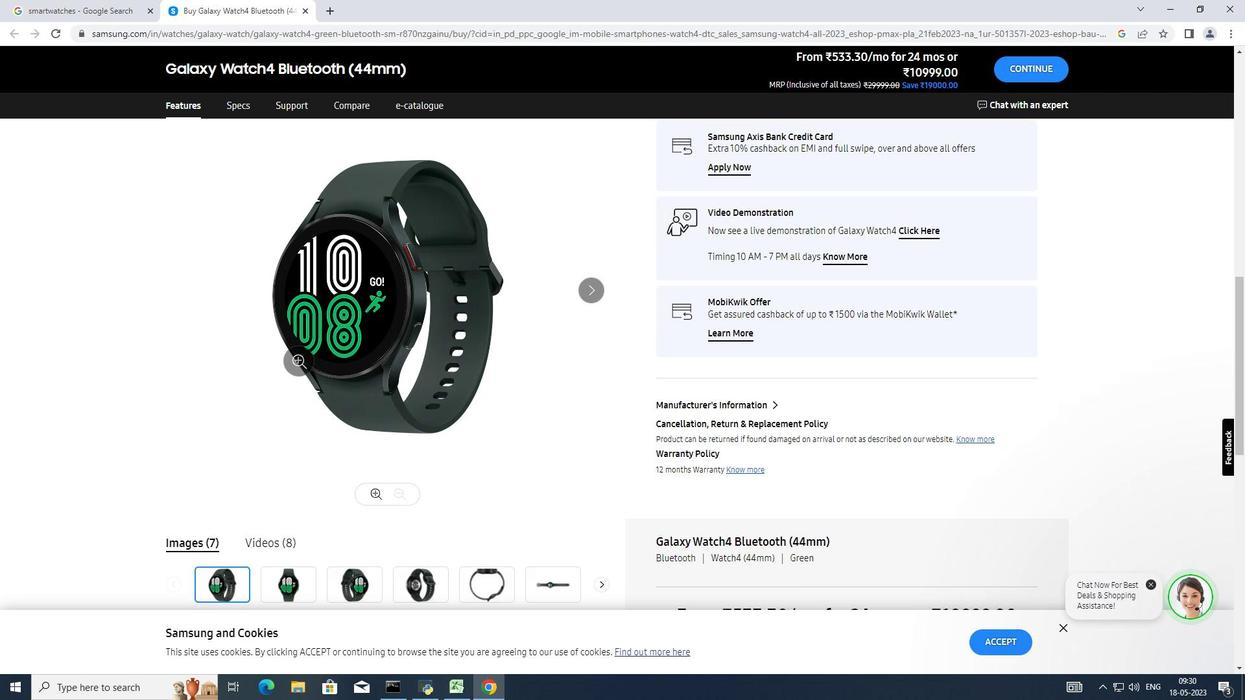 
Action: Mouse moved to (376, 364)
Screenshot: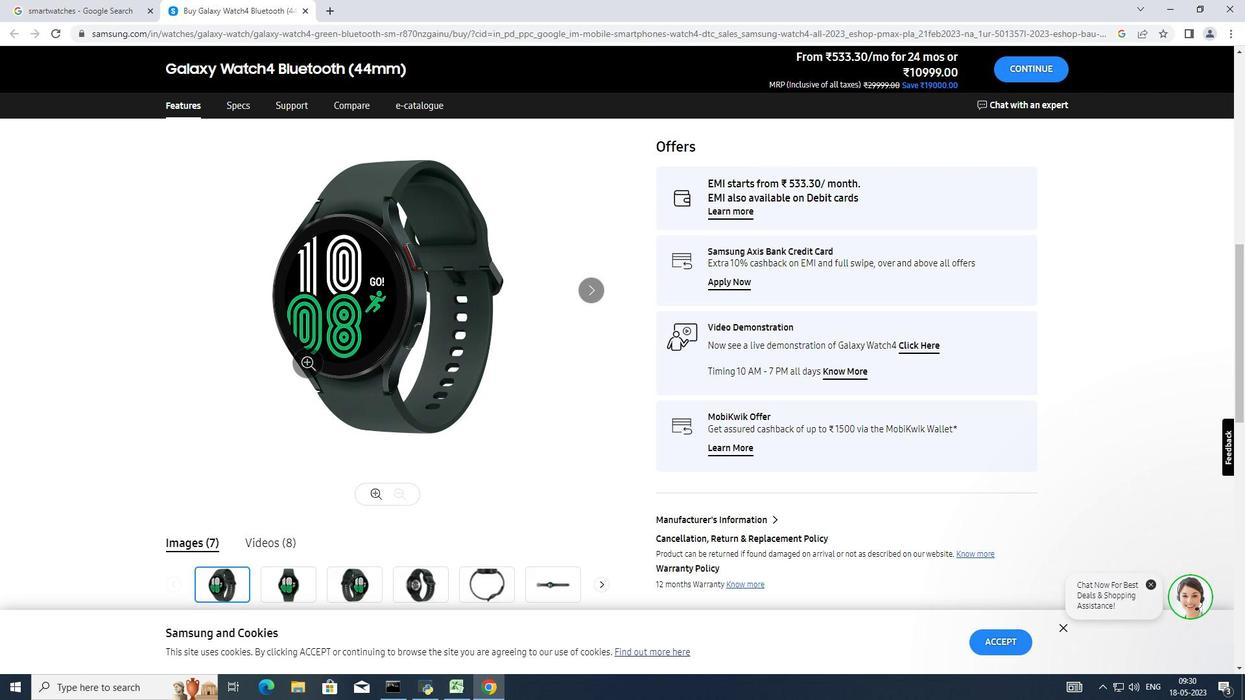 
Action: Mouse scrolled (376, 365) with delta (0, 0)
Screenshot: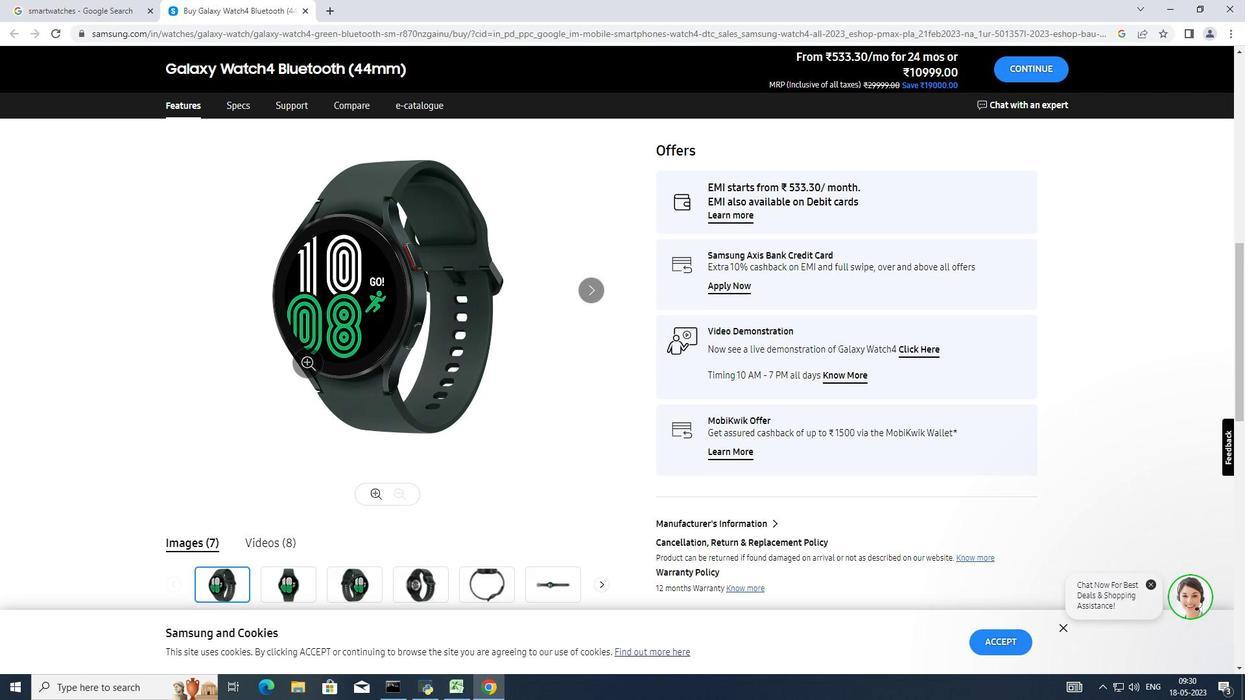 
Action: Mouse scrolled (376, 365) with delta (0, 0)
Screenshot: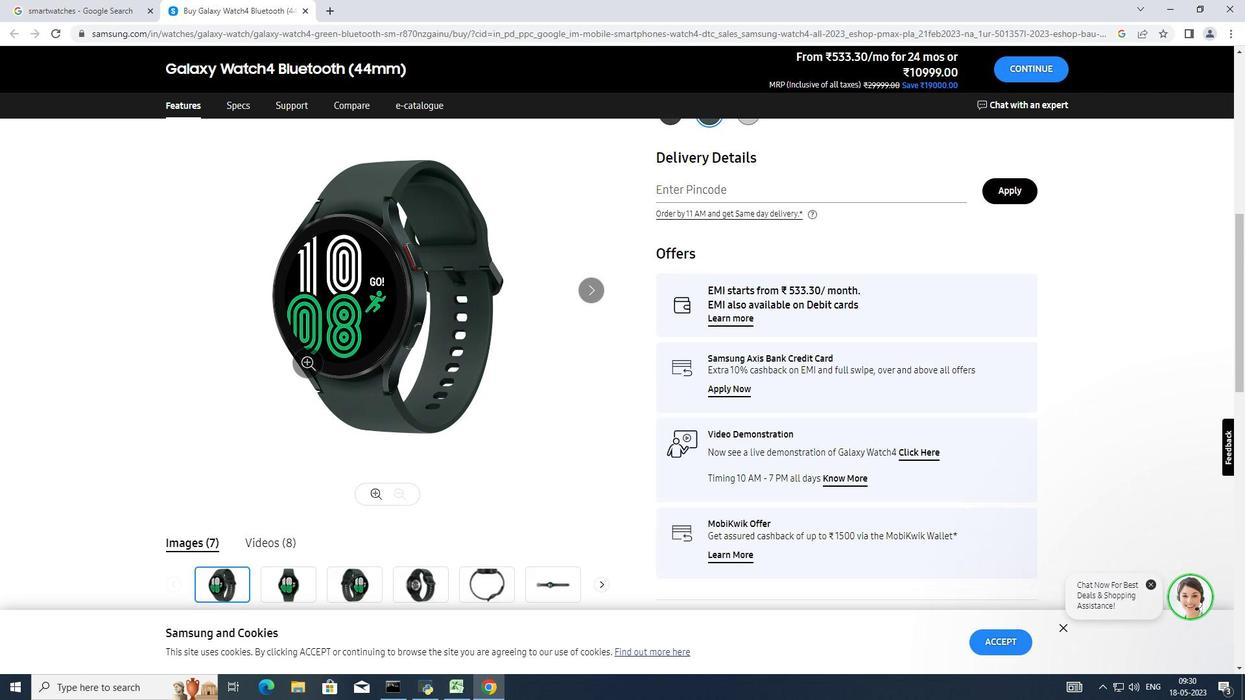 
Action: Mouse scrolled (376, 365) with delta (0, 0)
Screenshot: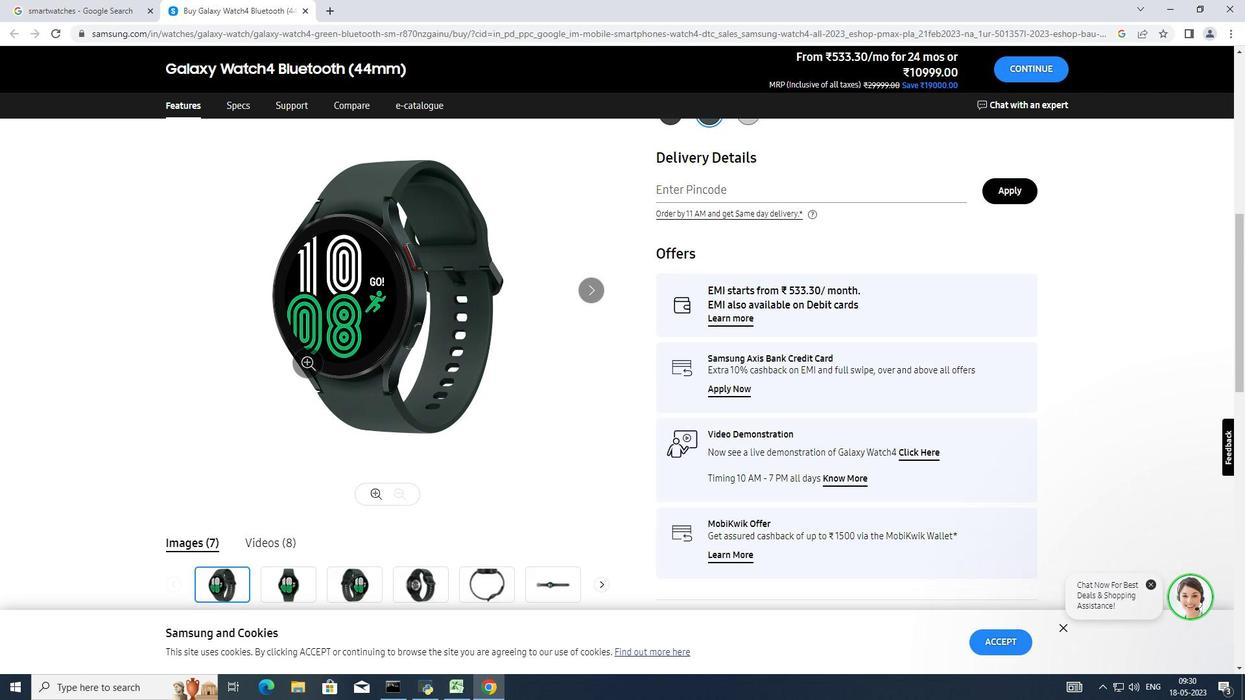
Action: Mouse moved to (383, 367)
Screenshot: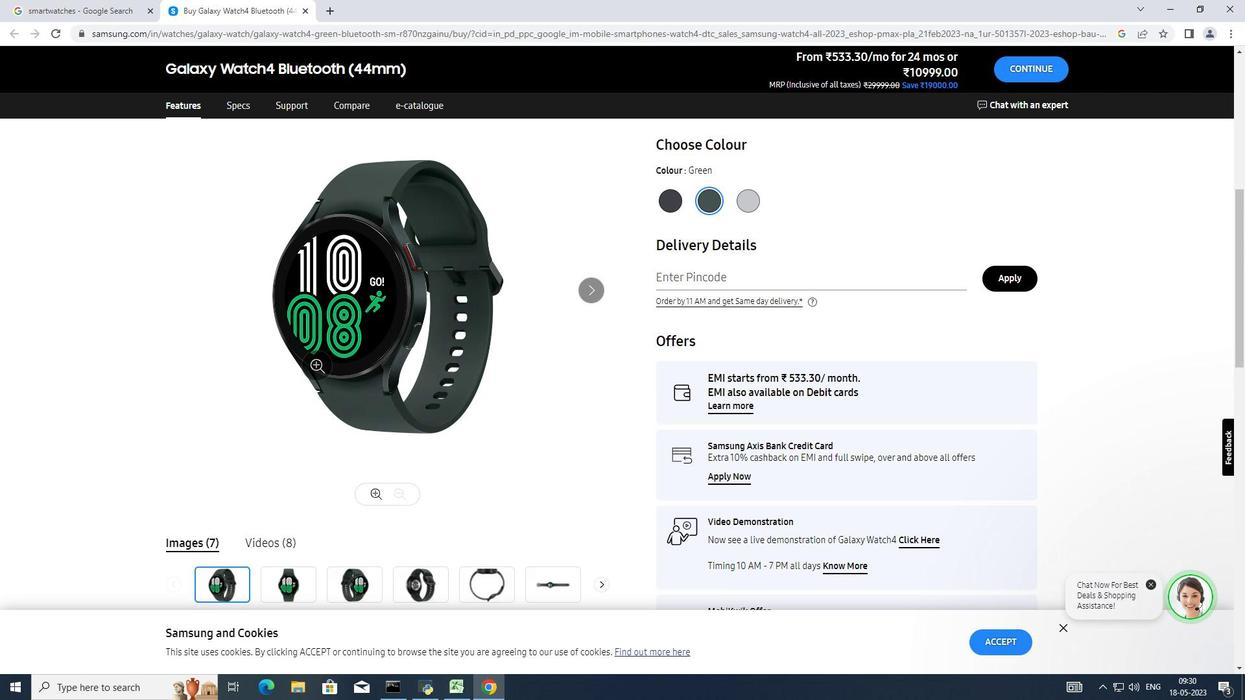 
Action: Mouse scrolled (383, 367) with delta (0, 0)
Screenshot: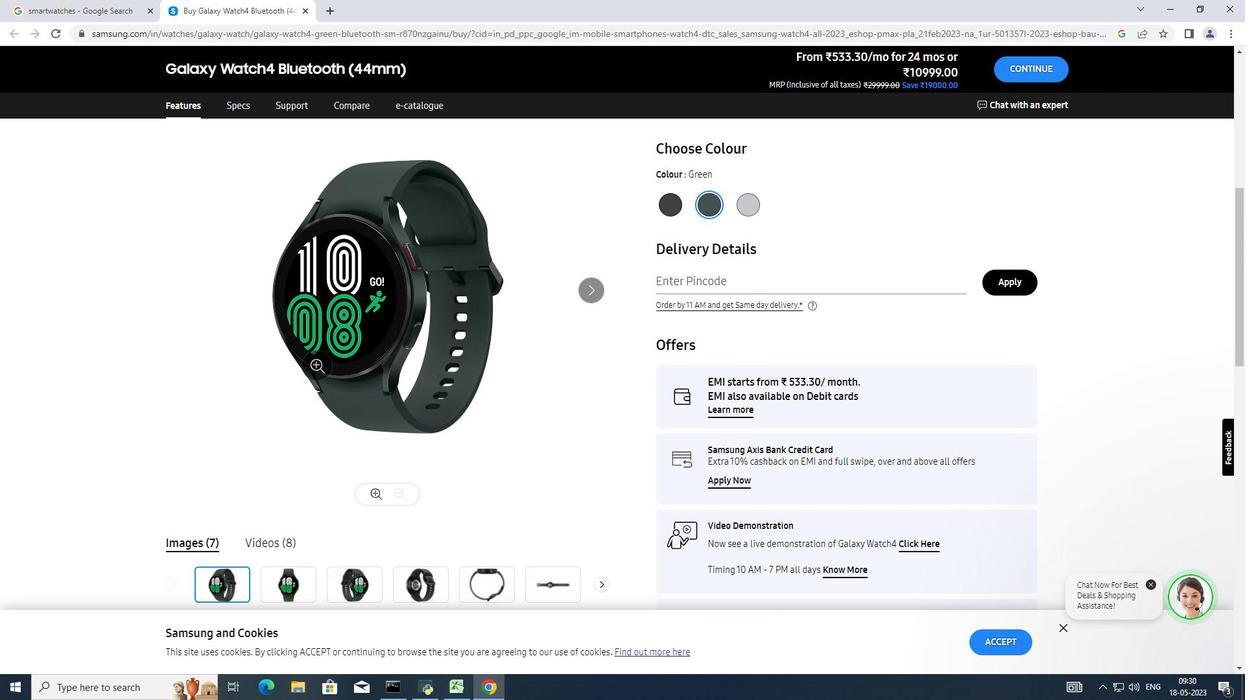 
Action: Mouse moved to (385, 367)
Screenshot: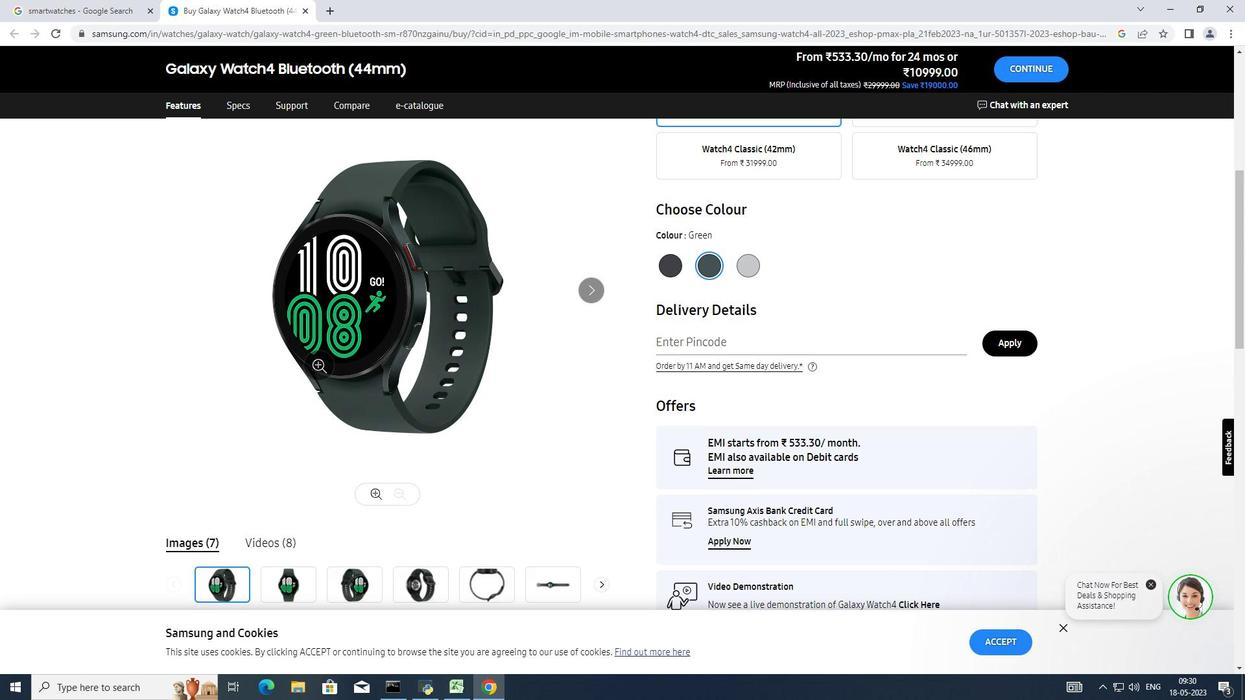 
Action: Mouse scrolled (385, 366) with delta (0, 0)
Screenshot: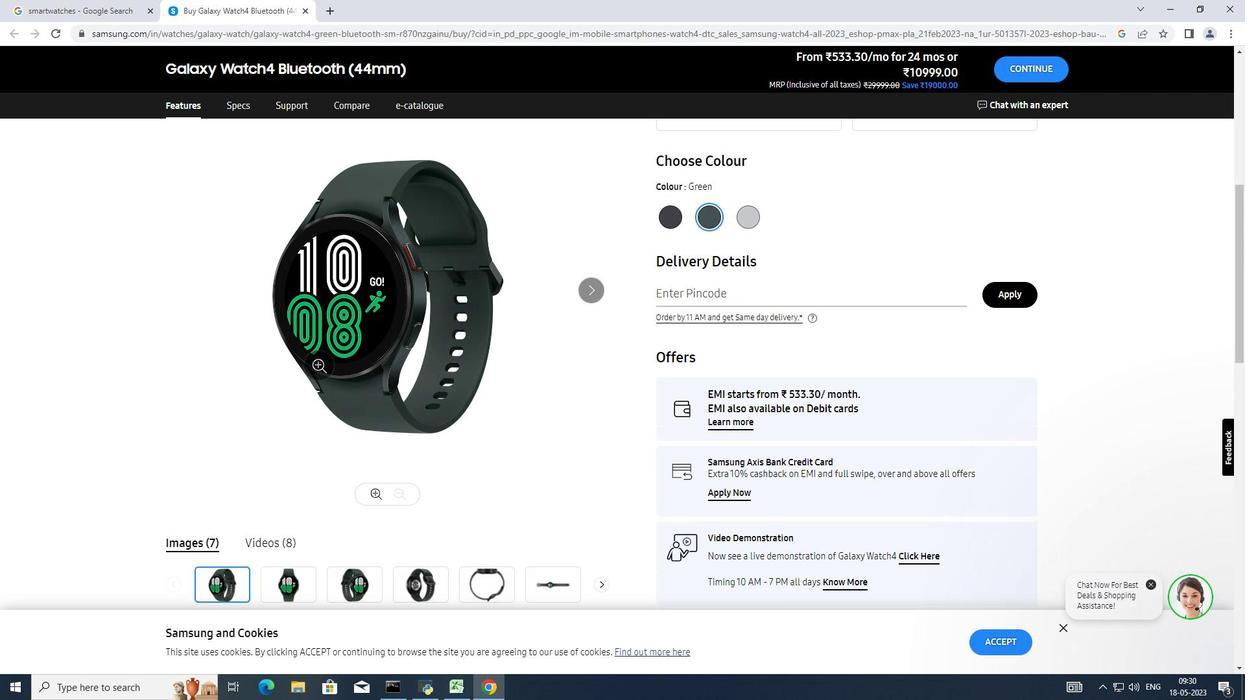 
Action: Mouse scrolled (385, 366) with delta (0, 0)
Screenshot: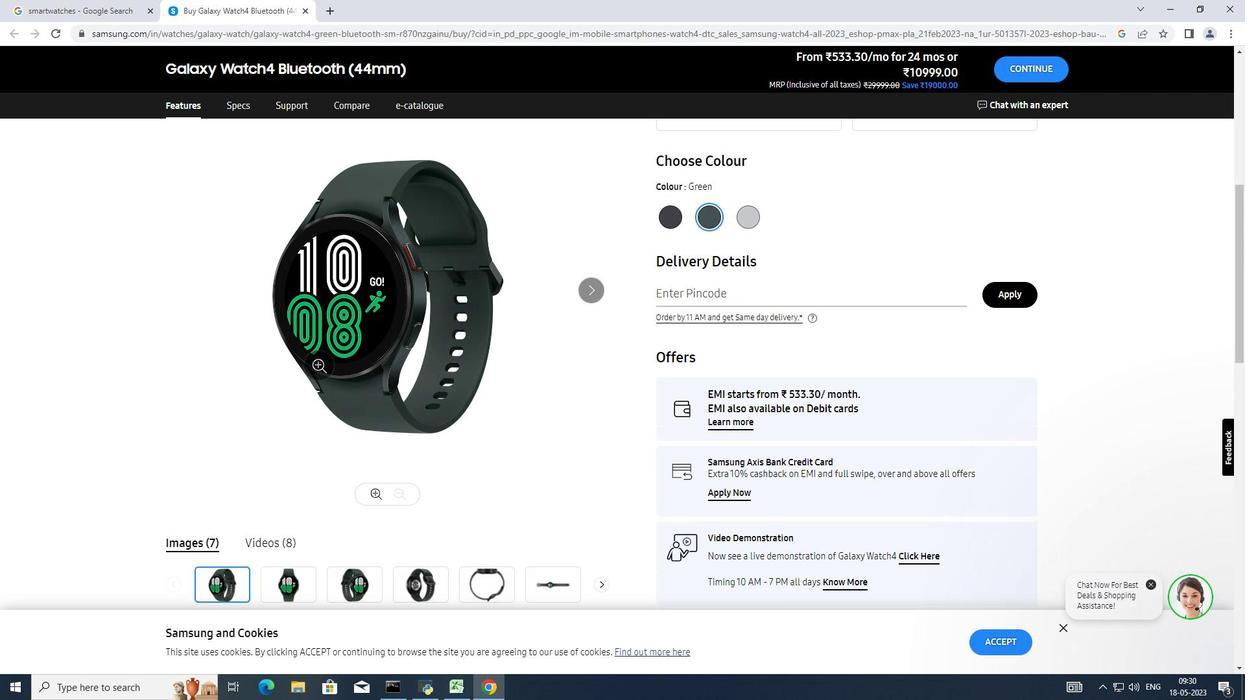 
Action: Mouse scrolled (385, 366) with delta (0, 0)
Screenshot: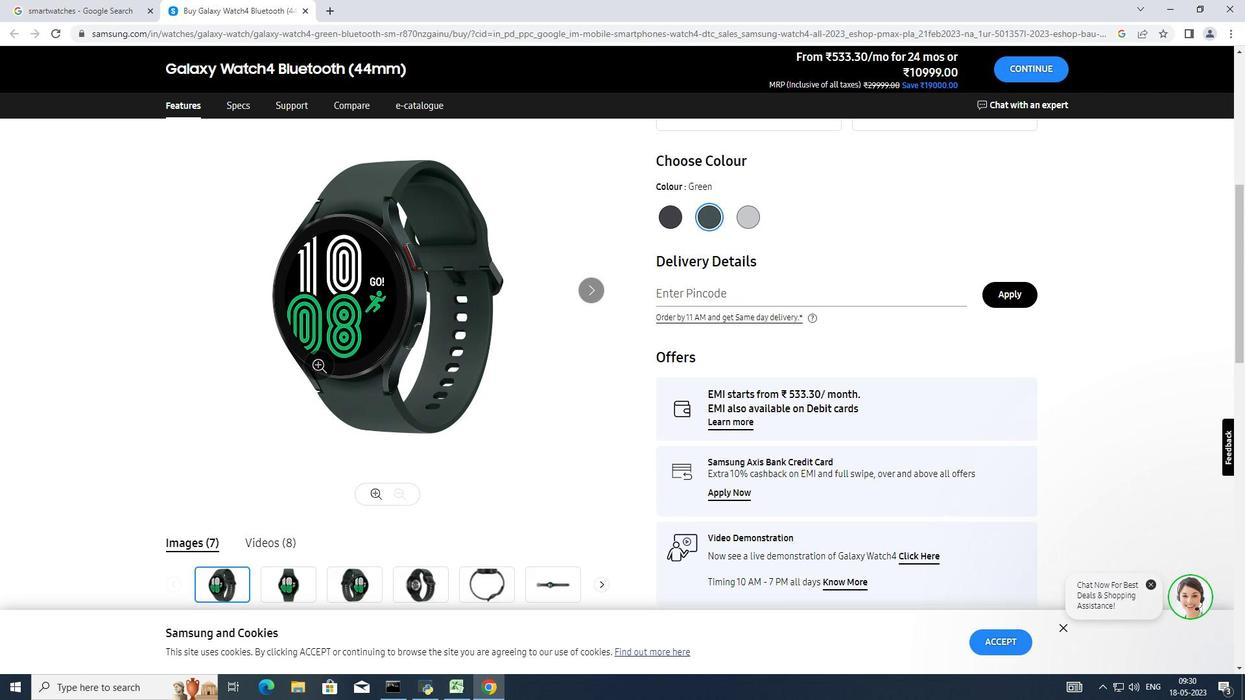 
Action: Mouse scrolled (385, 366) with delta (0, 0)
Screenshot: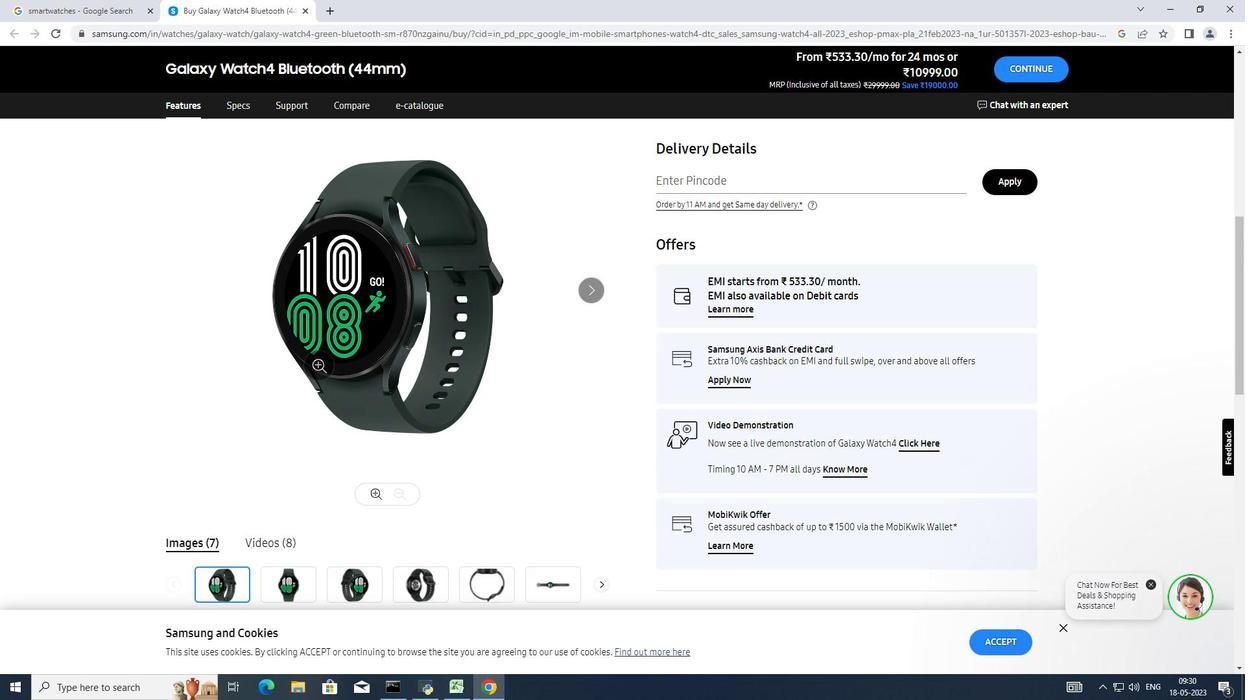 
Action: Mouse moved to (385, 367)
Screenshot: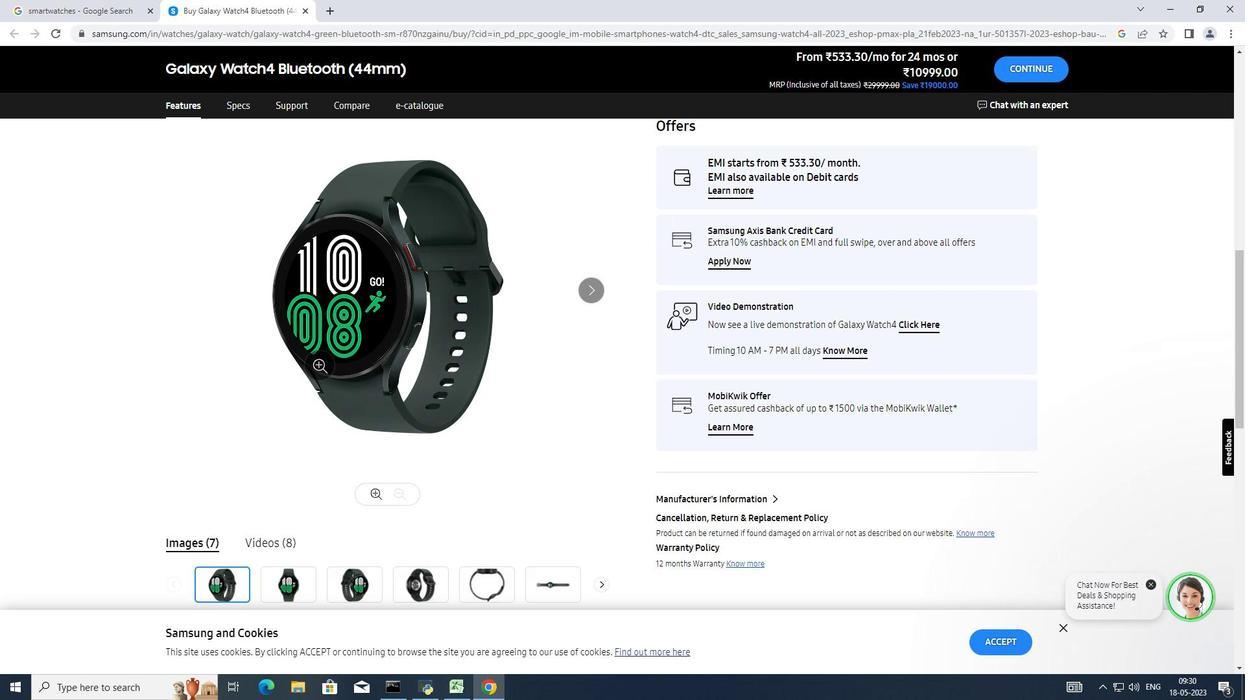
Action: Mouse scrolled (385, 366) with delta (0, 0)
Screenshot: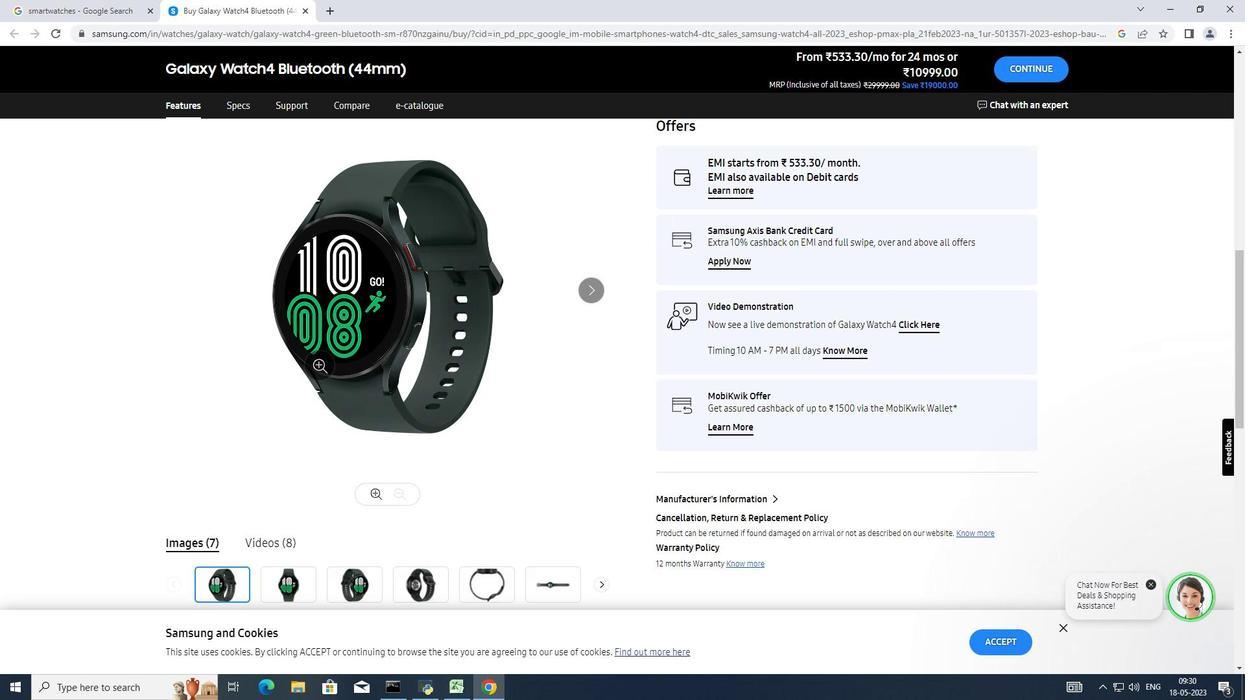 
Action: Mouse scrolled (385, 366) with delta (0, 0)
Screenshot: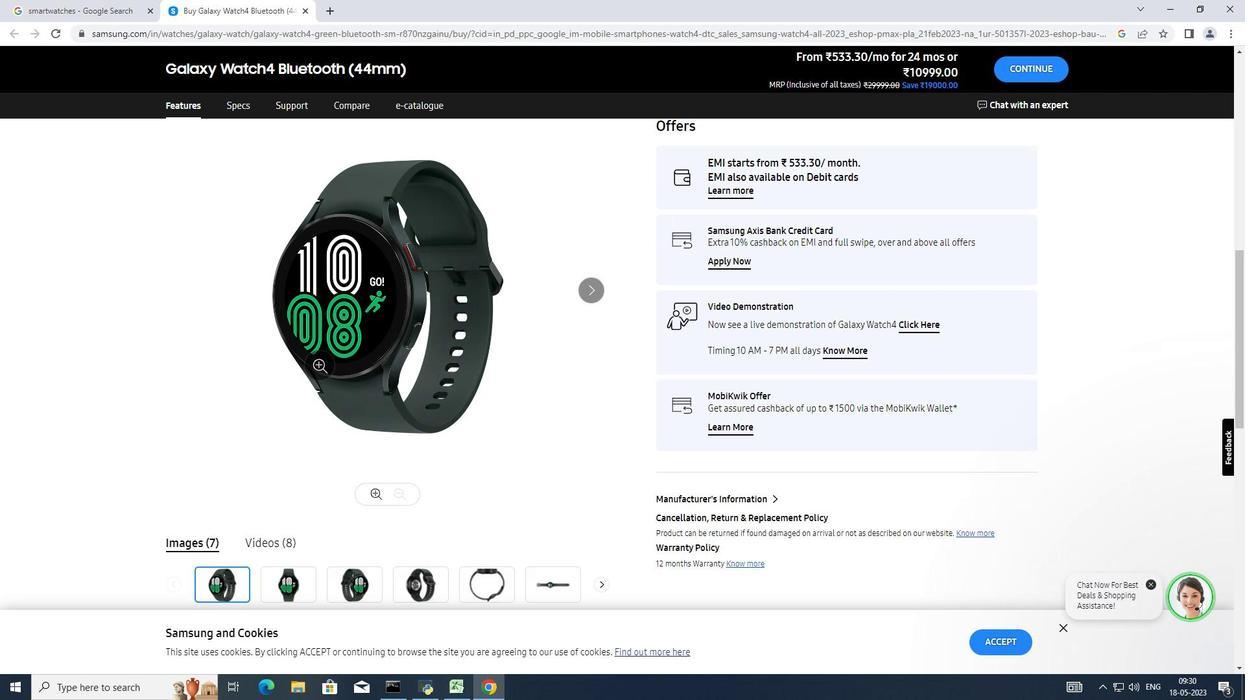 
Action: Mouse scrolled (385, 366) with delta (0, 0)
Screenshot: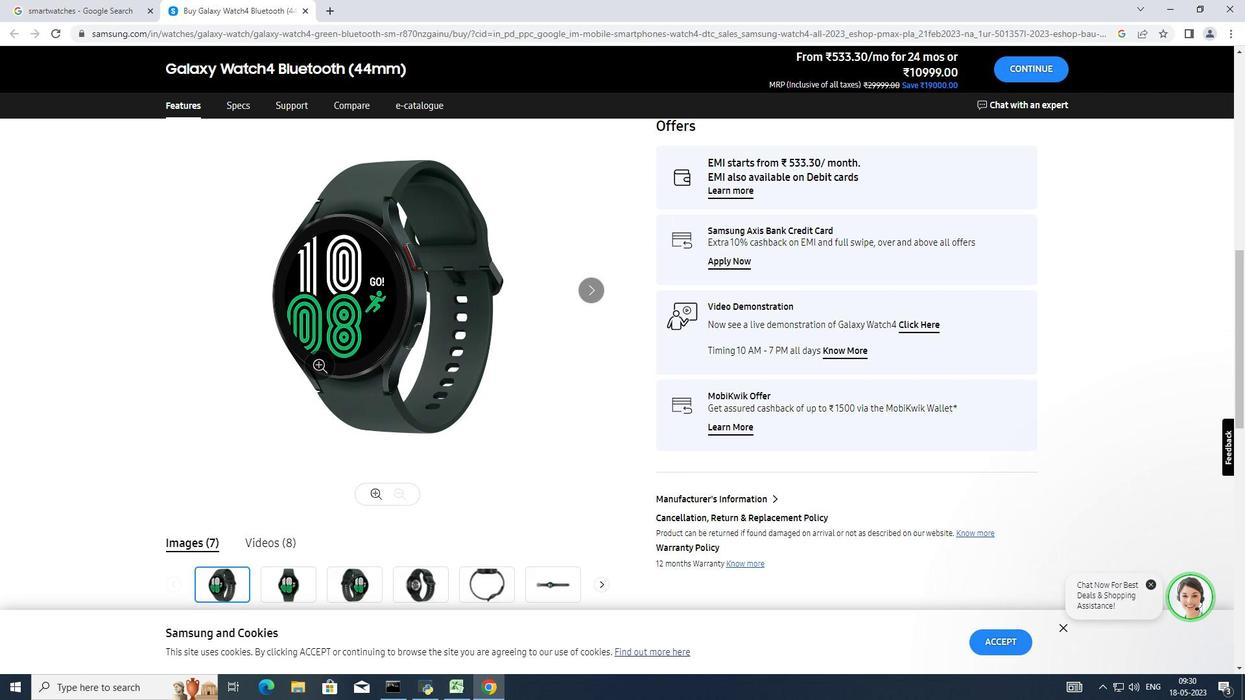 
Action: Mouse moved to (385, 367)
Screenshot: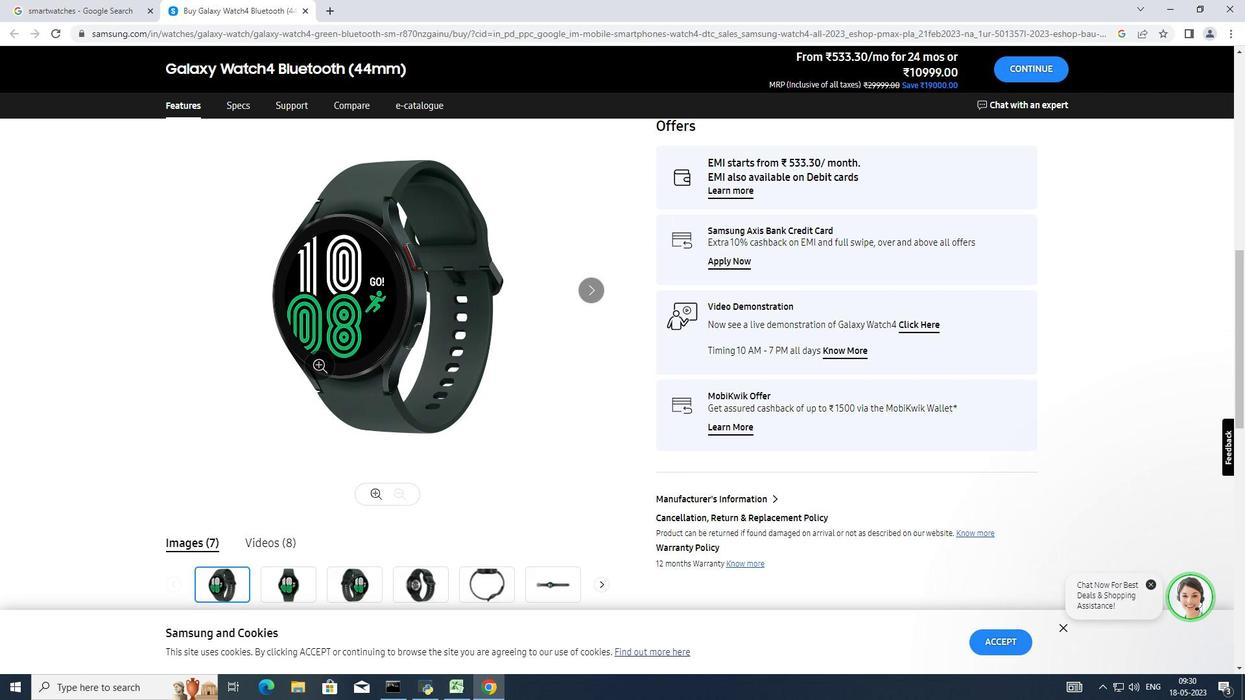 
Action: Mouse scrolled (385, 367) with delta (0, 0)
Screenshot: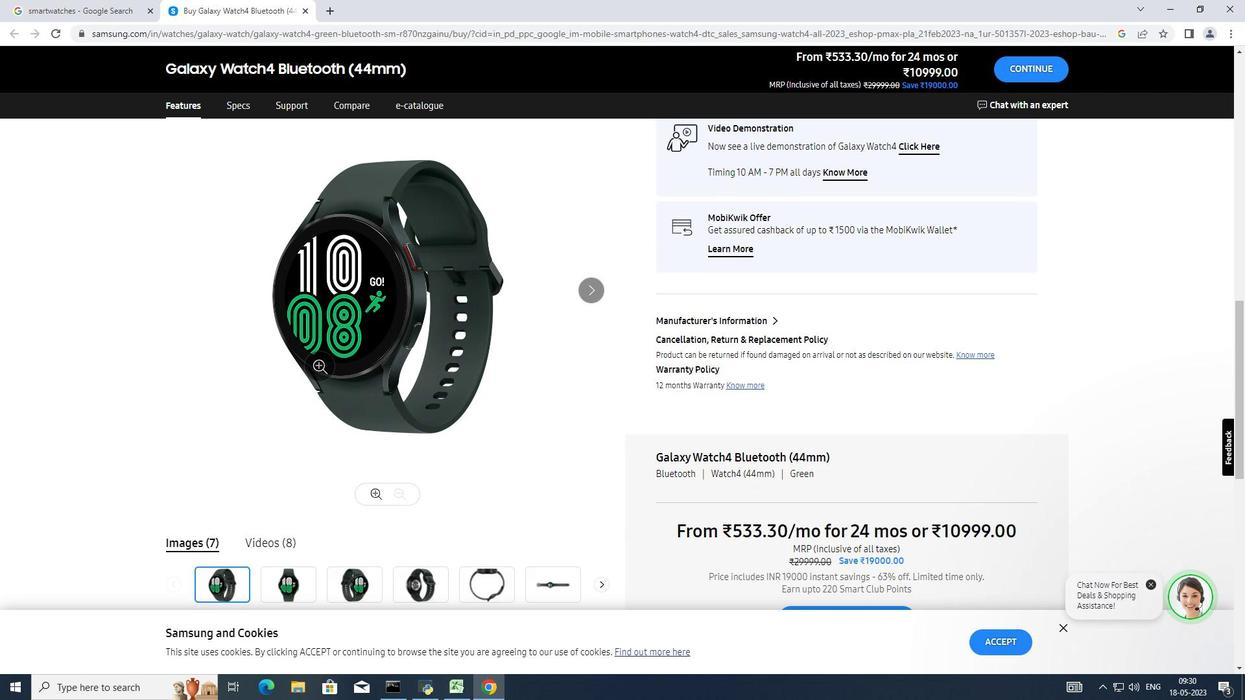 
Action: Mouse scrolled (385, 367) with delta (0, 0)
Screenshot: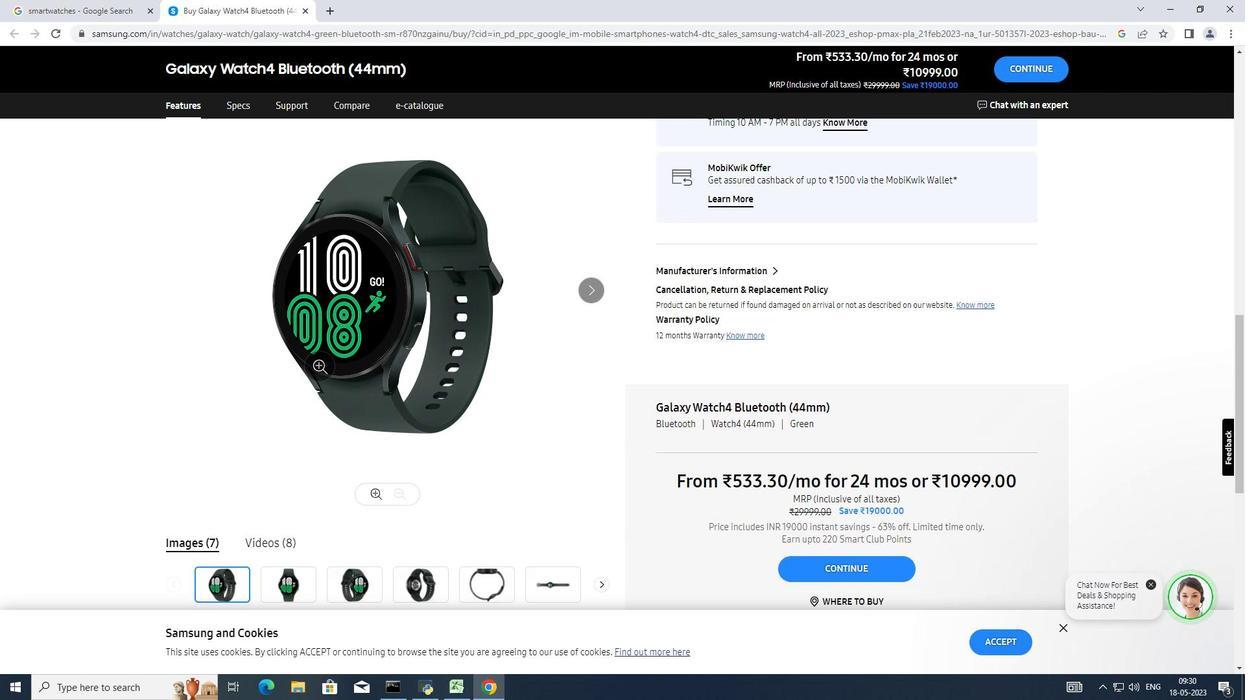 
Action: Mouse scrolled (385, 367) with delta (0, 0)
Screenshot: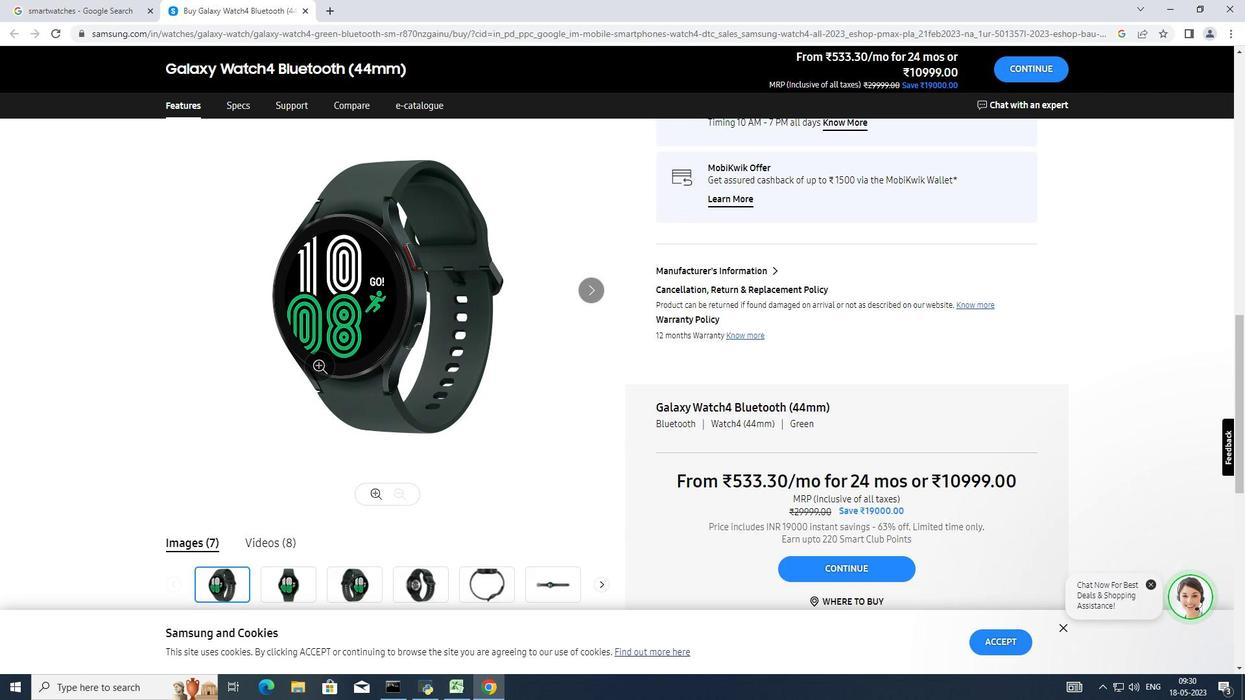 
Action: Mouse scrolled (385, 367) with delta (0, 0)
Screenshot: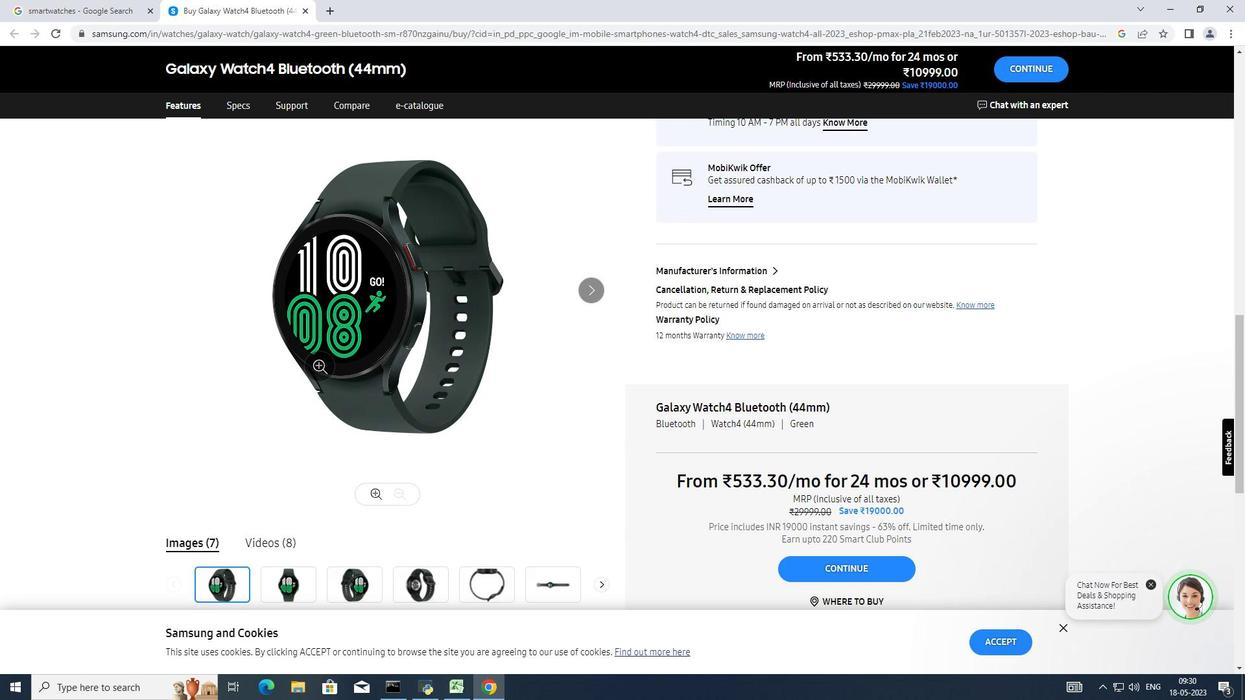 
Action: Mouse moved to (385, 367)
Screenshot: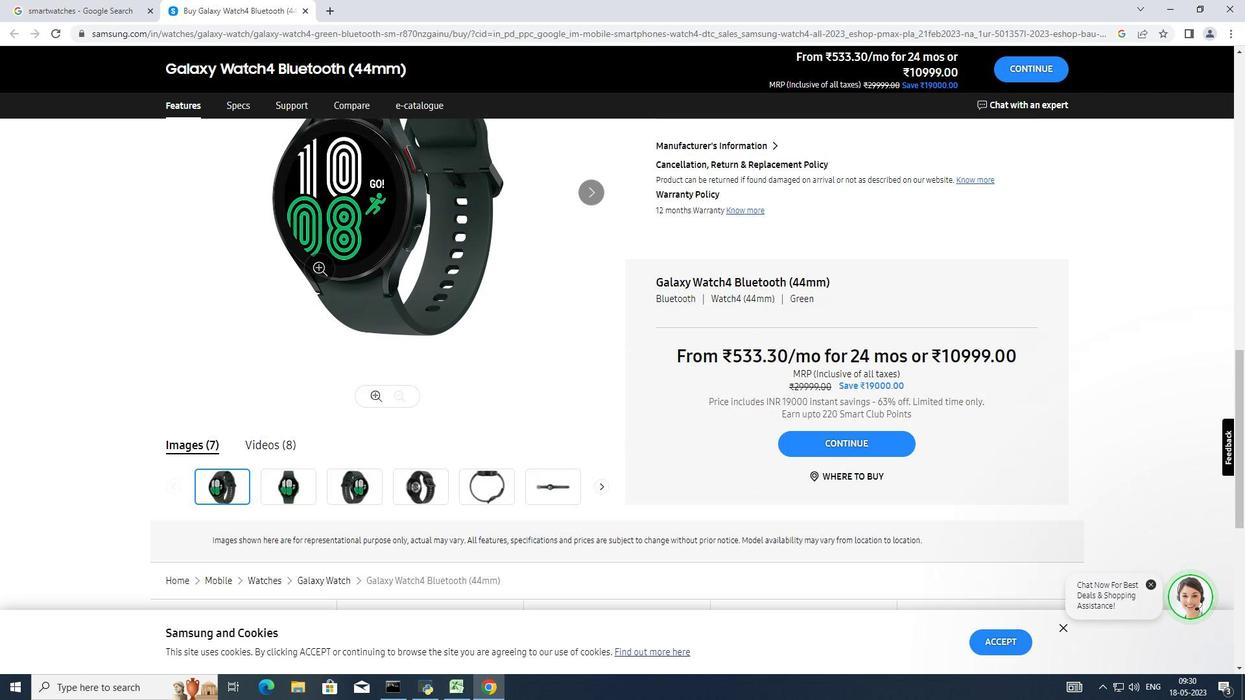 
Action: Mouse scrolled (385, 367) with delta (0, 0)
Screenshot: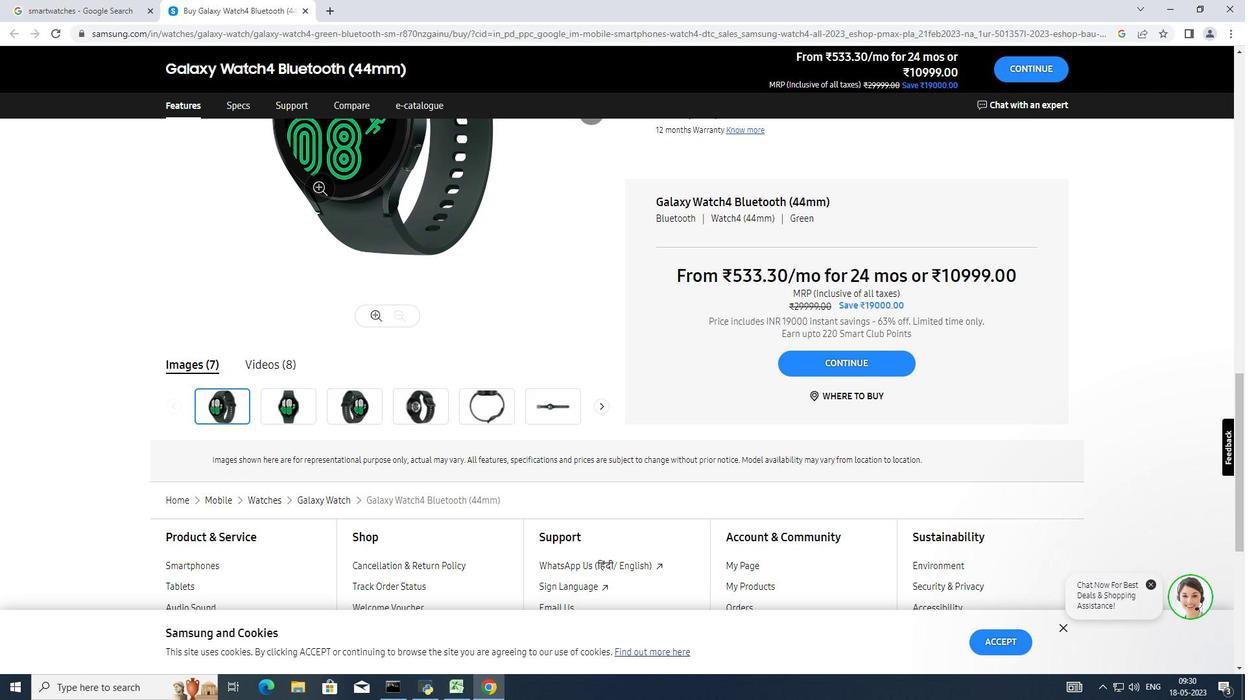 
Action: Mouse scrolled (385, 367) with delta (0, 0)
Screenshot: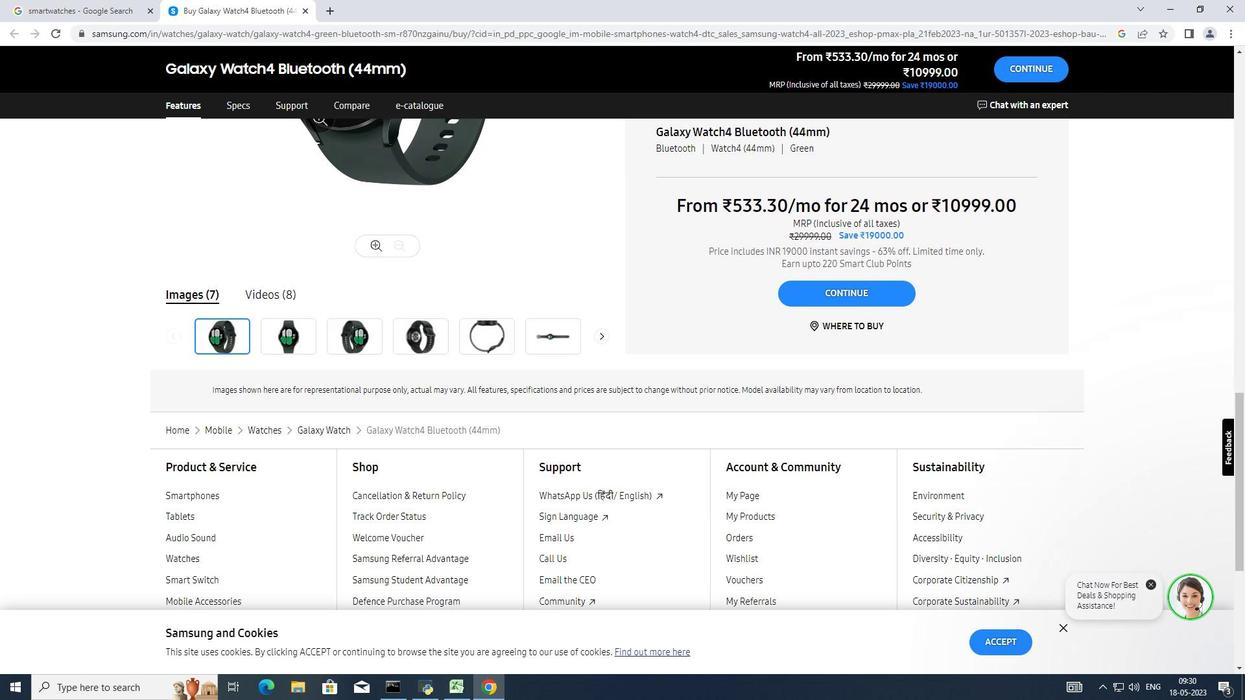 
Action: Mouse scrolled (385, 367) with delta (0, 0)
Screenshot: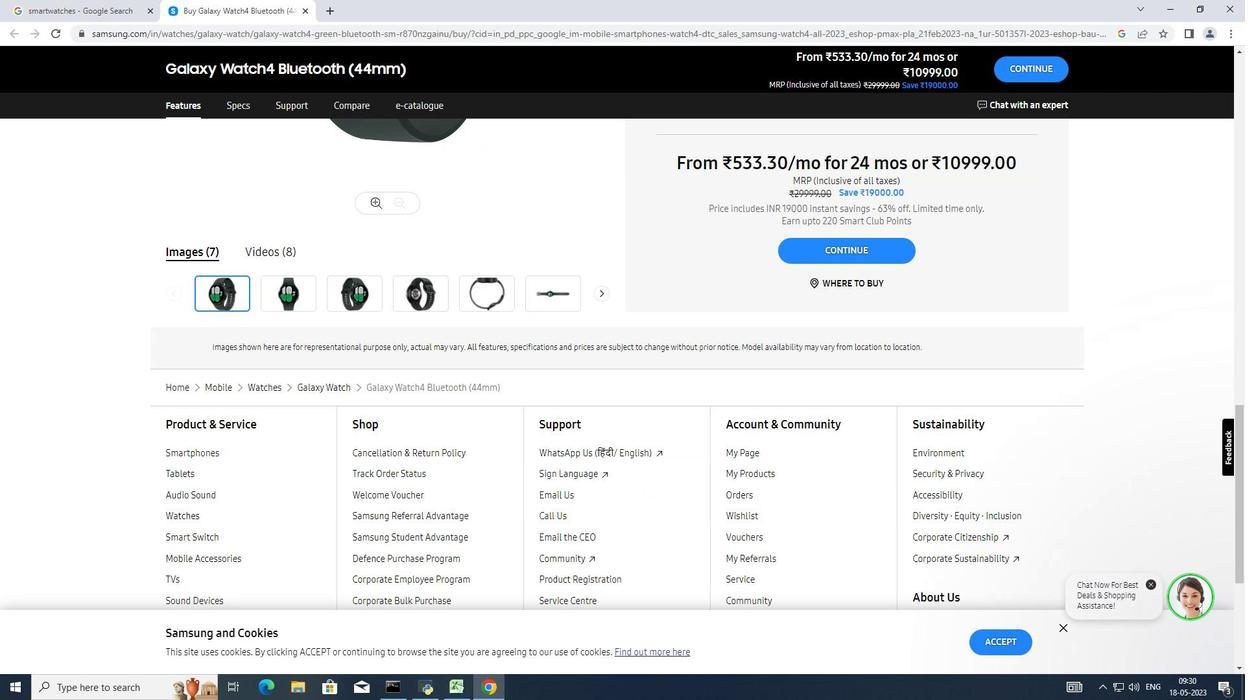 
Action: Mouse moved to (726, 372)
Screenshot: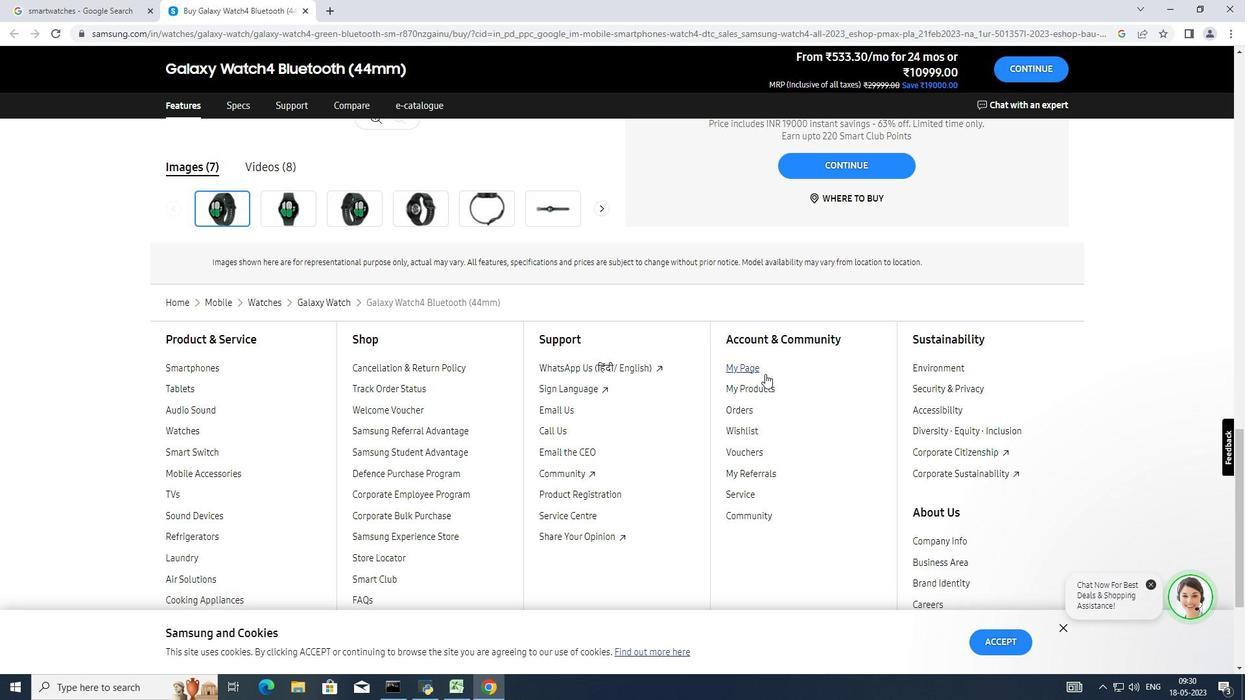 
Action: Mouse scrolled (726, 371) with delta (0, 0)
Screenshot: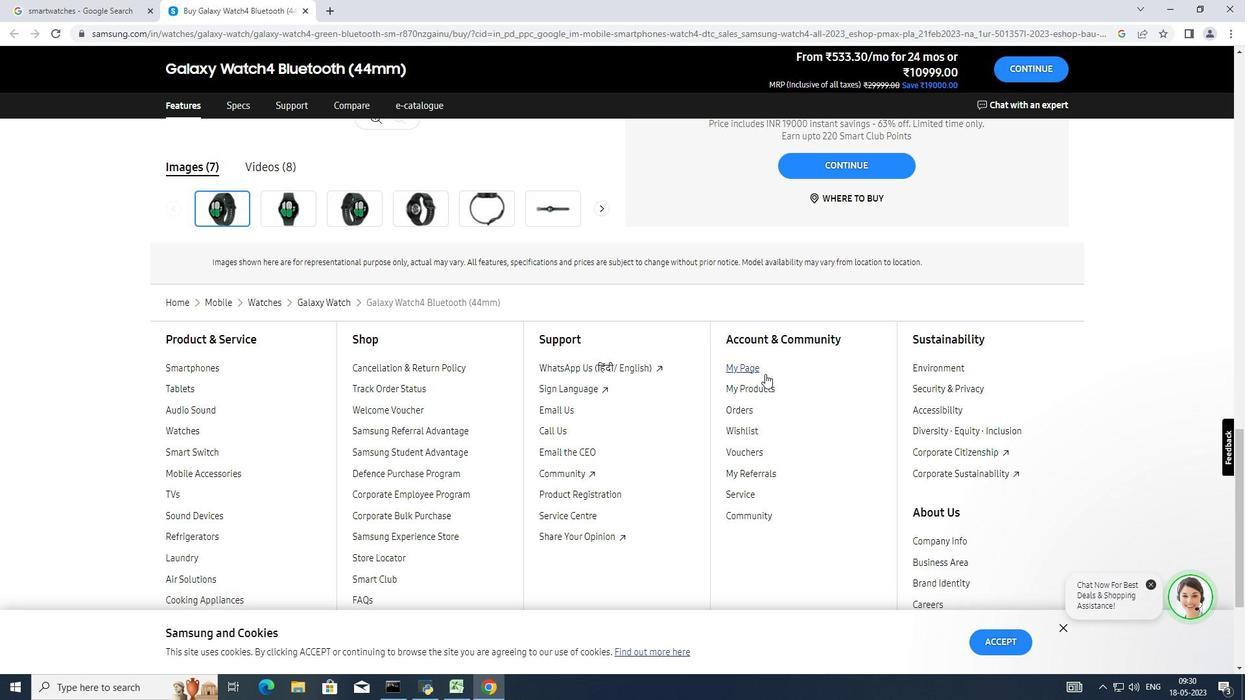 
Action: Mouse moved to (724, 374)
Screenshot: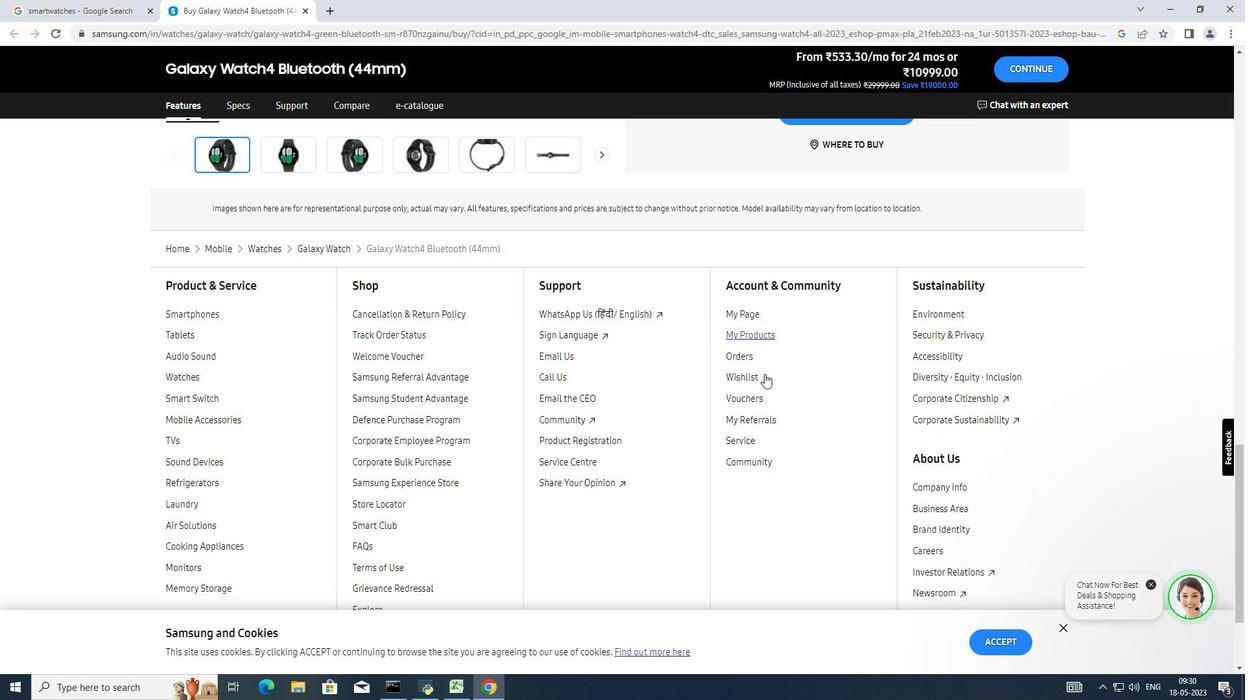 
Action: Mouse scrolled (724, 373) with delta (0, 0)
Screenshot: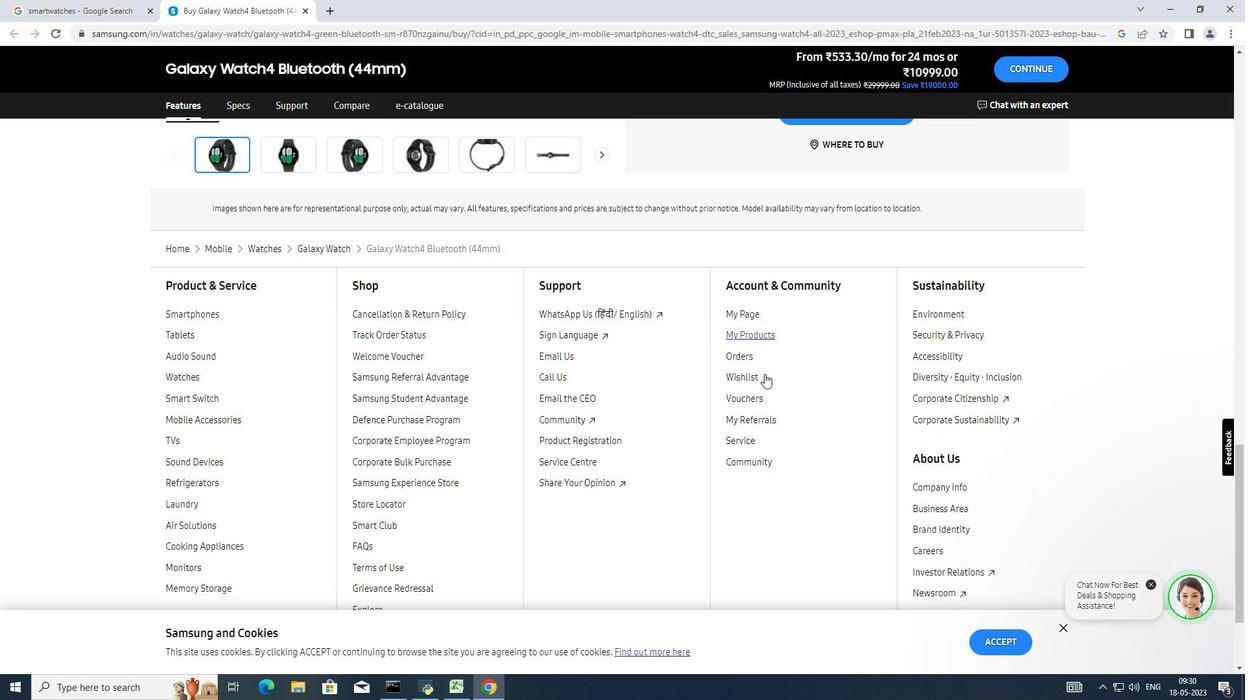 
Action: Mouse moved to (723, 374)
Screenshot: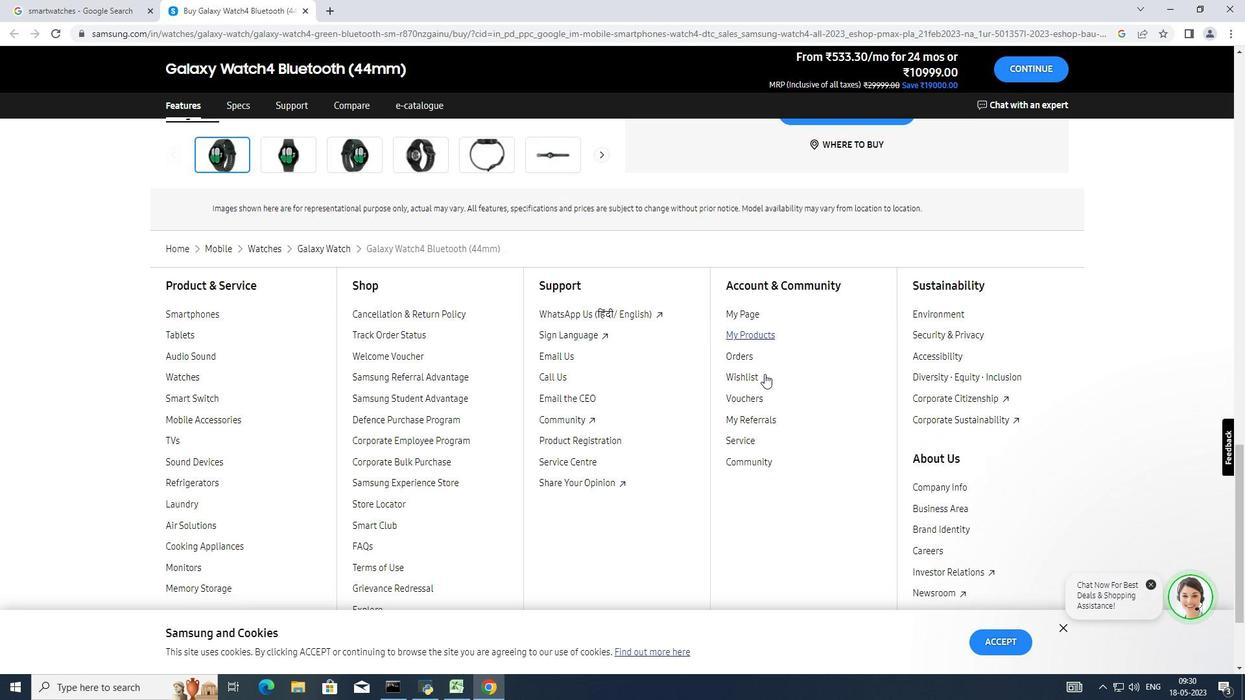 
Action: Mouse scrolled (723, 374) with delta (0, 0)
Screenshot: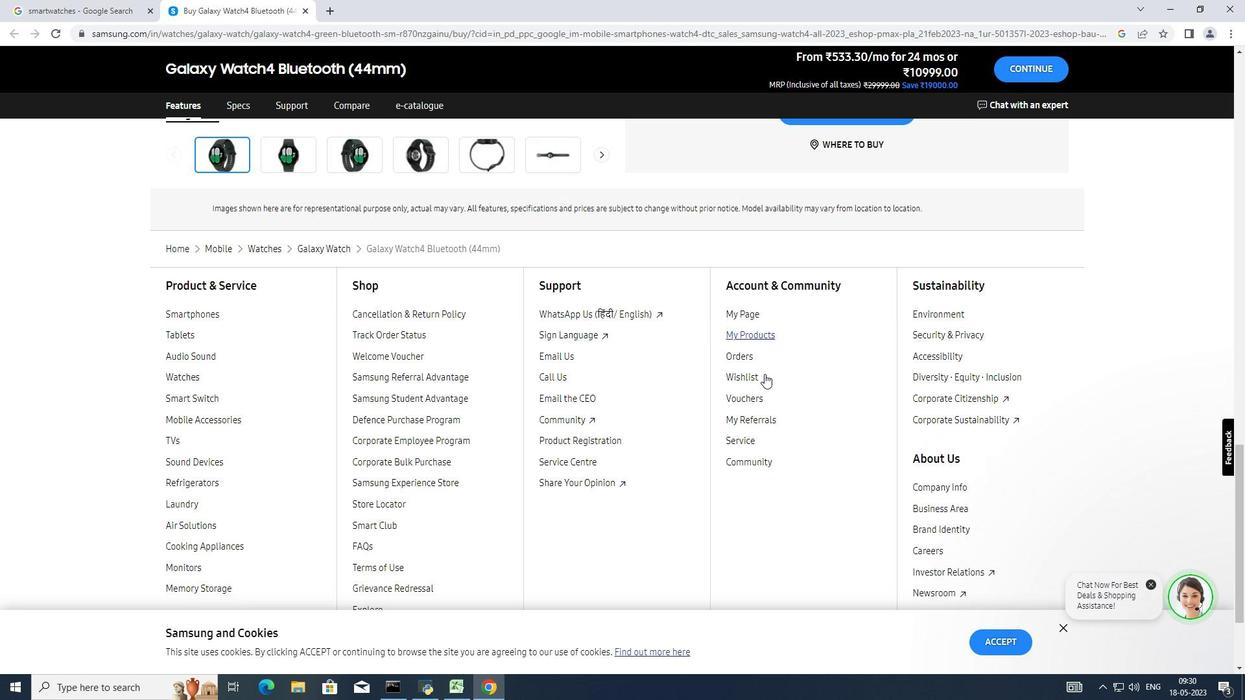 
Action: Mouse moved to (717, 375)
Screenshot: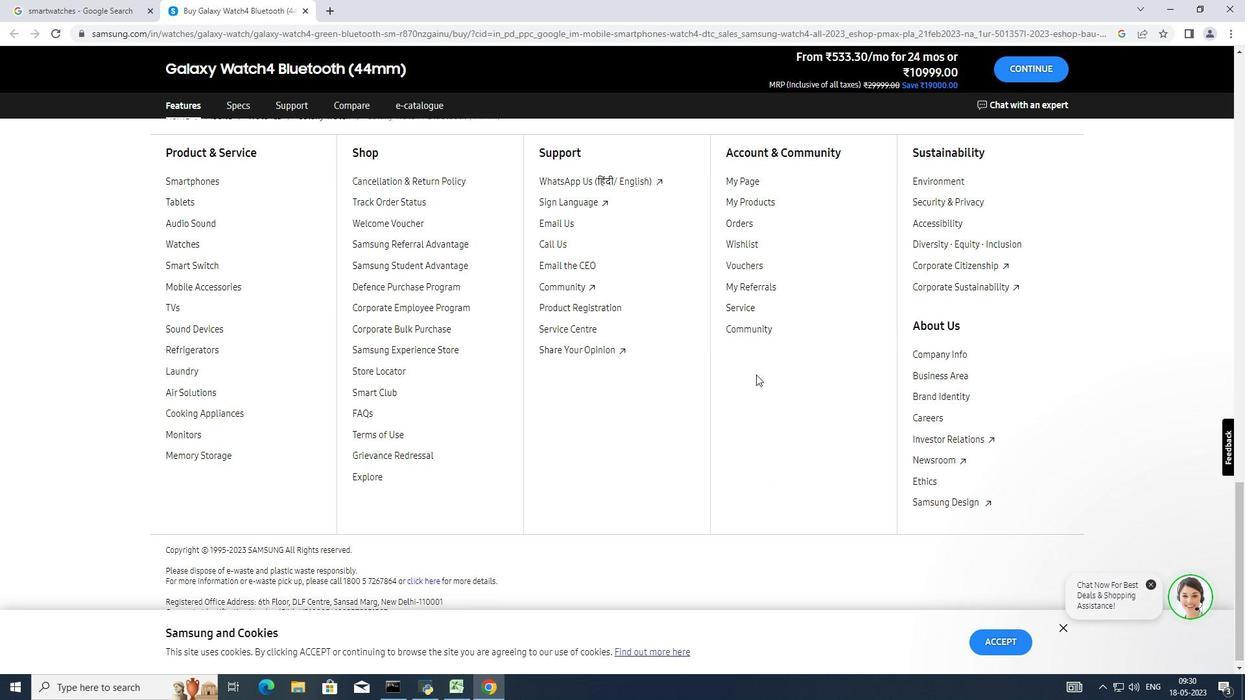 
Action: Mouse scrolled (717, 376) with delta (0, 0)
Screenshot: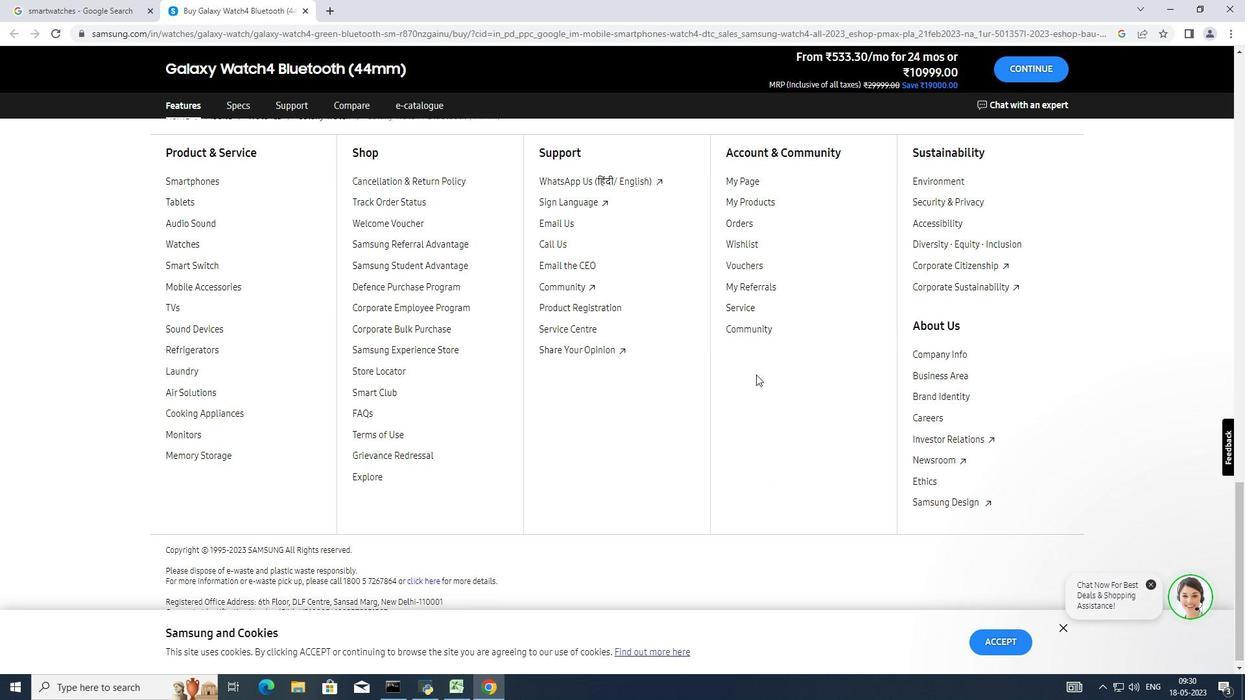 
Action: Mouse moved to (717, 375)
Screenshot: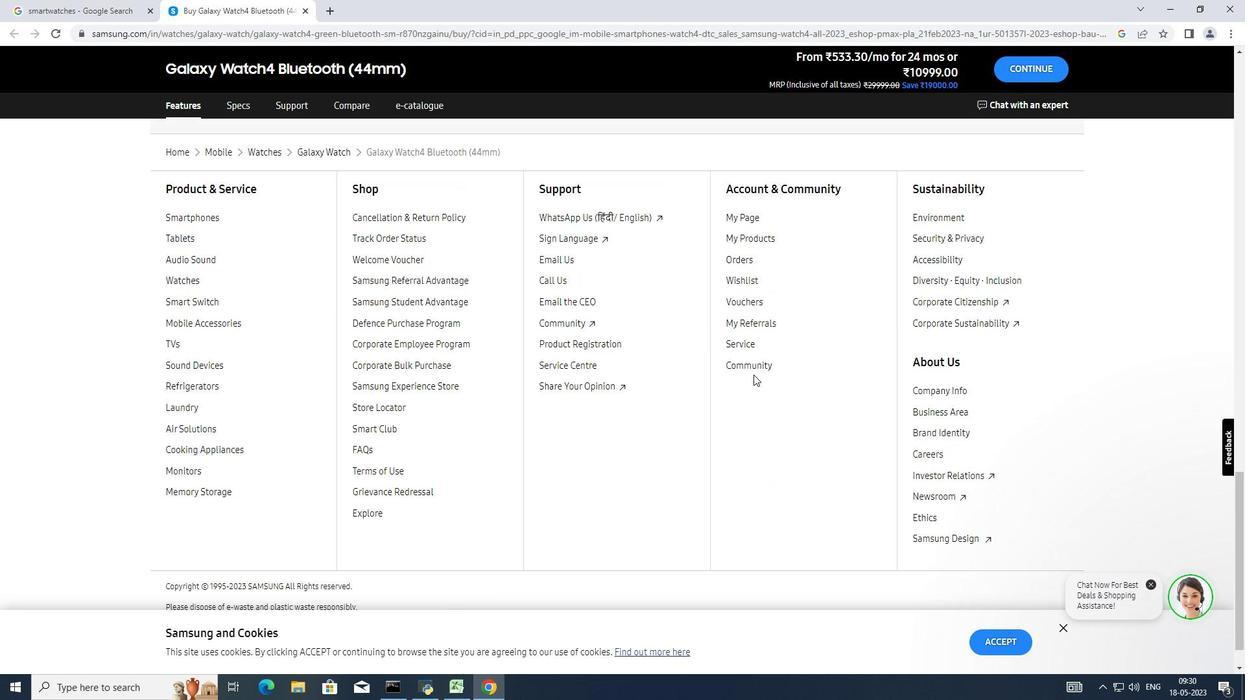 
Action: Mouse scrolled (717, 376) with delta (0, 0)
Screenshot: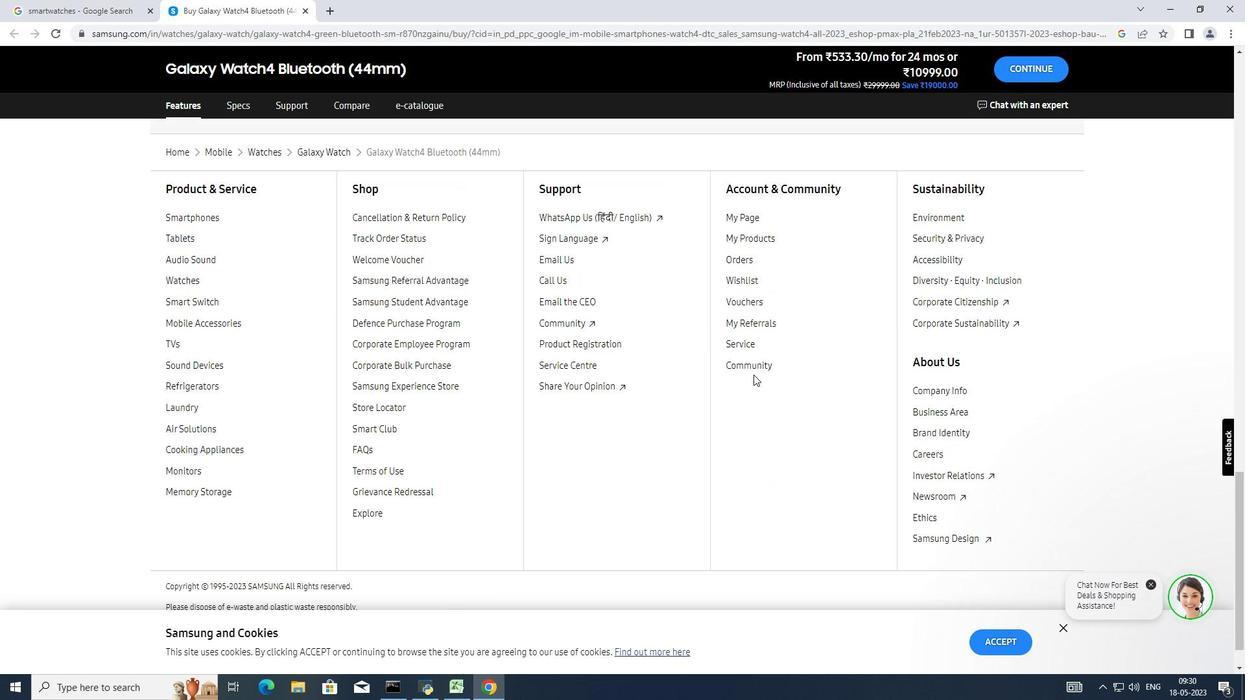 
Action: Mouse moved to (717, 375)
Screenshot: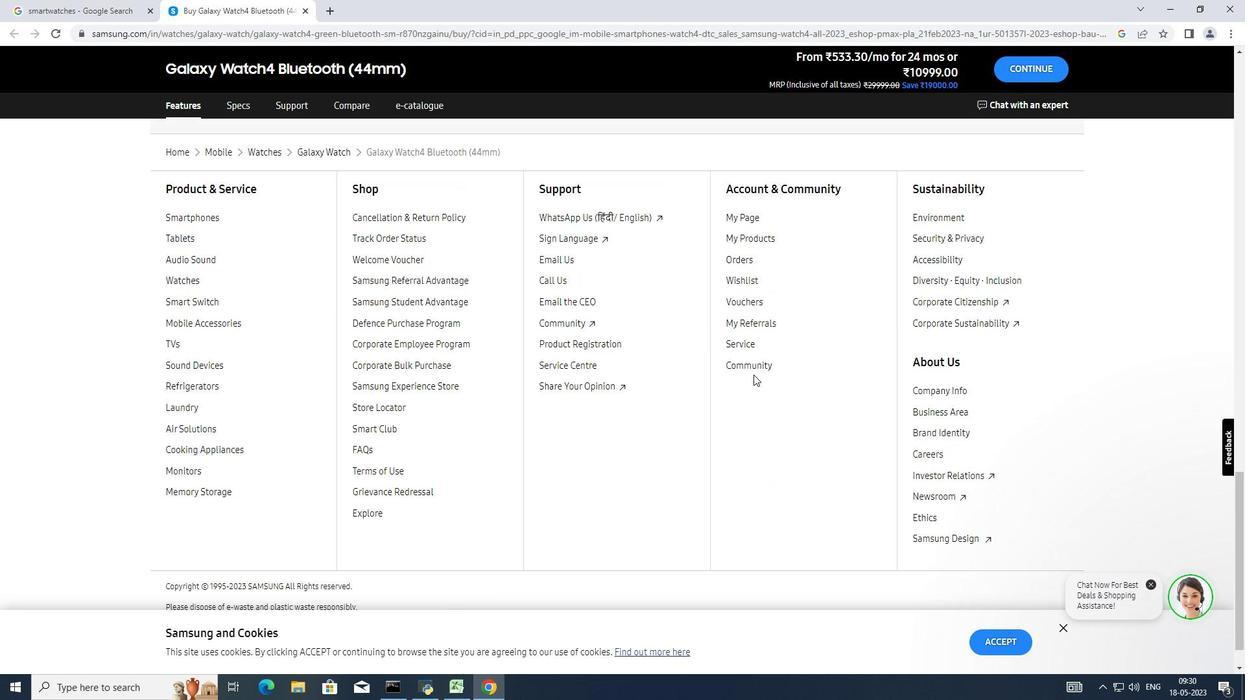 
Action: Mouse scrolled (717, 376) with delta (0, 0)
Screenshot: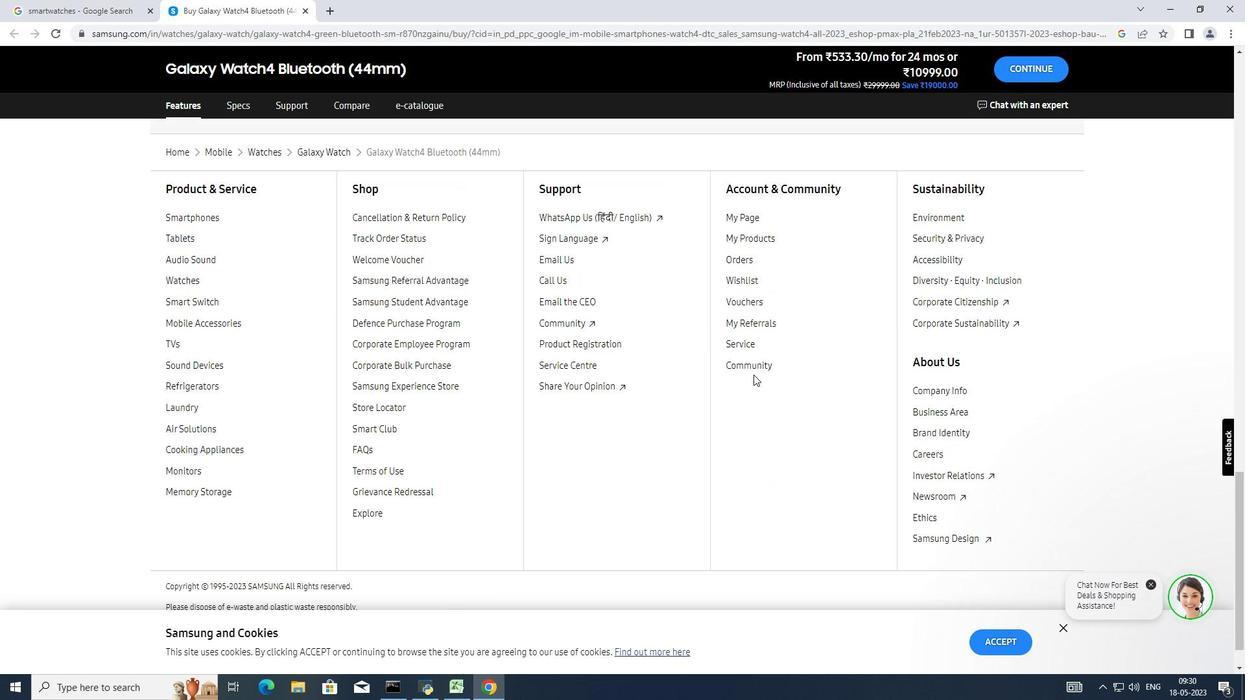
Action: Mouse moved to (717, 375)
Screenshot: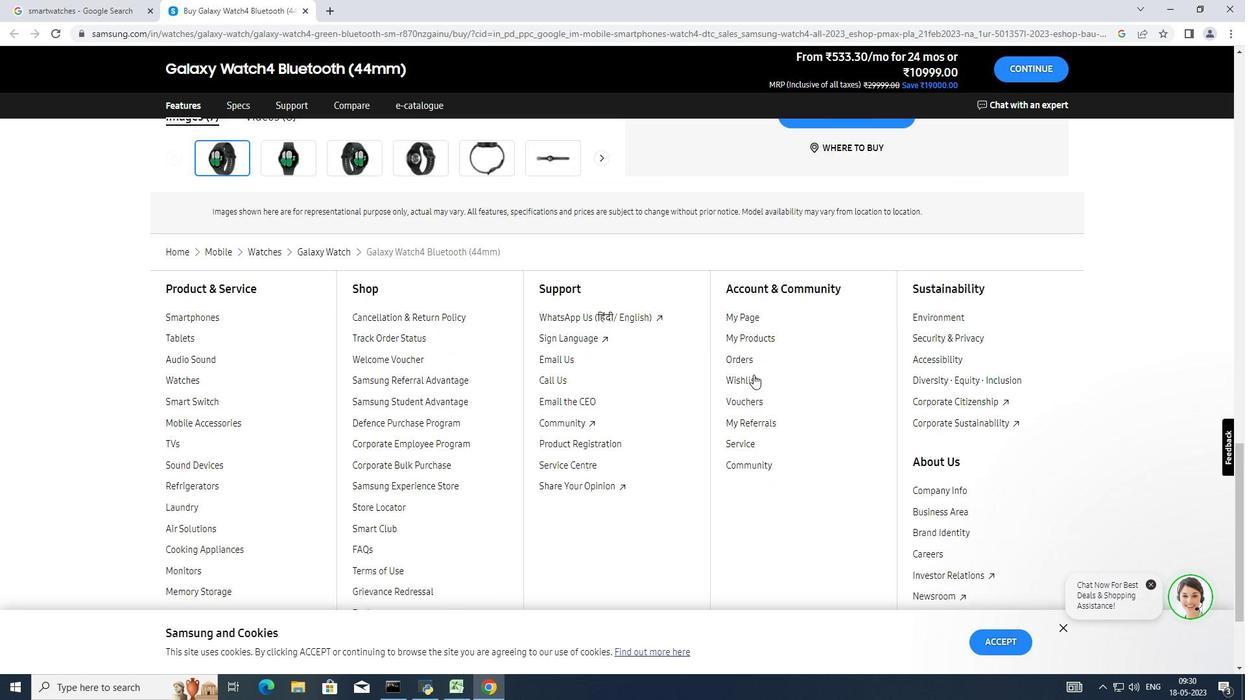 
Action: Mouse scrolled (717, 376) with delta (0, 0)
Screenshot: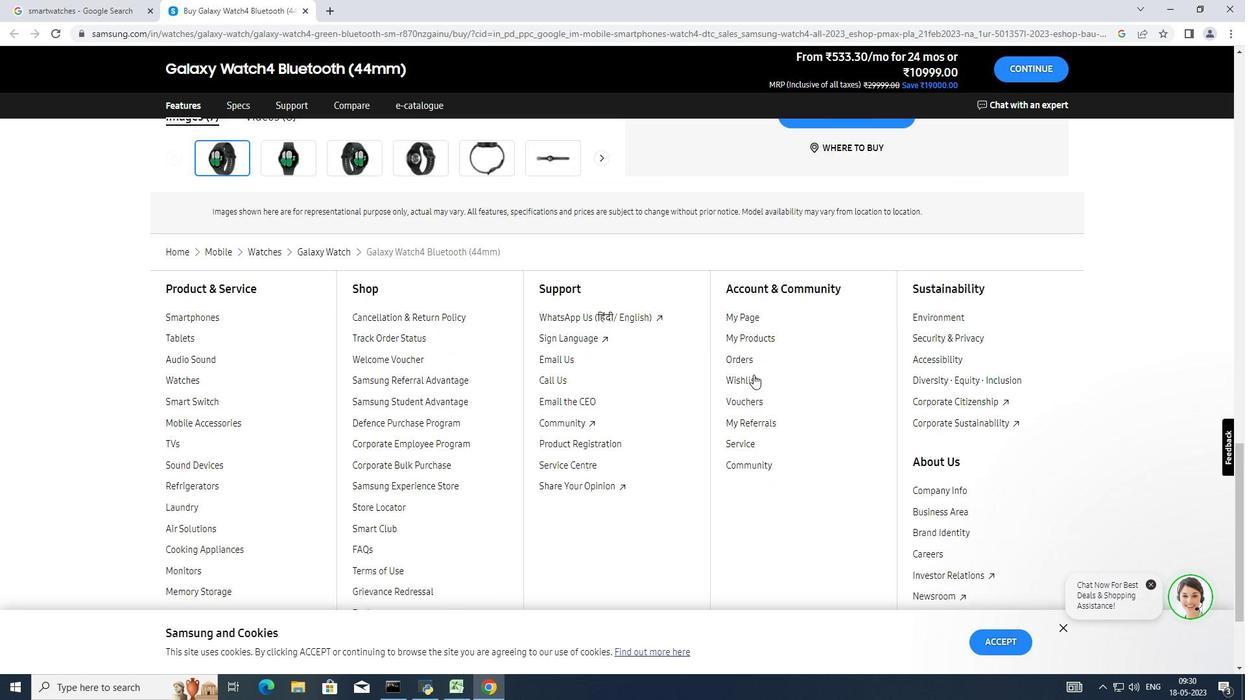 
Action: Mouse moved to (715, 375)
Screenshot: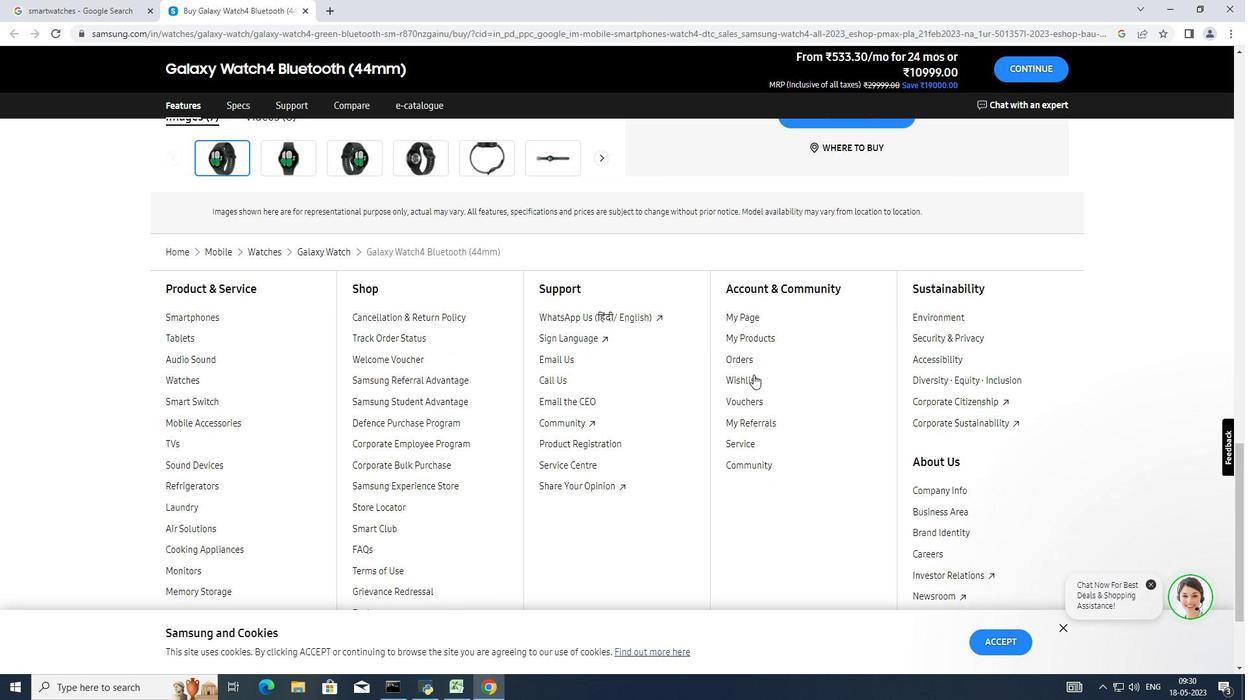 
Action: Mouse scrolled (715, 376) with delta (0, 0)
Screenshot: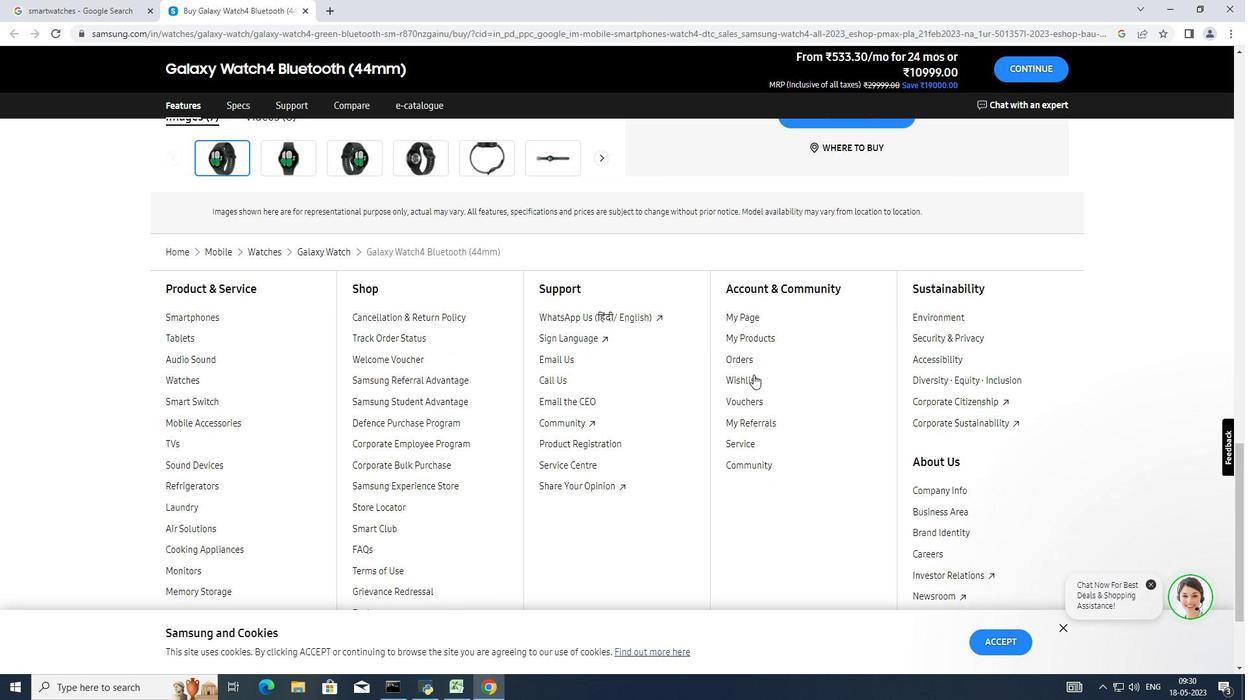 
Action: Mouse moved to (713, 375)
Screenshot: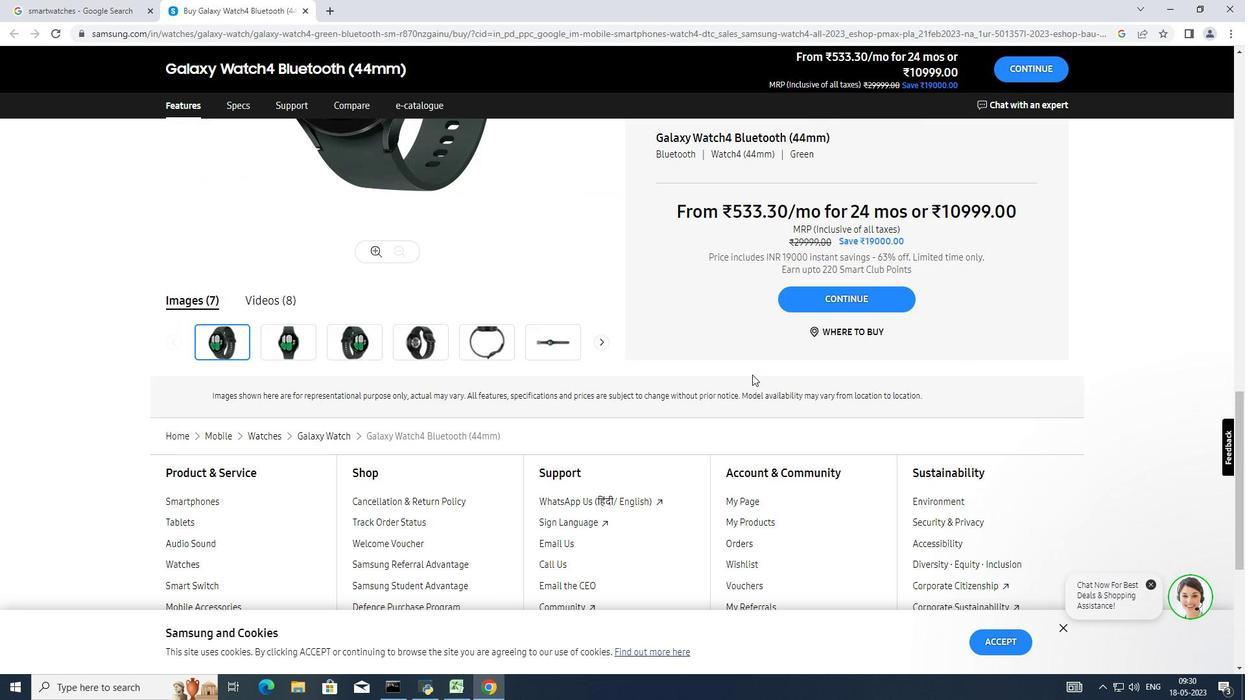 
Action: Mouse scrolled (713, 376) with delta (0, 0)
Screenshot: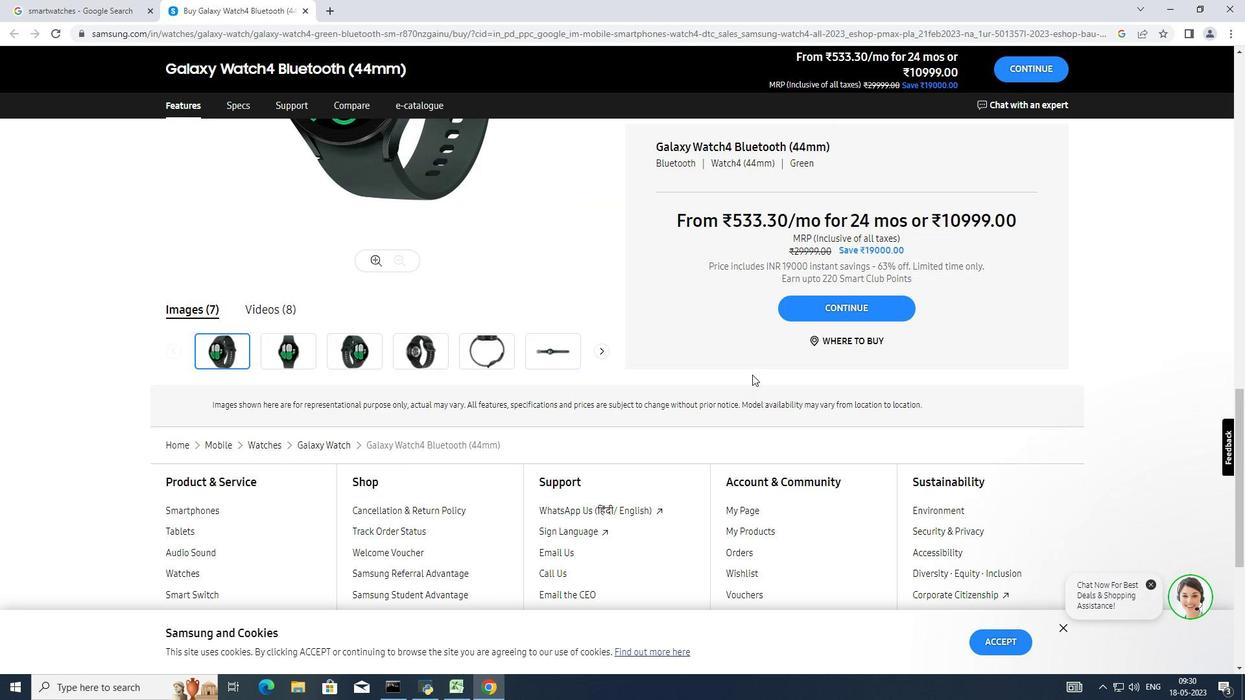 
Action: Mouse scrolled (713, 376) with delta (0, 0)
Screenshot: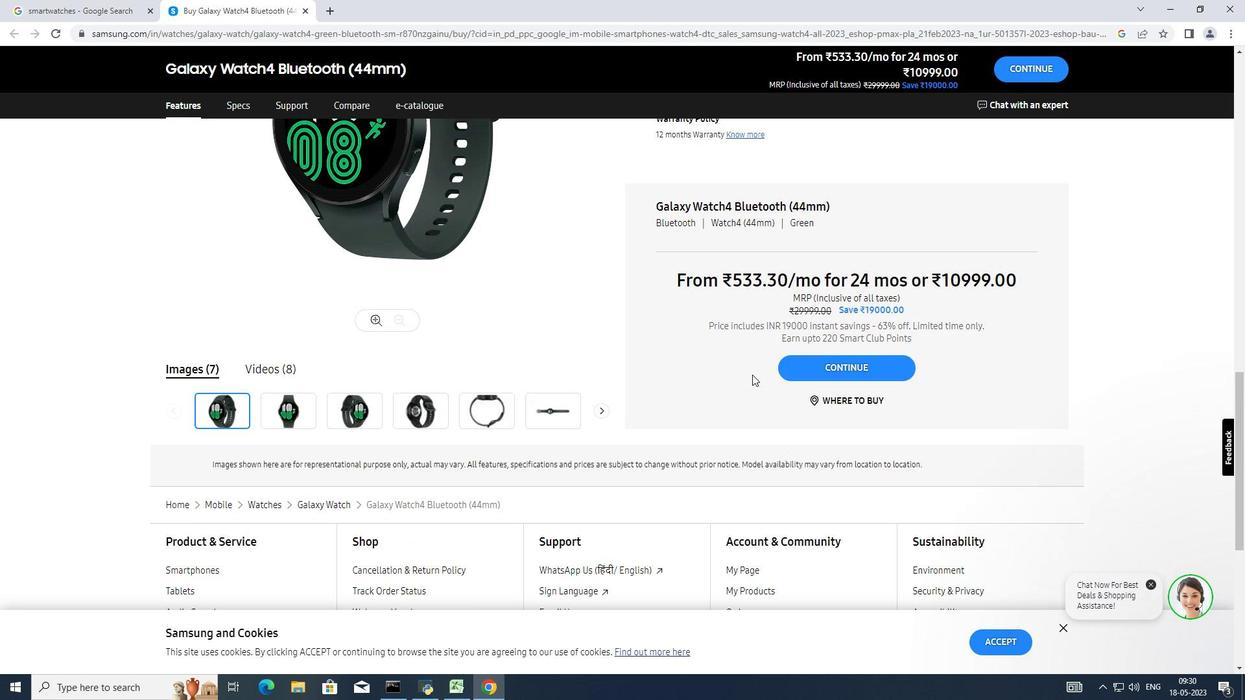 
Action: Mouse scrolled (713, 376) with delta (0, 0)
Screenshot: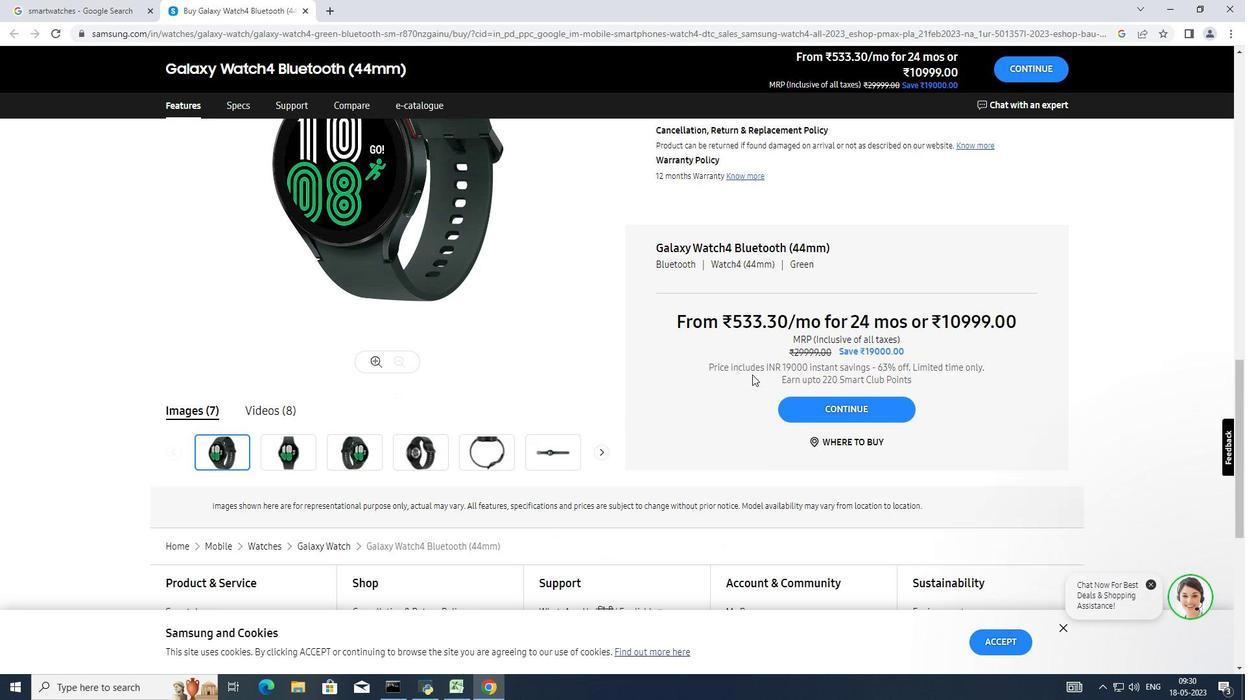 
Action: Mouse scrolled (713, 376) with delta (0, 0)
Screenshot: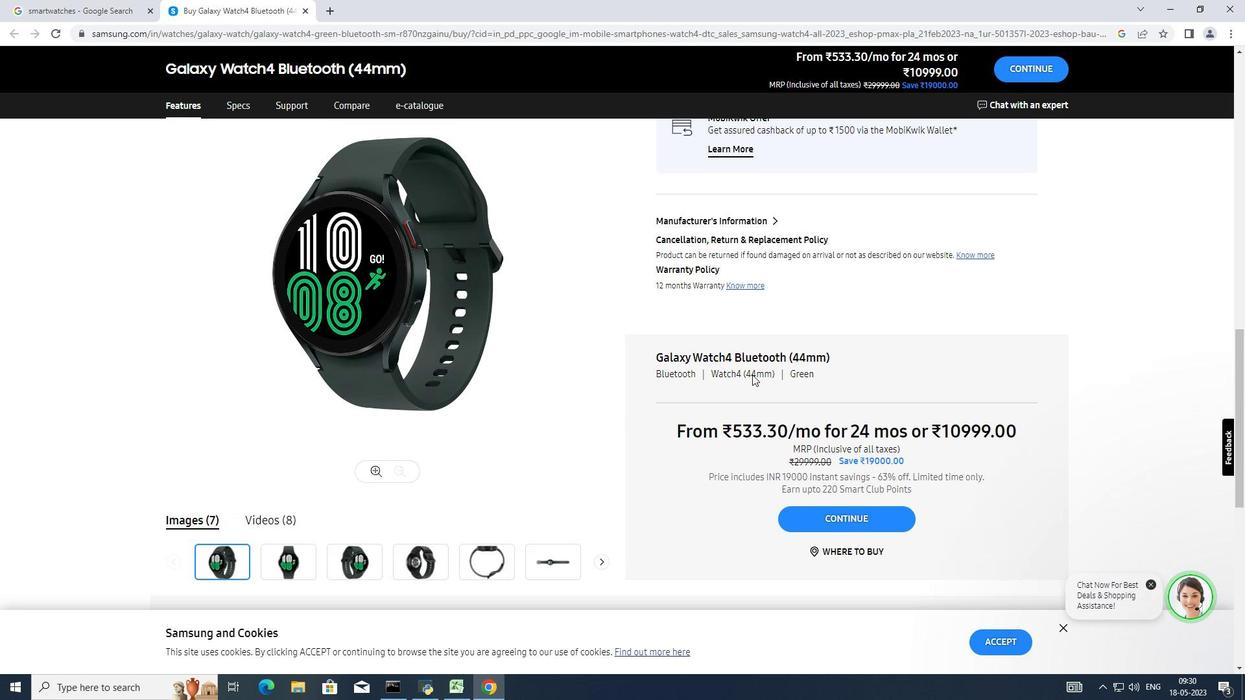 
Action: Mouse scrolled (713, 376) with delta (0, 0)
Screenshot: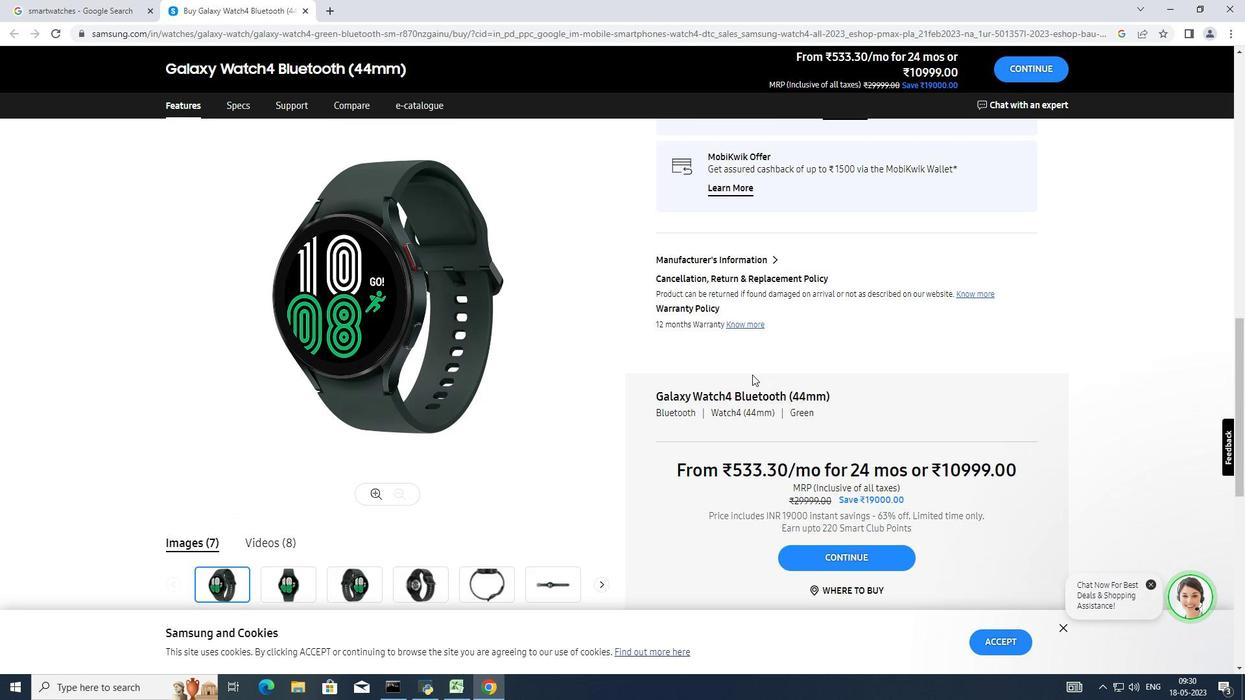 
Action: Mouse moved to (716, 323)
Screenshot: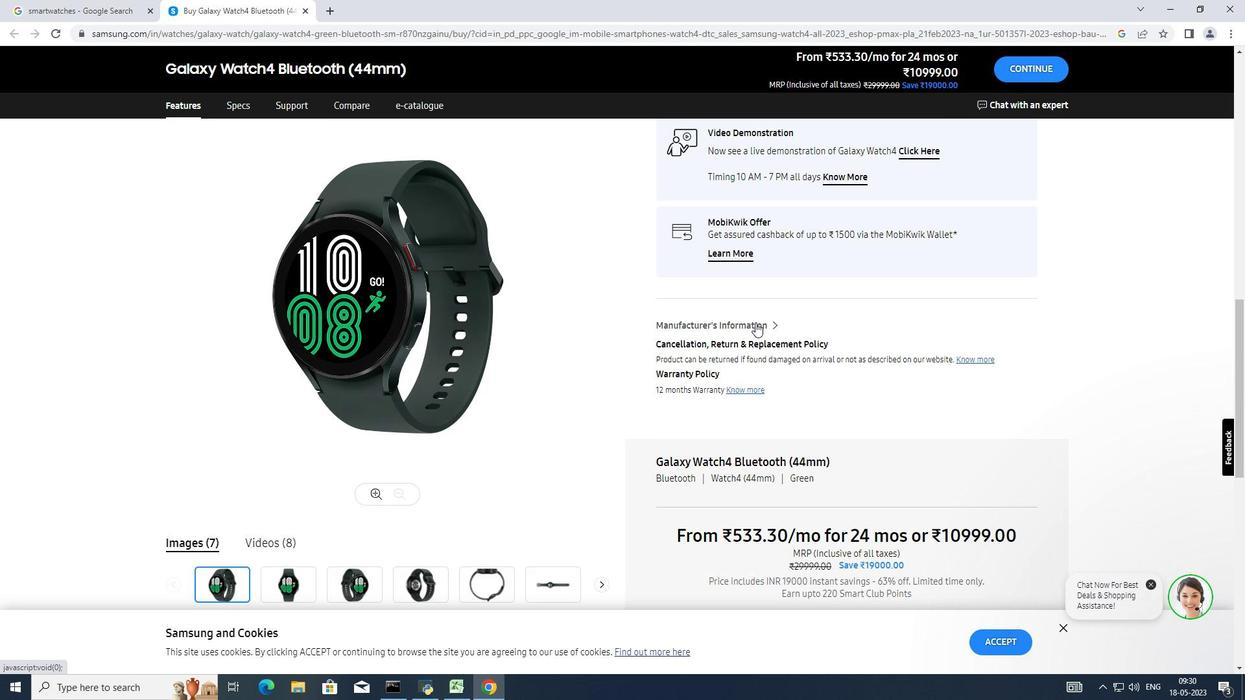 
Action: Mouse pressed left at (716, 323)
Screenshot: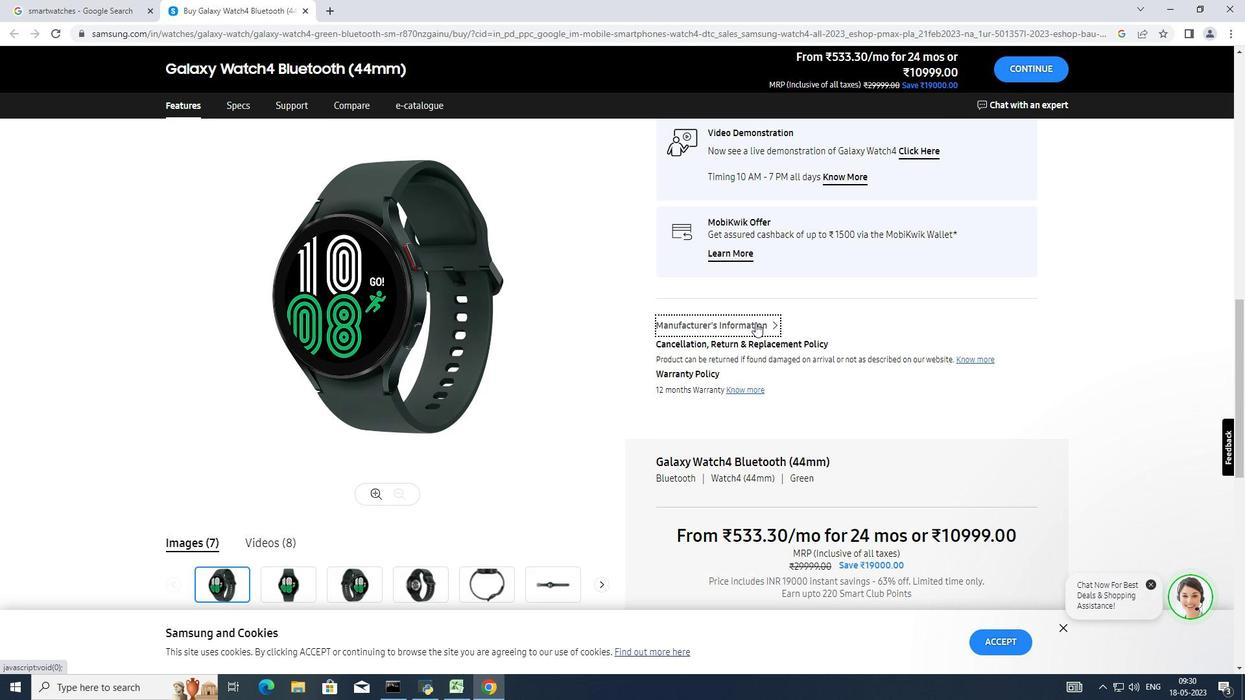 
Action: Mouse moved to (748, 177)
Screenshot: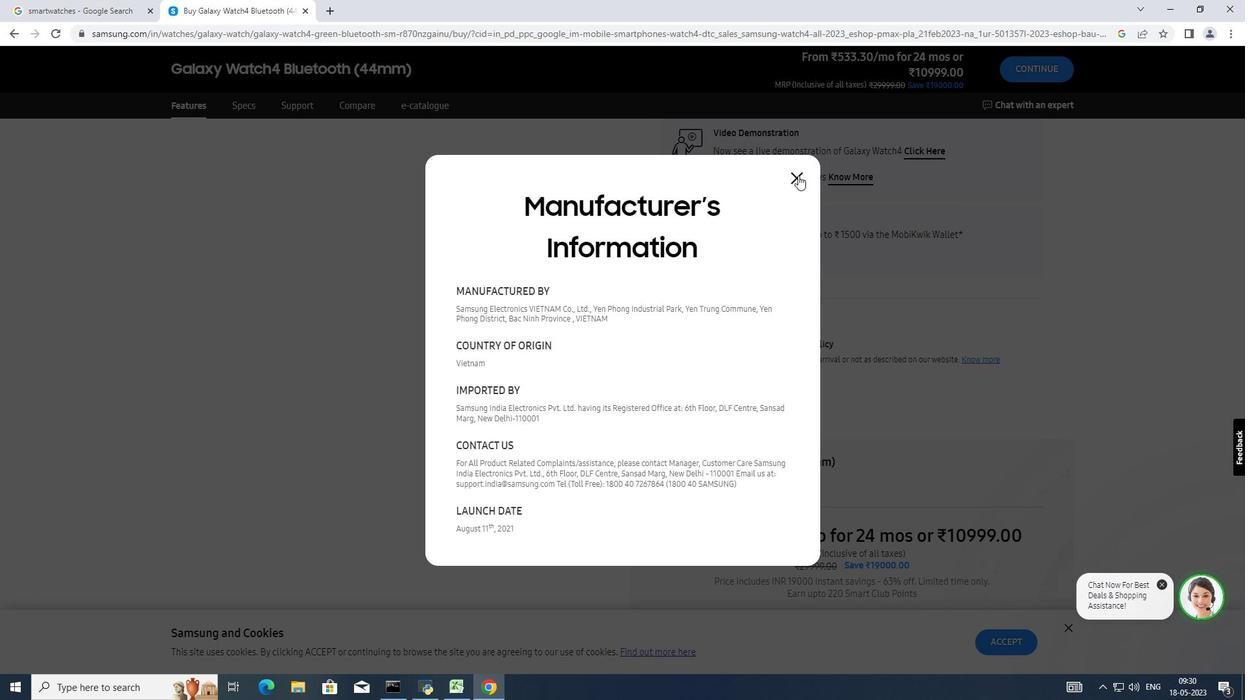 
Action: Mouse pressed left at (748, 177)
Screenshot: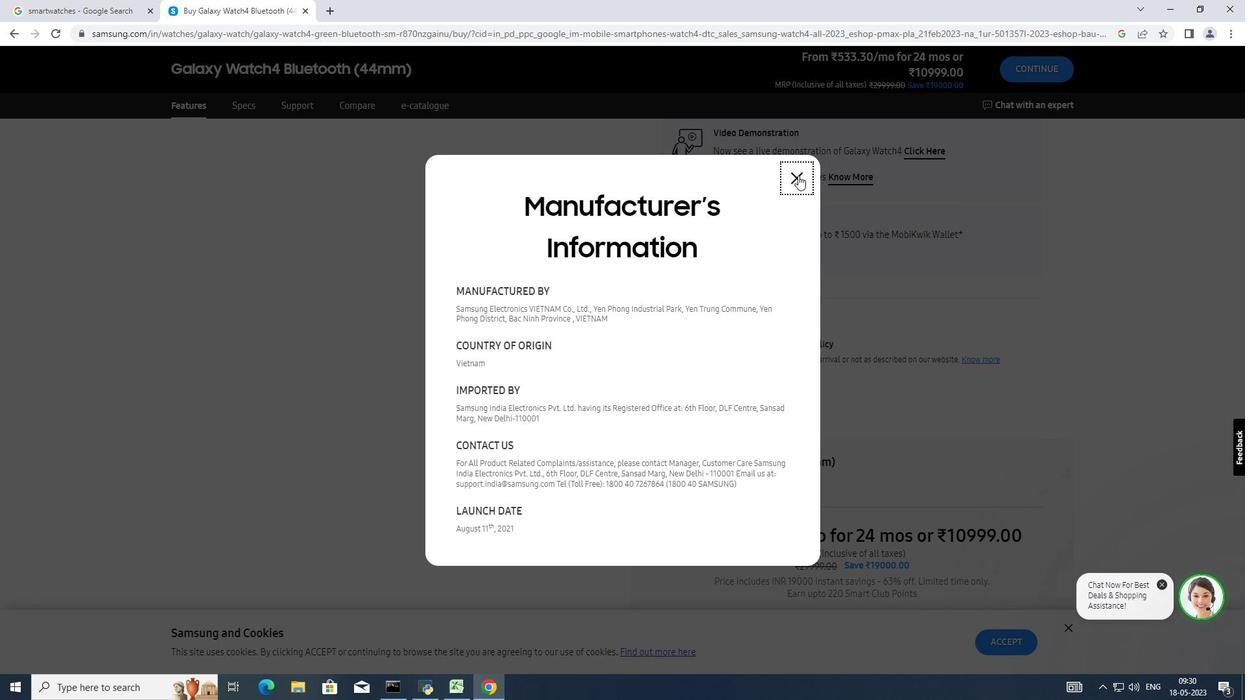 
Action: Mouse moved to (730, 281)
Screenshot: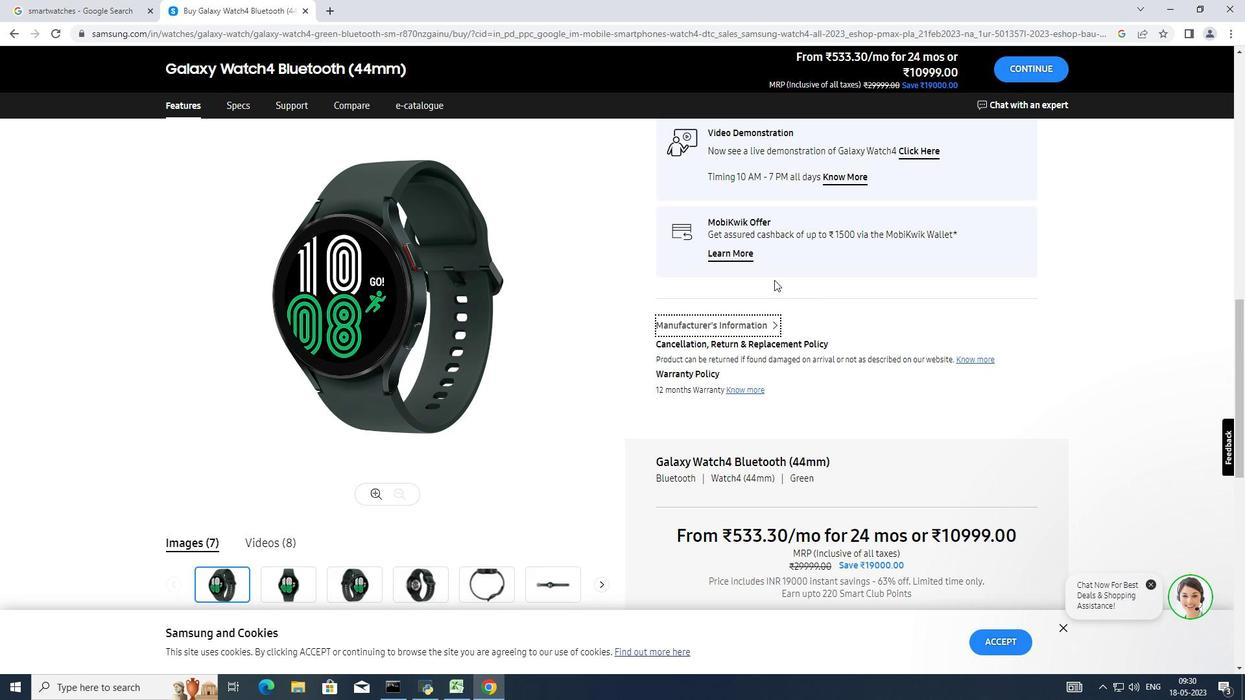 
Action: Mouse scrolled (730, 282) with delta (0, 0)
Screenshot: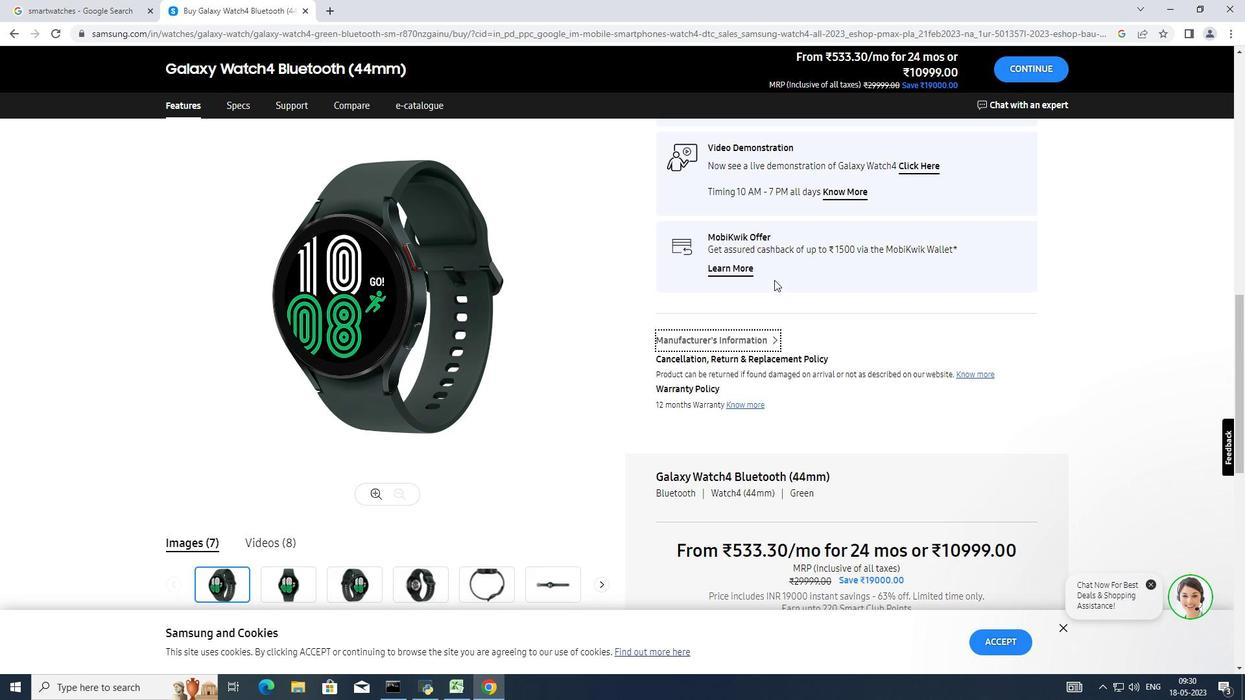 
Action: Mouse scrolled (730, 282) with delta (0, 0)
Screenshot: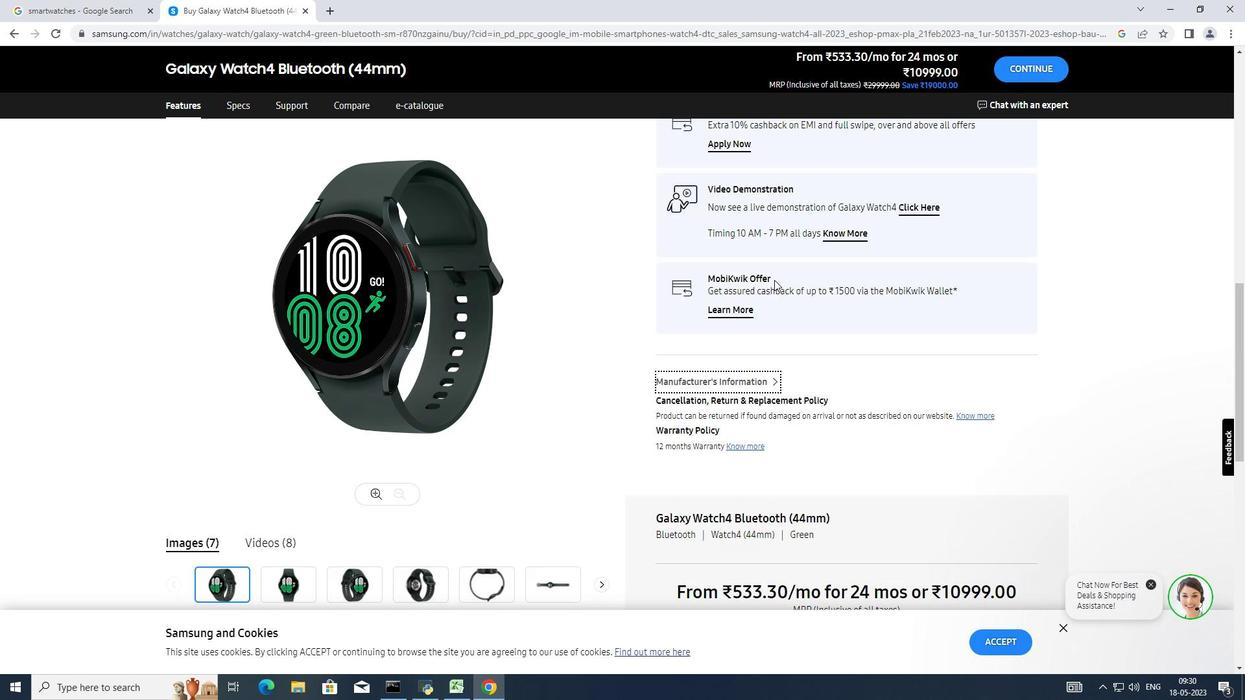 
Action: Mouse moved to (741, 273)
Screenshot: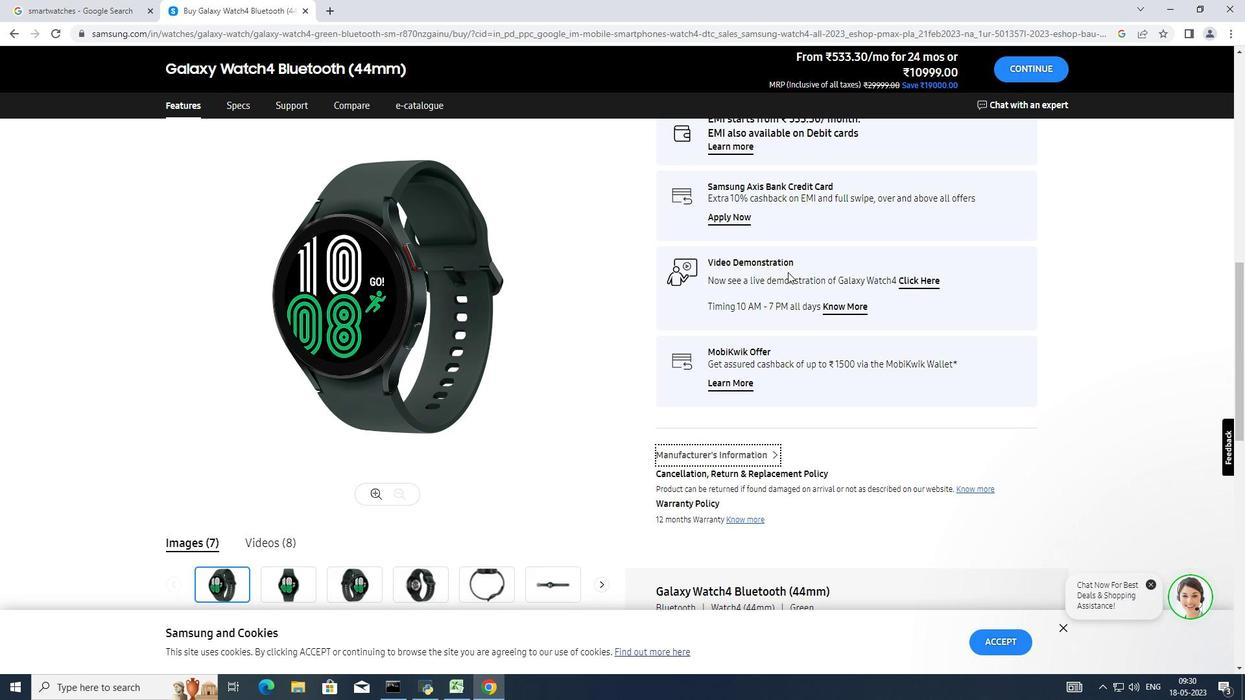 
Action: Mouse scrolled (741, 274) with delta (0, 0)
Screenshot: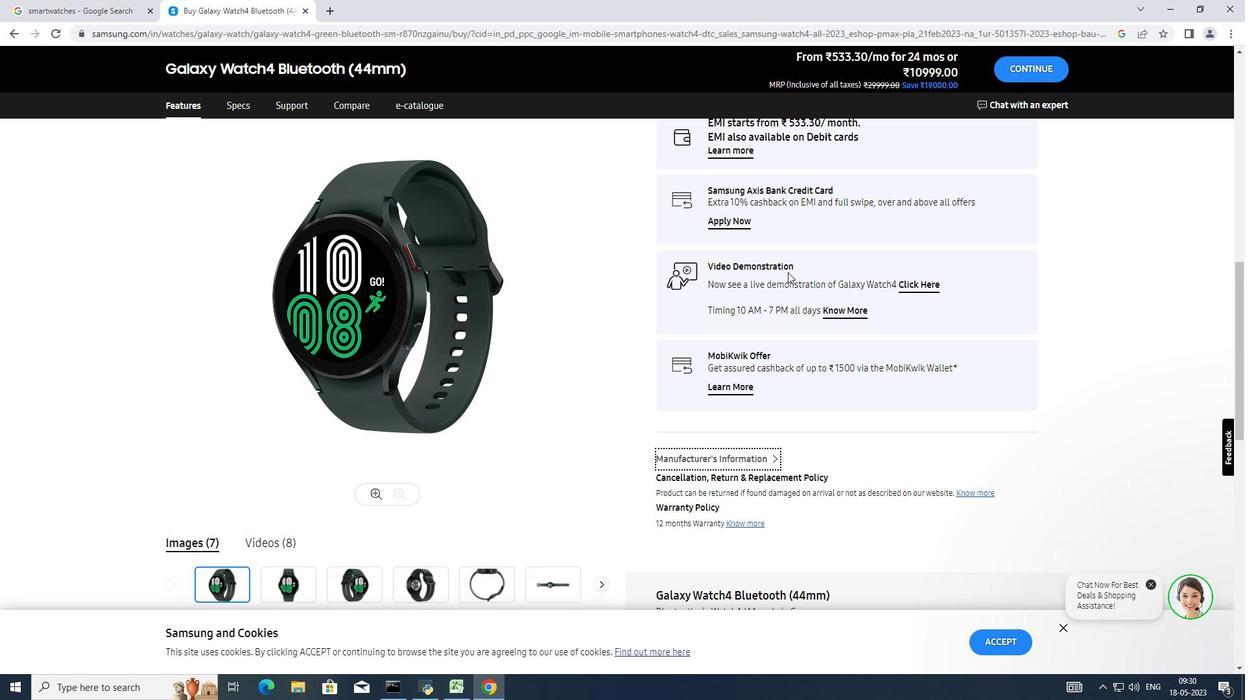 
Action: Mouse moved to (745, 243)
Screenshot: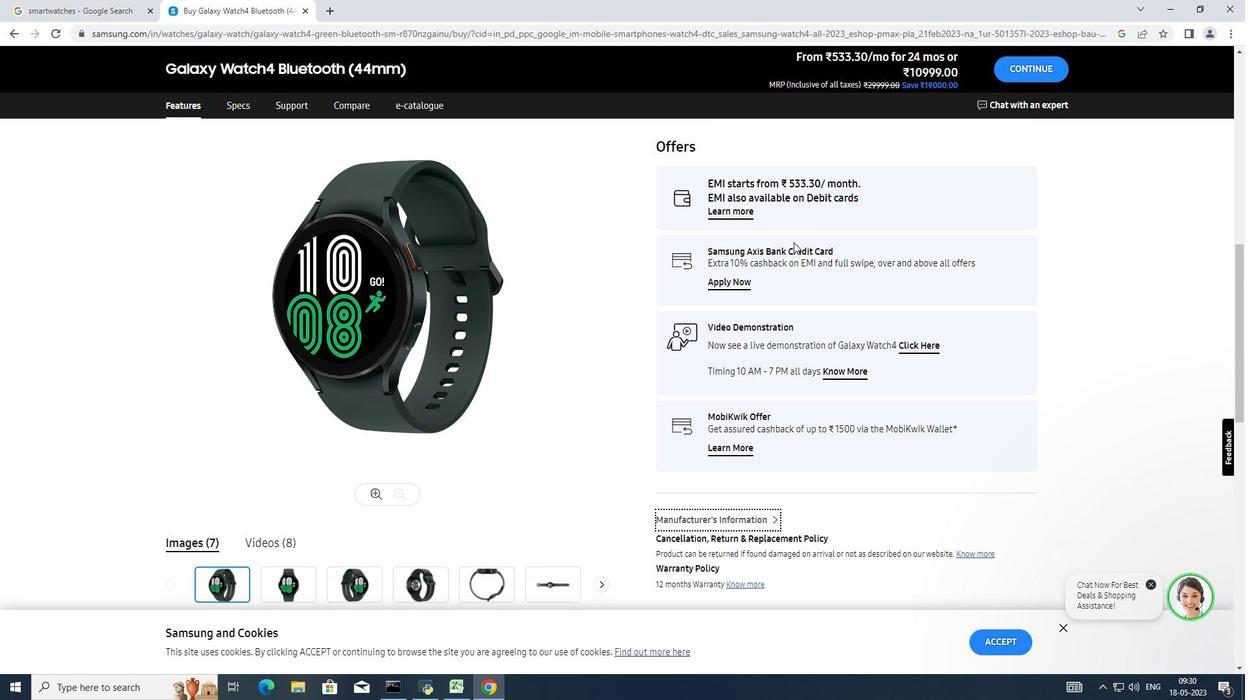 
Action: Mouse scrolled (745, 244) with delta (0, 0)
Screenshot: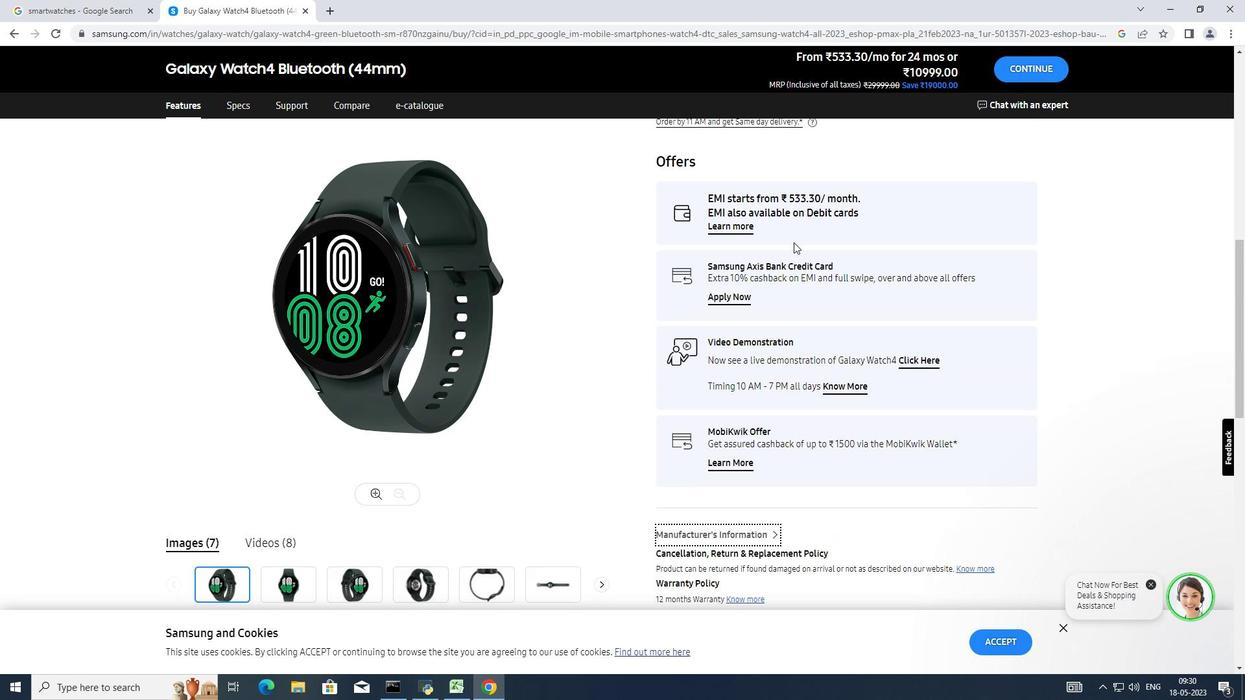 
Action: Mouse moved to (745, 243)
Screenshot: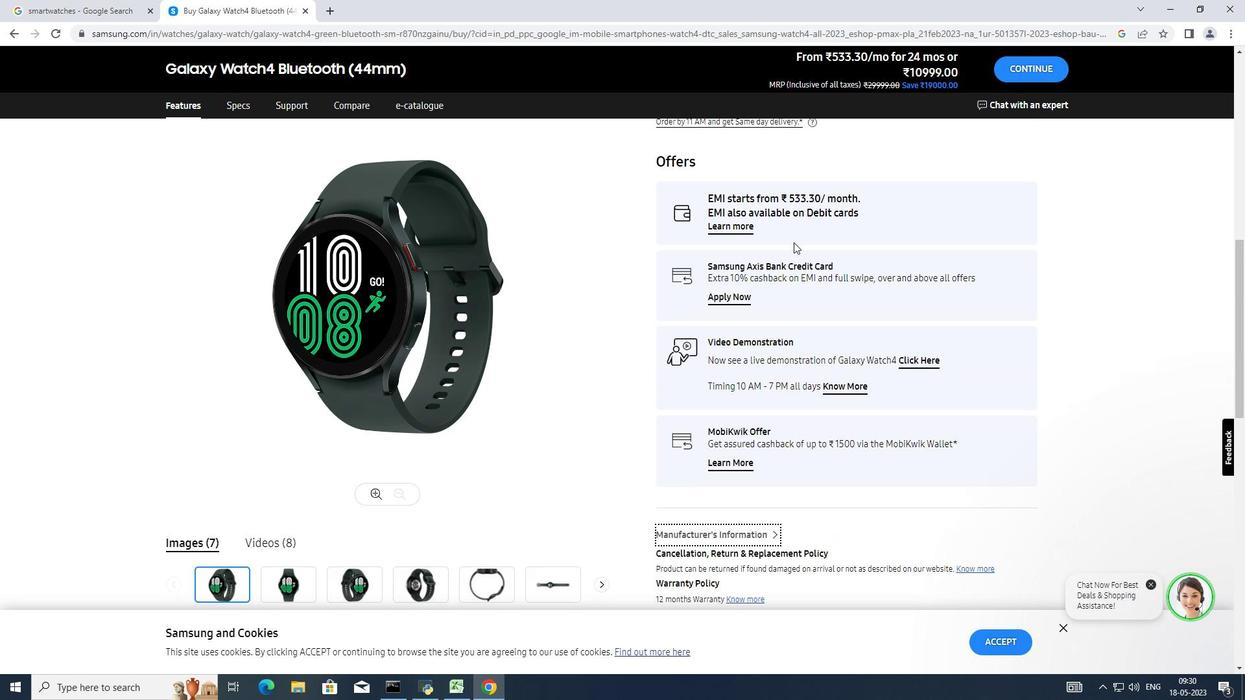 
Action: Mouse scrolled (745, 244) with delta (0, 0)
Screenshot: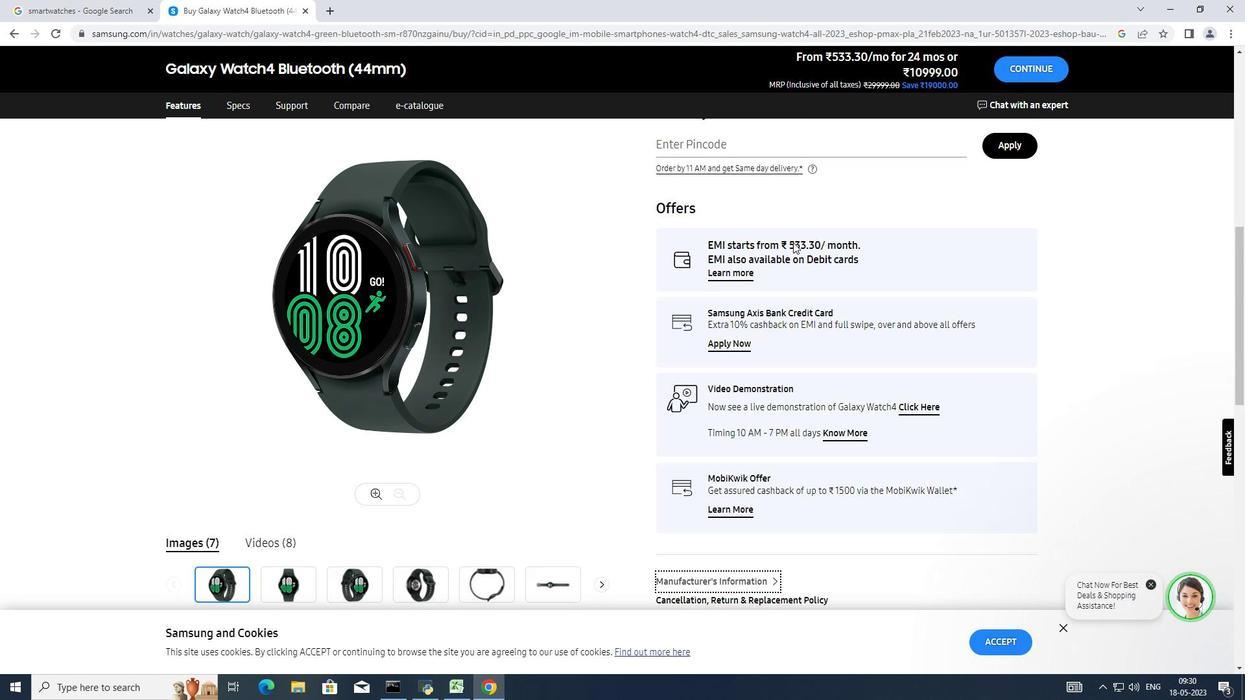 
Action: Mouse moved to (664, 225)
Screenshot: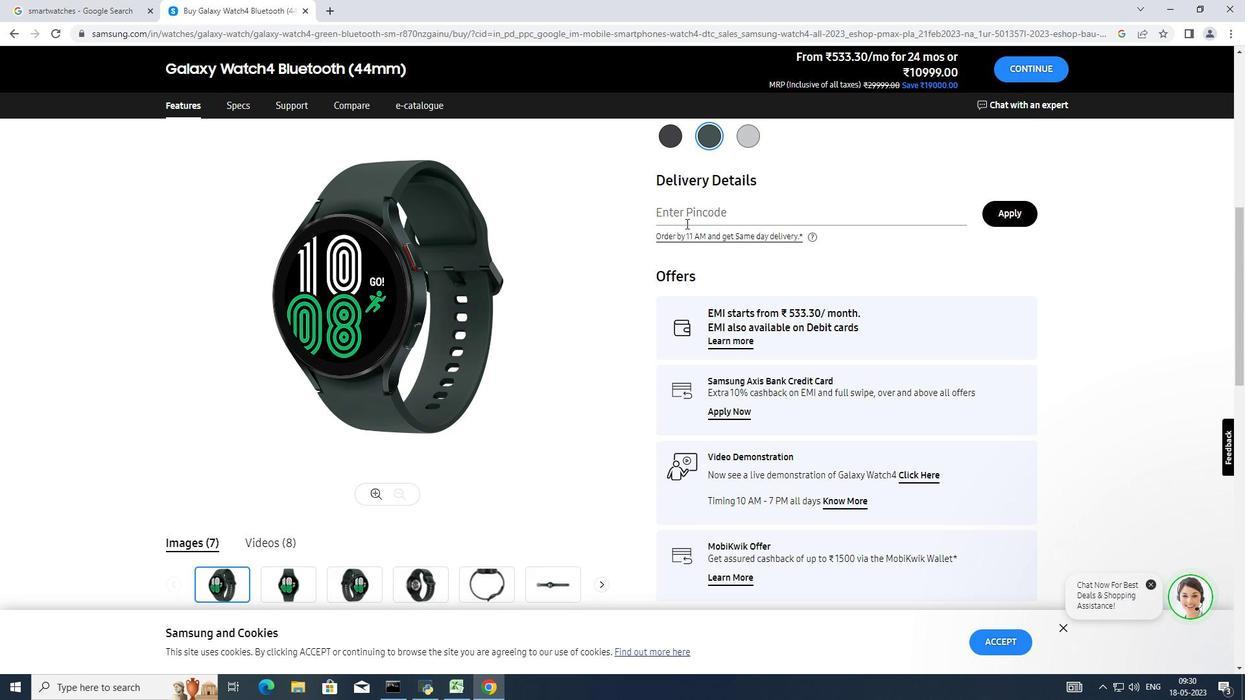 
Action: Mouse scrolled (664, 226) with delta (0, 0)
Screenshot: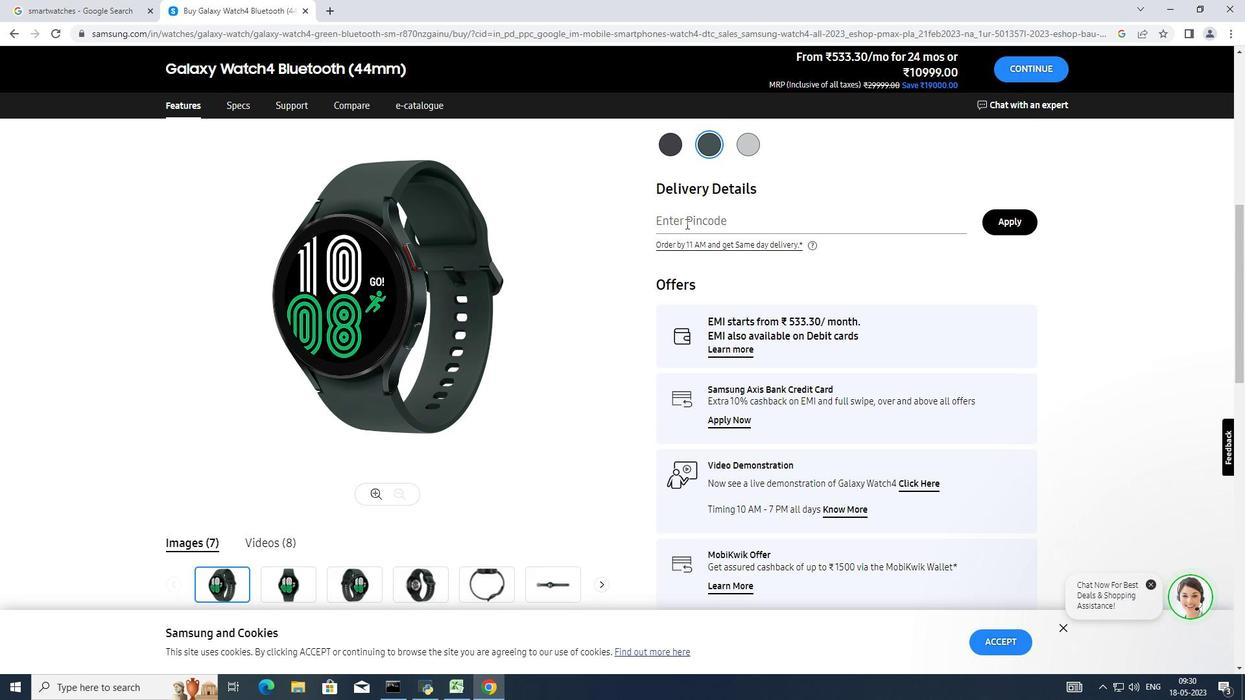 
Action: Mouse moved to (718, 236)
Screenshot: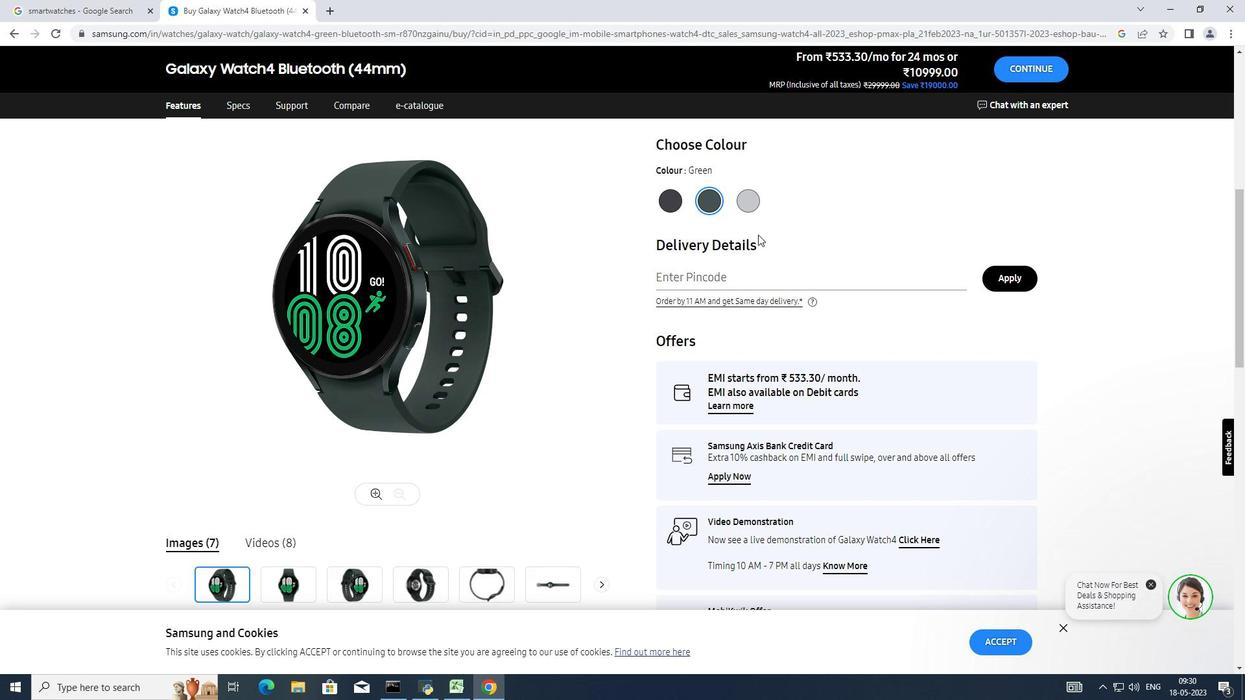 
Action: Mouse scrolled (718, 237) with delta (0, 0)
Screenshot: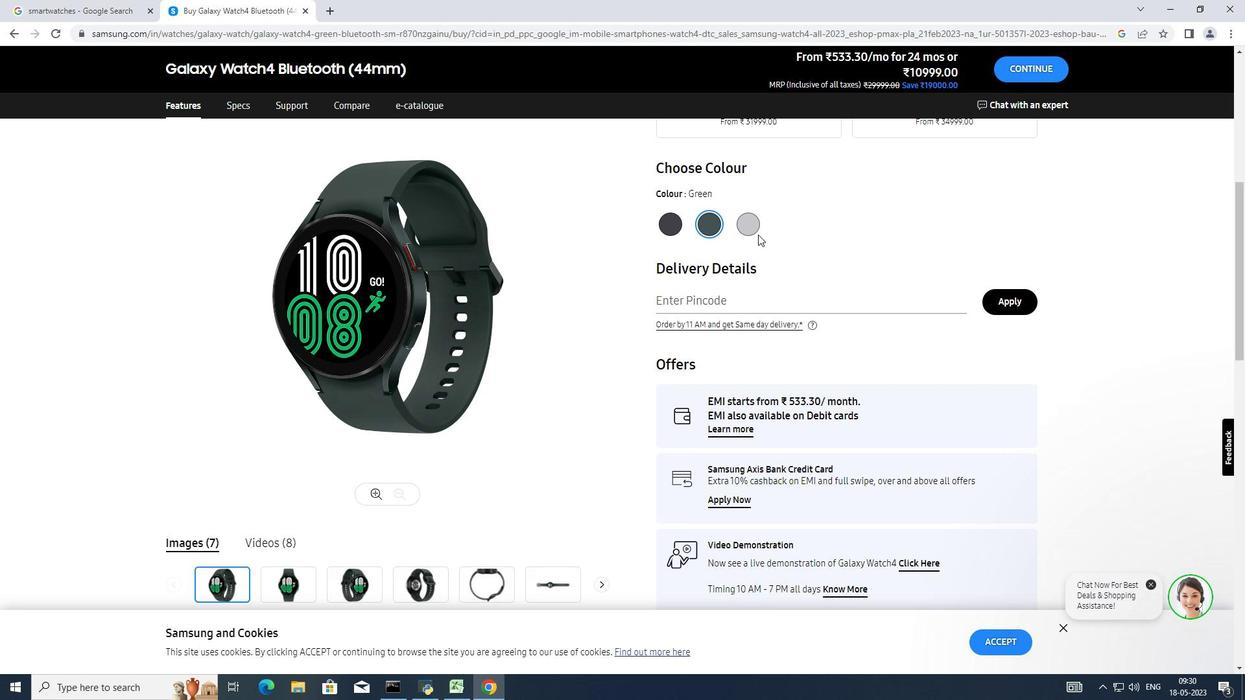 
Action: Mouse moved to (718, 236)
Screenshot: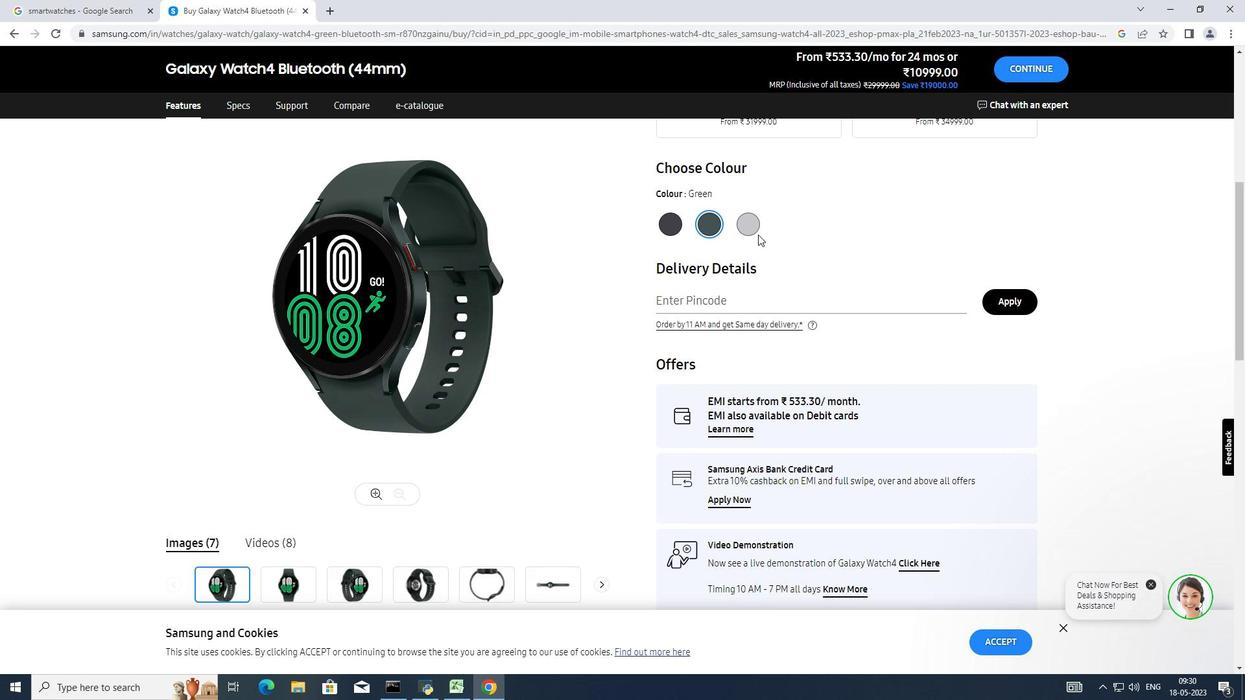 
Action: Mouse scrolled (718, 236) with delta (0, 0)
Screenshot: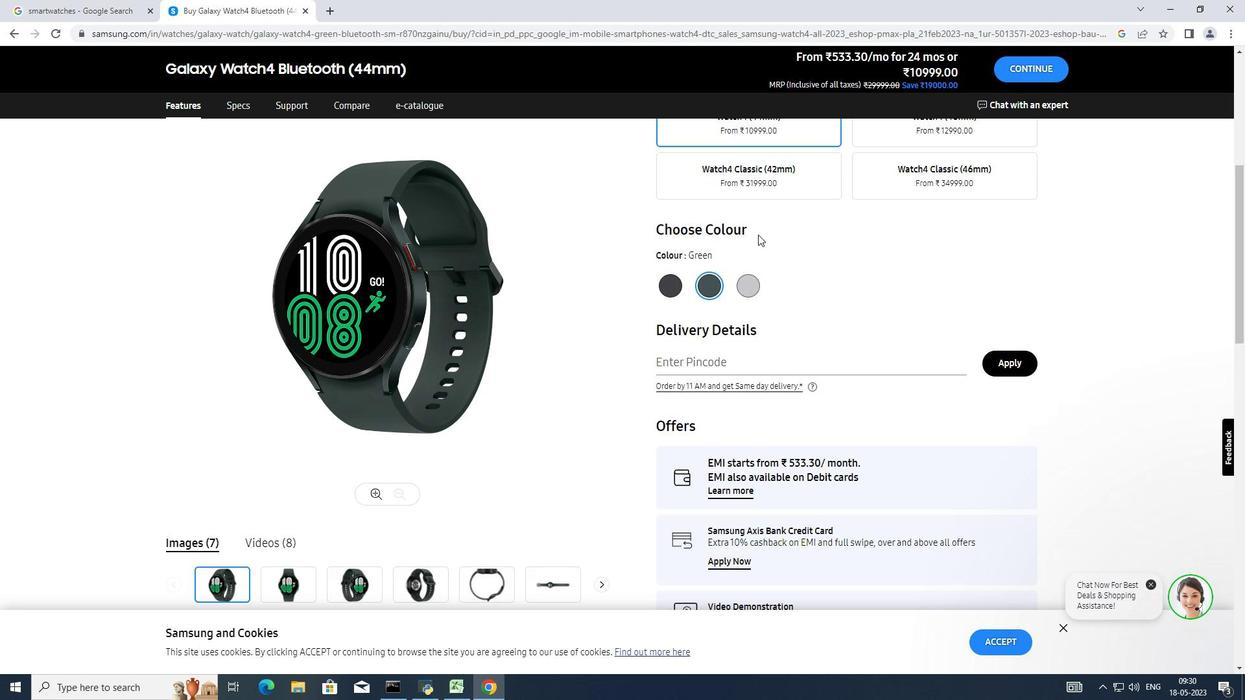 
Action: Mouse moved to (744, 204)
Screenshot: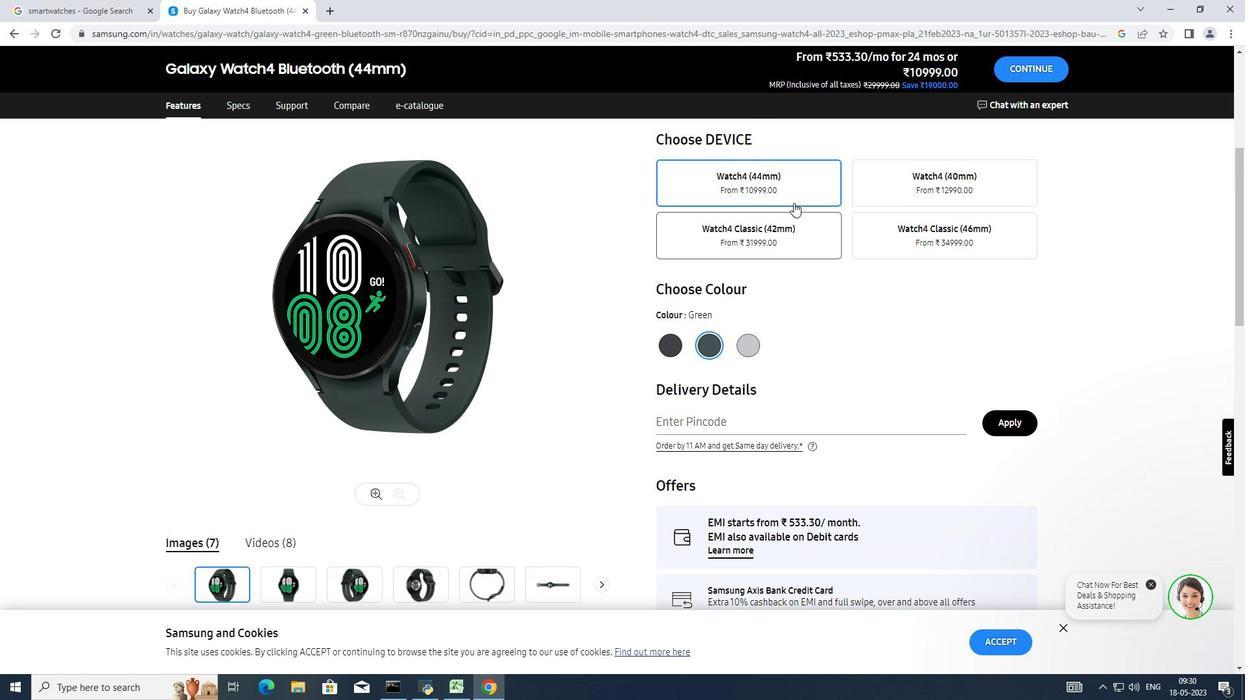 
Action: Mouse scrolled (744, 205) with delta (0, 0)
Screenshot: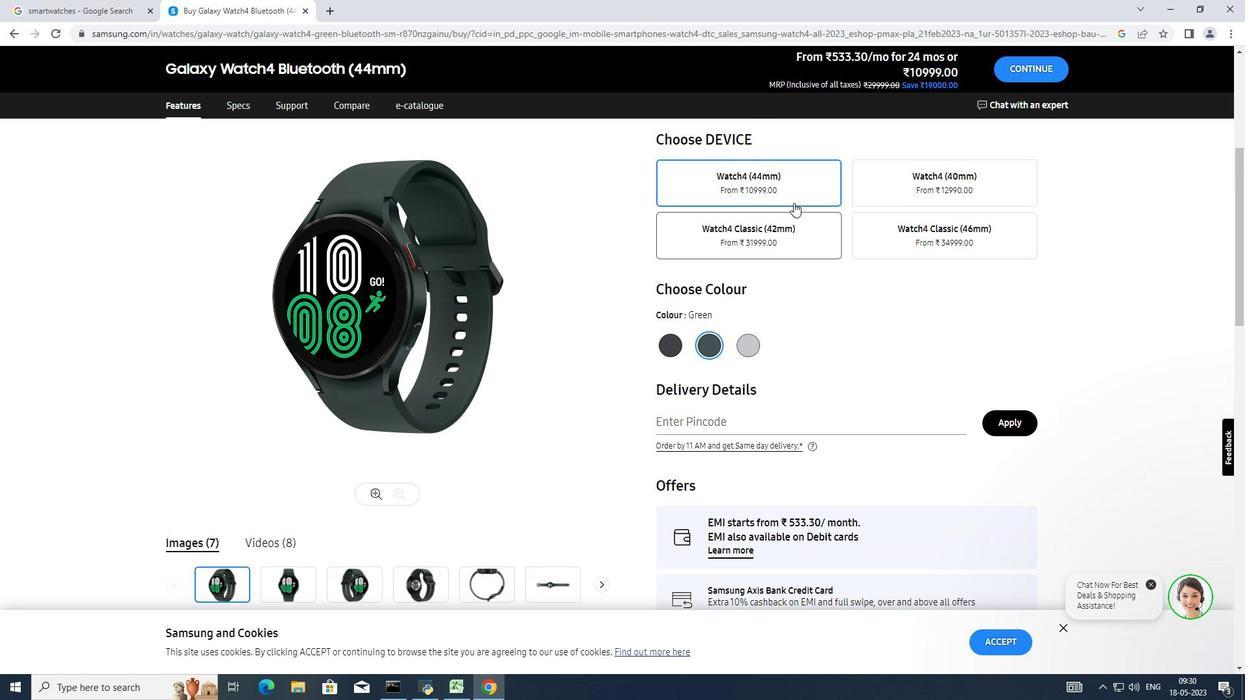 
Action: Mouse moved to (876, 241)
Screenshot: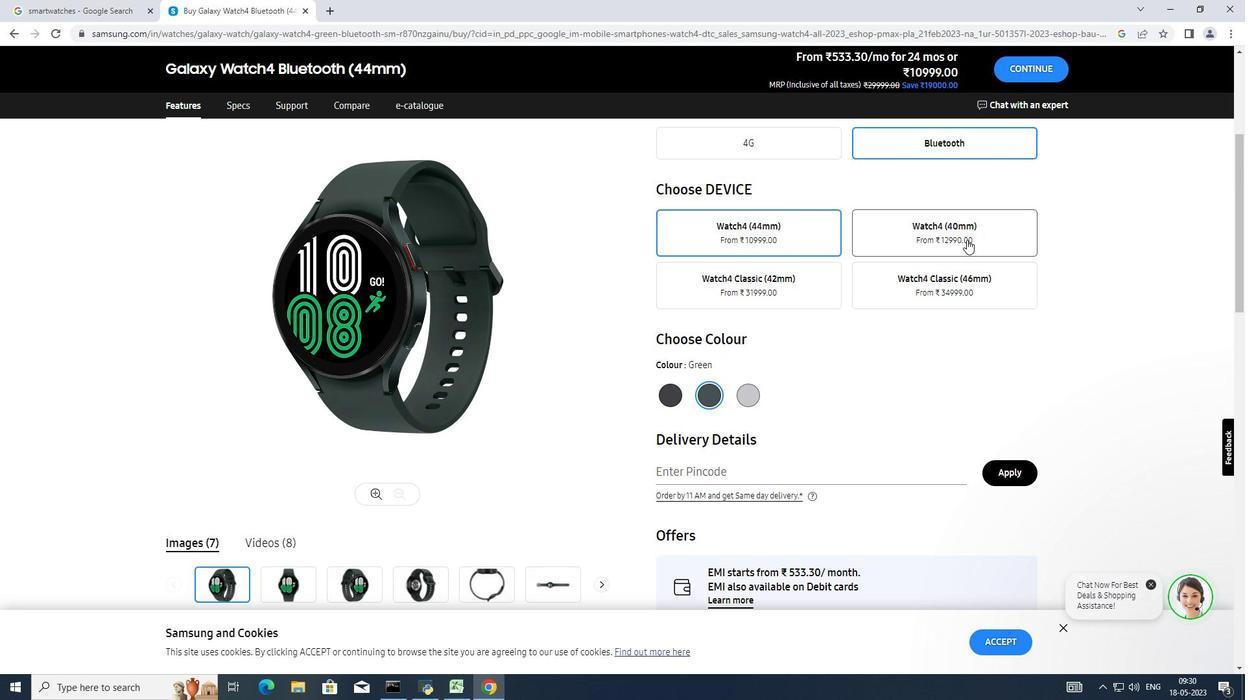 
Action: Mouse scrolled (876, 241) with delta (0, 0)
Screenshot: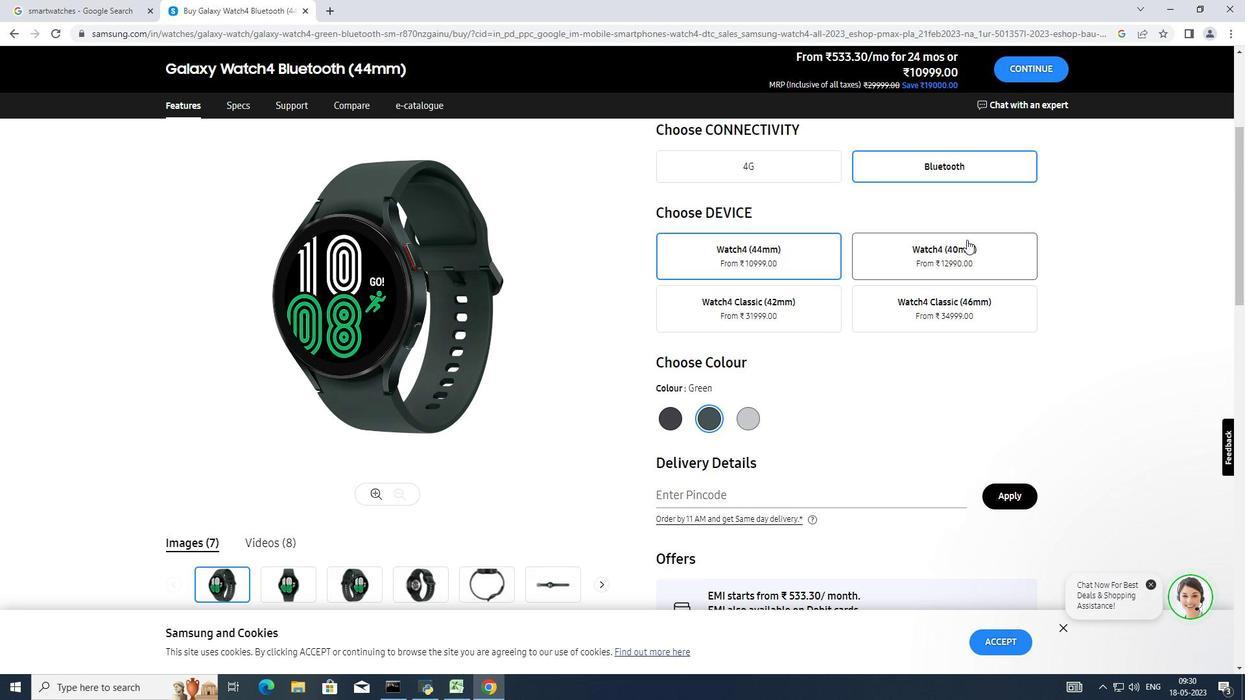
Action: Mouse moved to (715, 221)
Screenshot: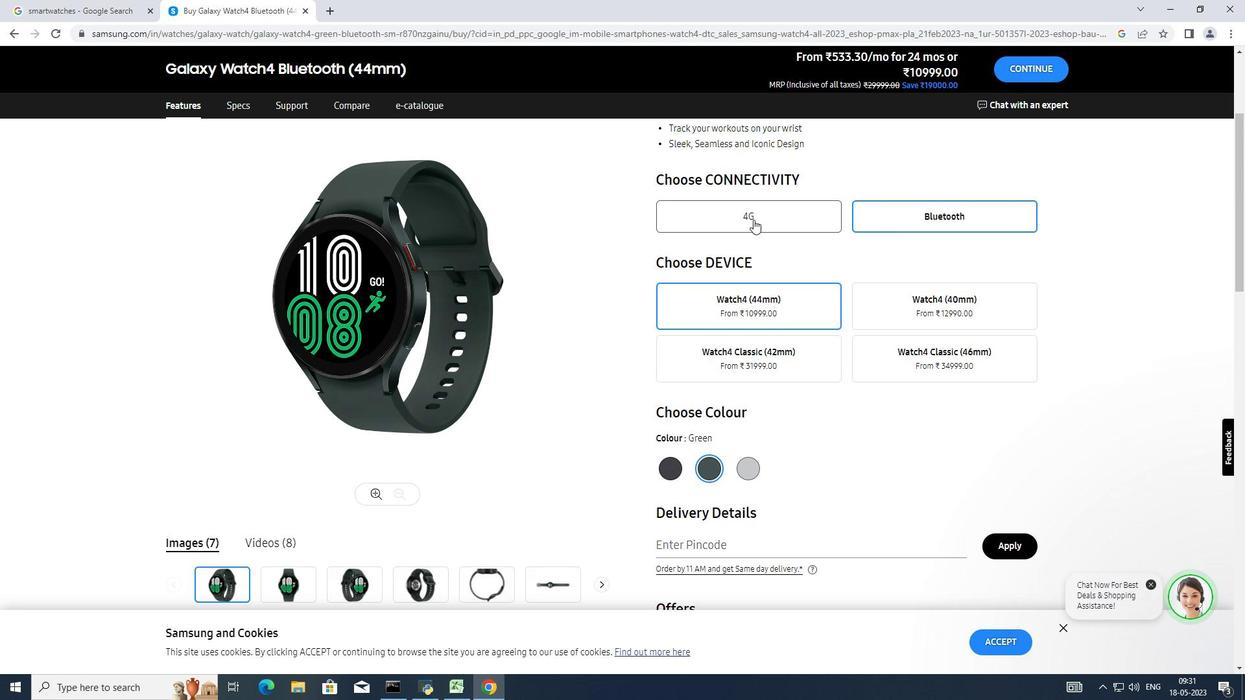 
Action: Mouse scrolled (715, 222) with delta (0, 0)
Screenshot: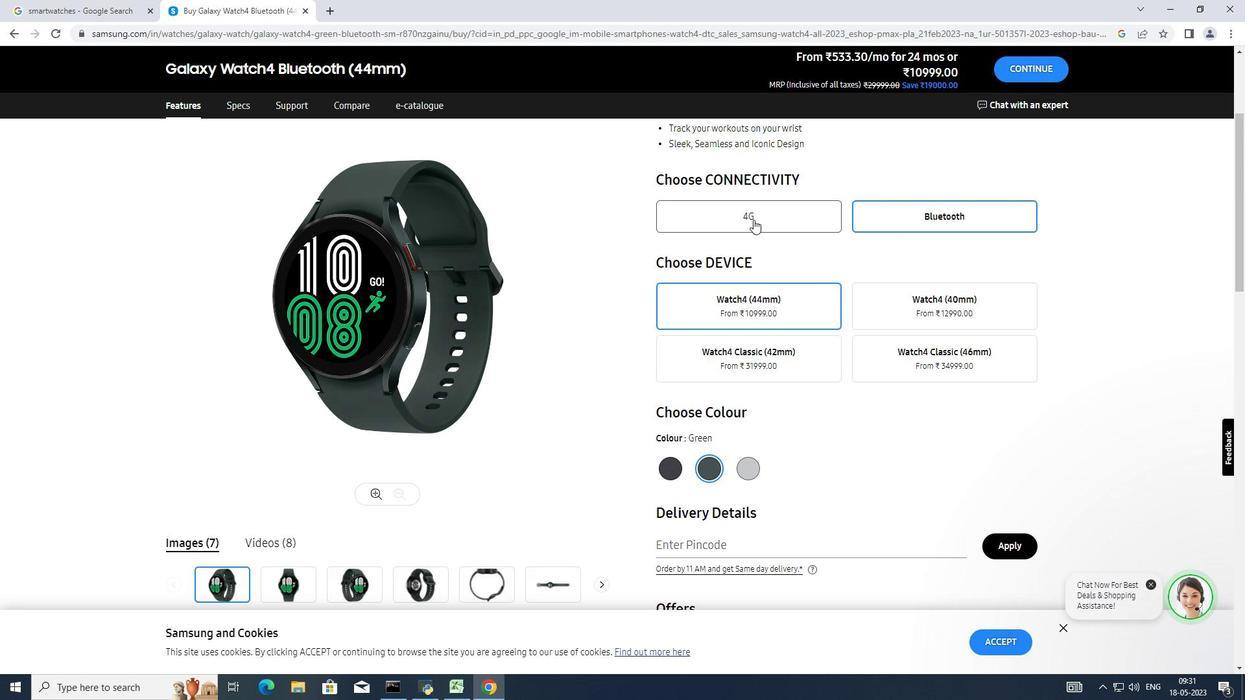 
Action: Mouse moved to (702, 215)
Screenshot: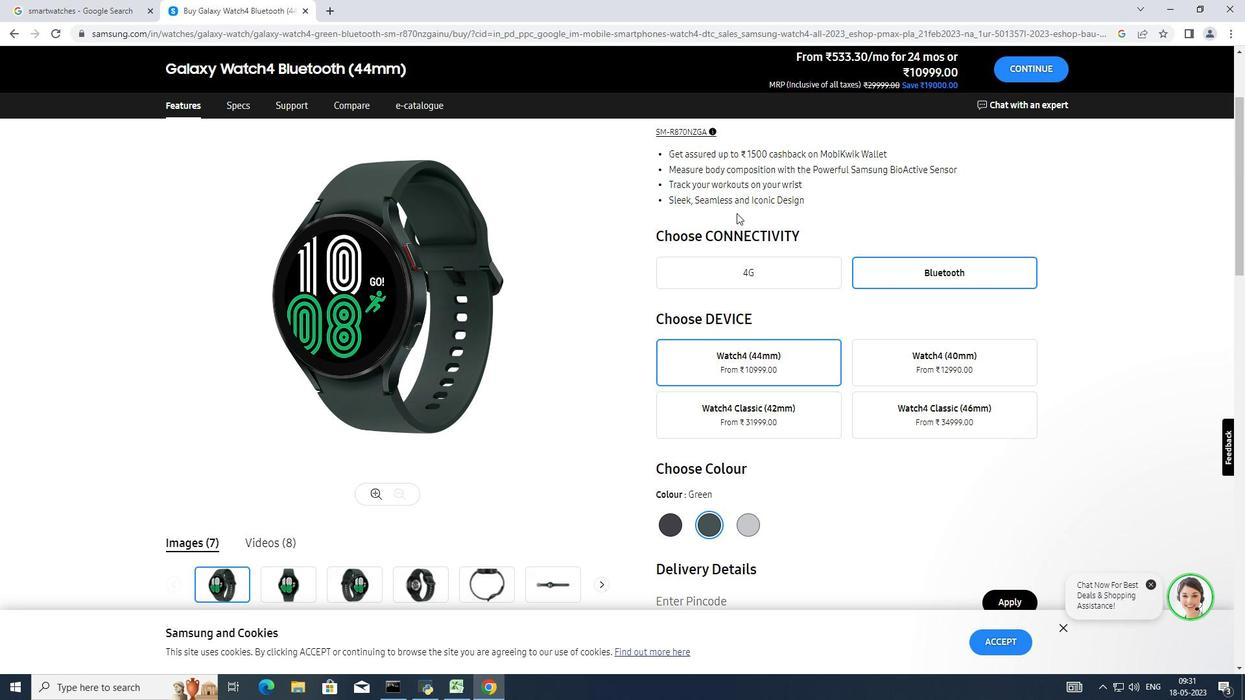 
Action: Mouse scrolled (702, 214) with delta (0, 0)
Screenshot: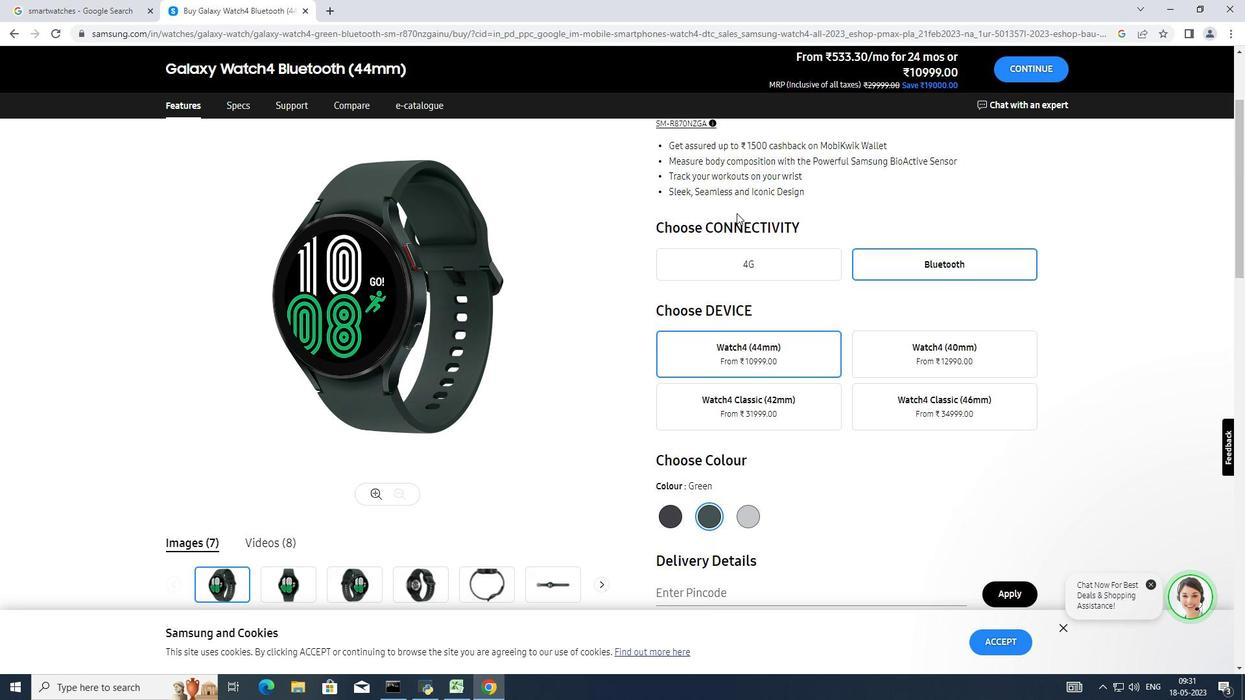 
Action: Mouse scrolled (702, 214) with delta (0, 0)
Screenshot: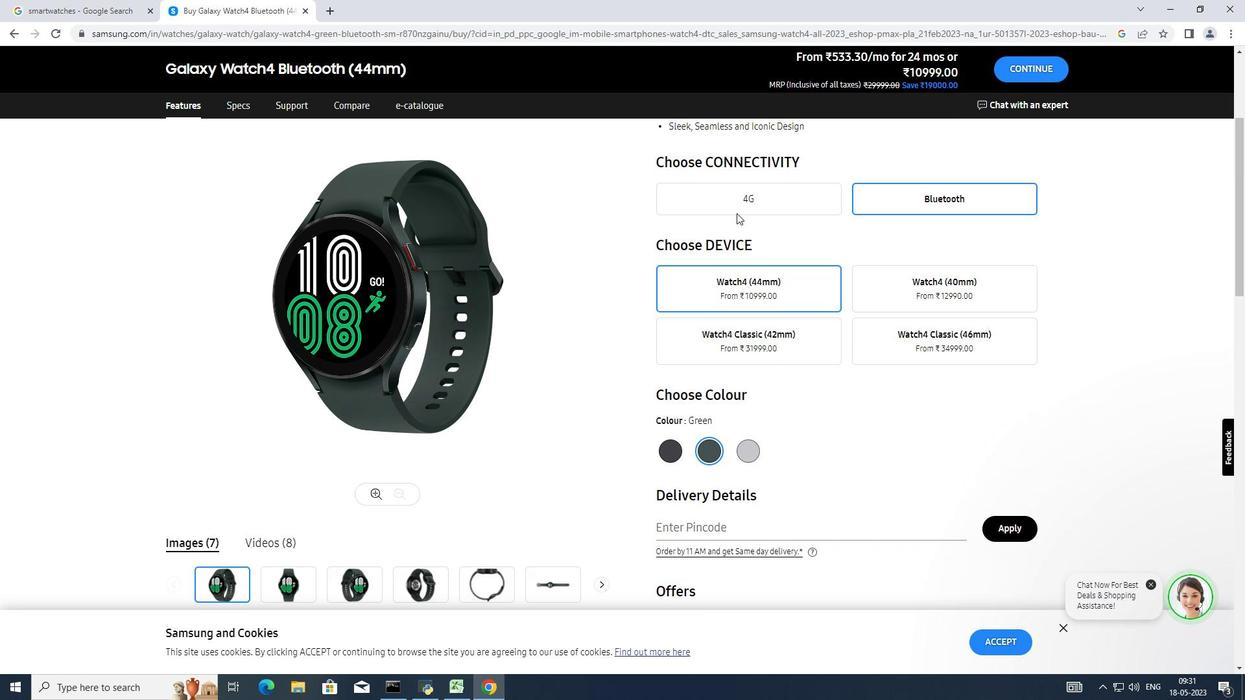 
Action: Mouse scrolled (702, 214) with delta (0, 0)
Screenshot: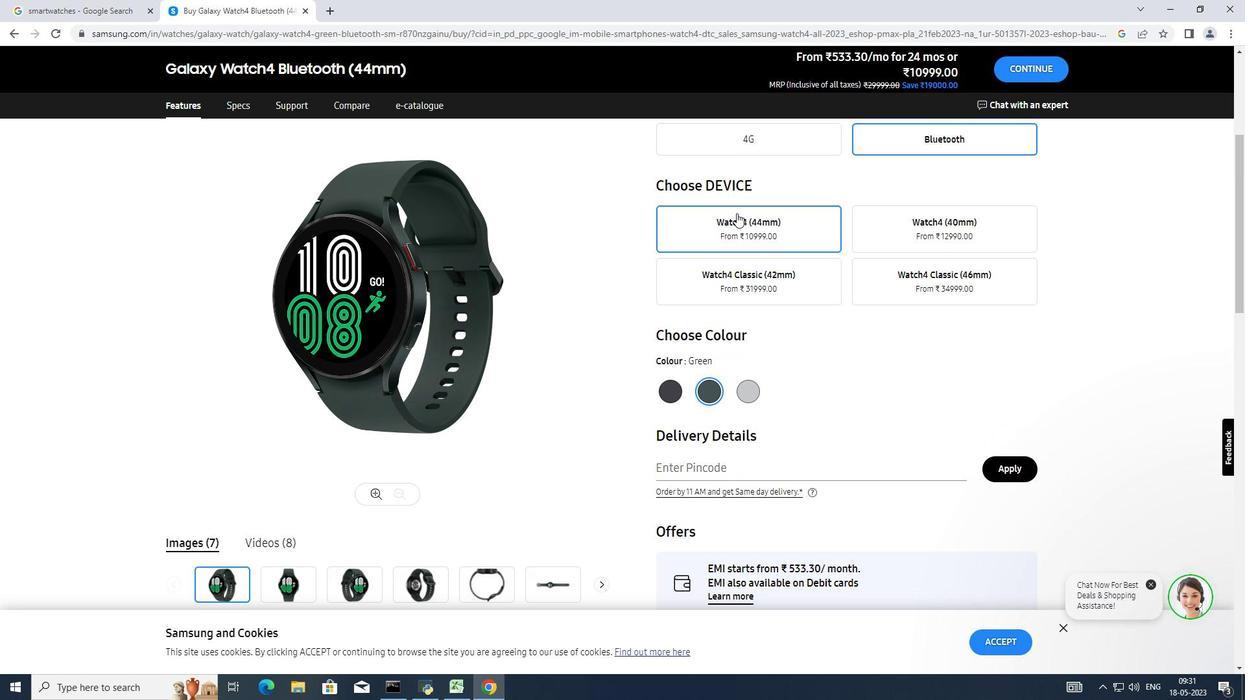 
Action: Mouse scrolled (702, 214) with delta (0, 0)
Screenshot: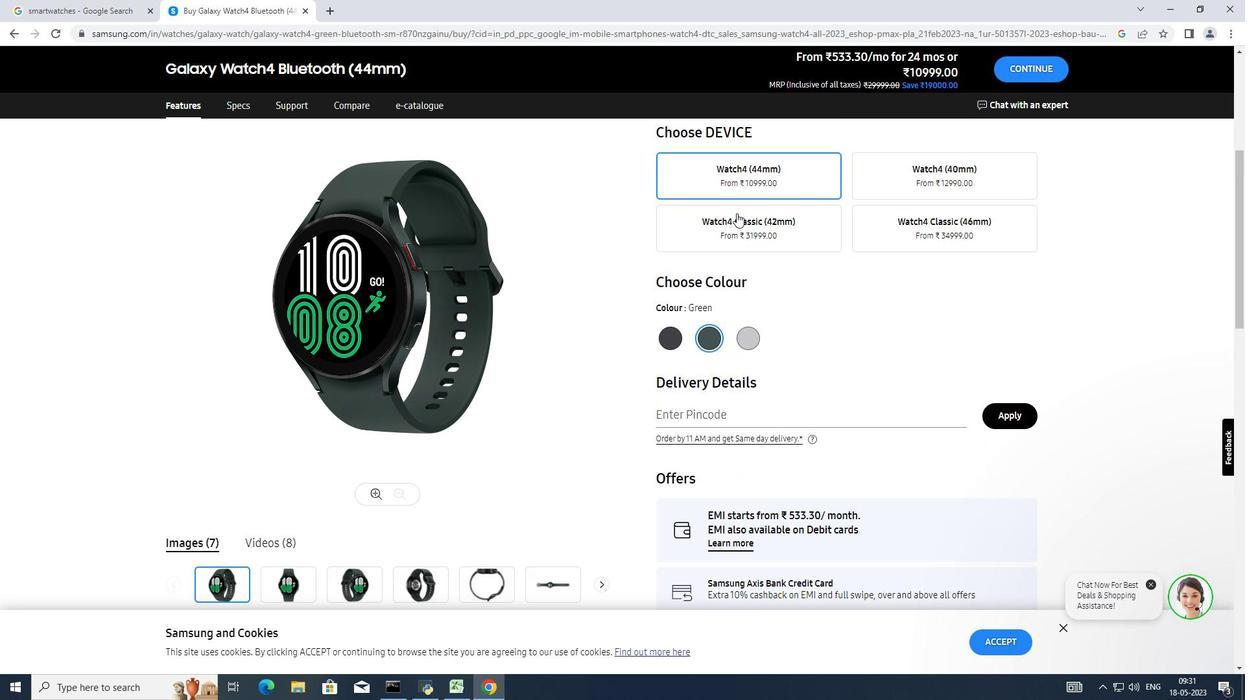 
Action: Mouse scrolled (702, 214) with delta (0, 0)
Screenshot: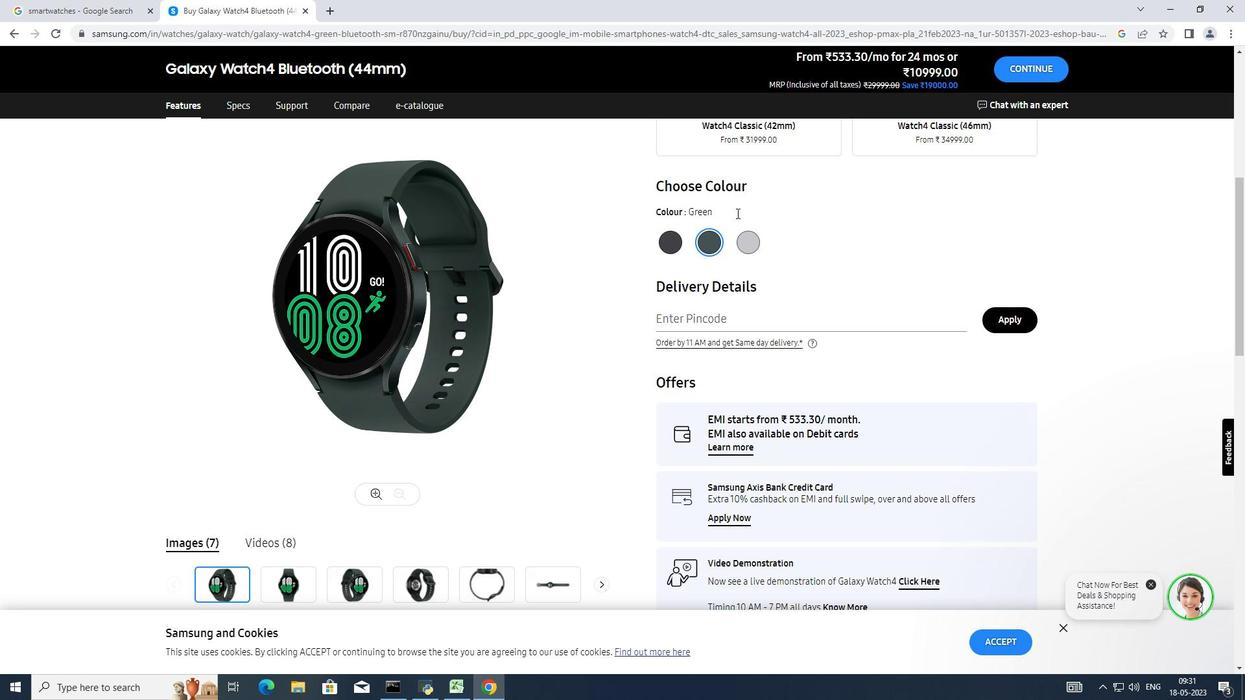 
Action: Mouse scrolled (702, 214) with delta (0, 0)
Screenshot: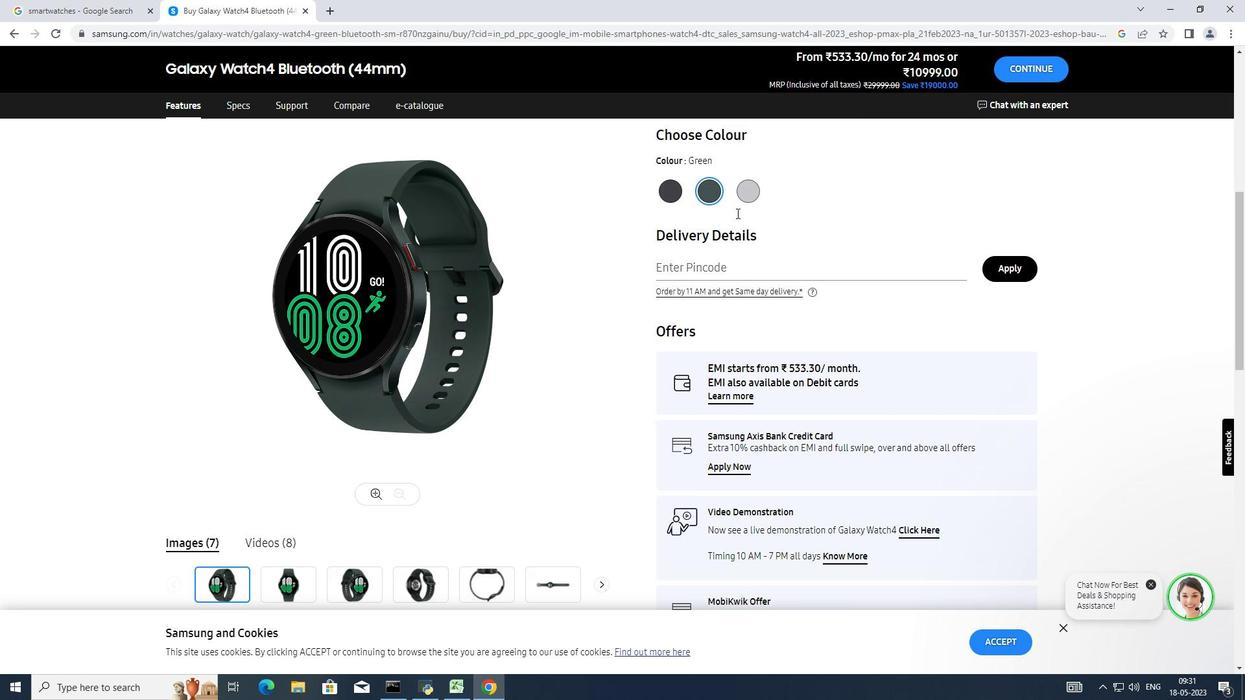 
Action: Mouse moved to (702, 215)
Screenshot: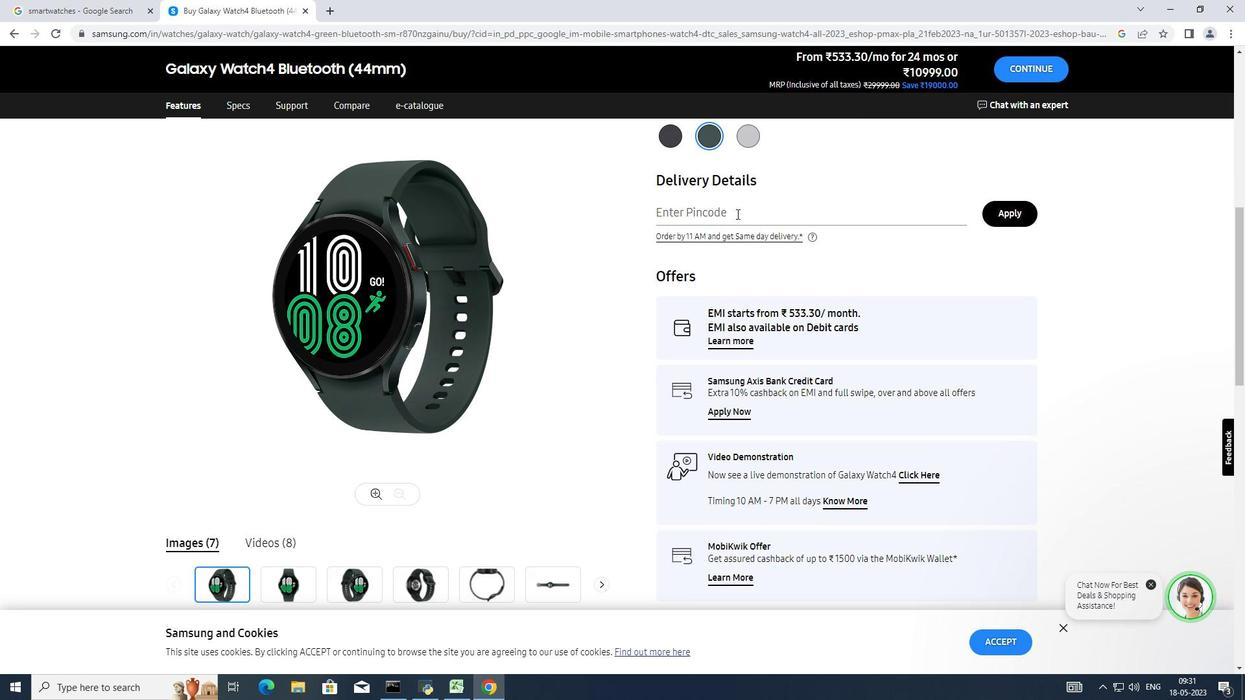
Action: Mouse scrolled (702, 215) with delta (0, 0)
Screenshot: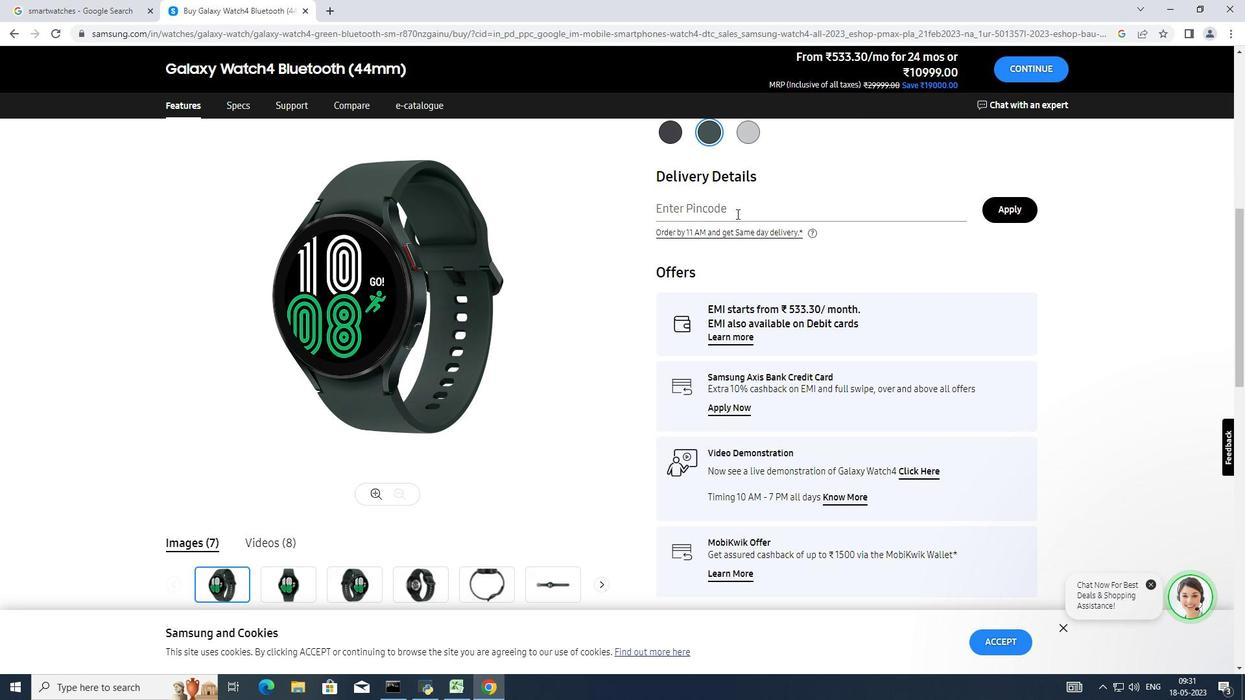
Action: Mouse scrolled (702, 216) with delta (0, 0)
Screenshot: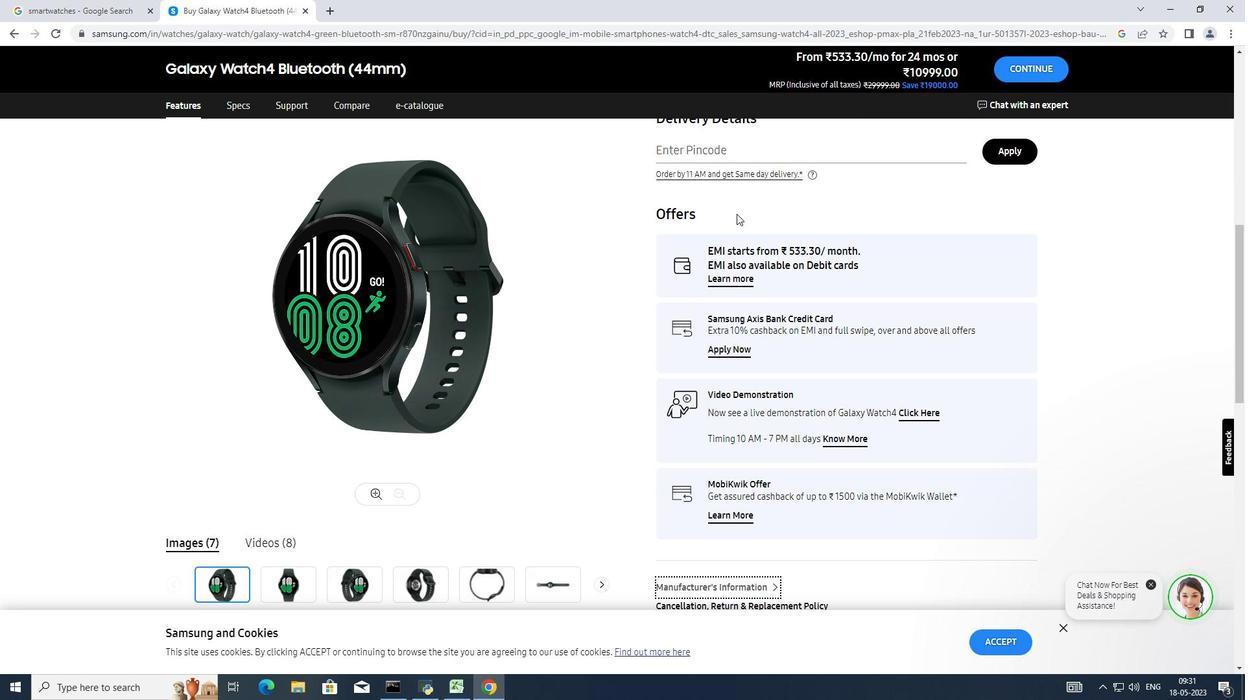 
Action: Mouse scrolled (702, 216) with delta (0, 0)
Screenshot: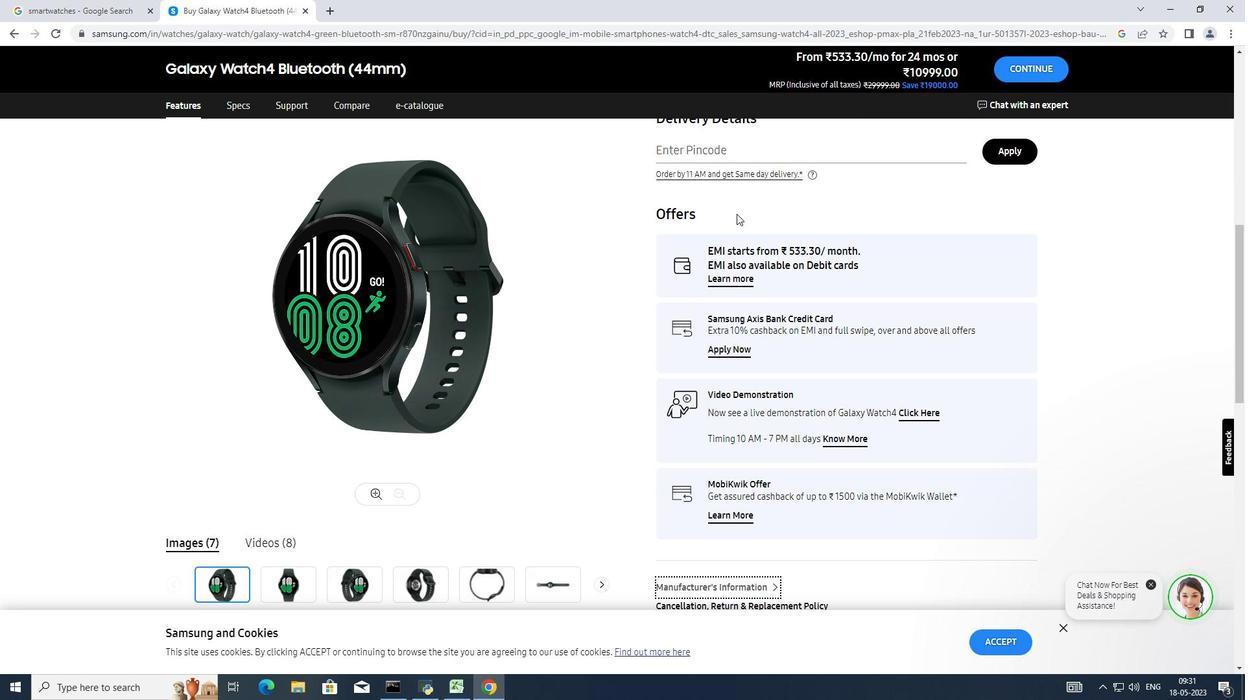 
Action: Mouse scrolled (702, 216) with delta (0, 0)
Screenshot: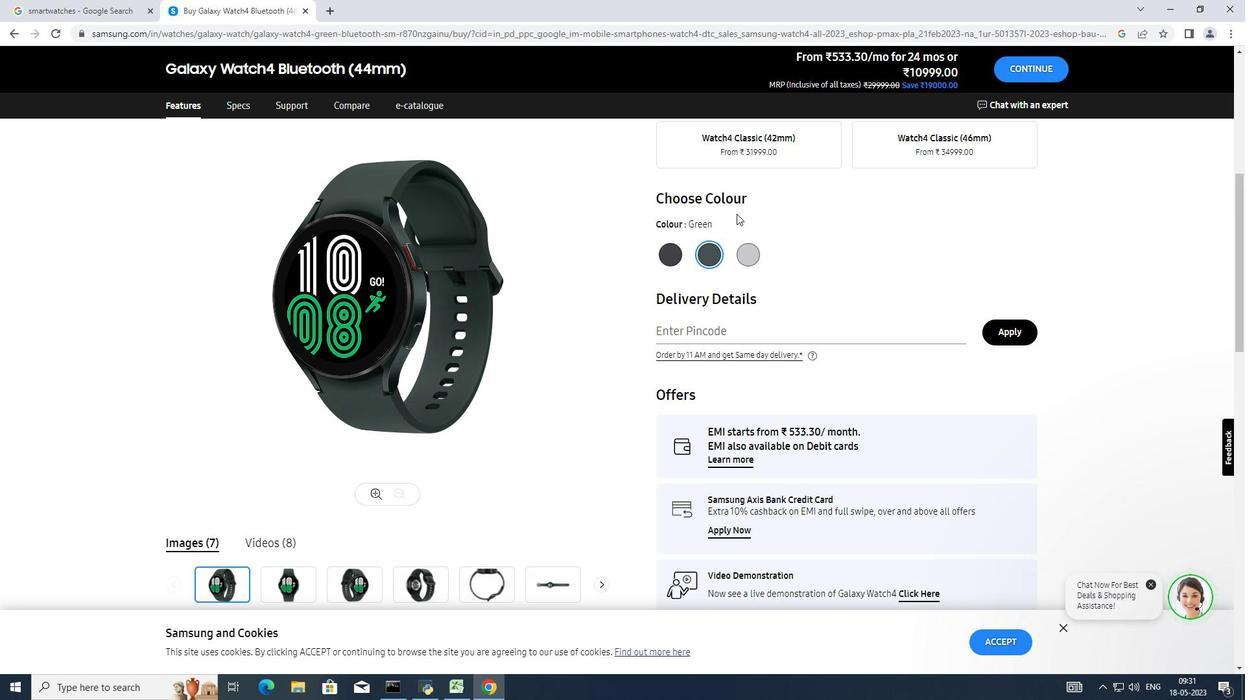 
Action: Mouse scrolled (702, 216) with delta (0, 0)
Screenshot: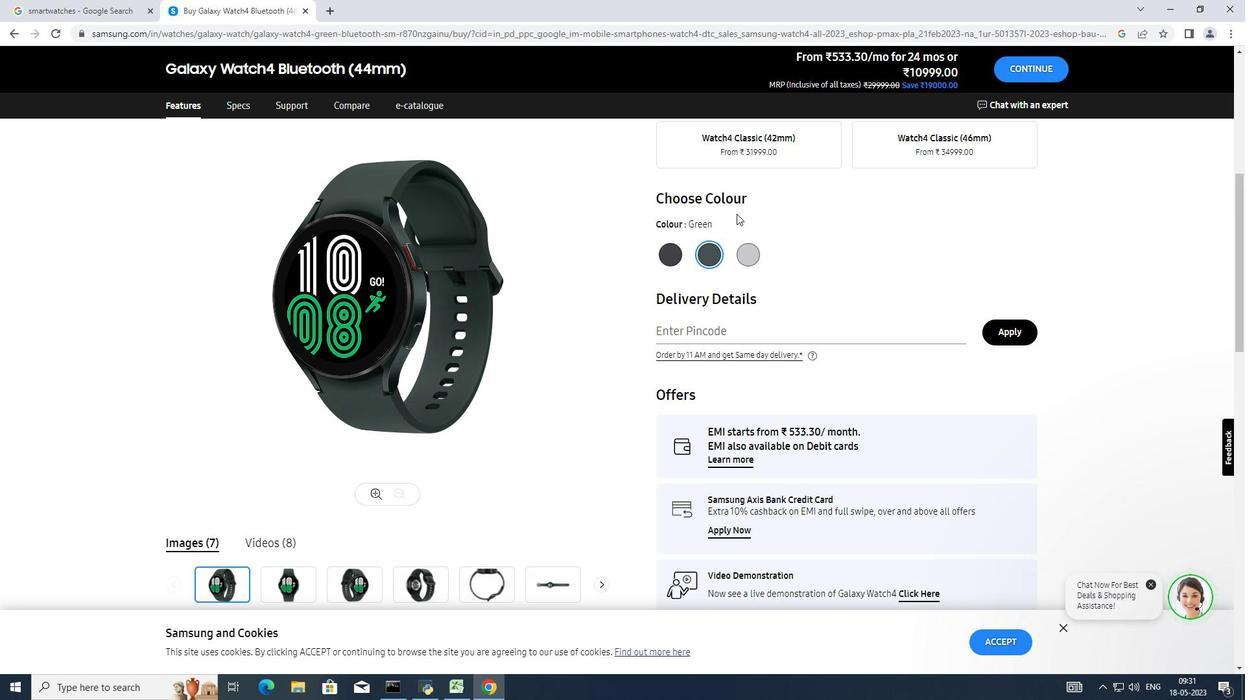 
Action: Mouse scrolled (702, 216) with delta (0, 0)
Screenshot: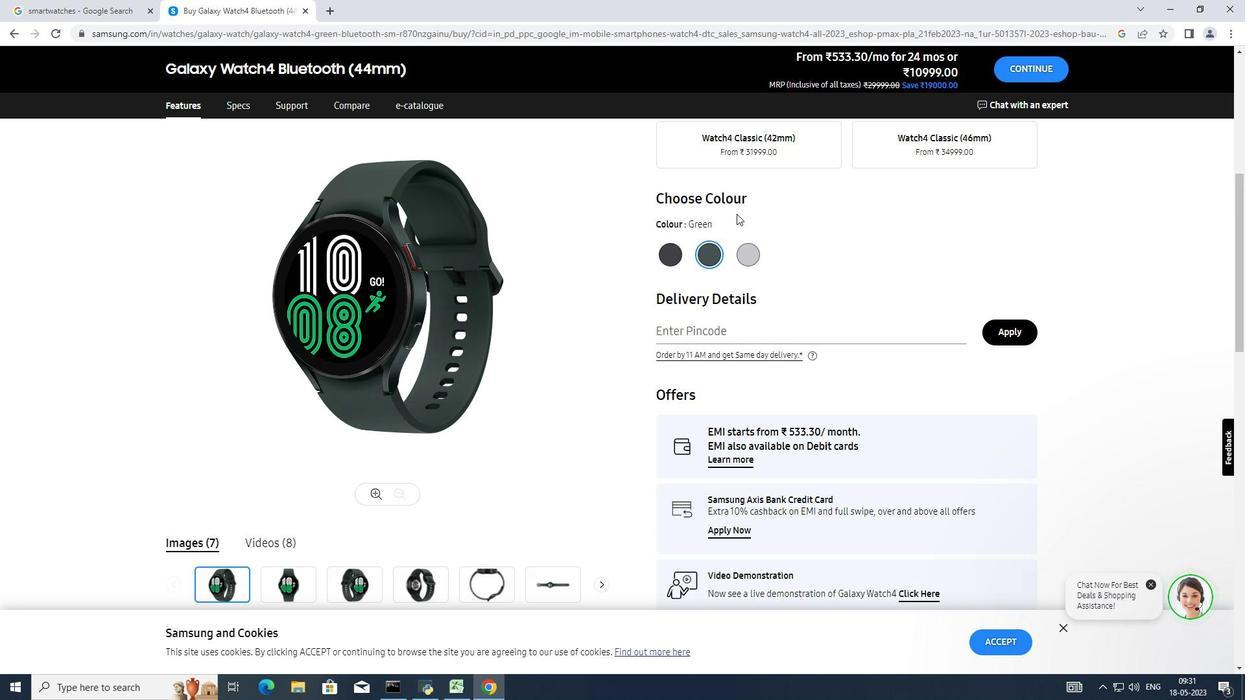 
Action: Mouse scrolled (702, 216) with delta (0, 0)
Screenshot: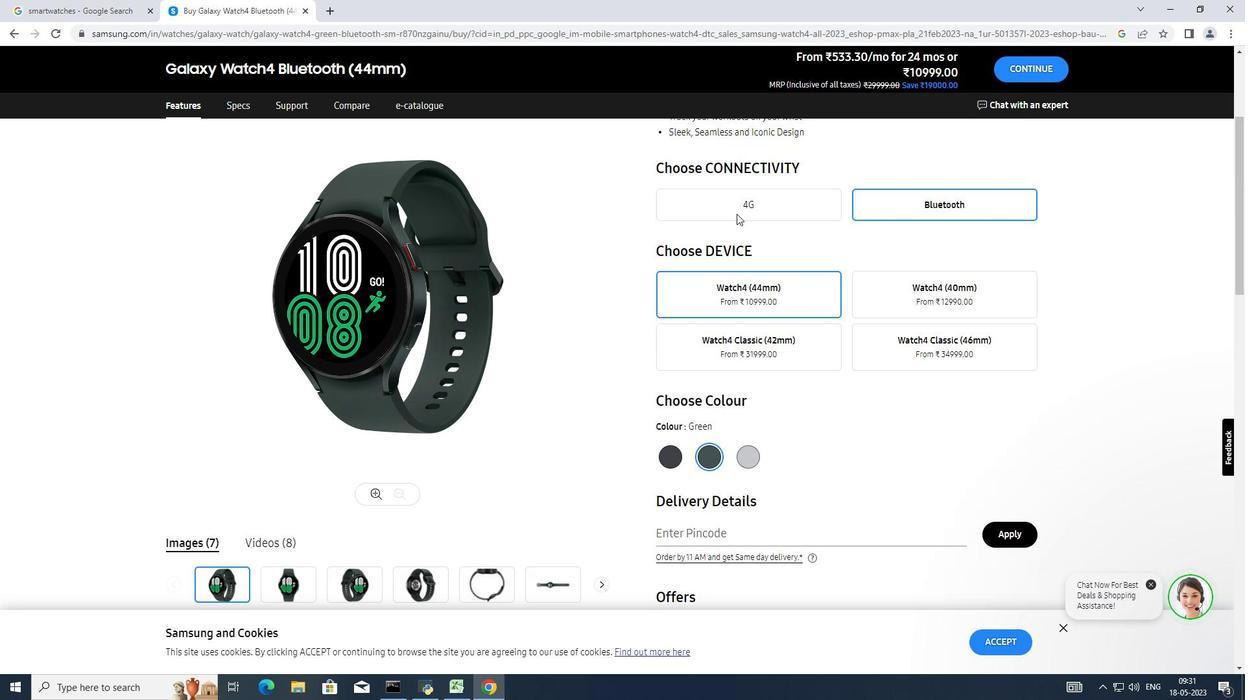 
Action: Mouse moved to (706, 217)
Screenshot: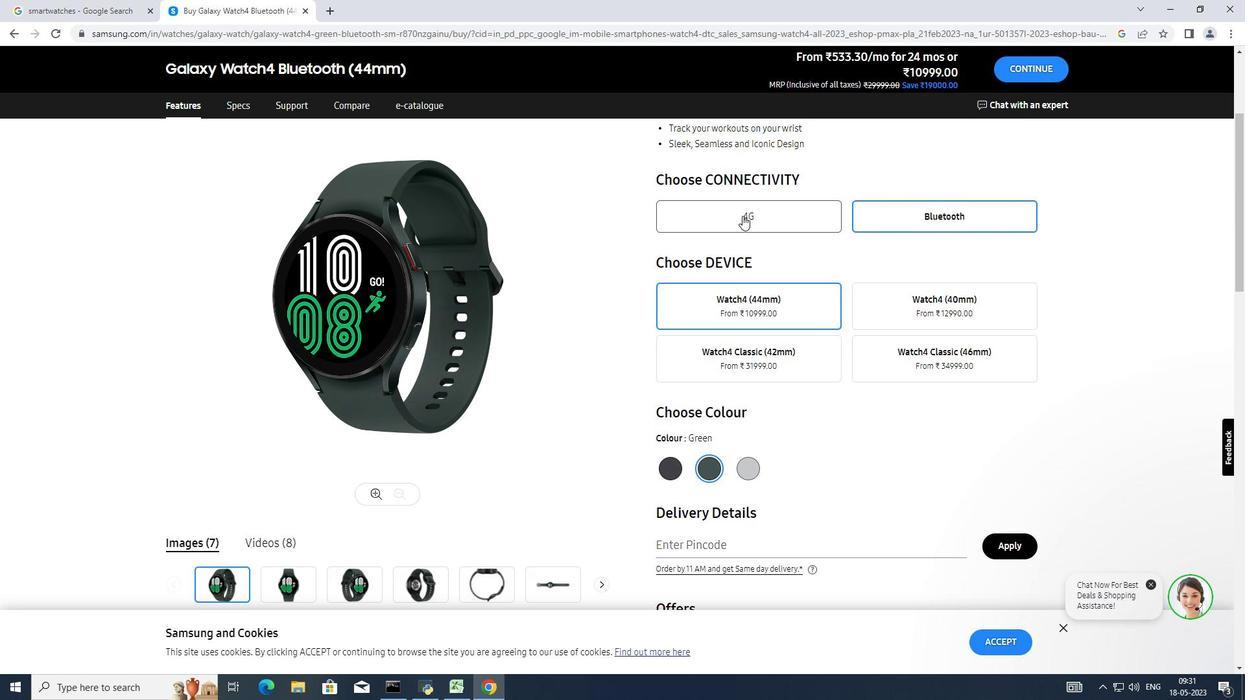 
Action: Mouse scrolled (706, 218) with delta (0, 0)
Screenshot: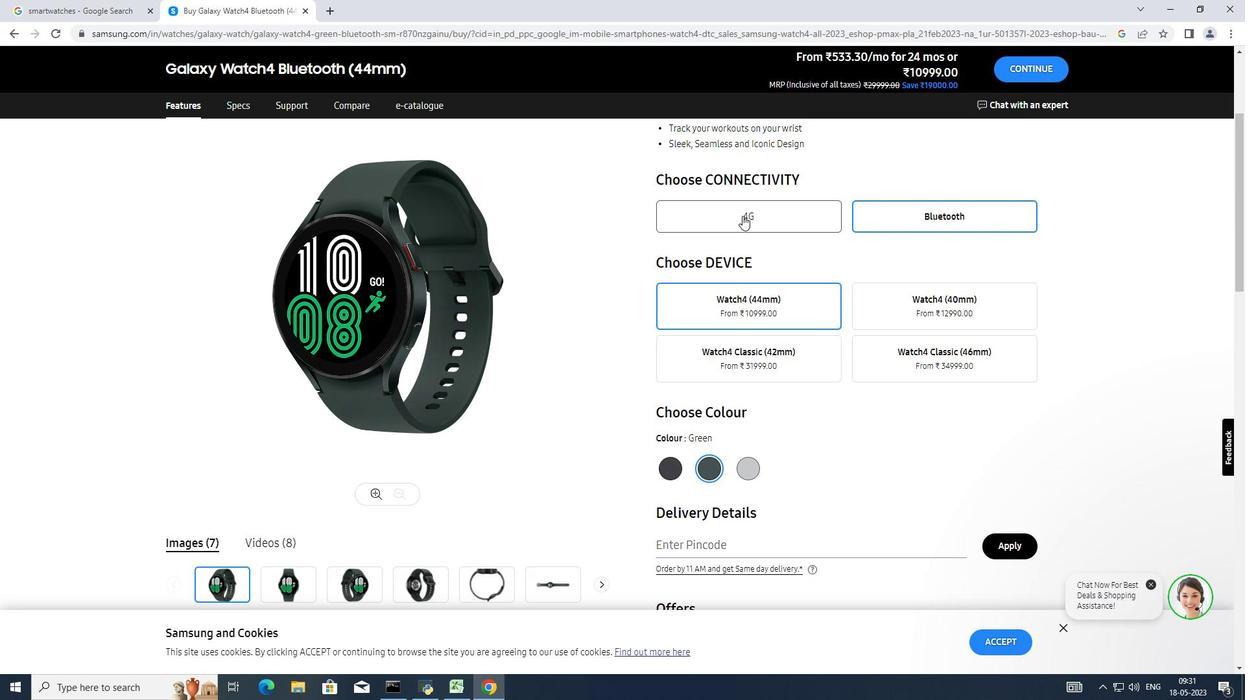 
Action: Mouse scrolled (706, 218) with delta (0, 0)
Screenshot: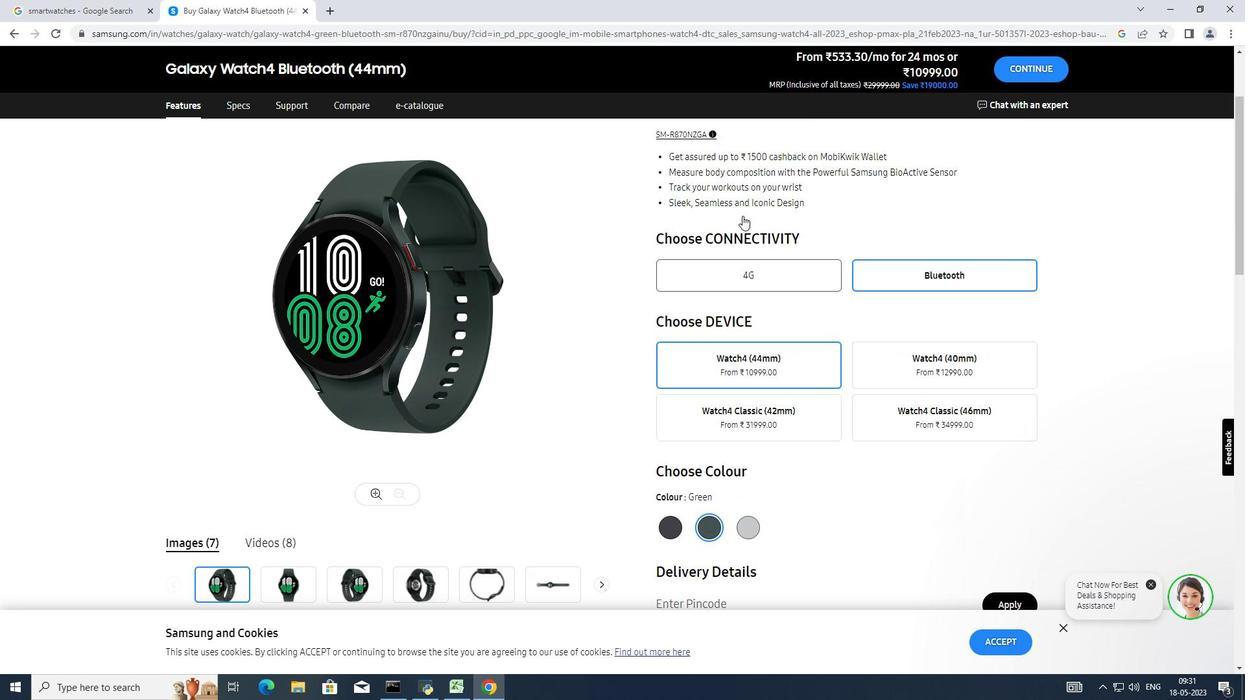 
Action: Mouse moved to (656, 197)
Screenshot: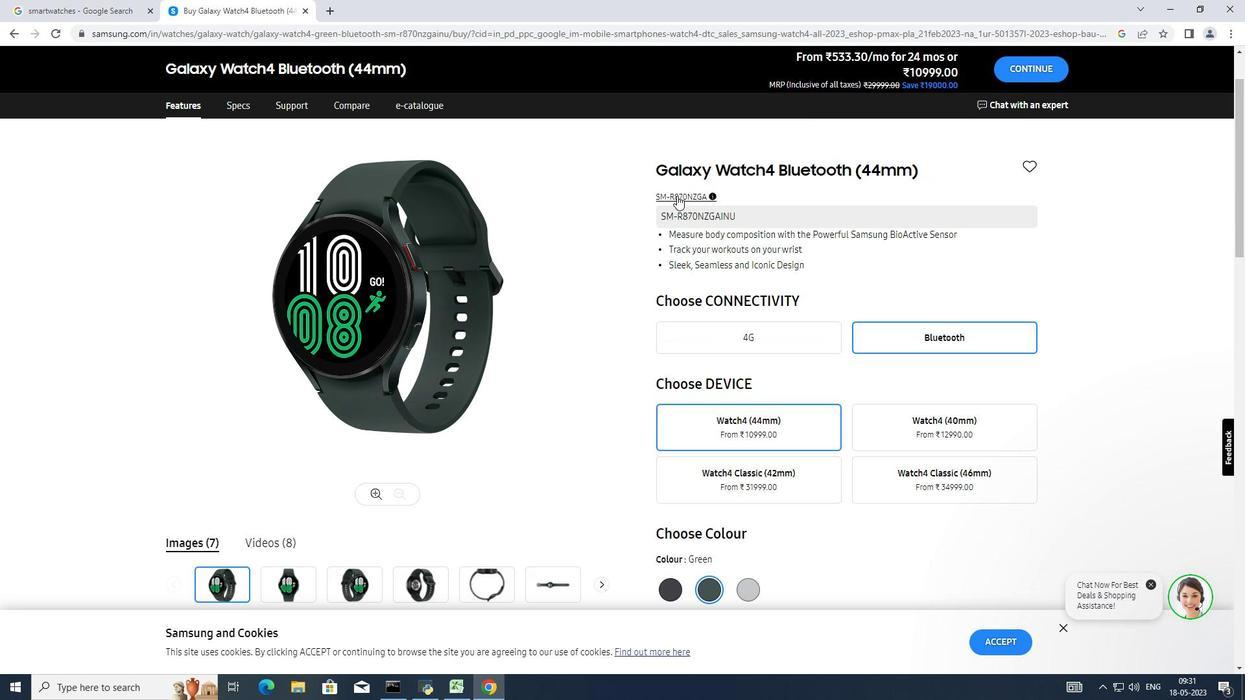 
Action: Mouse pressed left at (656, 197)
